 Task: Locate Historic Homes in Annapolis with Waterfront Charm.
Action: Mouse moved to (239, 193)
Screenshot: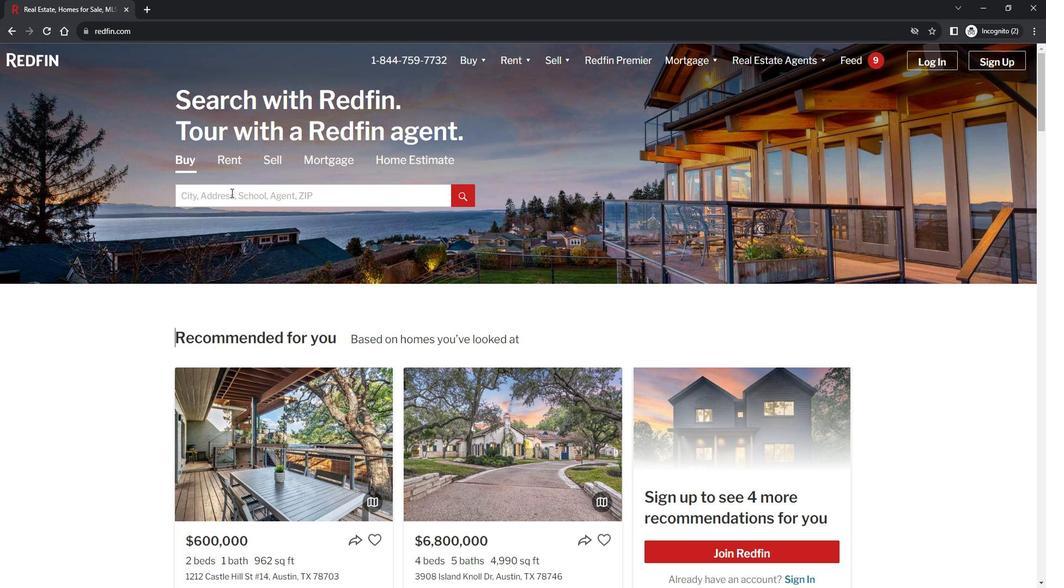 
Action: Mouse pressed left at (239, 193)
Screenshot: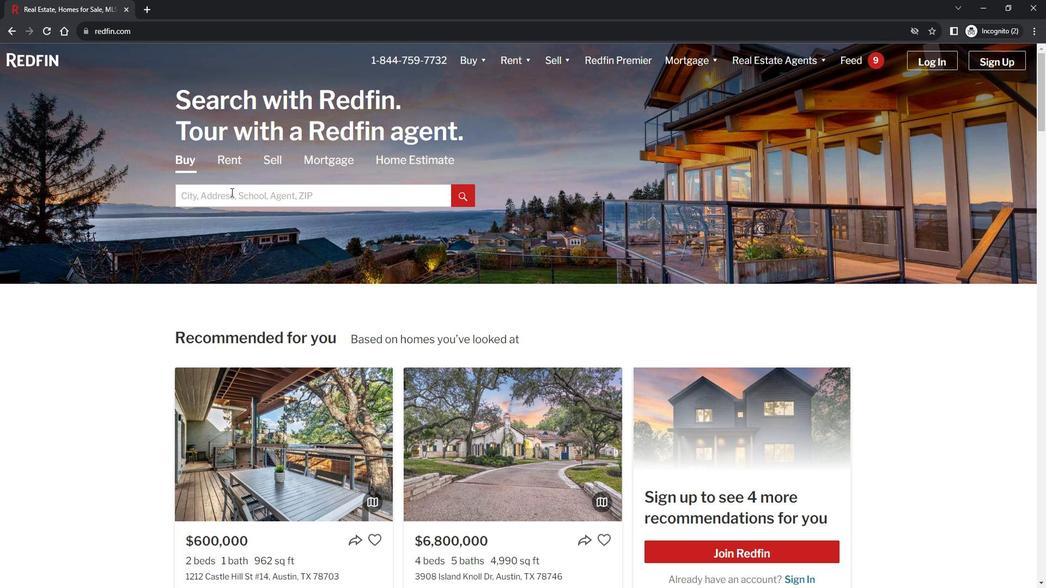 
Action: Mouse moved to (238, 193)
Screenshot: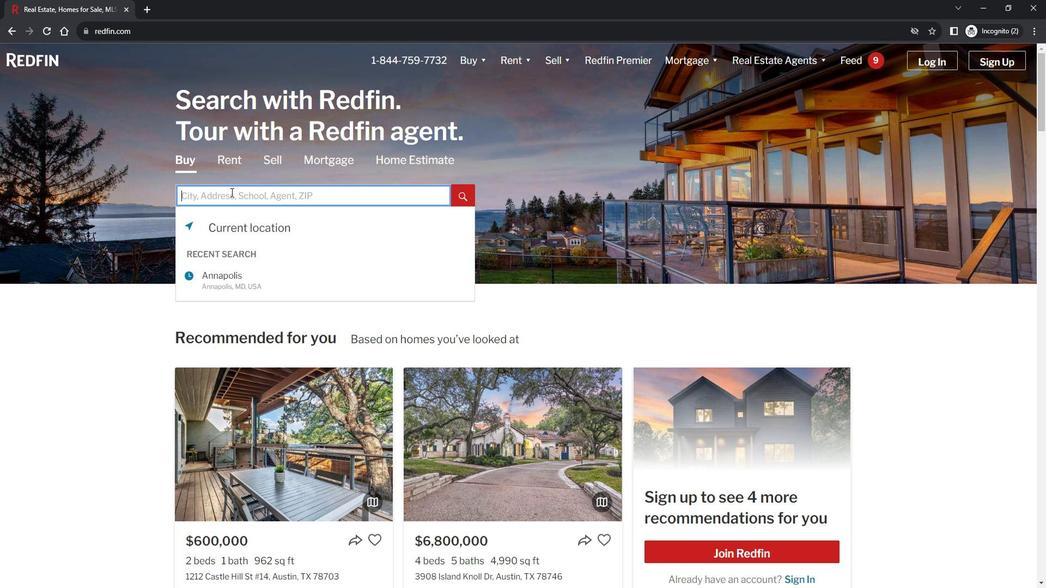 
Action: Key pressed <Key.shift><Key.shift><Key.shift><Key.shift><Key.shift><Key.shift><Key.shift><Key.shift><Key.shift><Key.shift><Key.shift><Key.shift><Key.shift><Key.shift><Key.shift><Key.shift><Key.shift><Key.shift><Key.shift><Key.shift><Key.shift><Key.shift>Annapoils<Key.enter>
Screenshot: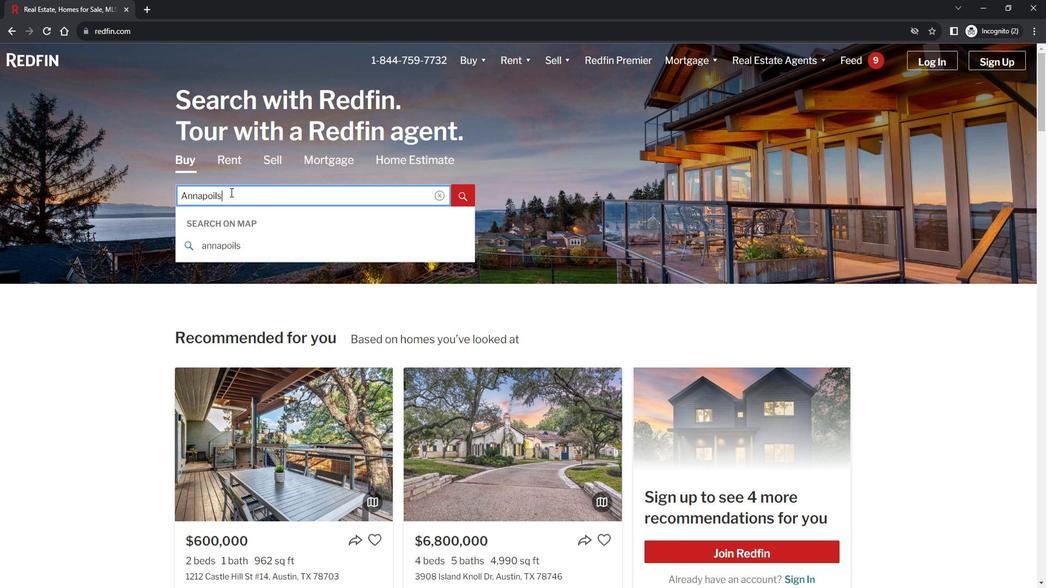 
Action: Mouse moved to (823, 136)
Screenshot: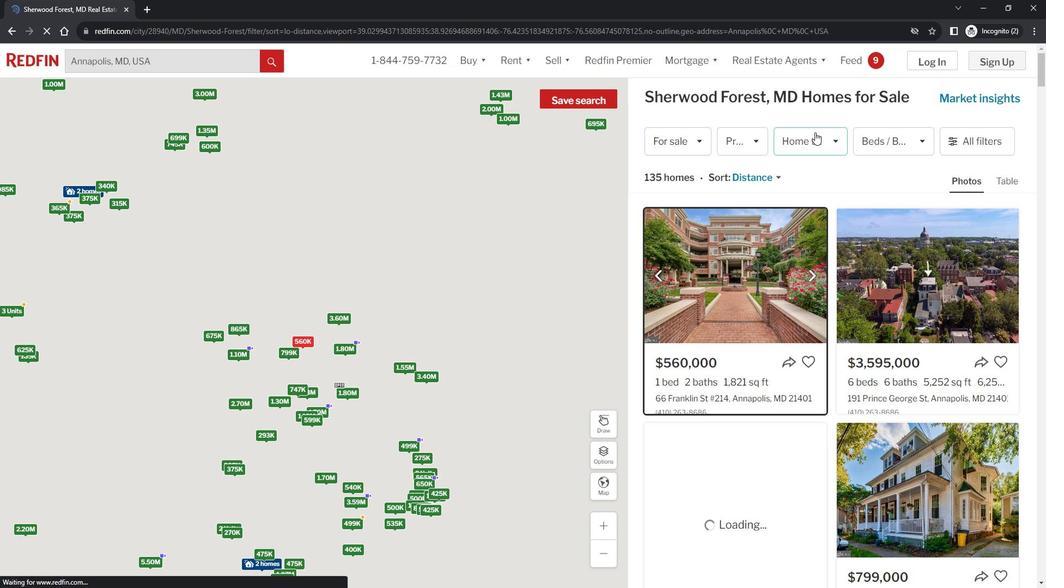 
Action: Mouse pressed left at (823, 136)
Screenshot: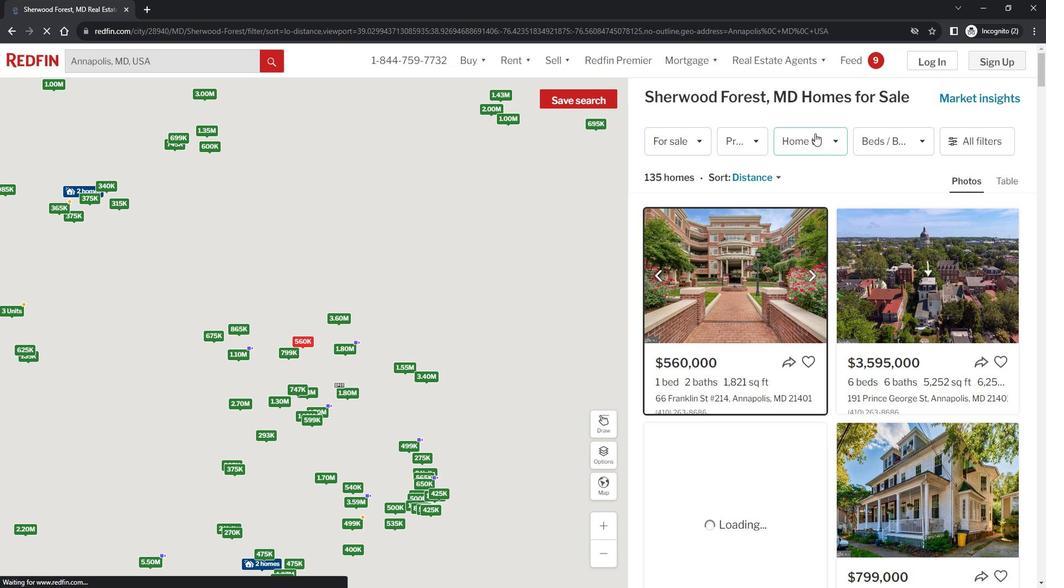 
Action: Mouse moved to (842, 144)
Screenshot: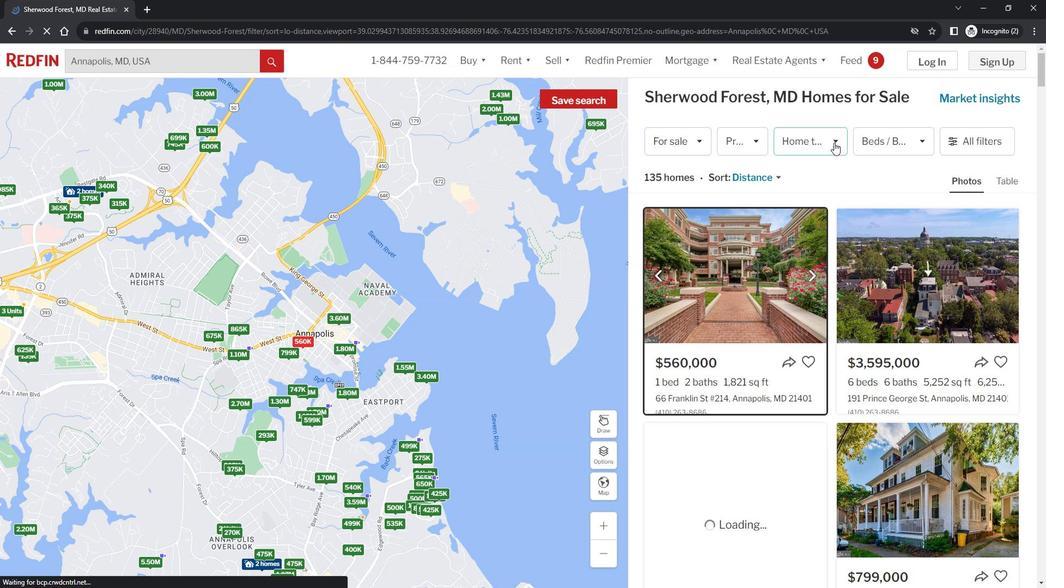 
Action: Mouse pressed left at (842, 144)
Screenshot: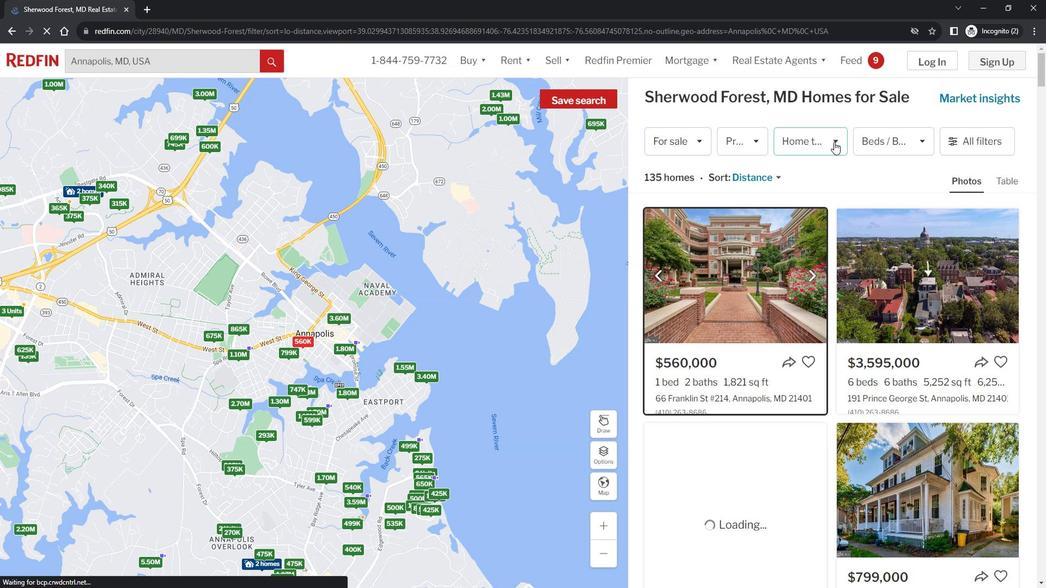 
Action: Mouse moved to (840, 143)
Screenshot: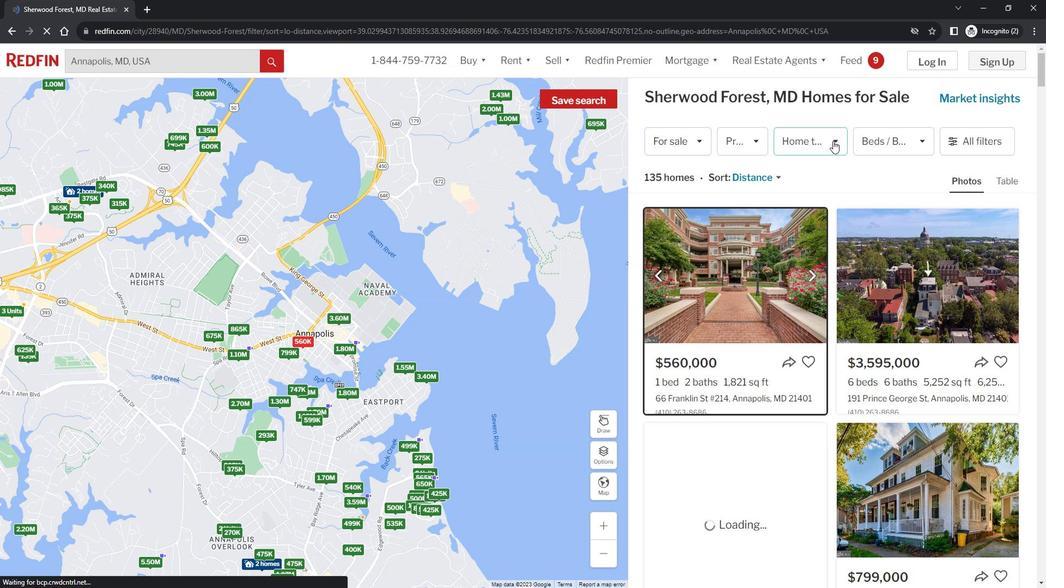 
Action: Mouse pressed left at (840, 143)
Screenshot: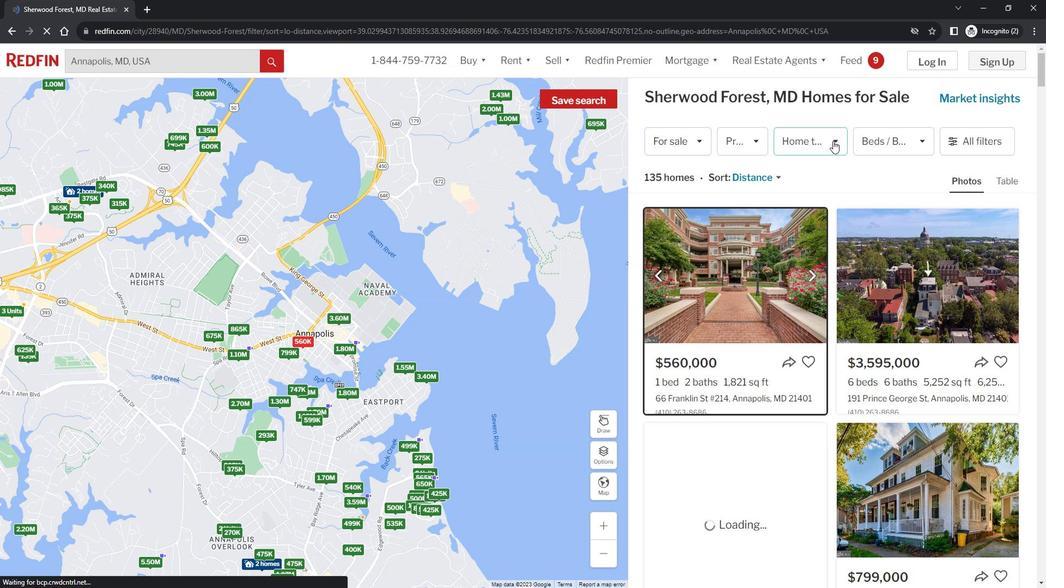 
Action: Mouse moved to (666, 198)
Screenshot: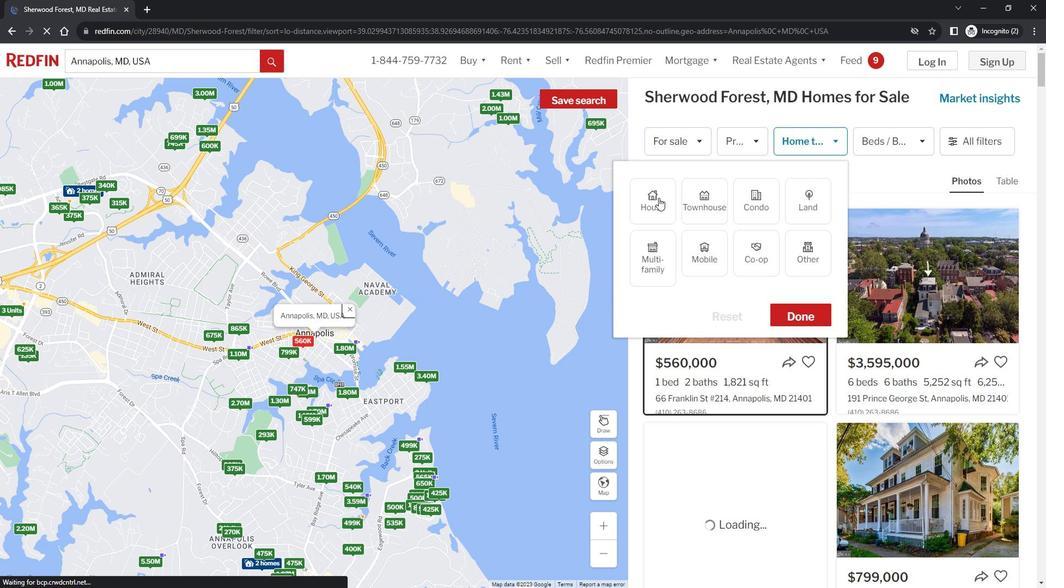 
Action: Mouse pressed left at (666, 198)
Screenshot: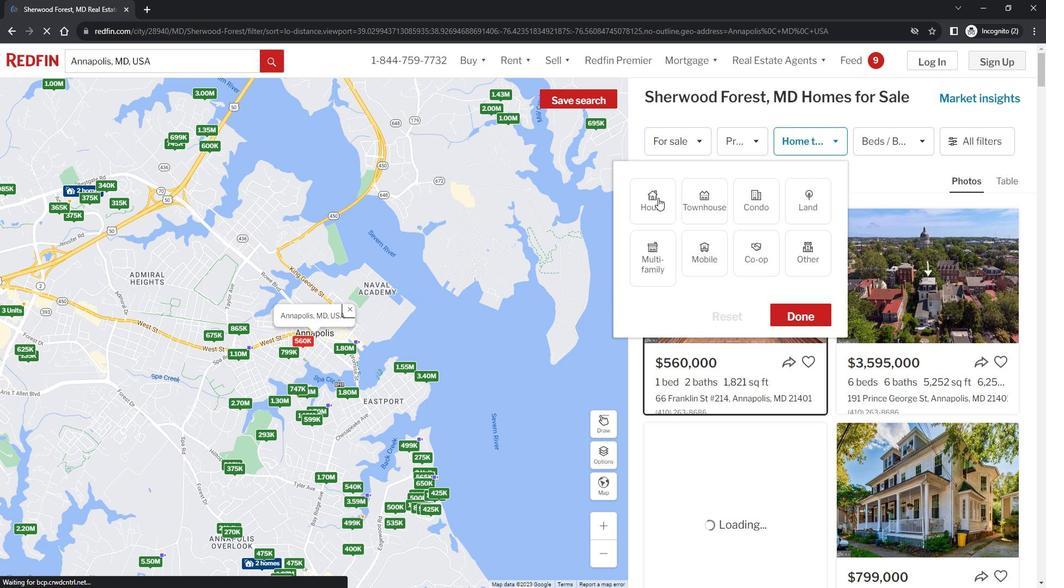 
Action: Mouse moved to (796, 310)
Screenshot: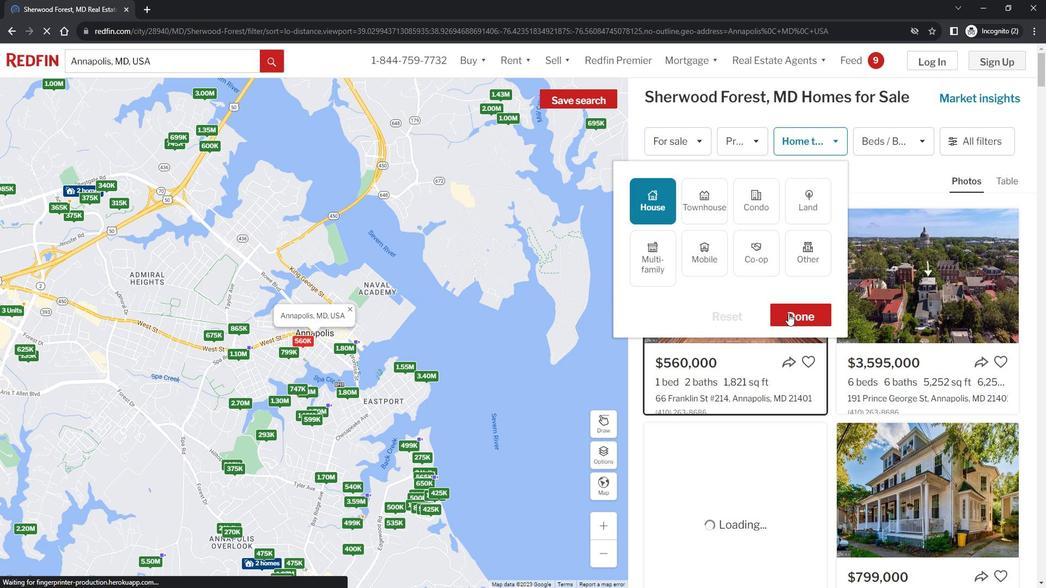 
Action: Mouse pressed left at (796, 310)
Screenshot: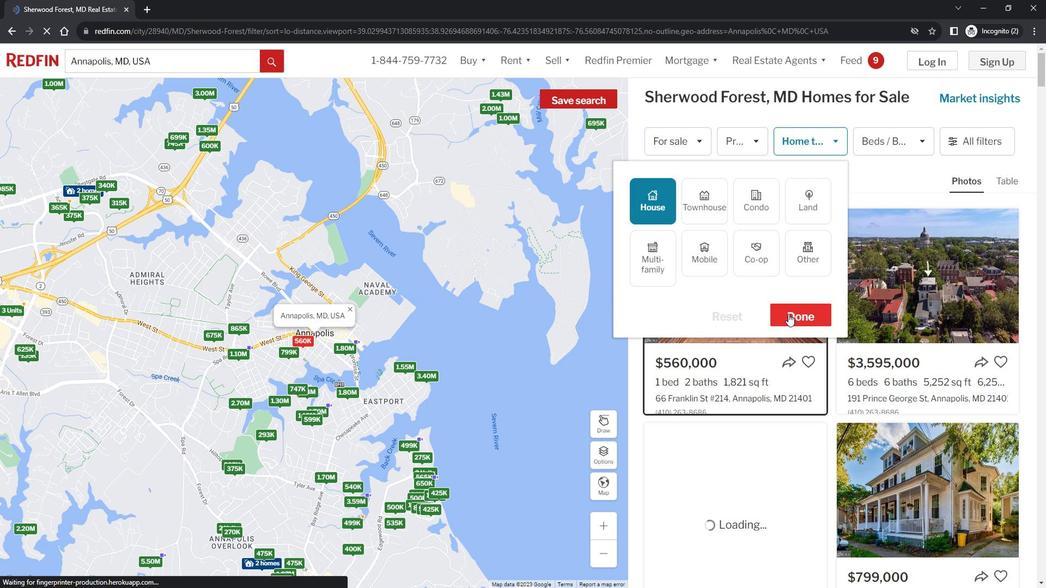 
Action: Mouse moved to (994, 141)
Screenshot: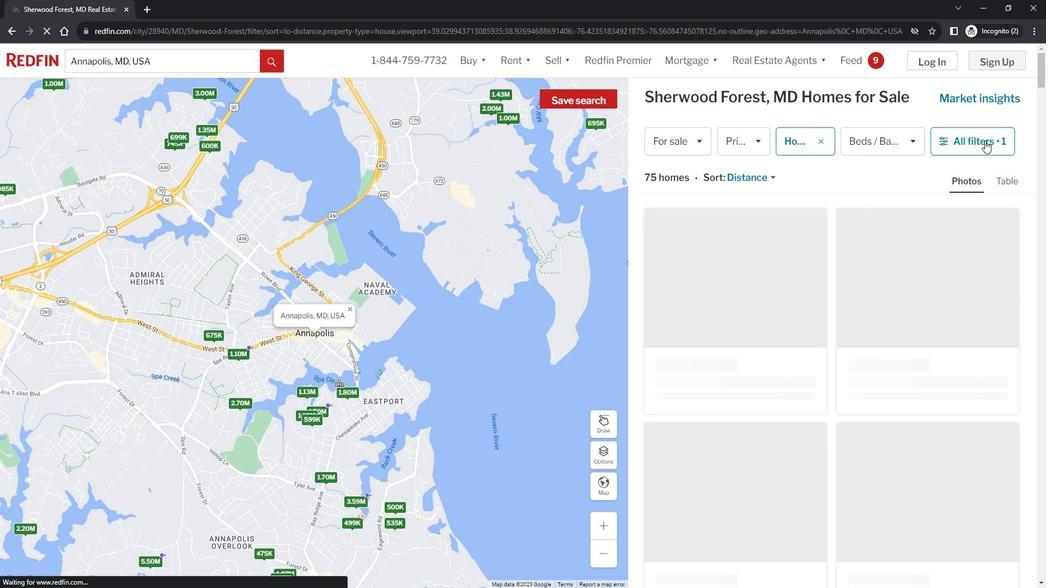 
Action: Mouse pressed left at (994, 141)
Screenshot: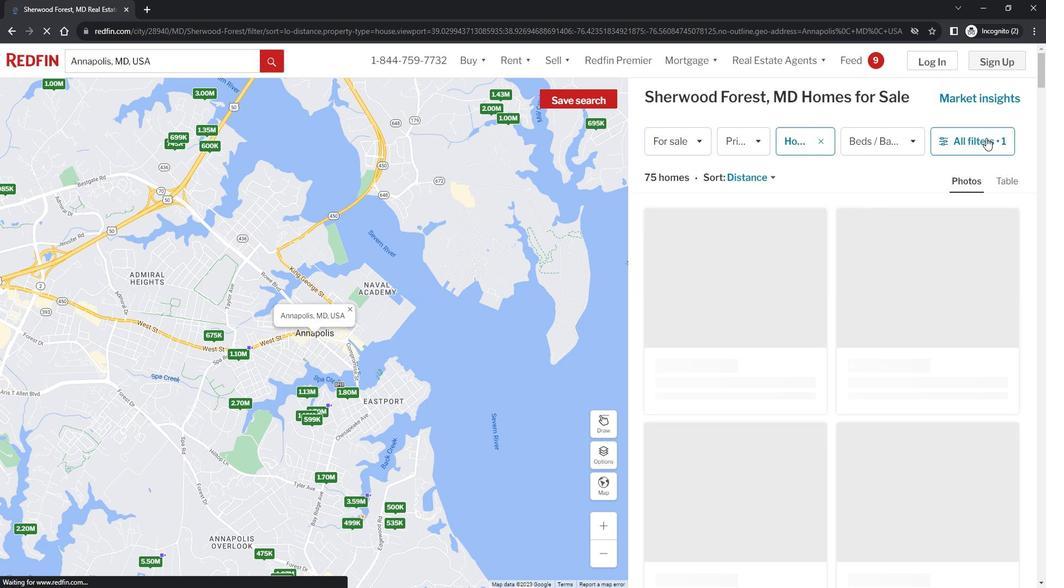 
Action: Mouse moved to (878, 346)
Screenshot: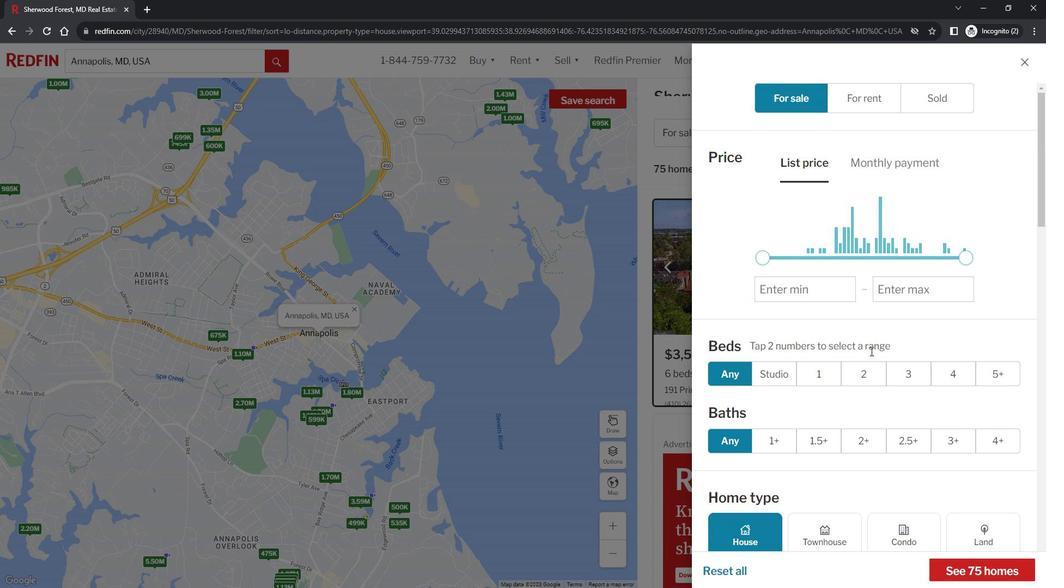 
Action: Mouse scrolled (878, 345) with delta (0, 0)
Screenshot: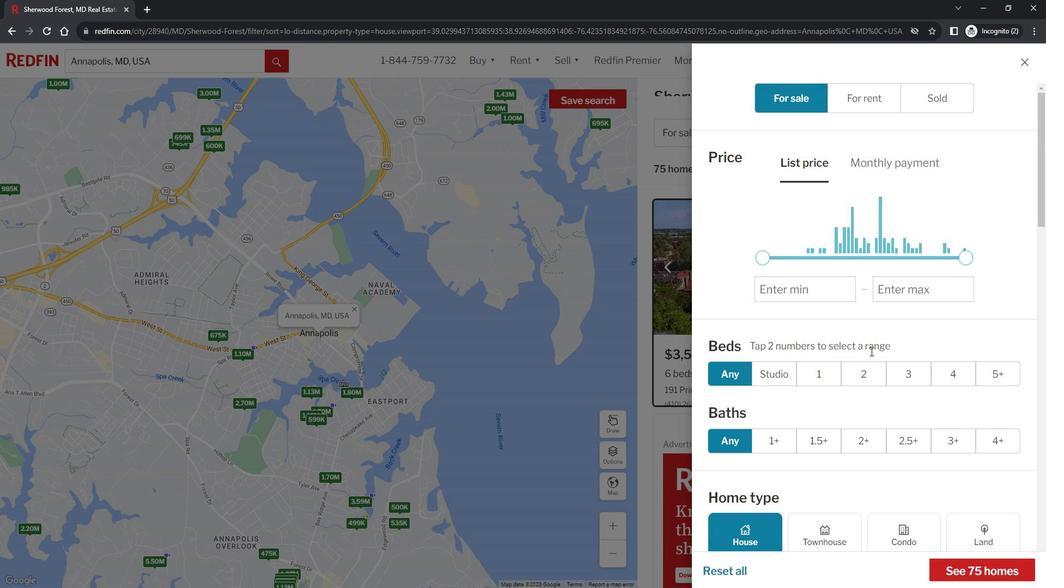 
Action: Mouse scrolled (878, 345) with delta (0, 0)
Screenshot: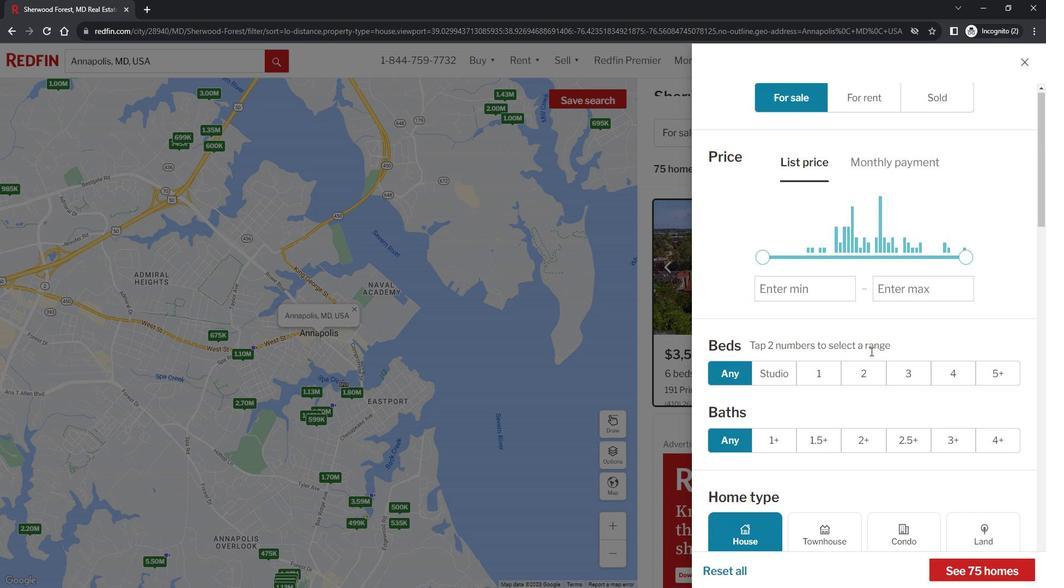 
Action: Mouse scrolled (878, 345) with delta (0, 0)
Screenshot: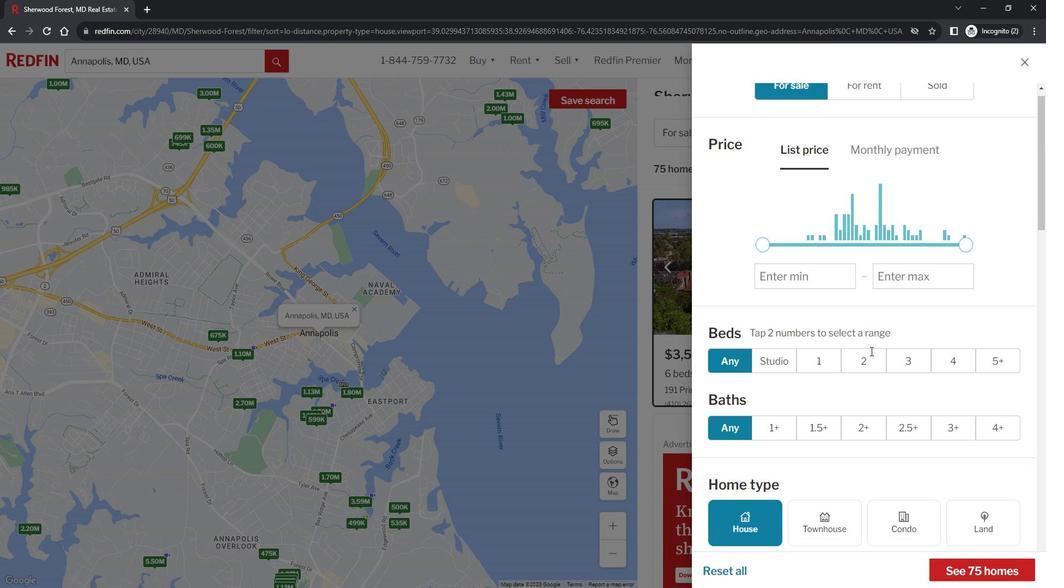 
Action: Mouse moved to (877, 345)
Screenshot: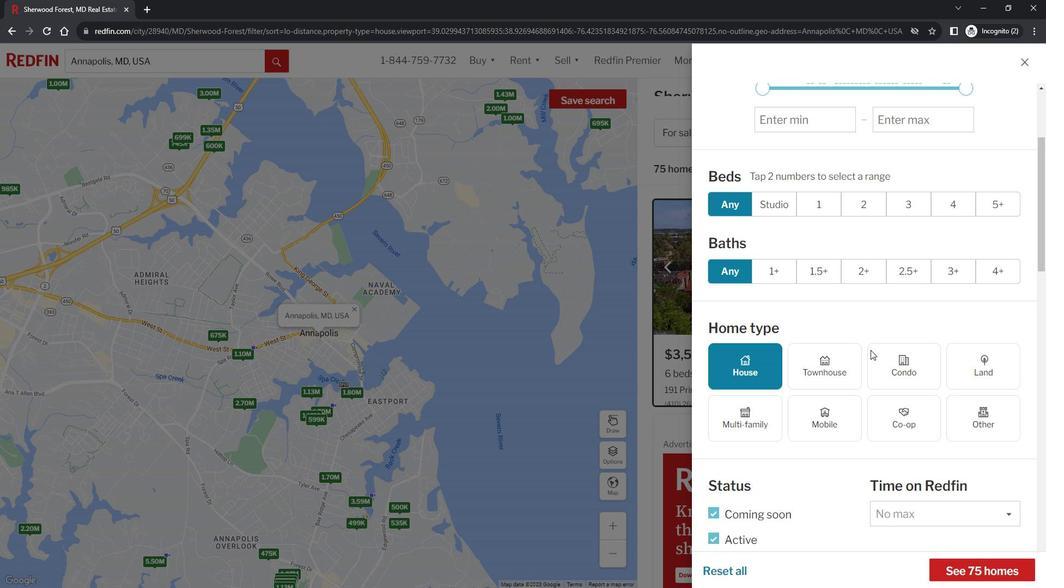 
Action: Mouse scrolled (877, 344) with delta (0, 0)
Screenshot: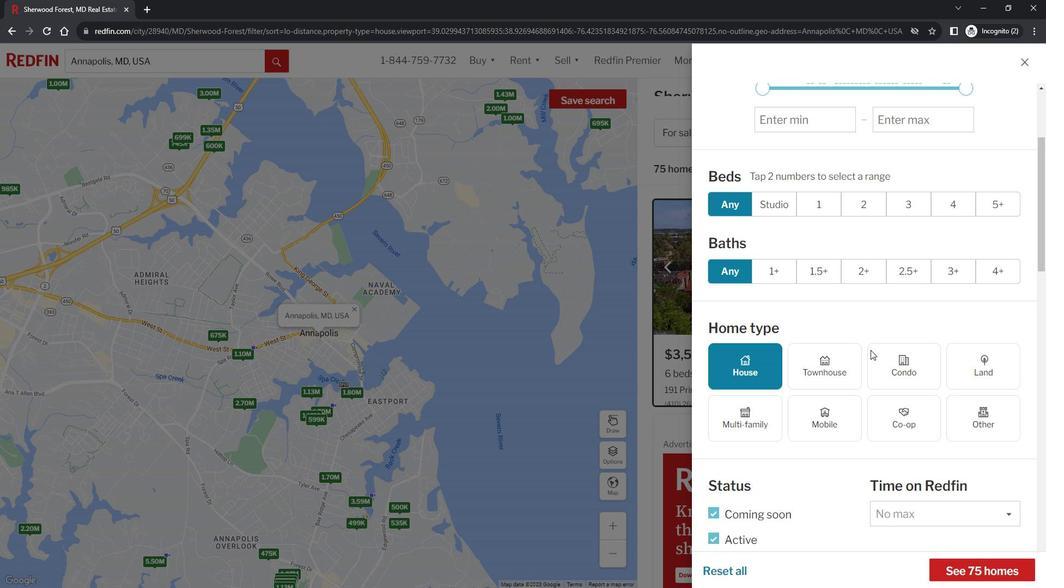 
Action: Mouse scrolled (877, 344) with delta (0, 0)
Screenshot: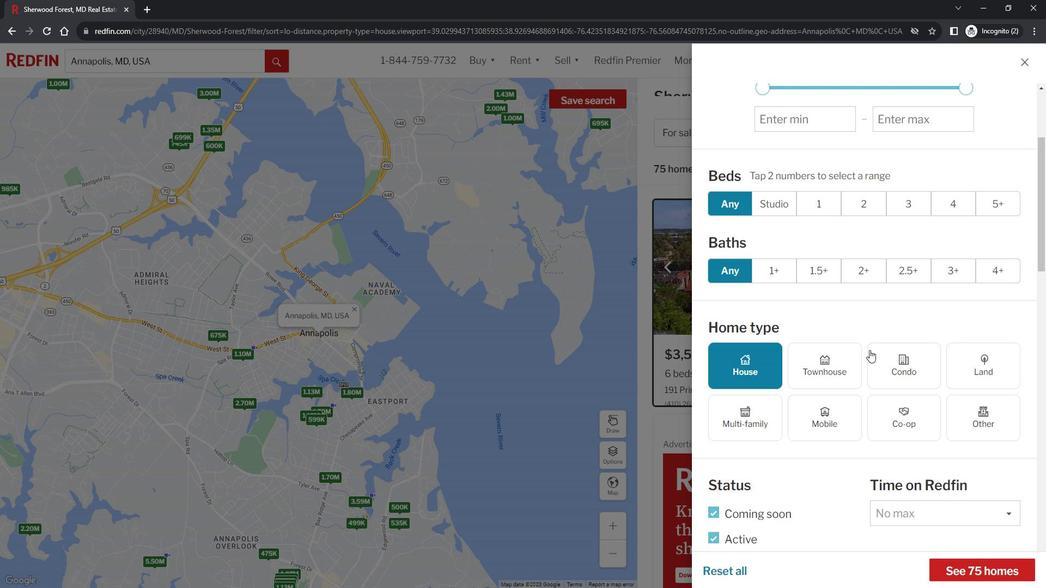 
Action: Mouse scrolled (877, 344) with delta (0, 0)
Screenshot: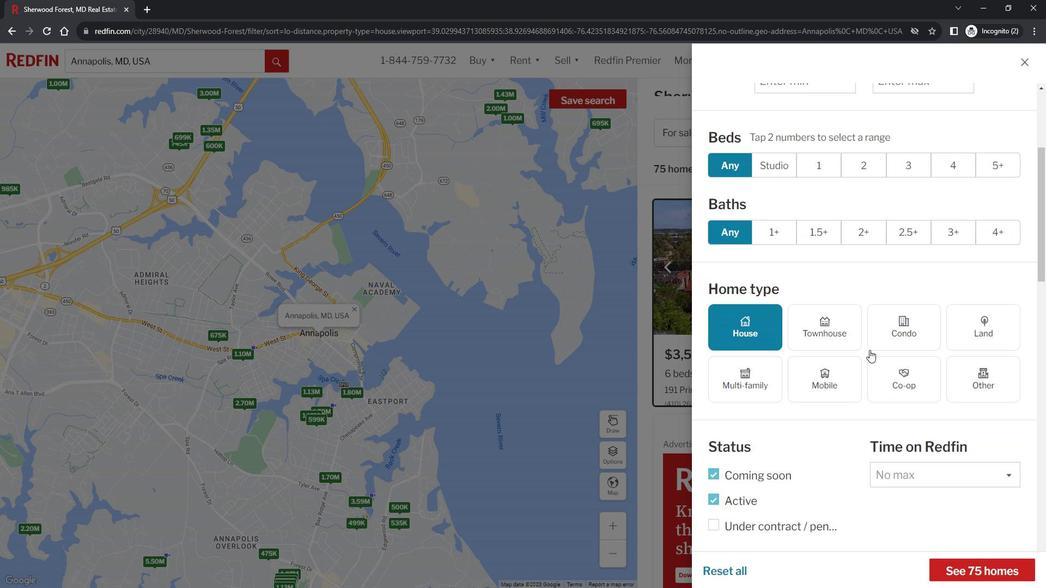 
Action: Mouse moved to (877, 345)
Screenshot: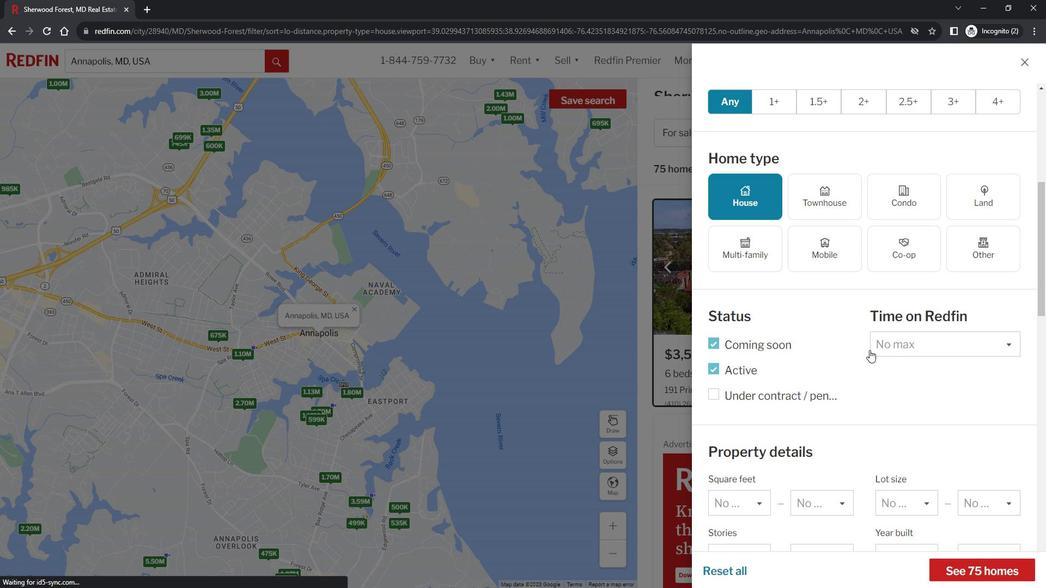 
Action: Mouse scrolled (877, 344) with delta (0, 0)
Screenshot: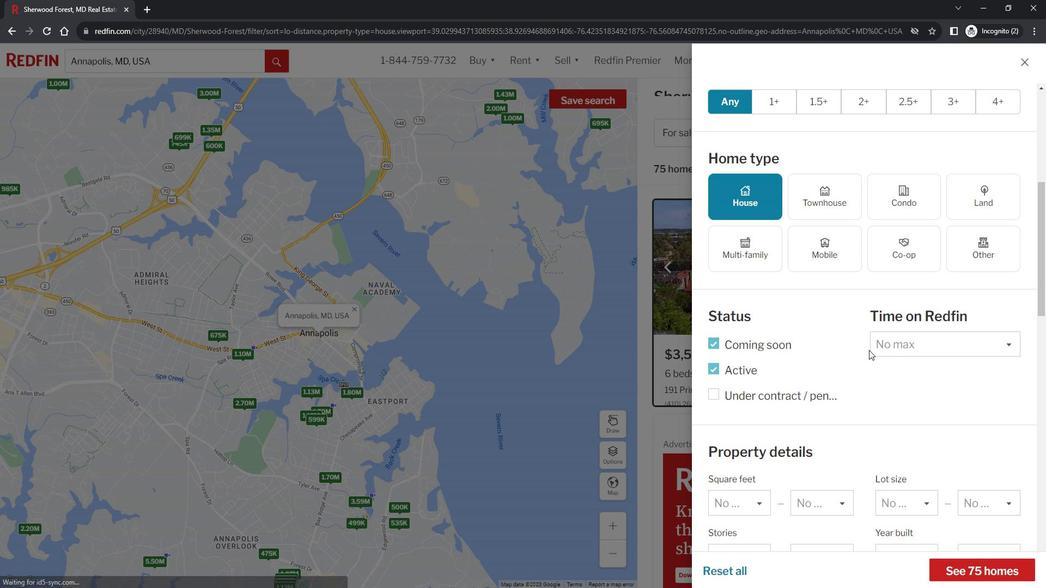 
Action: Mouse scrolled (877, 344) with delta (0, 0)
Screenshot: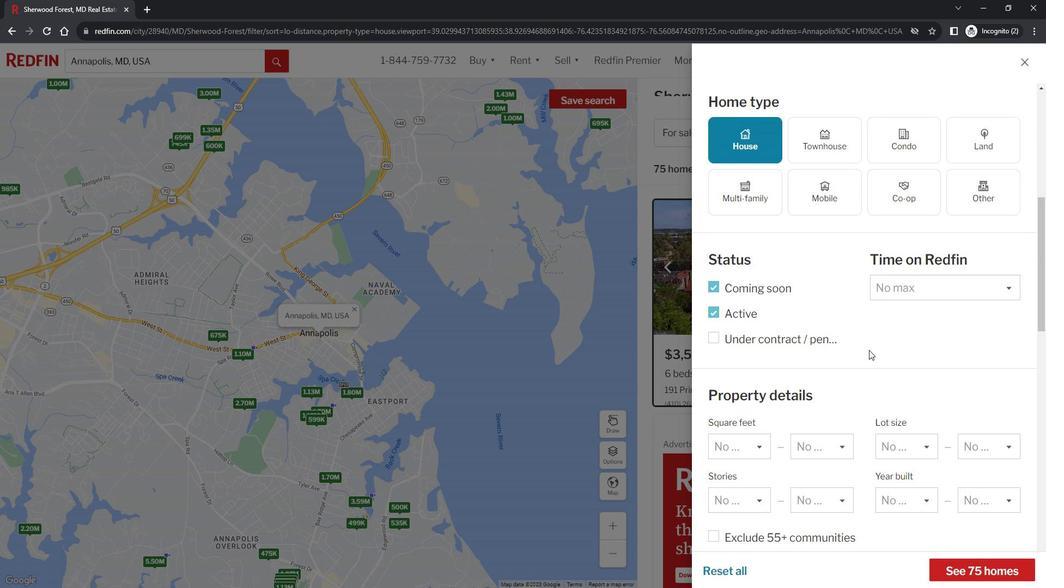 
Action: Mouse scrolled (877, 344) with delta (0, 0)
Screenshot: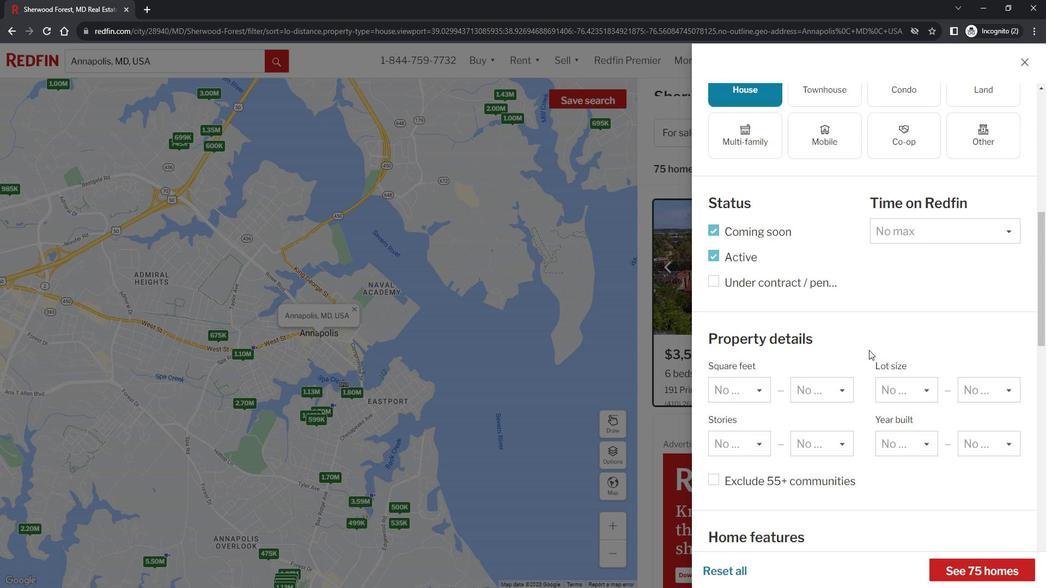 
Action: Mouse scrolled (877, 344) with delta (0, 0)
Screenshot: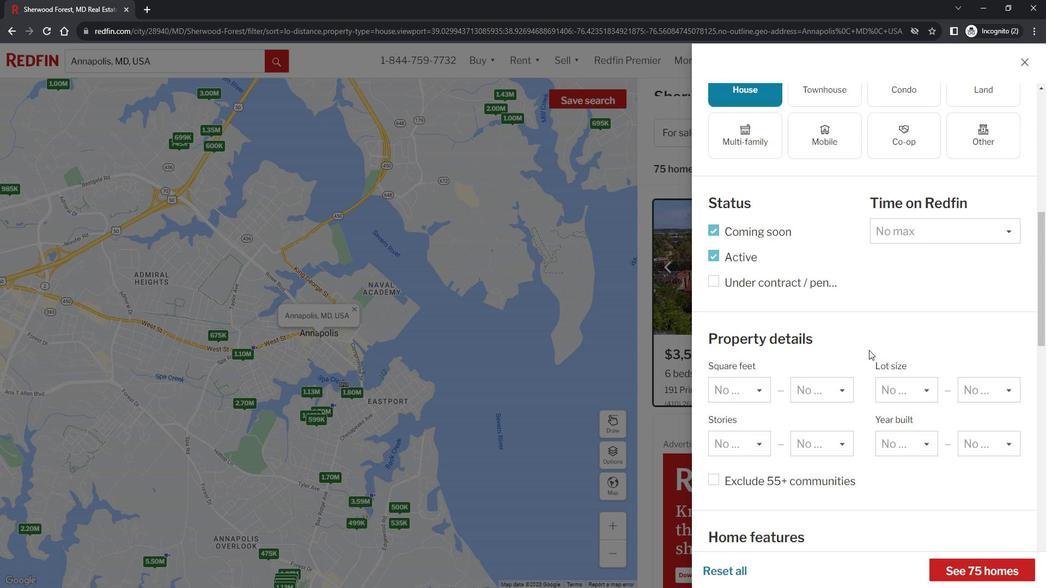 
Action: Mouse moved to (877, 344)
Screenshot: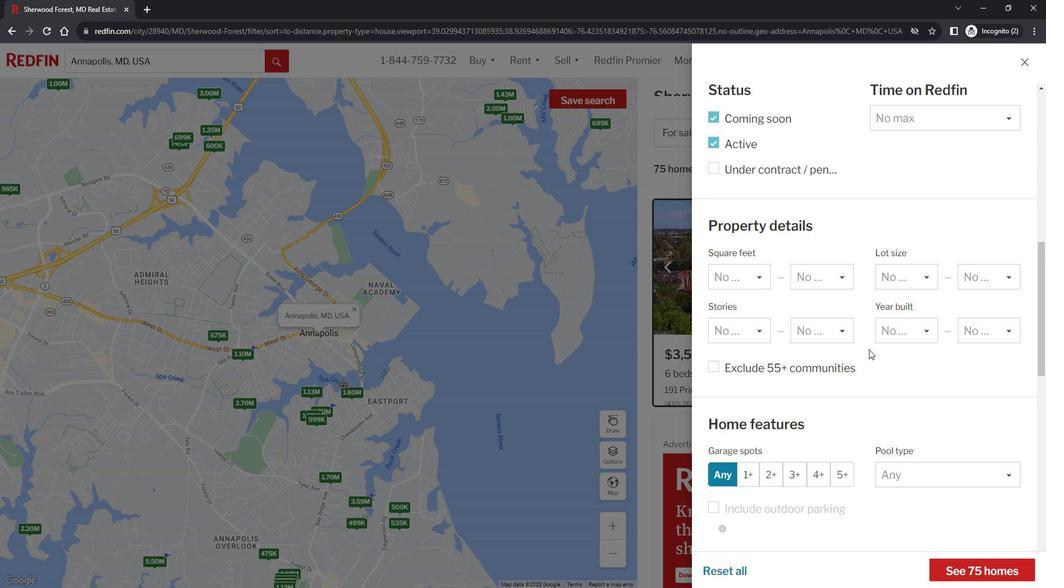 
Action: Mouse scrolled (877, 344) with delta (0, 0)
Screenshot: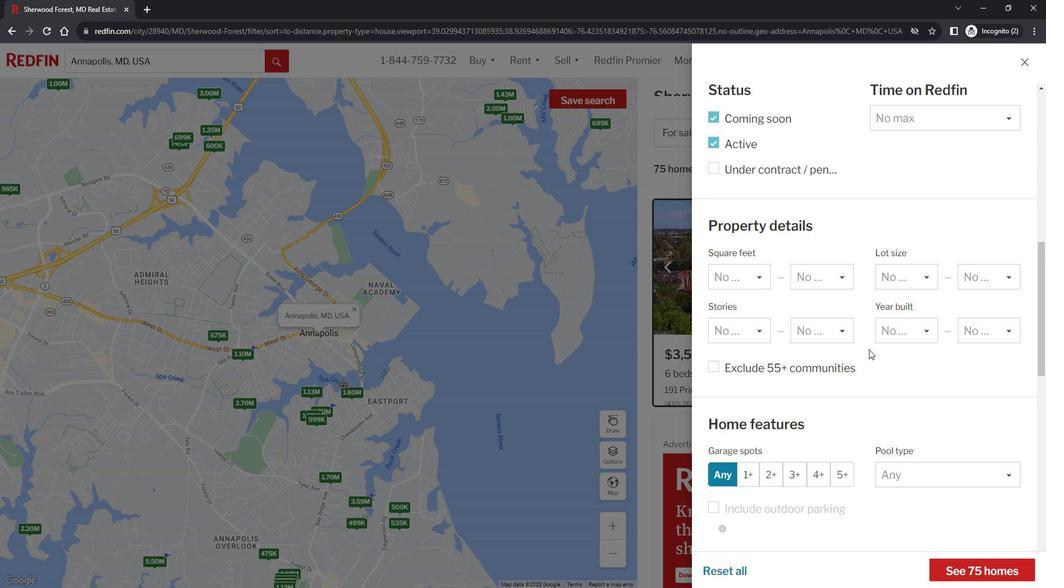 
Action: Mouse moved to (876, 344)
Screenshot: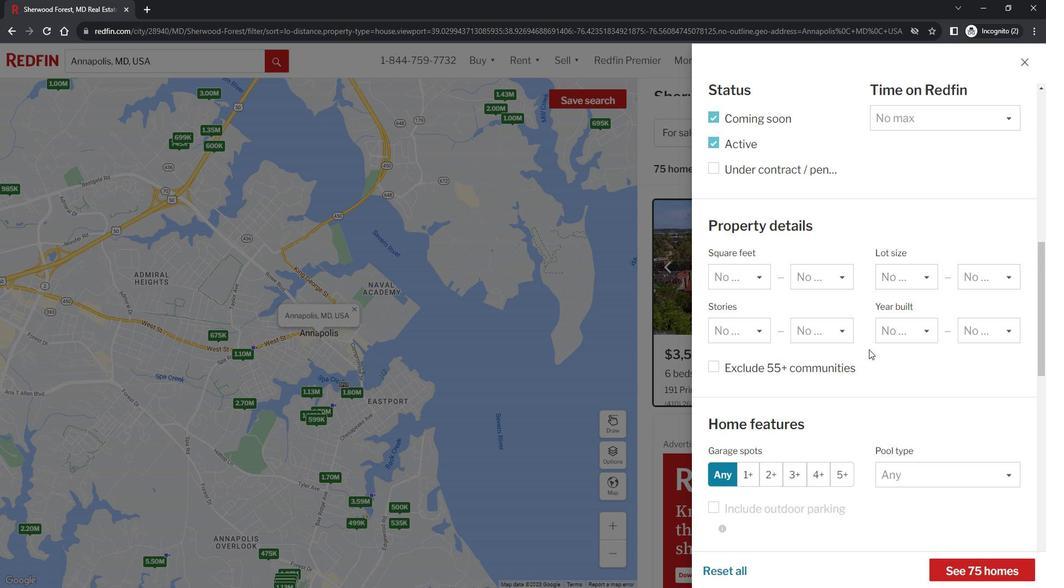 
Action: Mouse scrolled (876, 343) with delta (0, 0)
Screenshot: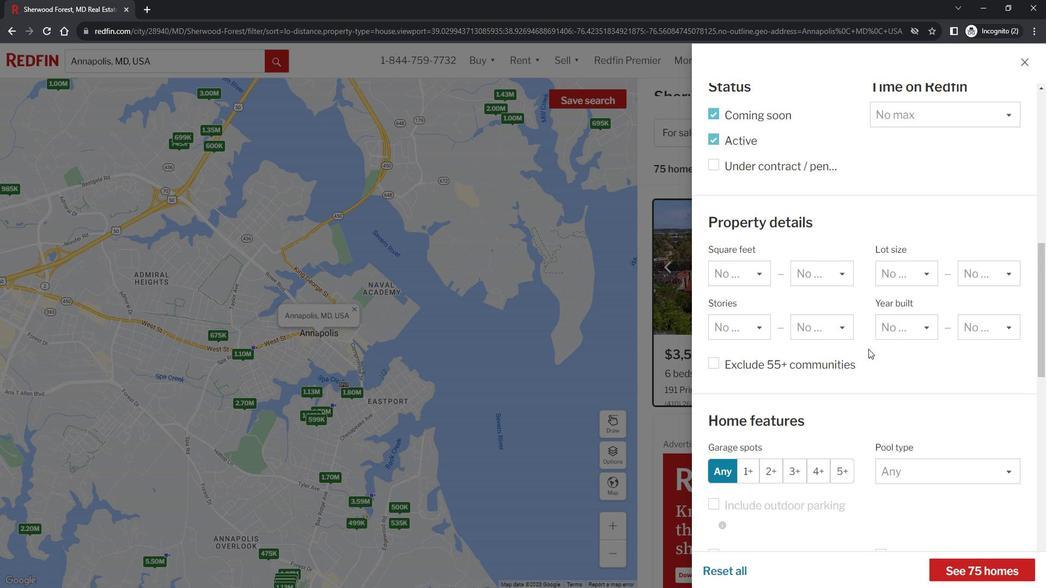 
Action: Mouse scrolled (876, 343) with delta (0, 0)
Screenshot: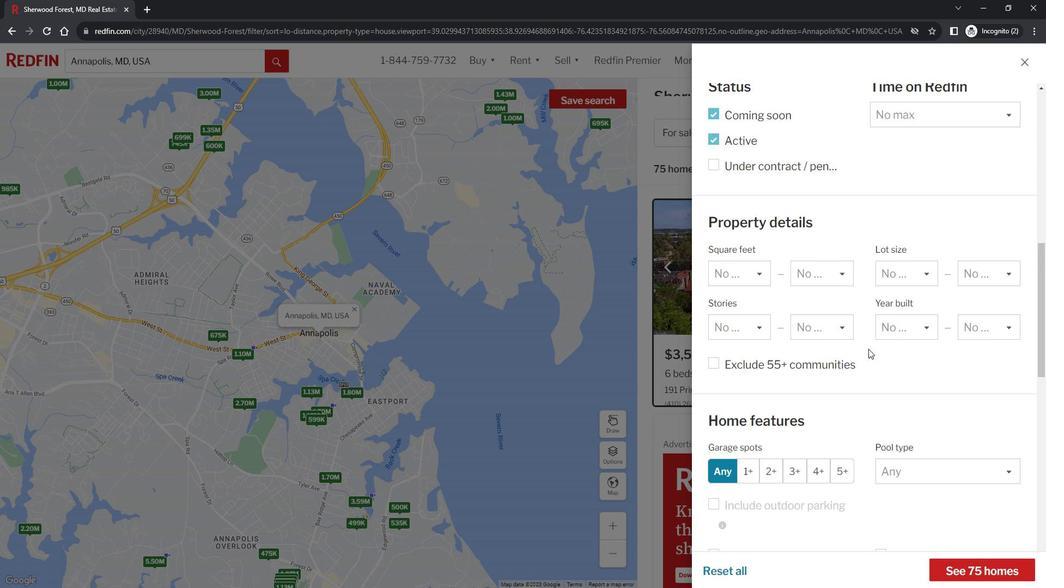 
Action: Mouse moved to (876, 342)
Screenshot: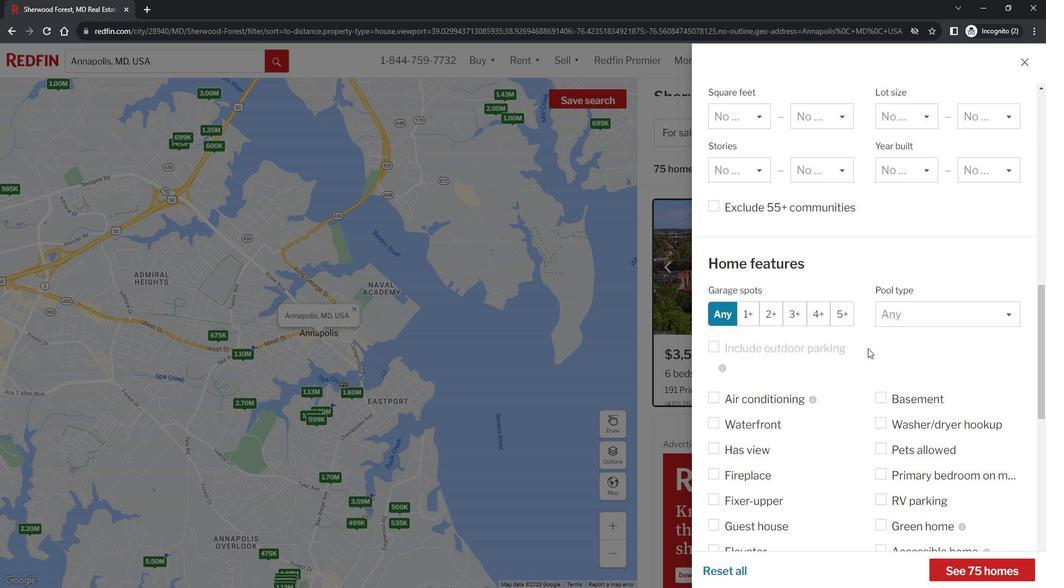 
Action: Mouse scrolled (876, 342) with delta (0, 0)
Screenshot: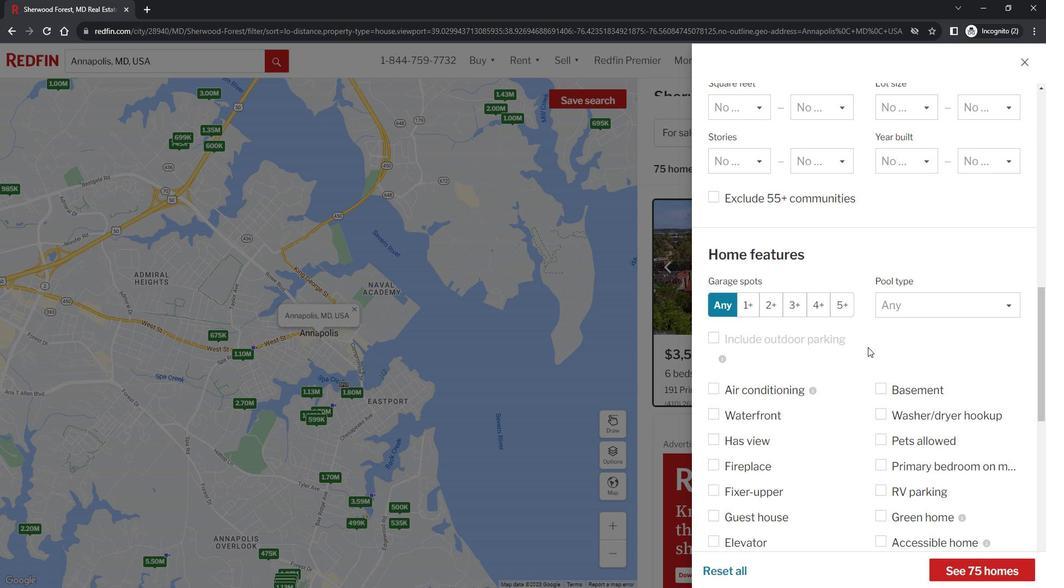 
Action: Mouse scrolled (876, 342) with delta (0, 0)
Screenshot: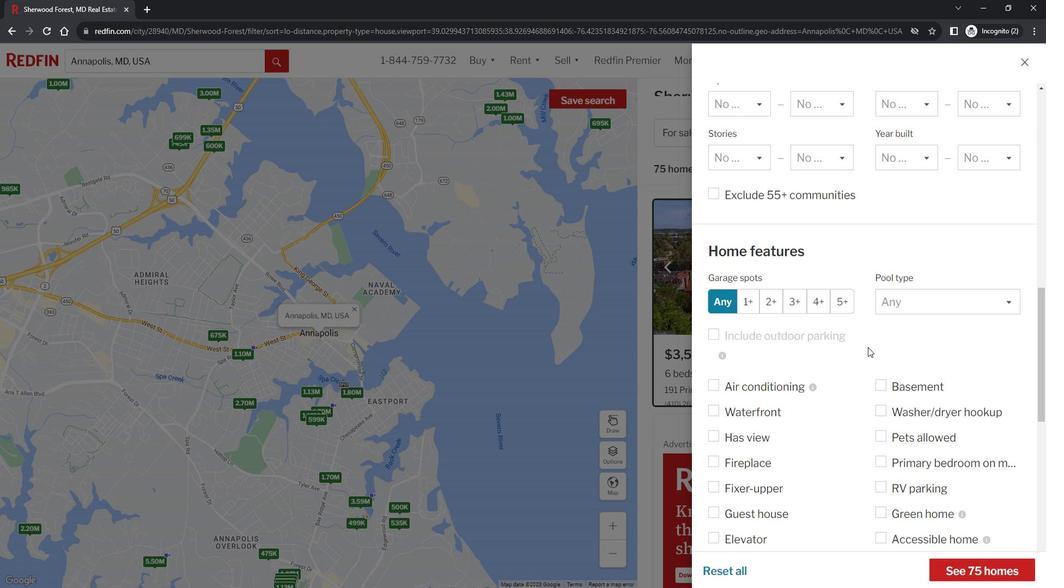
Action: Mouse moved to (721, 297)
Screenshot: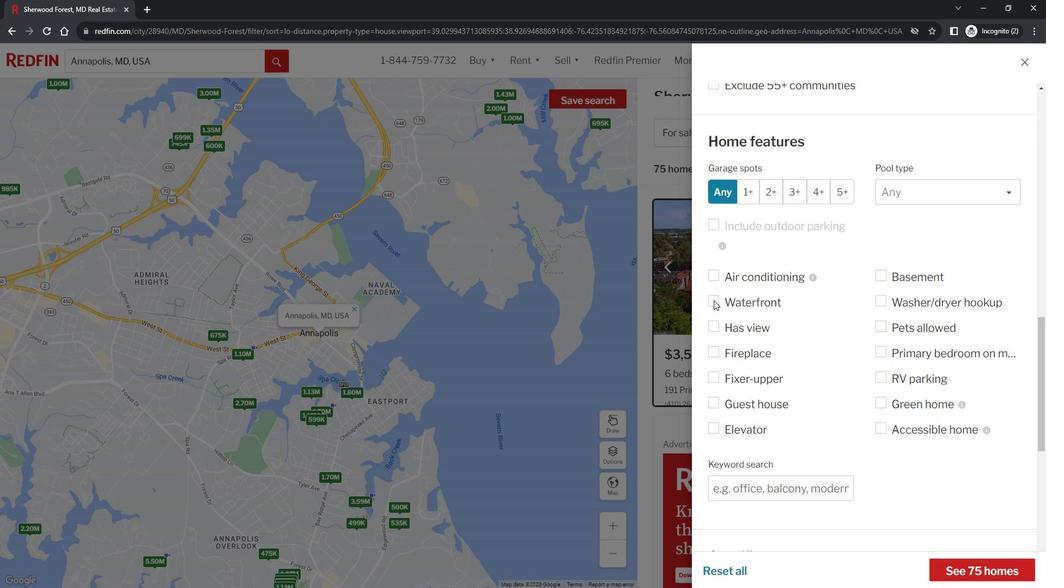 
Action: Mouse pressed left at (721, 297)
Screenshot: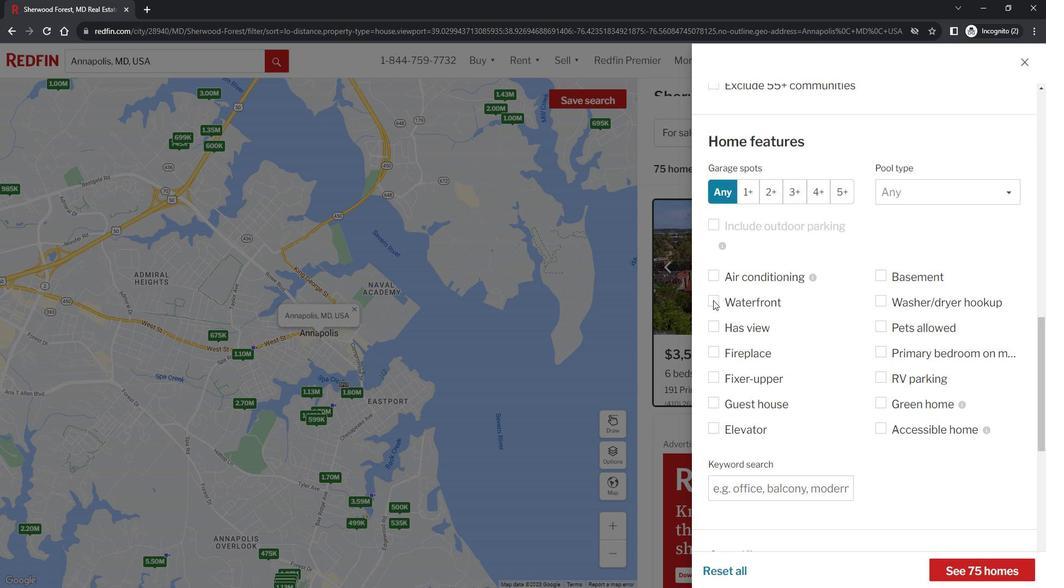 
Action: Mouse moved to (878, 378)
Screenshot: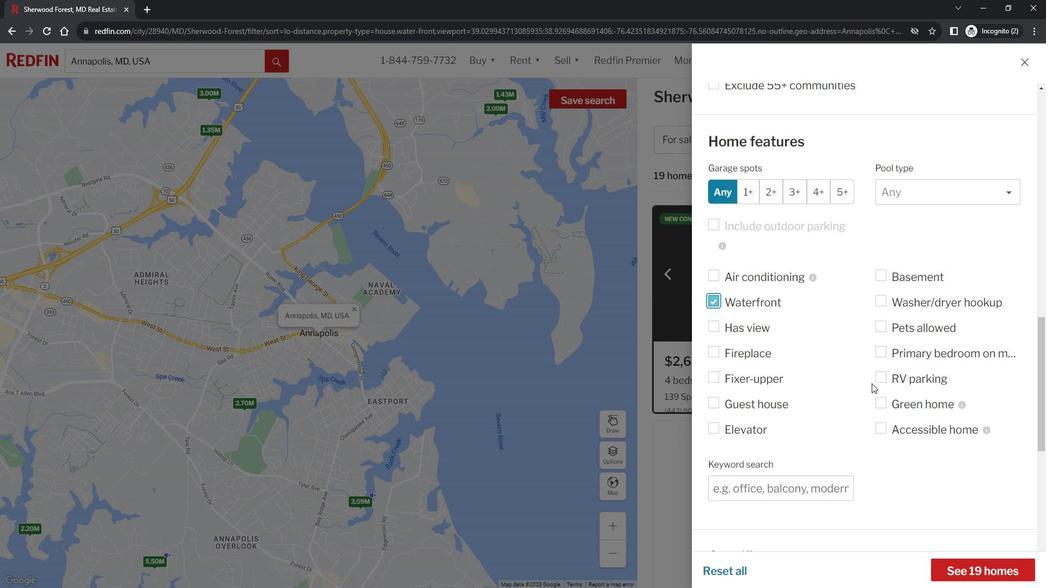 
Action: Mouse scrolled (878, 378) with delta (0, 0)
Screenshot: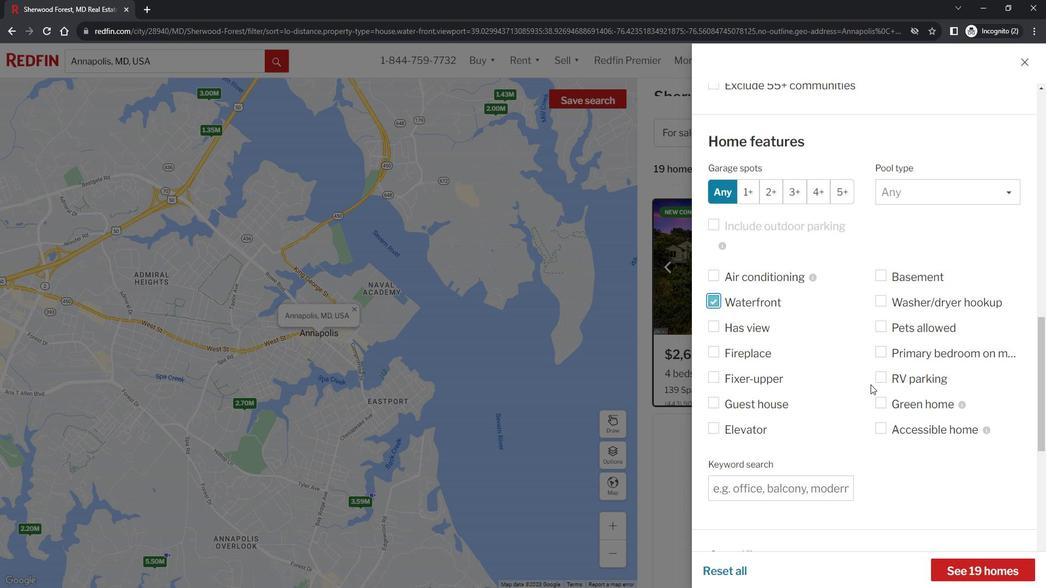 
Action: Mouse moved to (776, 377)
Screenshot: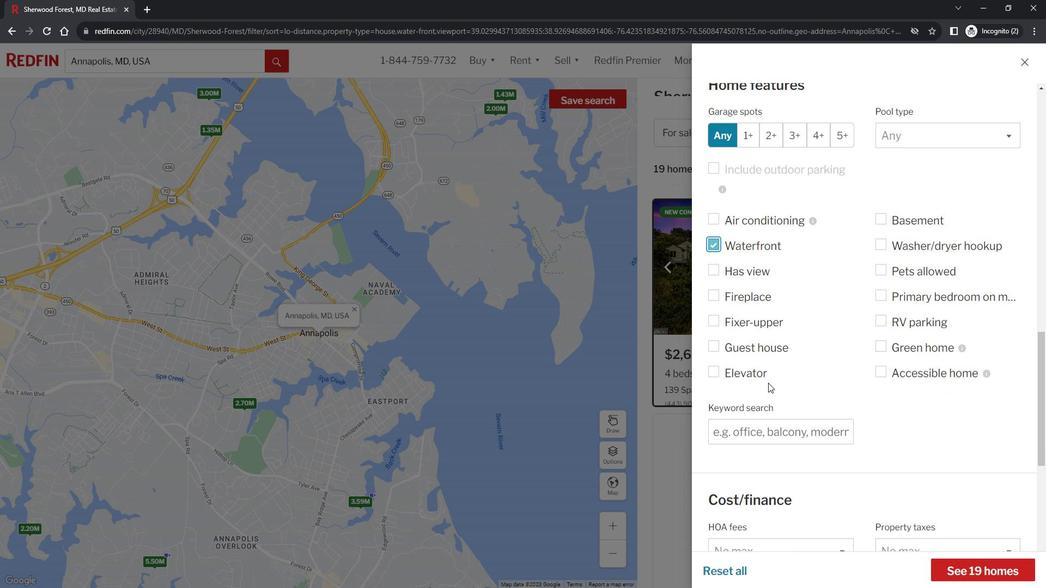 
Action: Mouse scrolled (776, 376) with delta (0, 0)
Screenshot: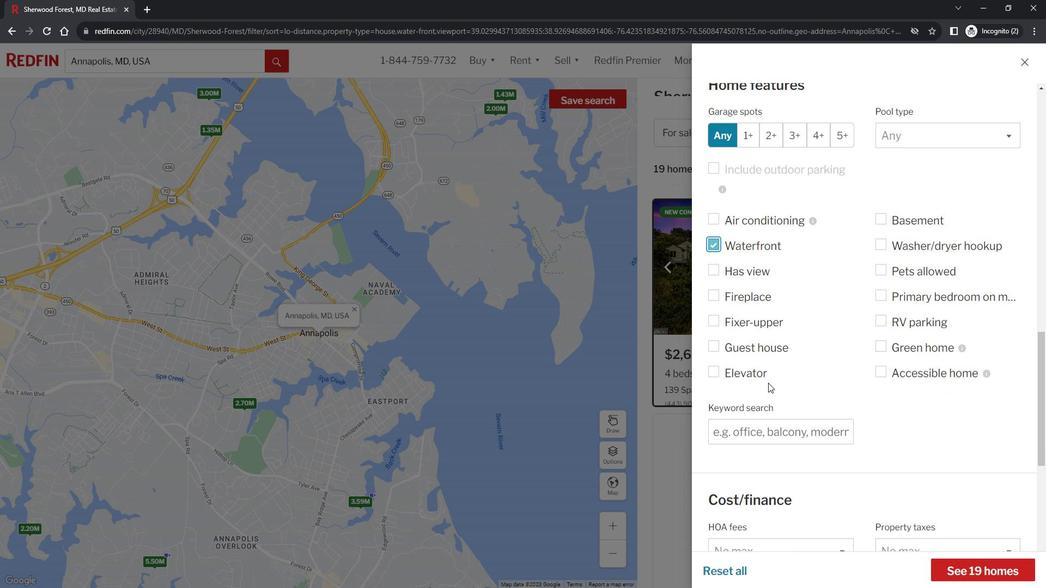 
Action: Mouse moved to (999, 559)
Screenshot: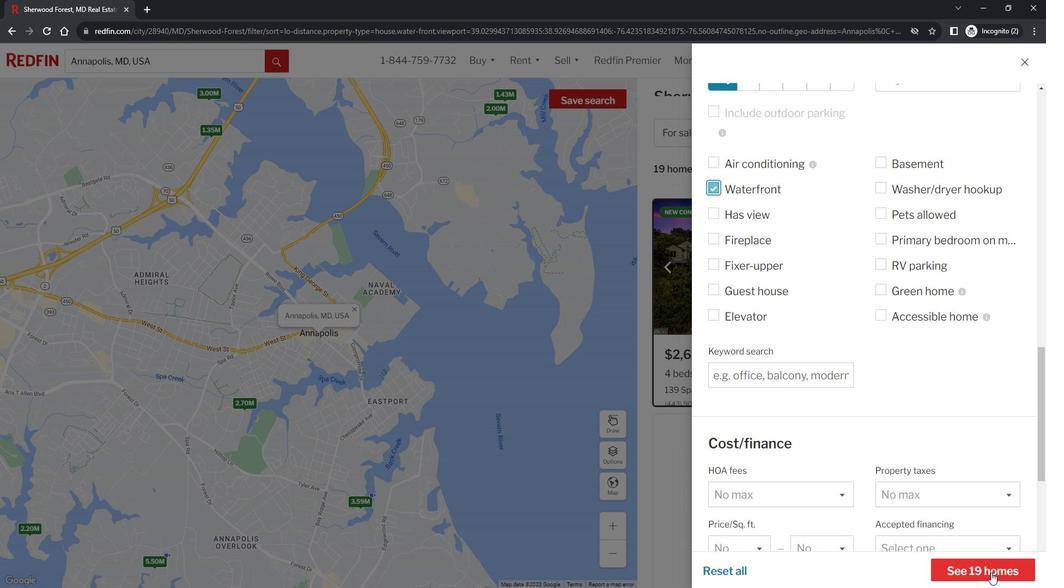 
Action: Mouse pressed left at (999, 559)
Screenshot: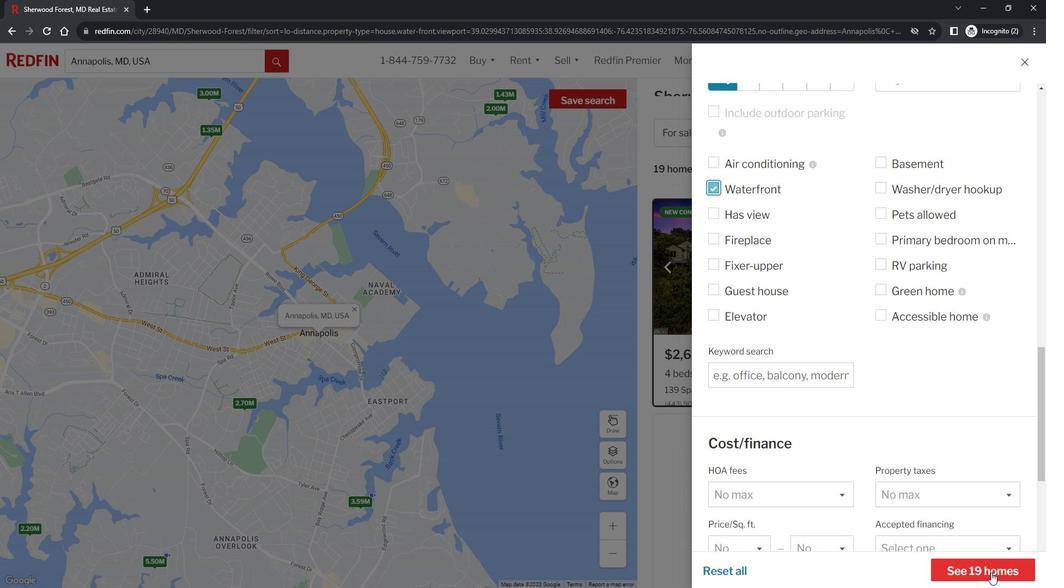 
Action: Mouse moved to (742, 288)
Screenshot: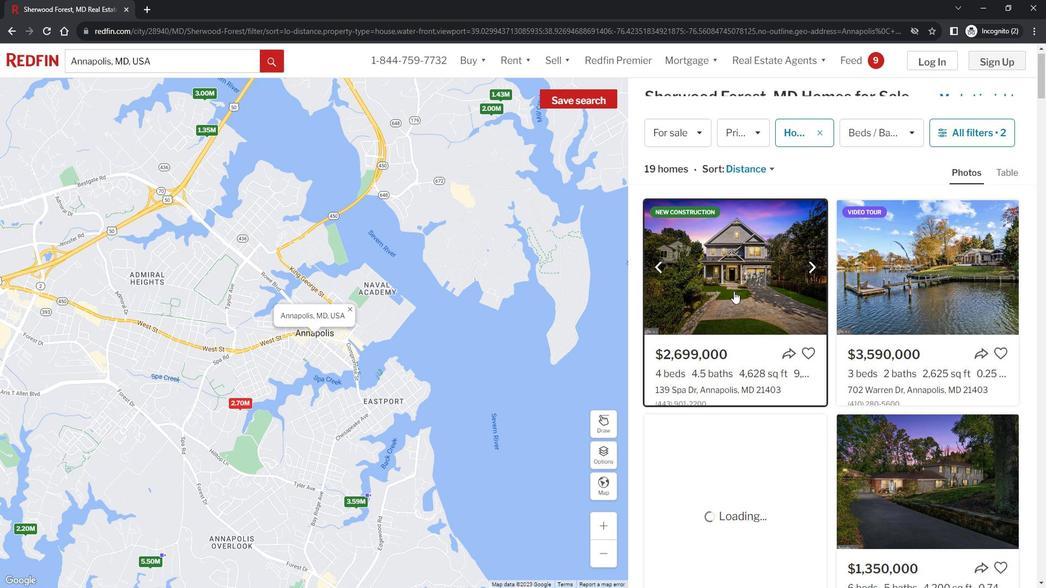 
Action: Mouse pressed left at (742, 288)
Screenshot: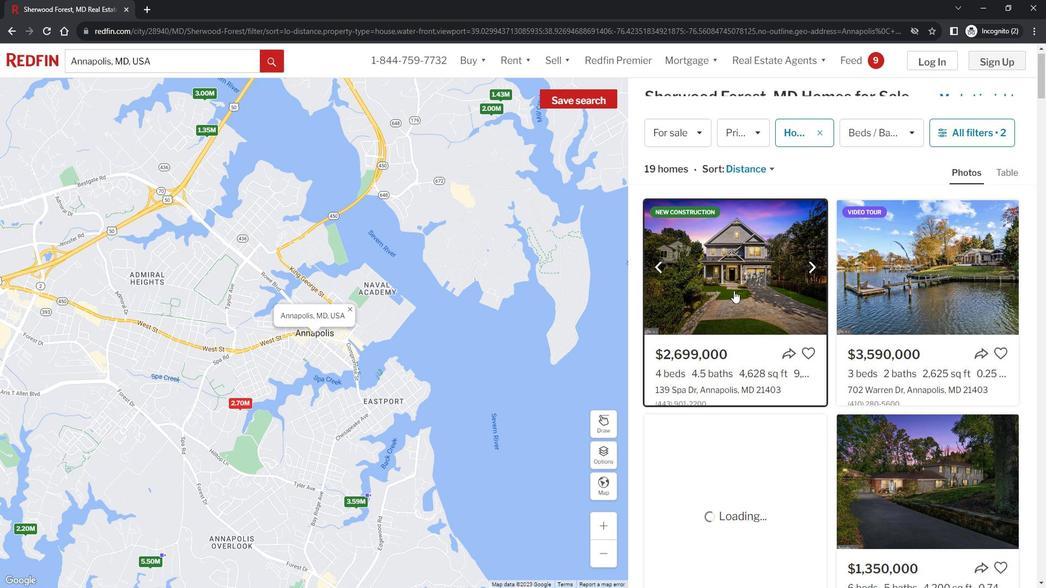 
Action: Mouse moved to (502, 277)
Screenshot: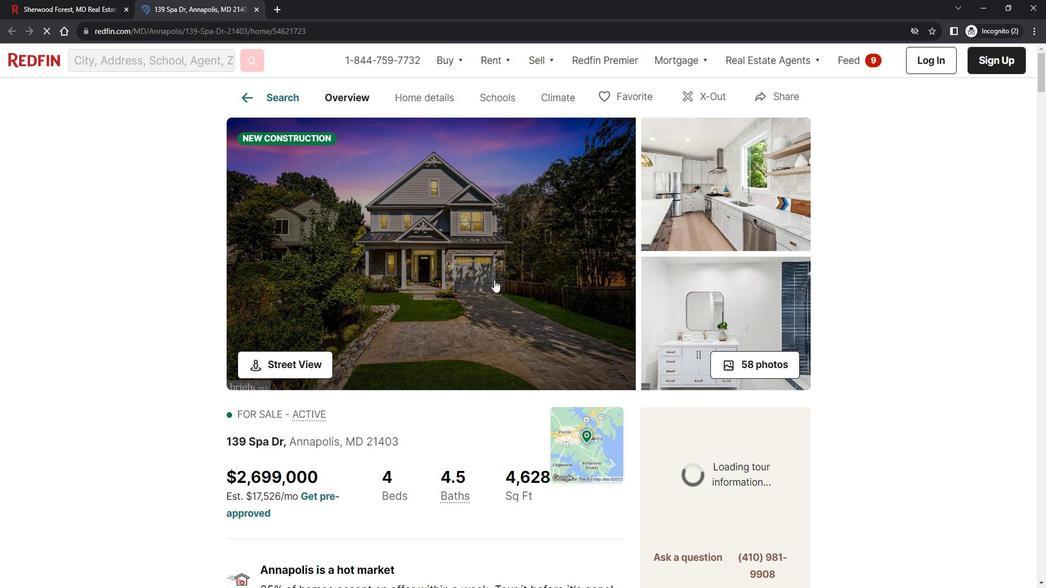 
Action: Mouse pressed left at (502, 277)
Screenshot: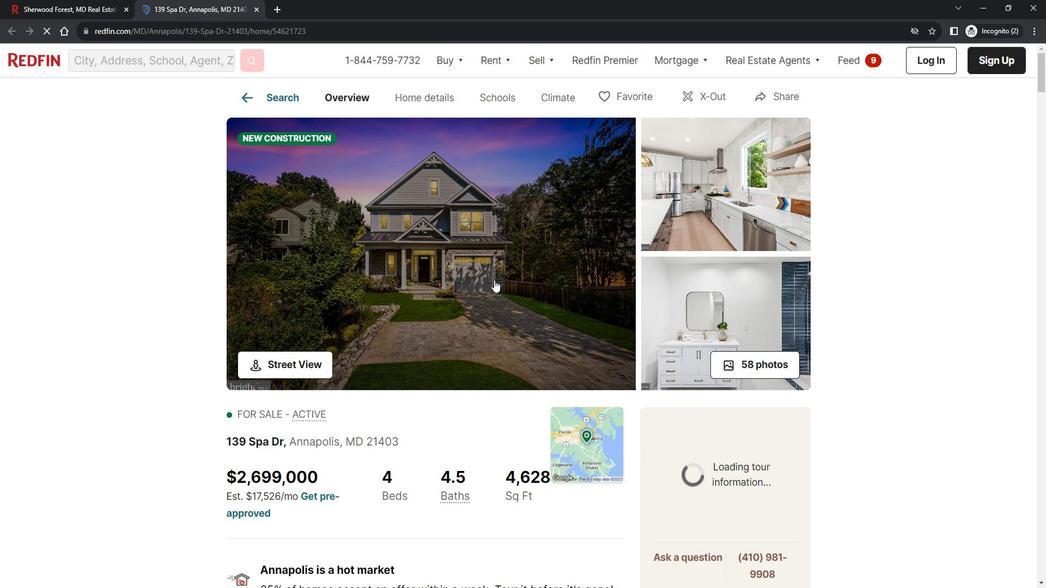 
Action: Mouse moved to (552, 342)
Screenshot: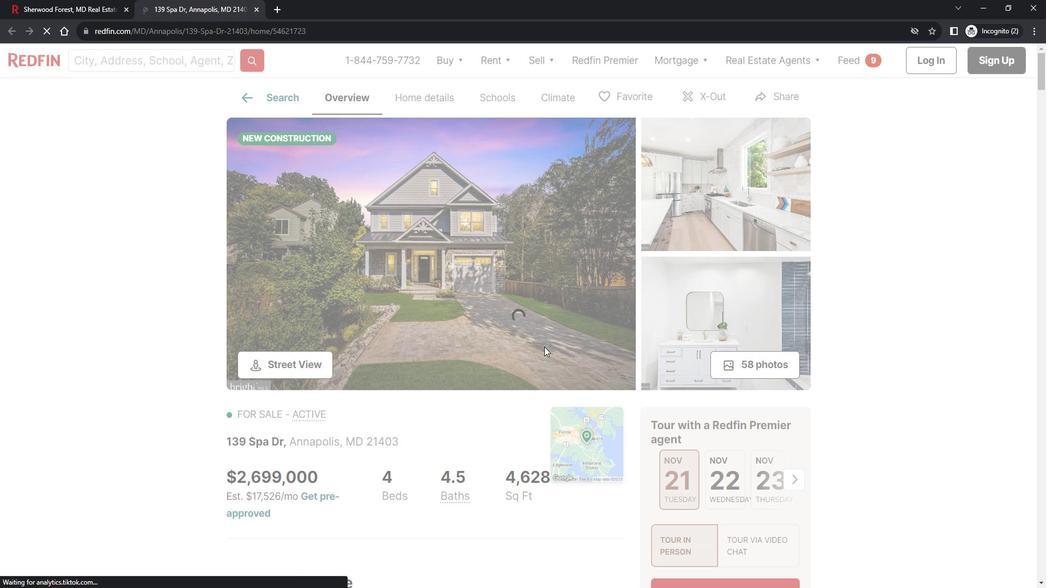 
Action: Mouse scrolled (552, 341) with delta (0, 0)
Screenshot: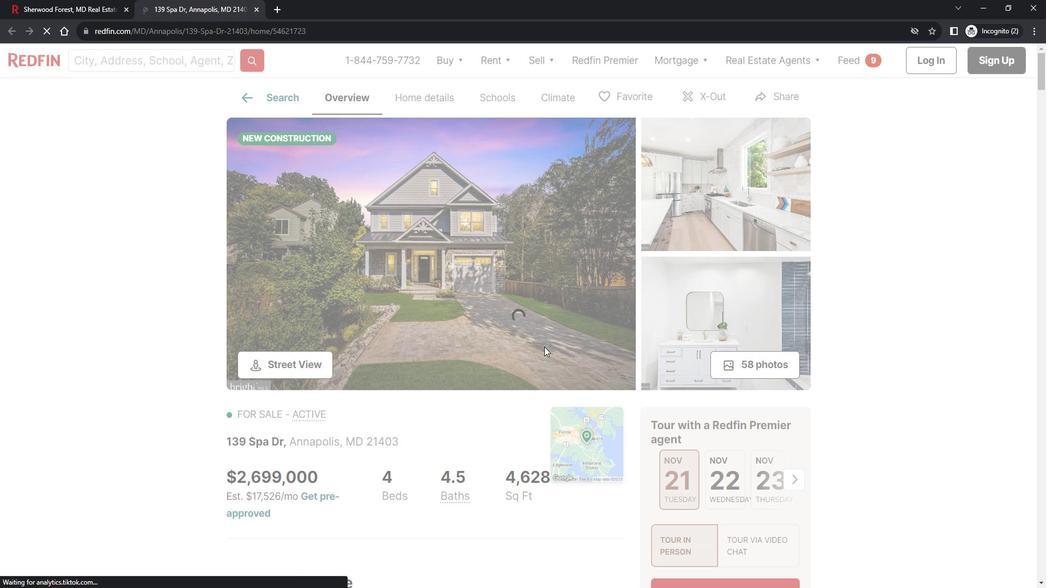 
Action: Mouse moved to (554, 340)
Screenshot: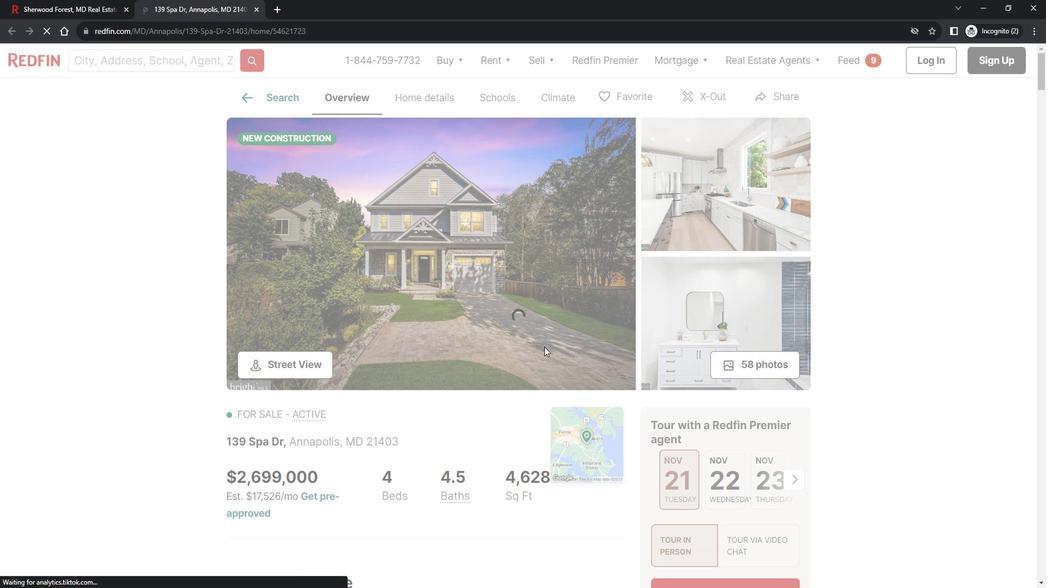 
Action: Mouse scrolled (554, 339) with delta (0, 0)
Screenshot: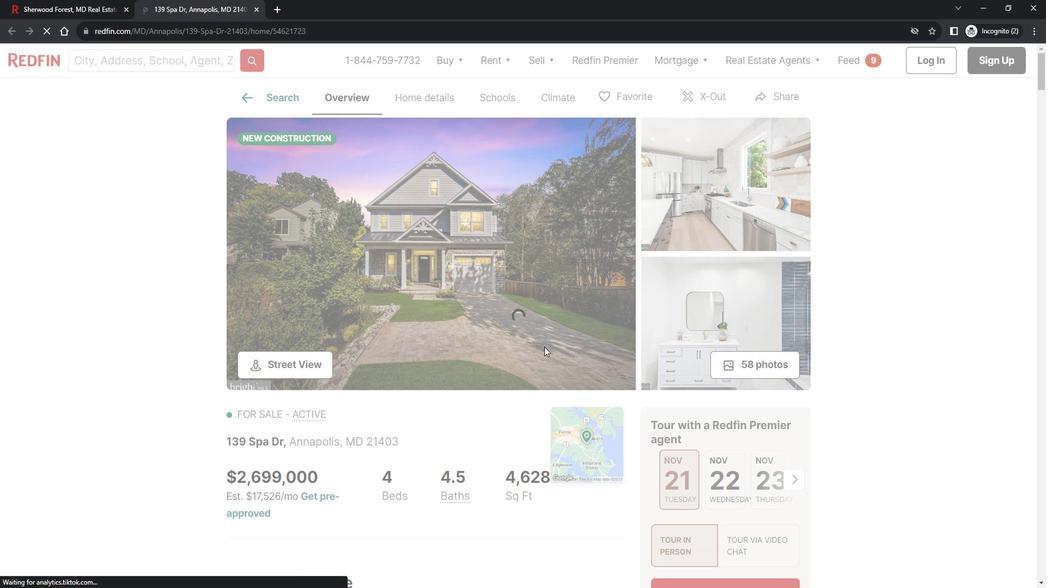 
Action: Mouse moved to (555, 334)
Screenshot: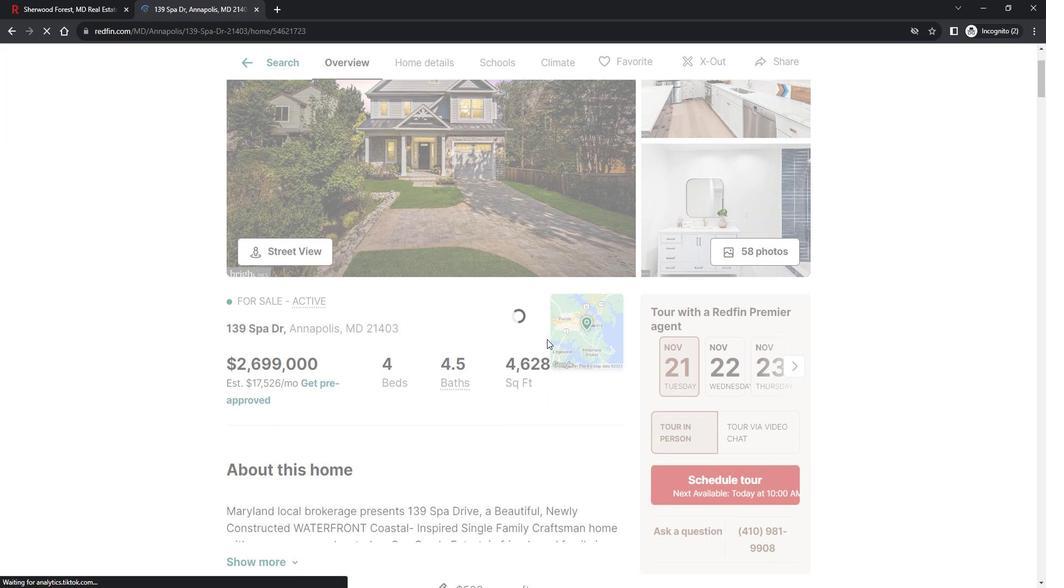 
Action: Mouse scrolled (555, 333) with delta (0, 0)
Screenshot: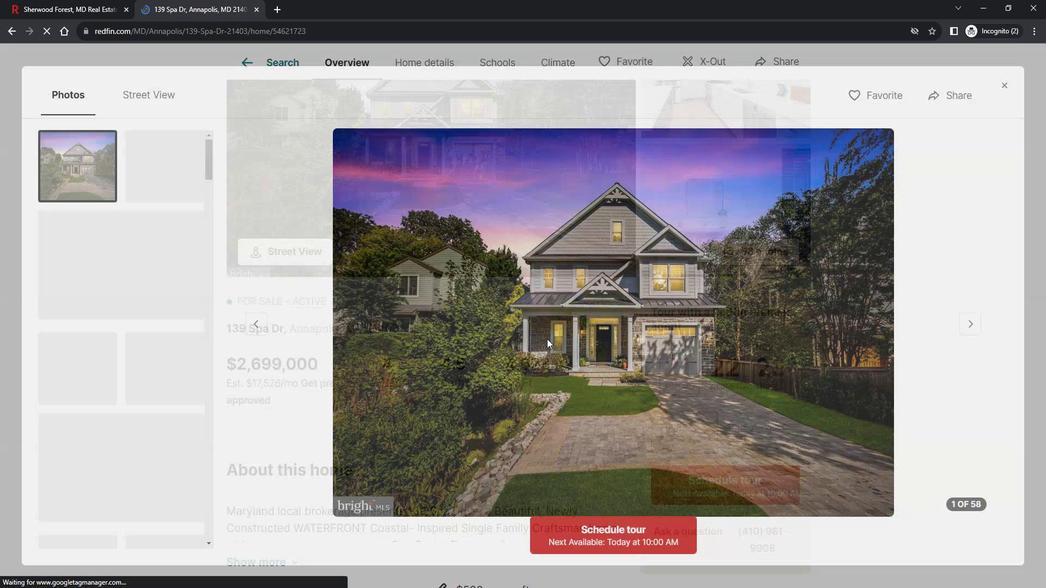 
Action: Mouse scrolled (555, 333) with delta (0, 0)
Screenshot: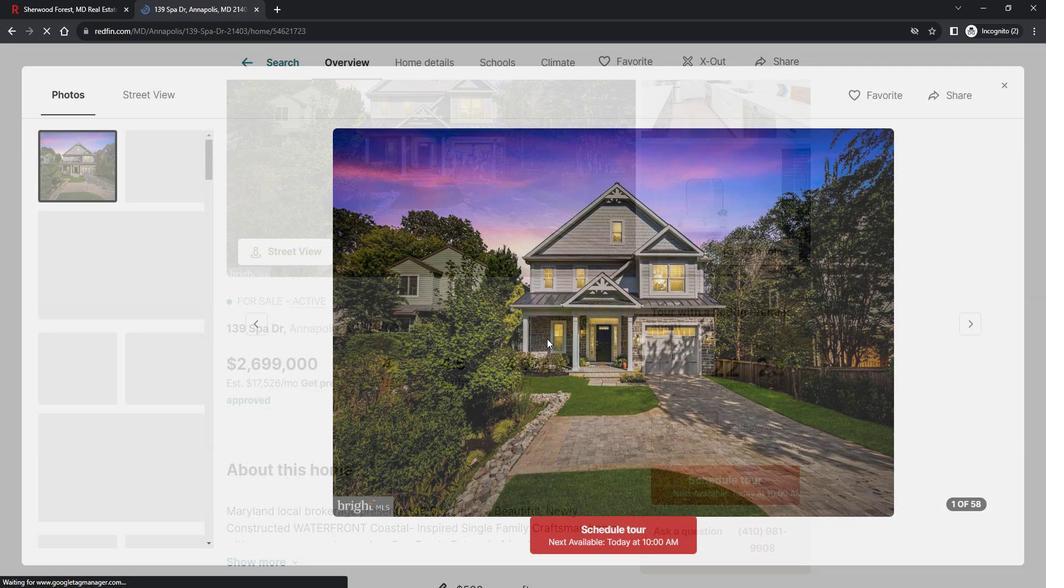 
Action: Mouse moved to (975, 315)
Screenshot: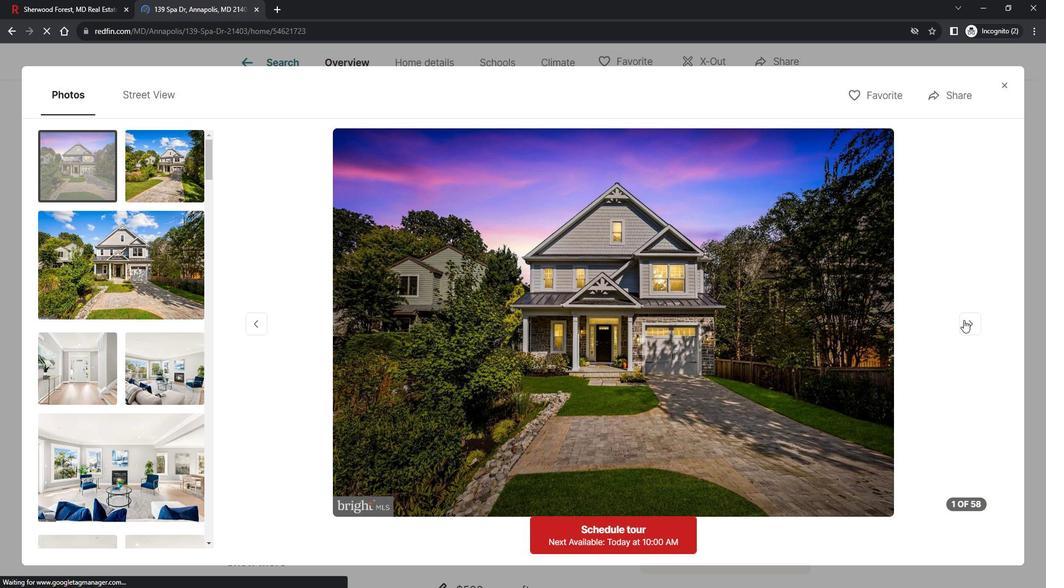 
Action: Mouse pressed left at (975, 315)
Screenshot: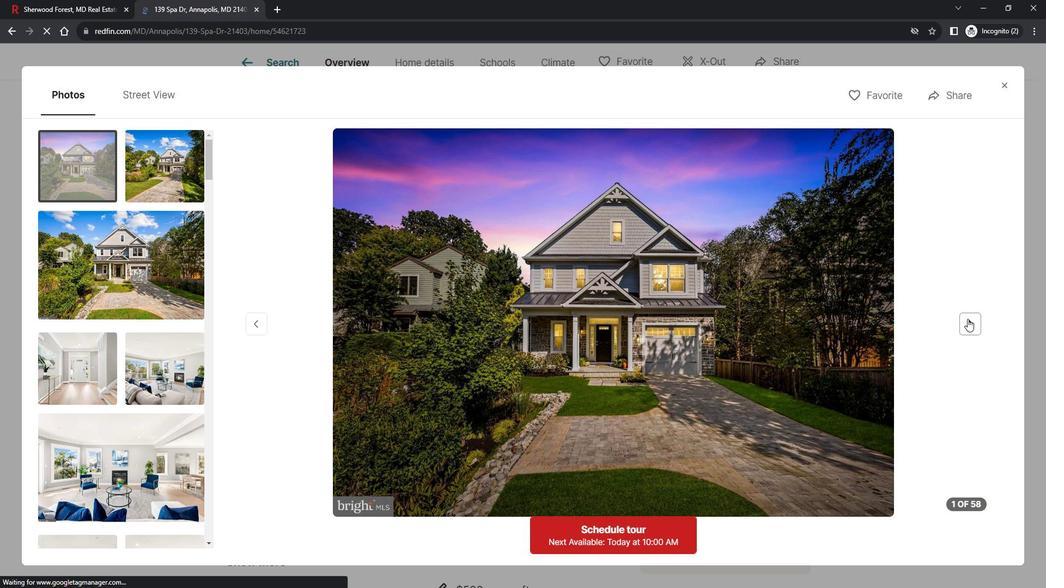 
Action: Mouse pressed left at (975, 315)
Screenshot: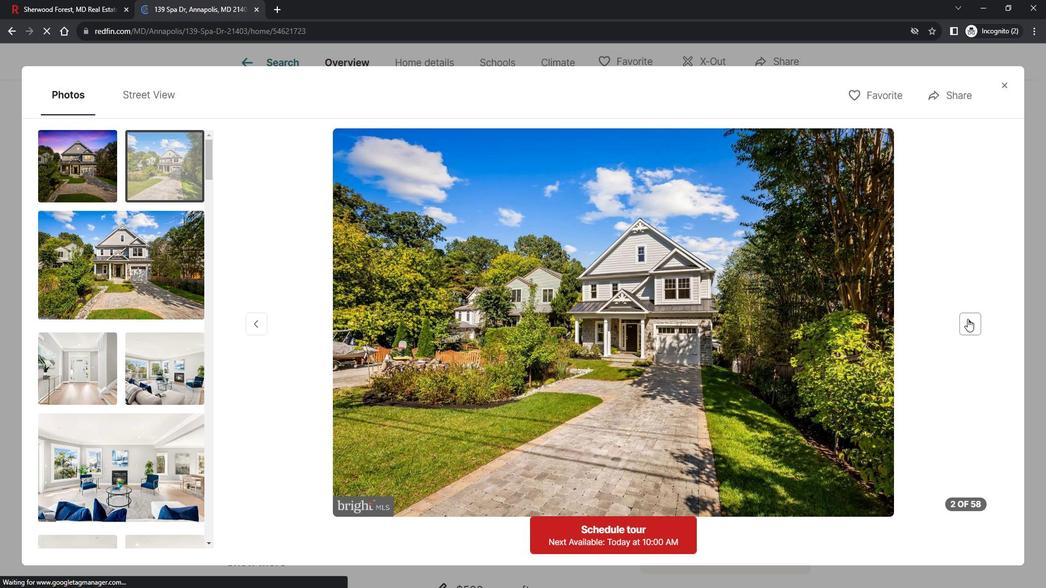 
Action: Mouse moved to (974, 317)
Screenshot: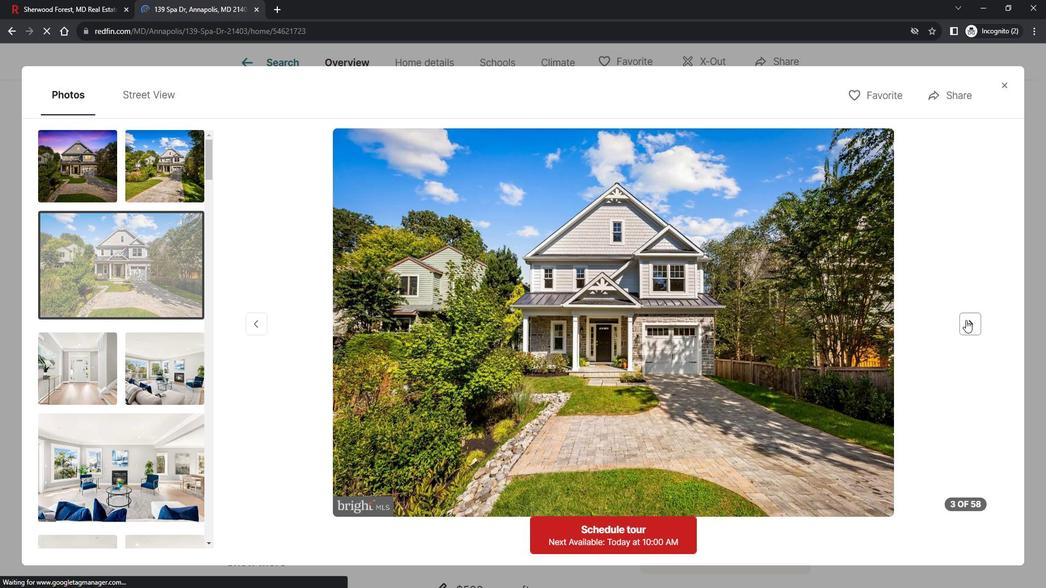 
Action: Mouse pressed left at (974, 317)
Screenshot: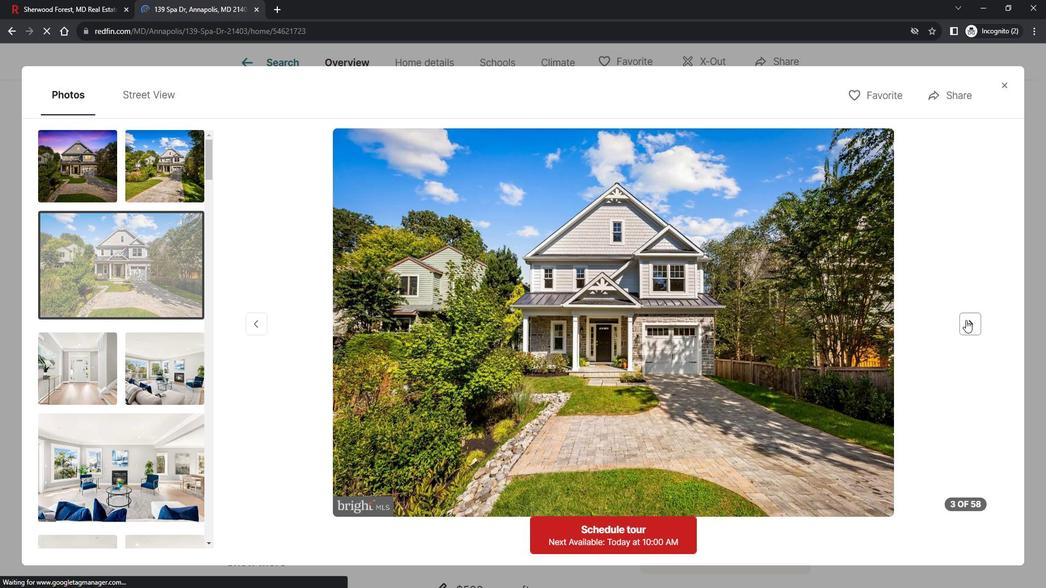 
Action: Mouse moved to (972, 318)
Screenshot: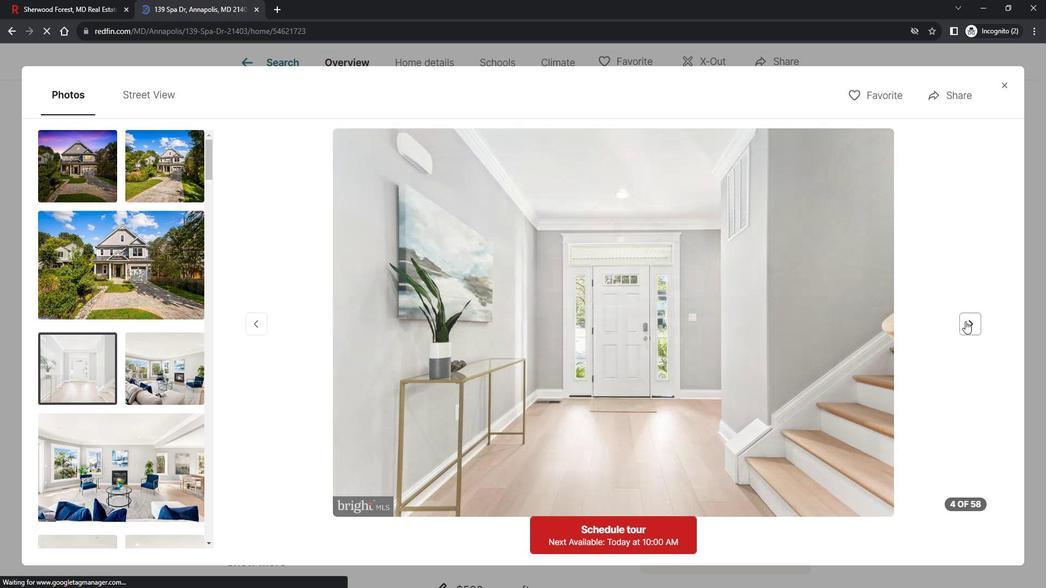 
Action: Mouse pressed left at (972, 318)
Screenshot: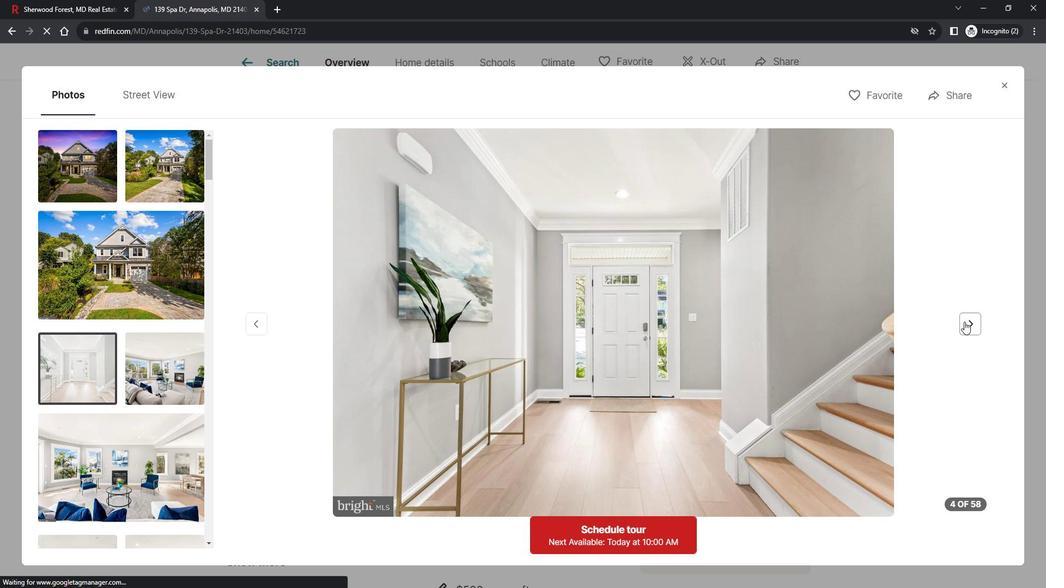 
Action: Mouse moved to (972, 318)
Screenshot: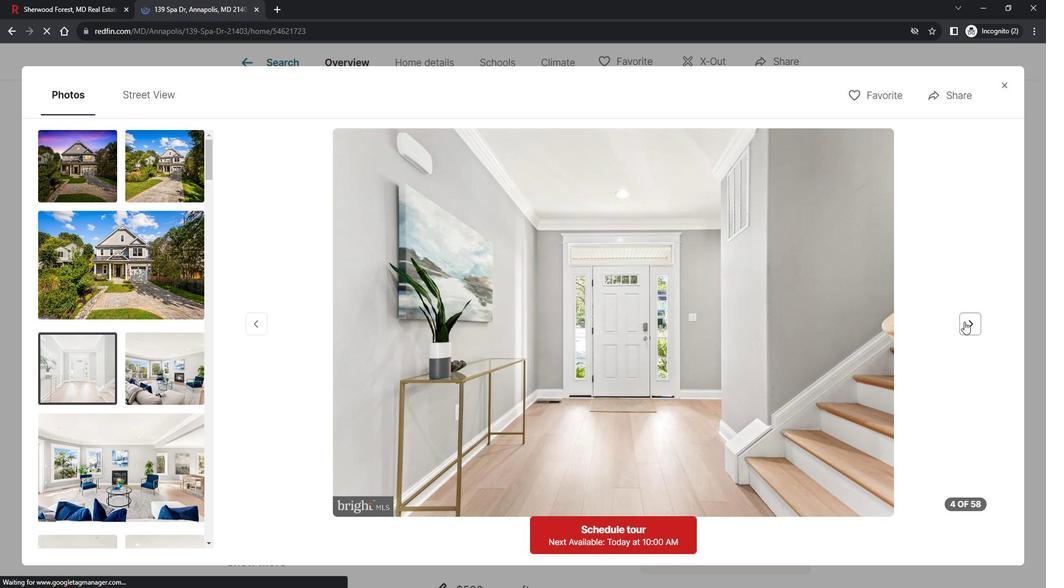 
Action: Mouse pressed left at (972, 318)
Screenshot: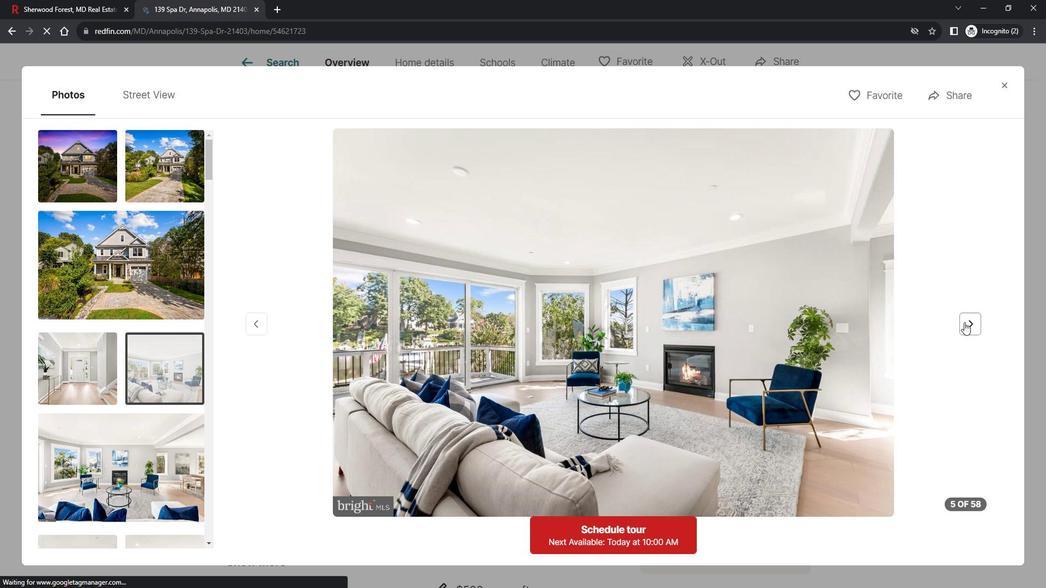 
Action: Mouse moved to (972, 319)
Screenshot: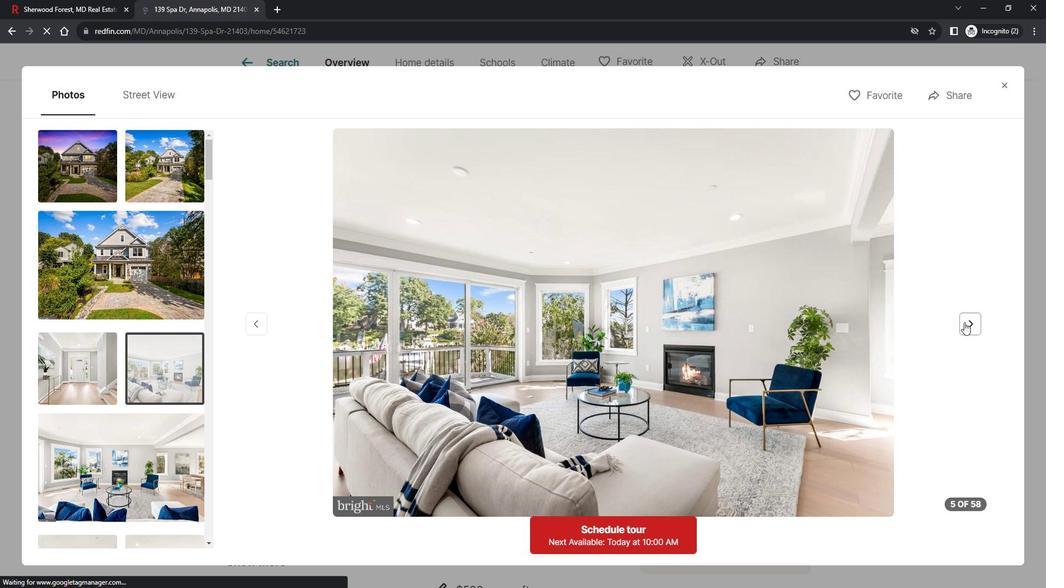 
Action: Mouse pressed left at (972, 319)
Screenshot: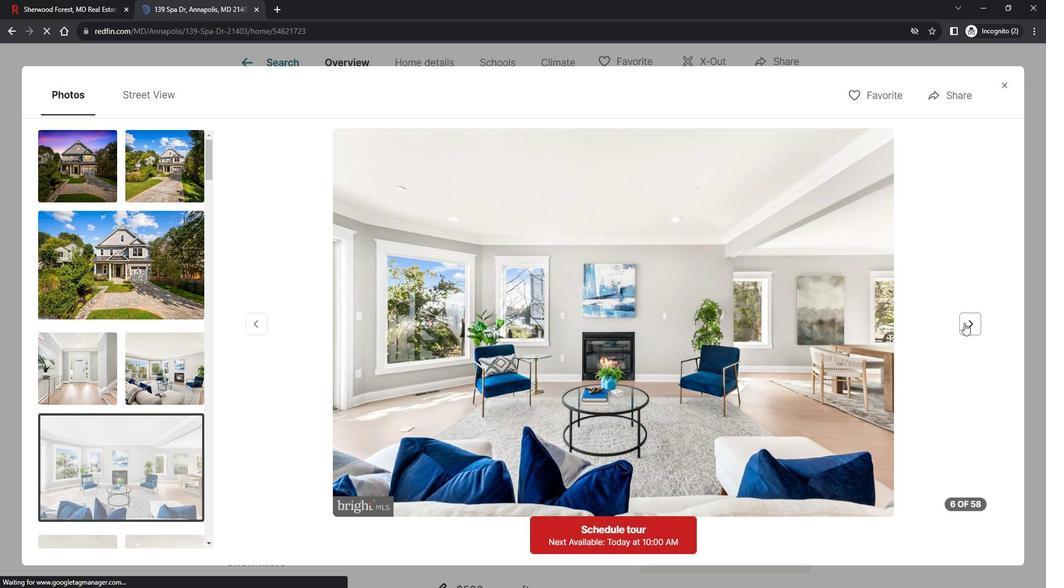 
Action: Mouse pressed left at (972, 319)
Screenshot: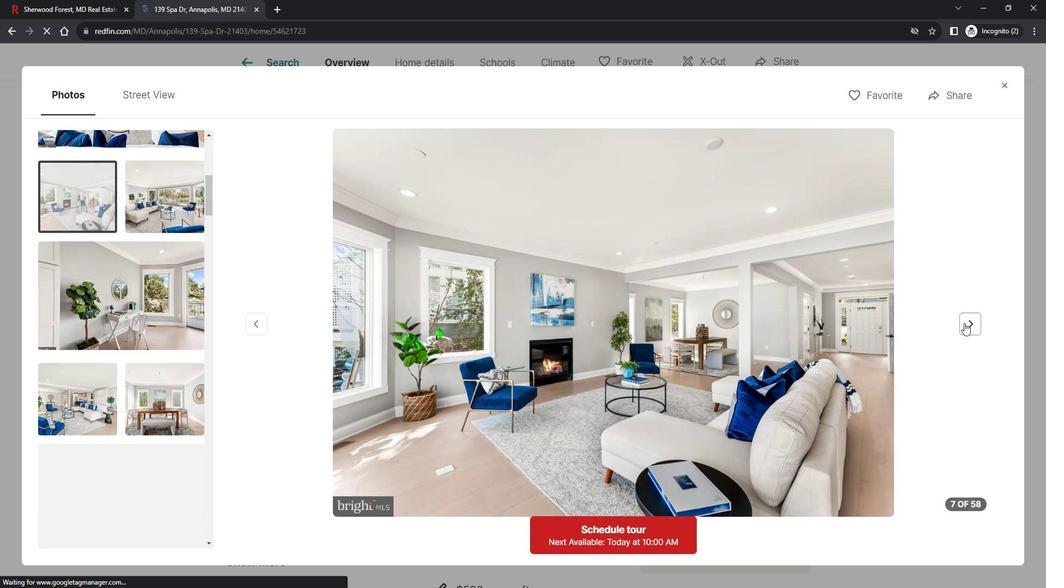 
Action: Mouse pressed left at (972, 319)
Screenshot: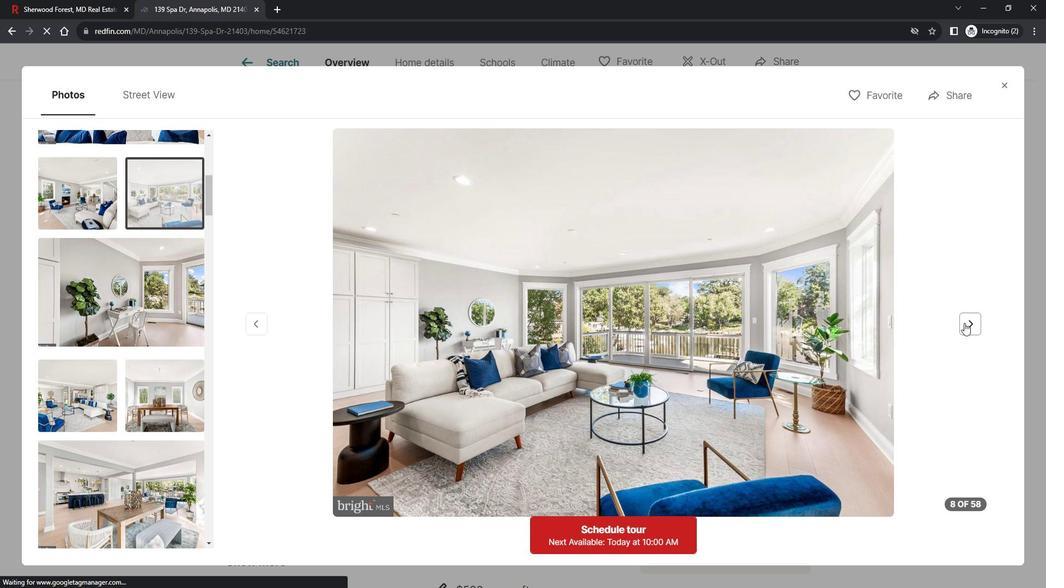 
Action: Mouse pressed left at (972, 319)
Screenshot: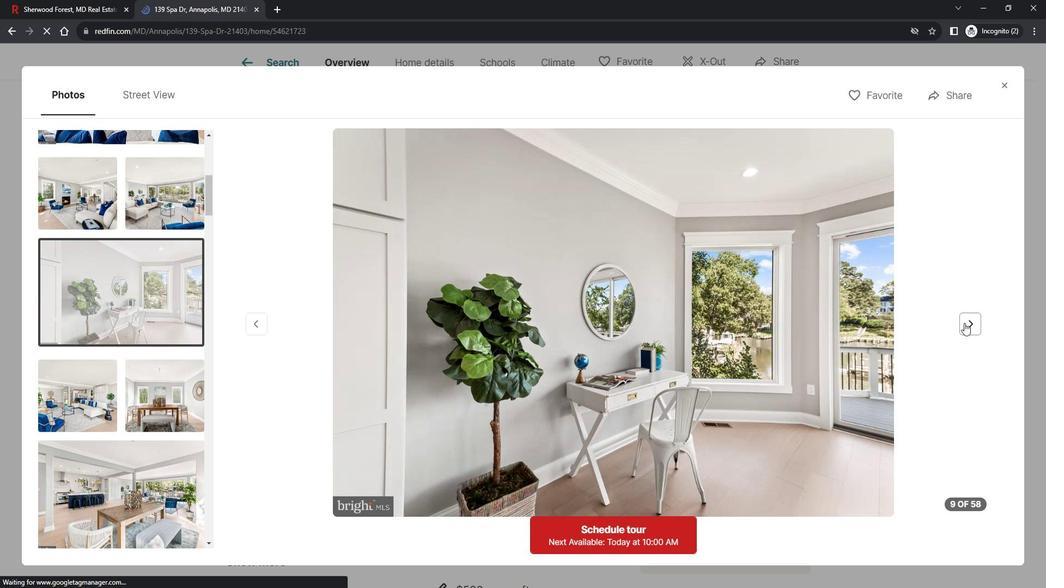 
Action: Mouse pressed left at (972, 319)
Screenshot: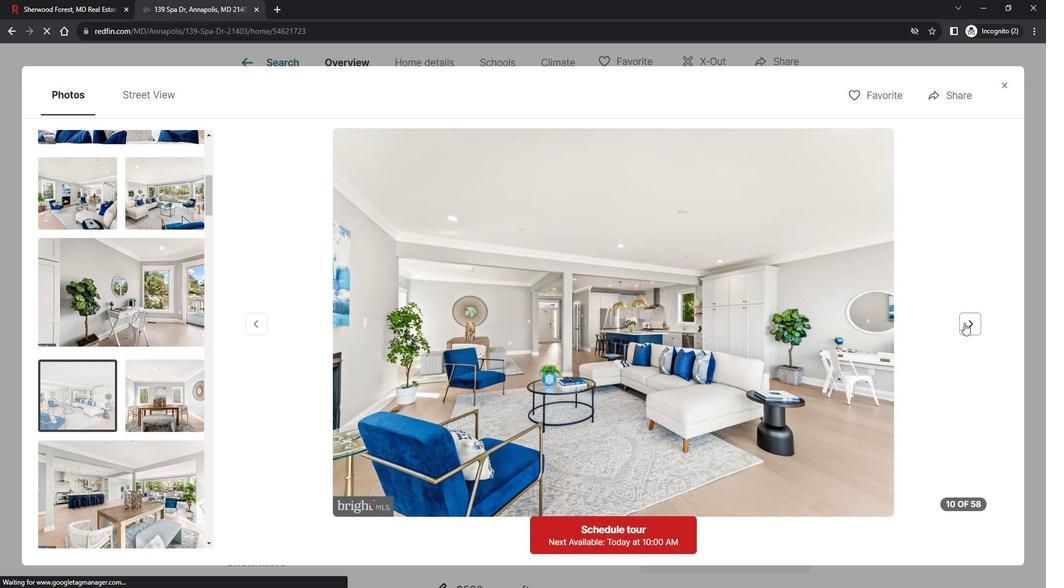 
Action: Mouse pressed left at (972, 319)
Screenshot: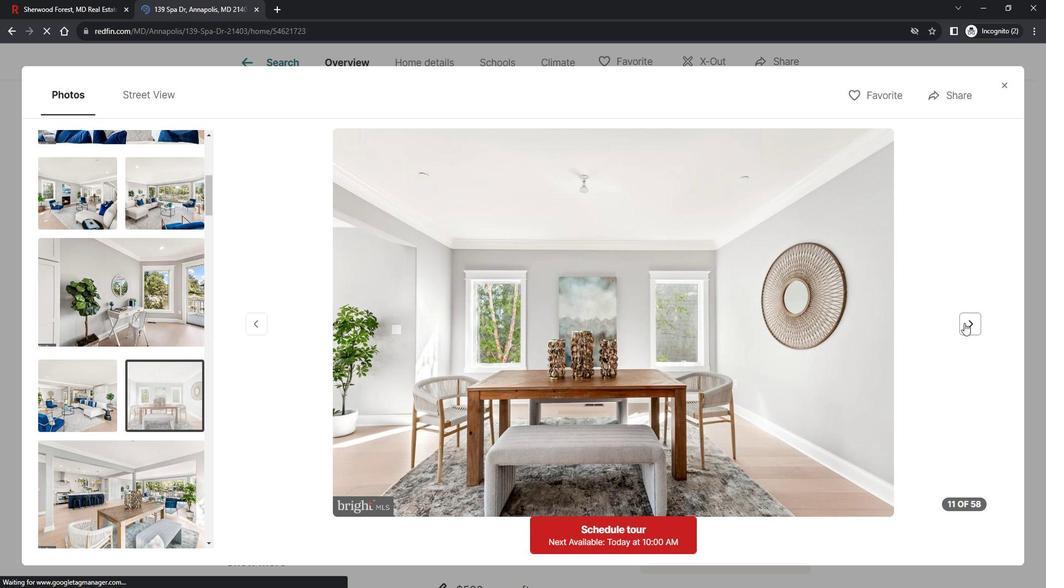 
Action: Mouse pressed left at (972, 319)
Screenshot: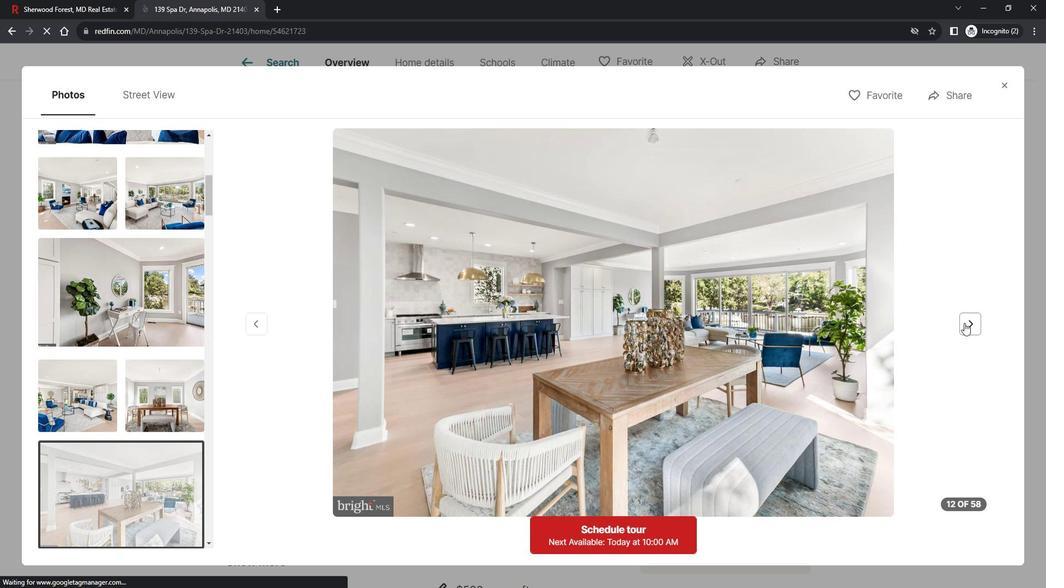 
Action: Mouse pressed left at (972, 319)
Screenshot: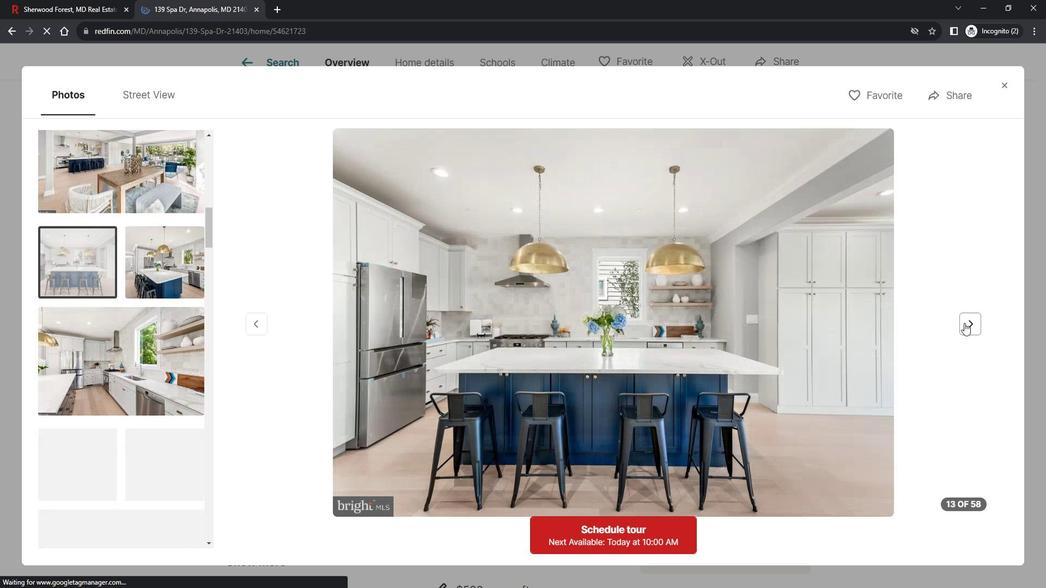 
Action: Mouse moved to (1009, 90)
Screenshot: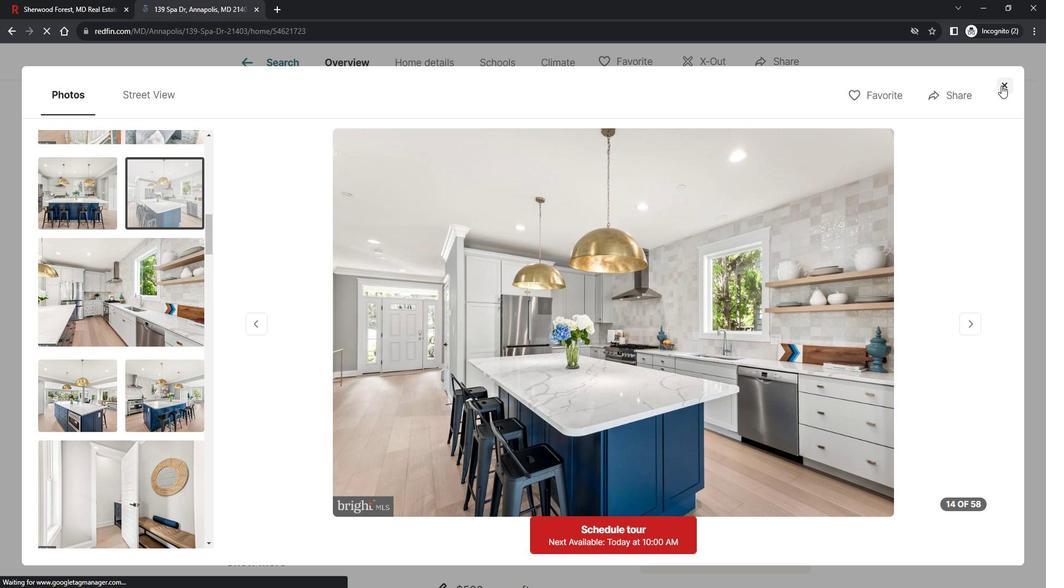 
Action: Mouse pressed left at (1009, 90)
Screenshot: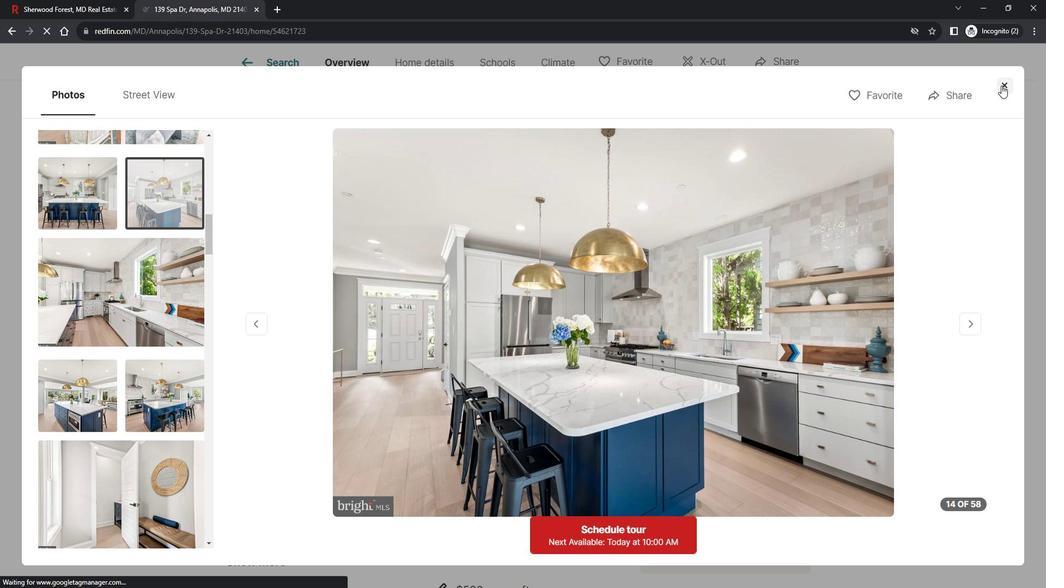 
Action: Mouse moved to (286, 466)
Screenshot: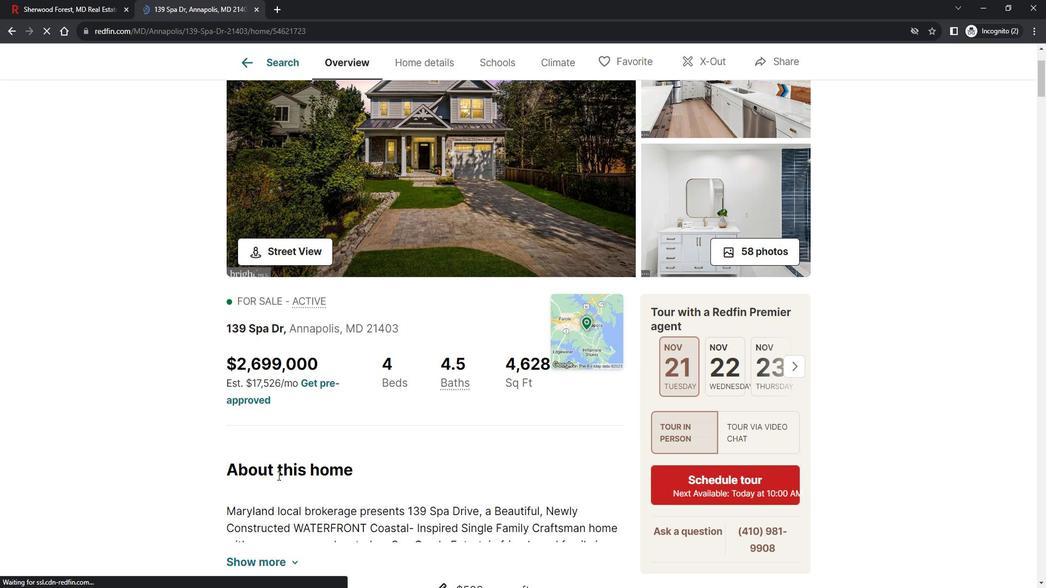 
Action: Mouse scrolled (286, 465) with delta (0, 0)
Screenshot: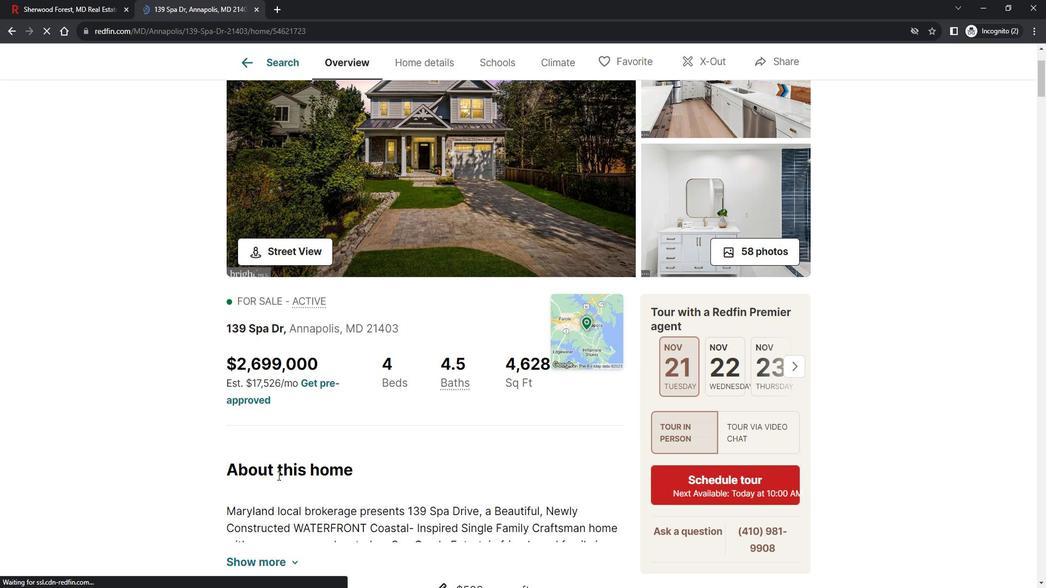 
Action: Mouse scrolled (286, 465) with delta (0, 0)
Screenshot: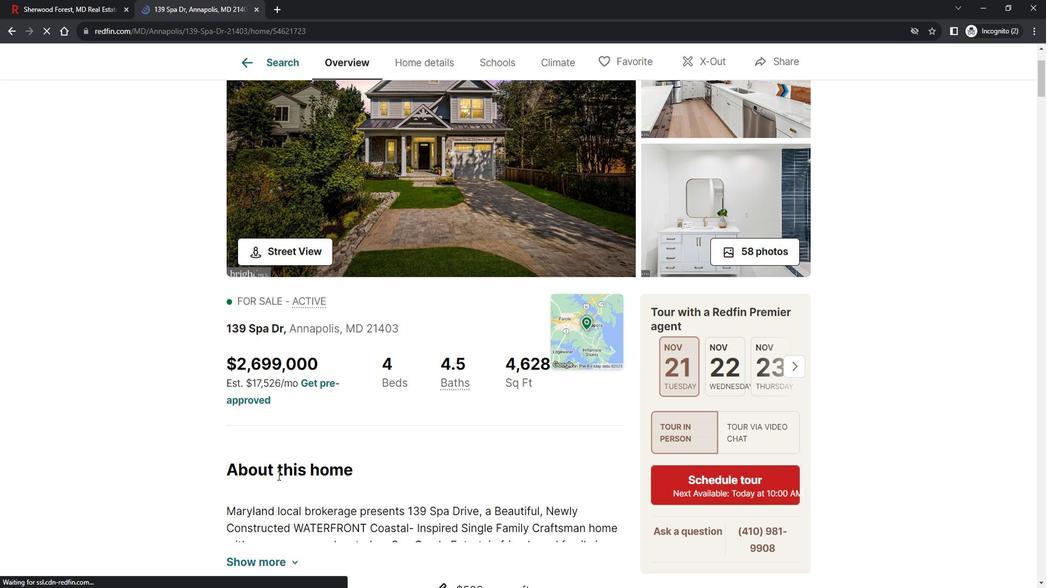 
Action: Mouse moved to (273, 439)
Screenshot: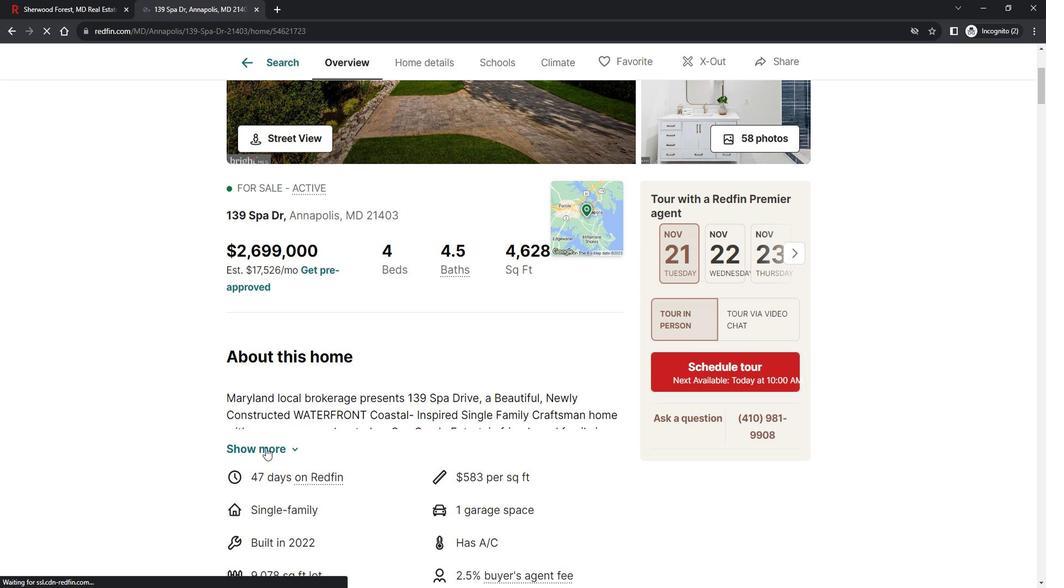
Action: Mouse pressed left at (273, 439)
Screenshot: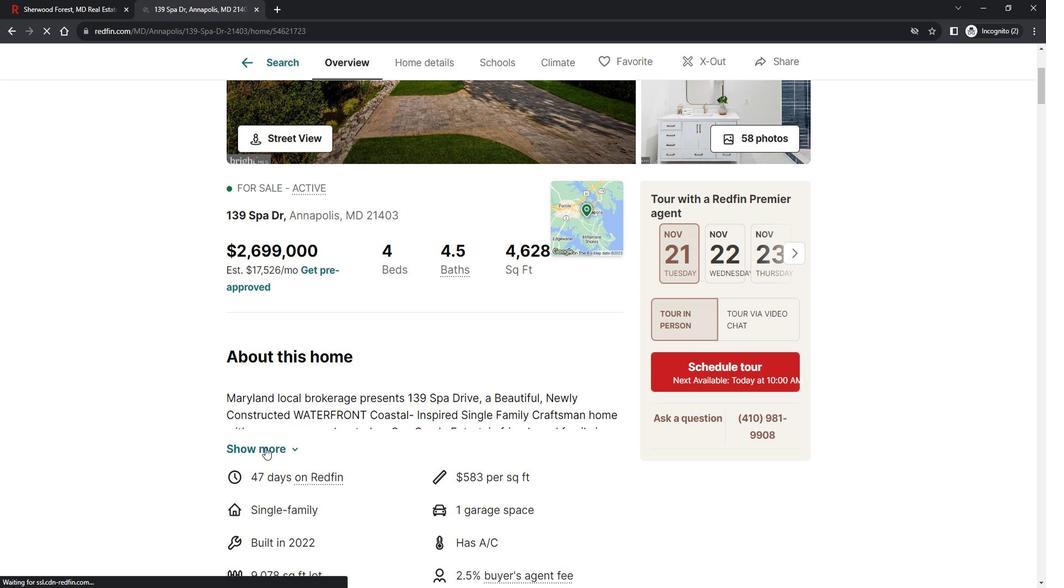 
Action: Mouse moved to (394, 430)
Screenshot: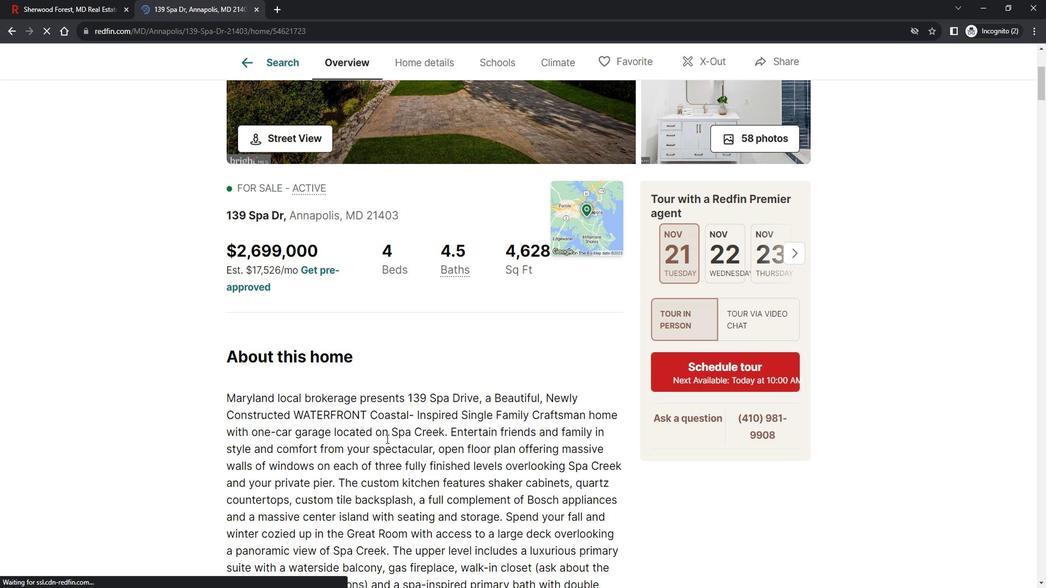 
Action: Mouse scrolled (394, 430) with delta (0, 0)
Screenshot: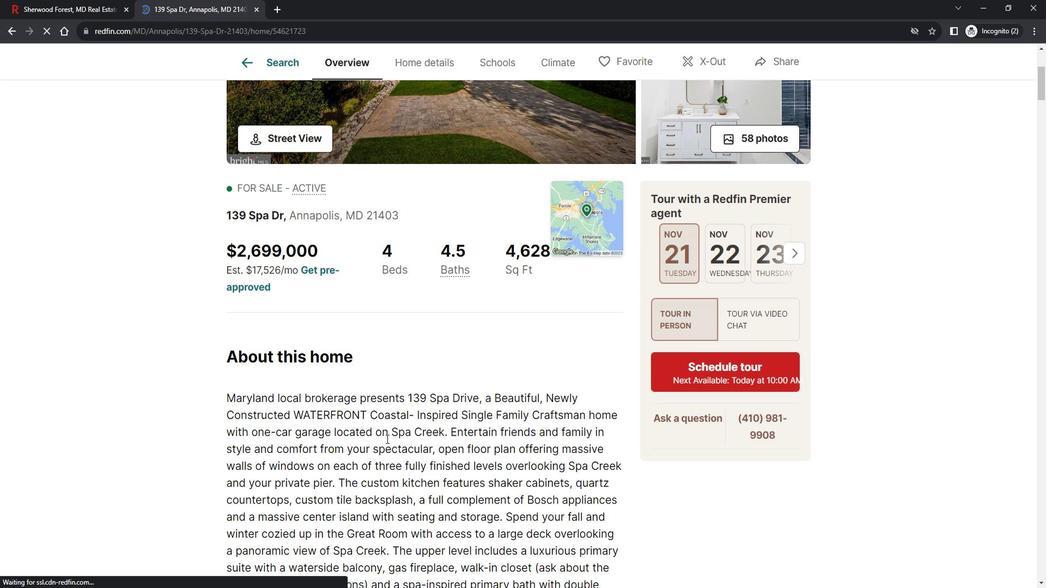 
Action: Mouse scrolled (394, 430) with delta (0, 0)
Screenshot: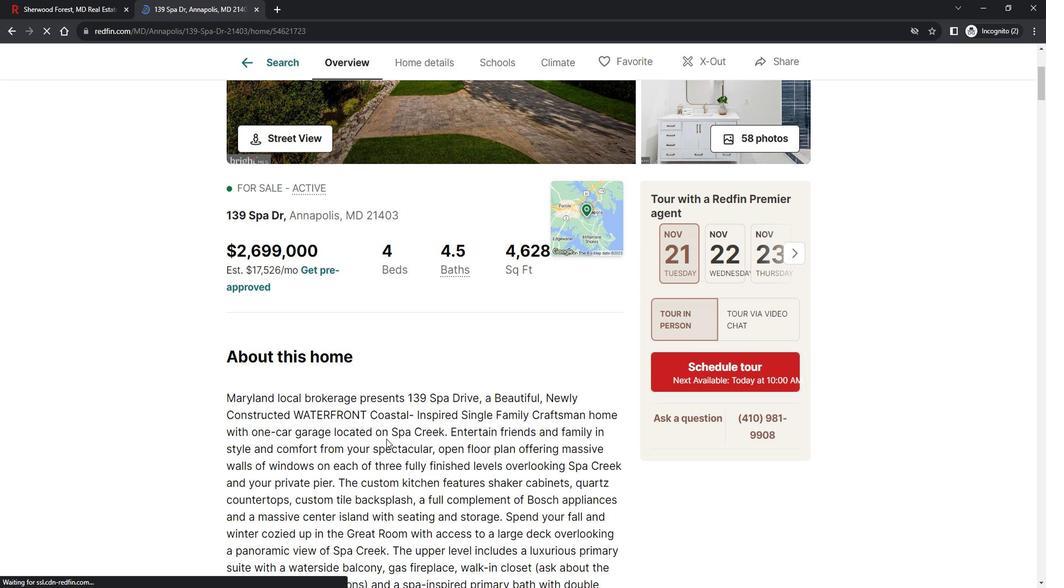 
Action: Mouse scrolled (394, 430) with delta (0, 0)
Screenshot: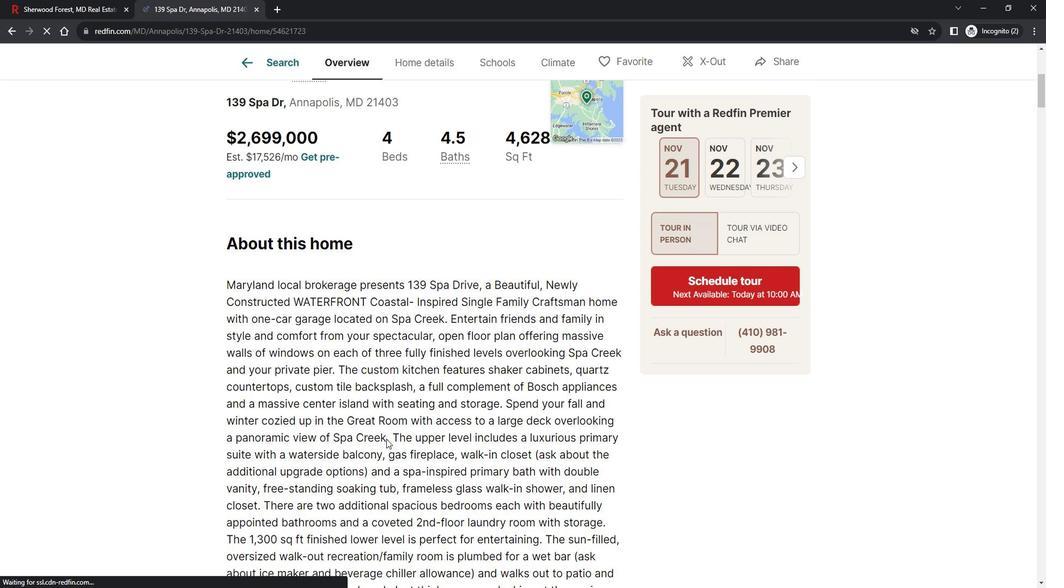 
Action: Mouse scrolled (394, 430) with delta (0, 0)
Screenshot: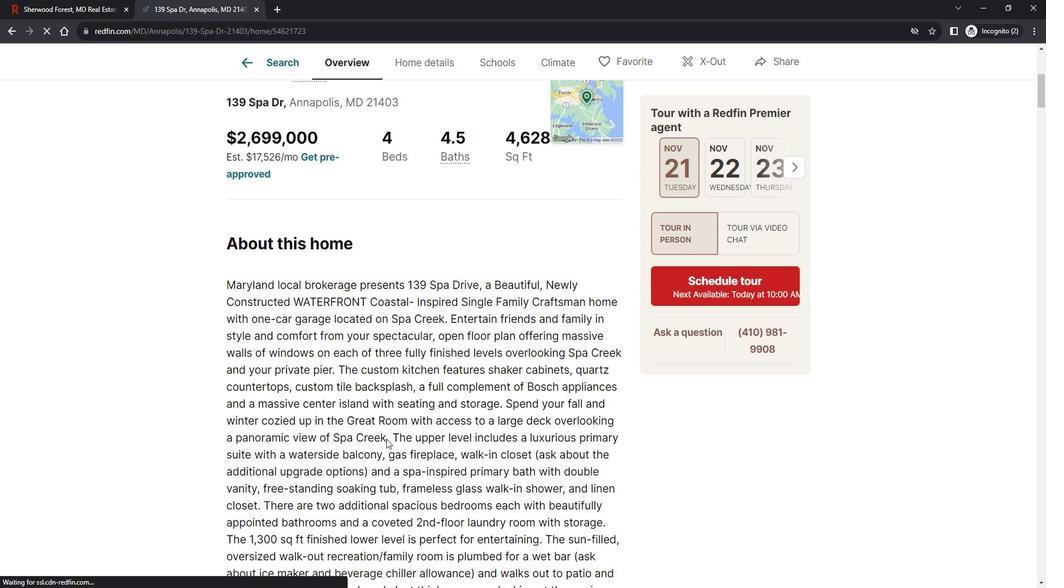 
Action: Mouse scrolled (394, 430) with delta (0, 0)
Screenshot: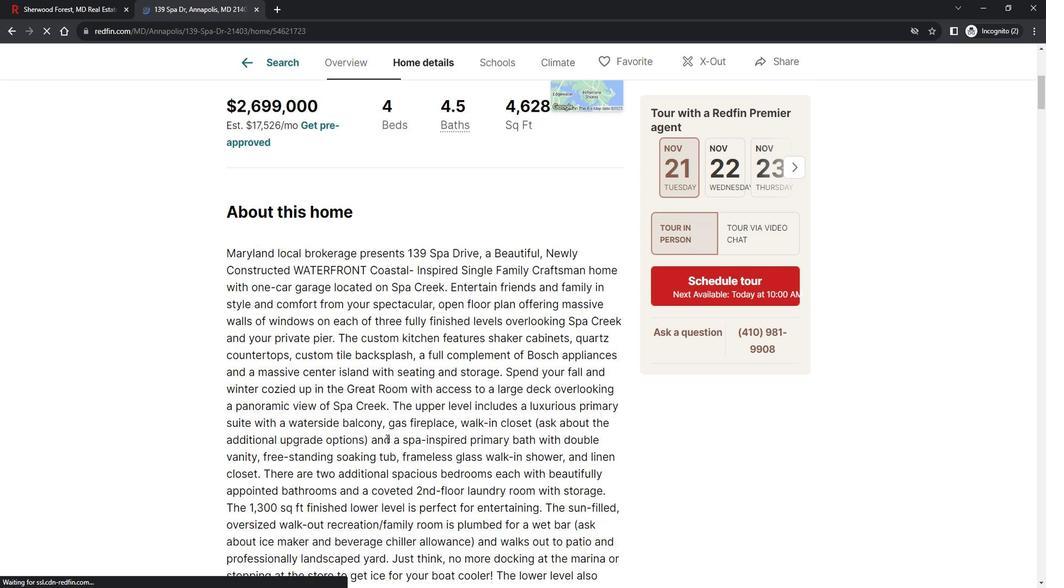 
Action: Mouse scrolled (394, 430) with delta (0, 0)
Screenshot: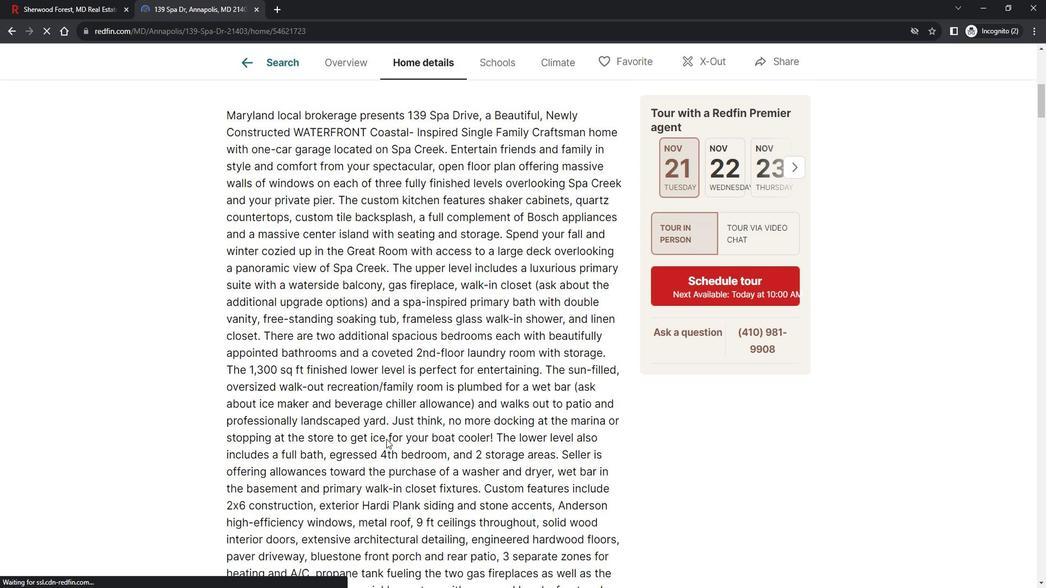 
Action: Mouse scrolled (394, 430) with delta (0, 0)
Screenshot: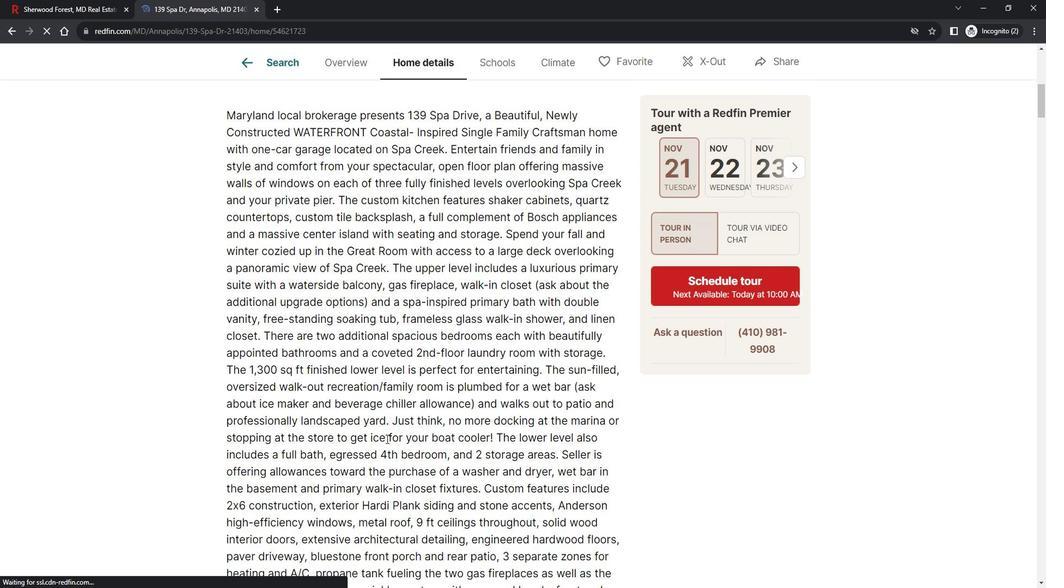 
Action: Mouse scrolled (394, 430) with delta (0, 0)
Screenshot: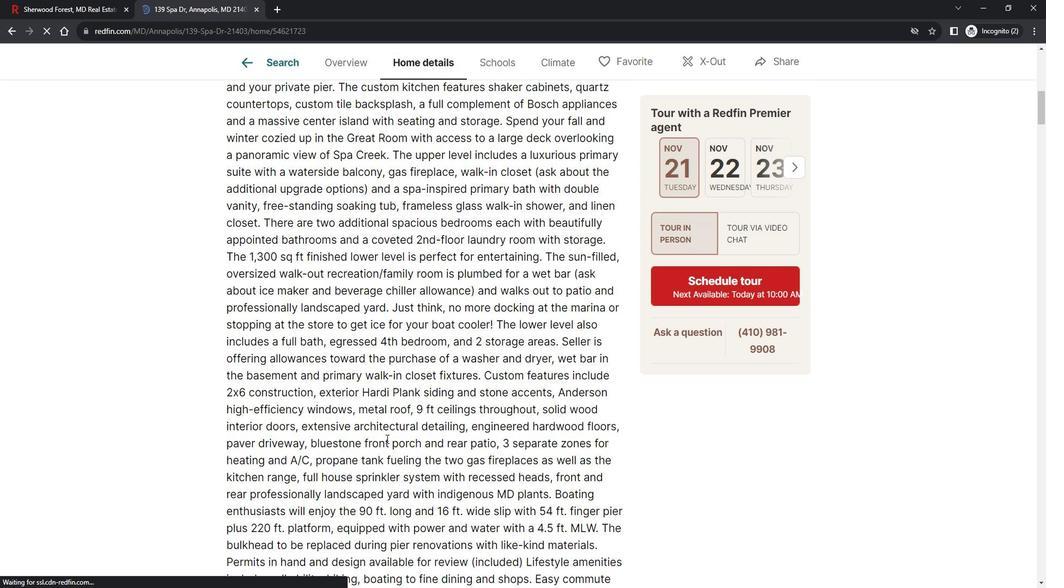 
Action: Mouse scrolled (394, 430) with delta (0, 0)
Screenshot: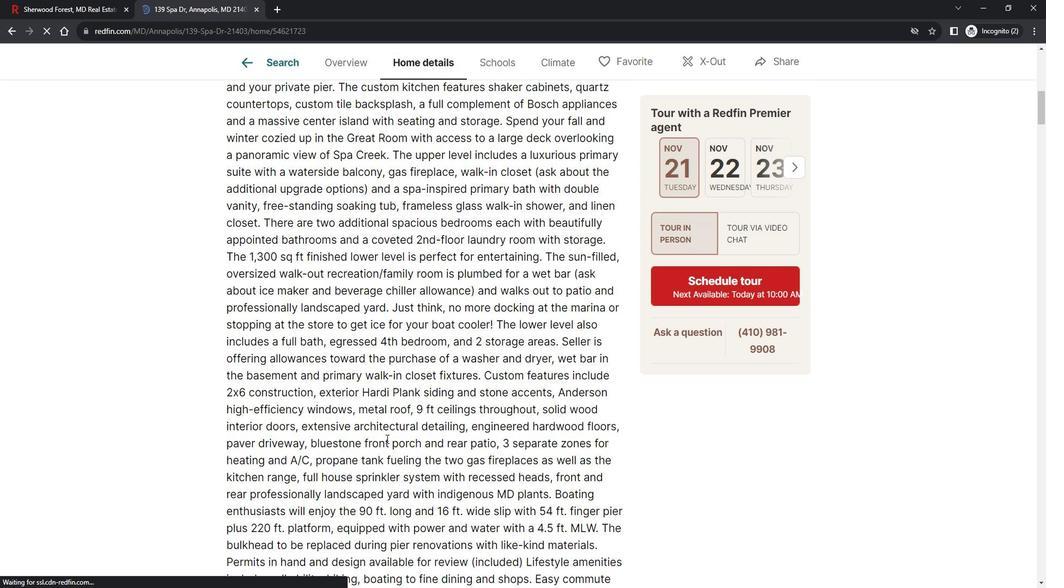 
Action: Mouse scrolled (394, 430) with delta (0, 0)
Screenshot: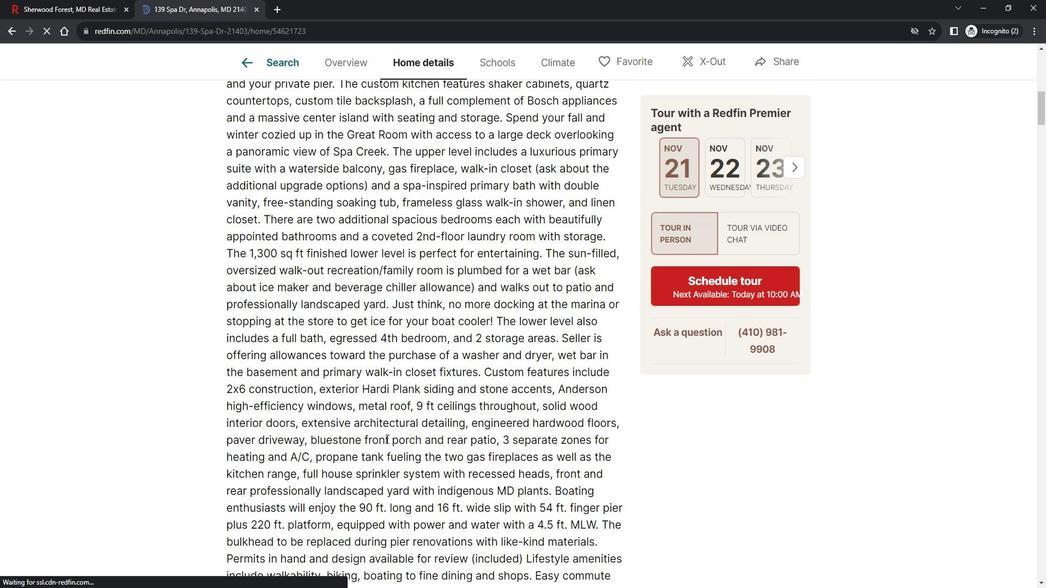 
Action: Mouse moved to (393, 436)
Screenshot: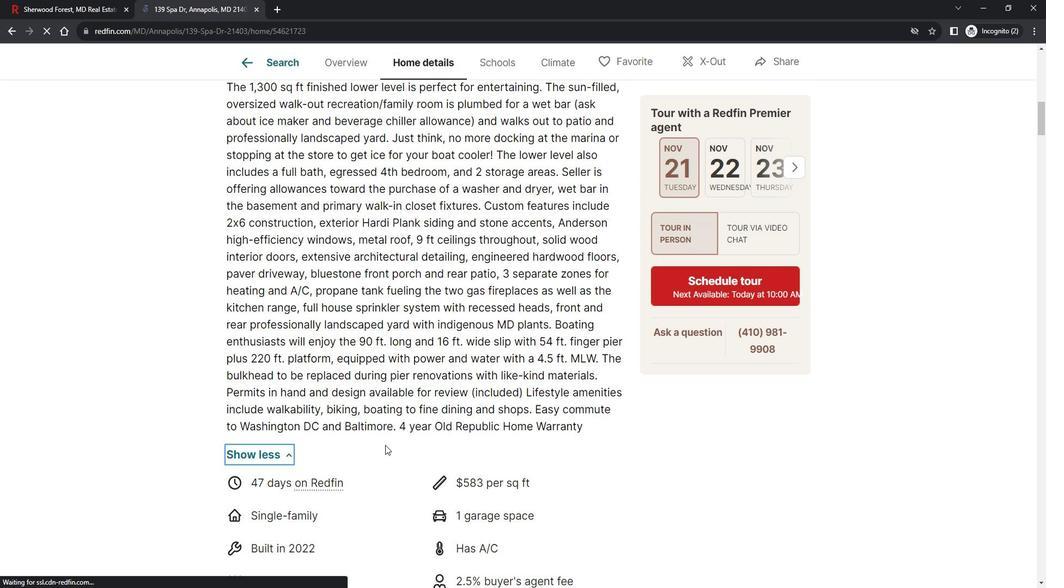 
Action: Mouse scrolled (393, 436) with delta (0, 0)
Screenshot: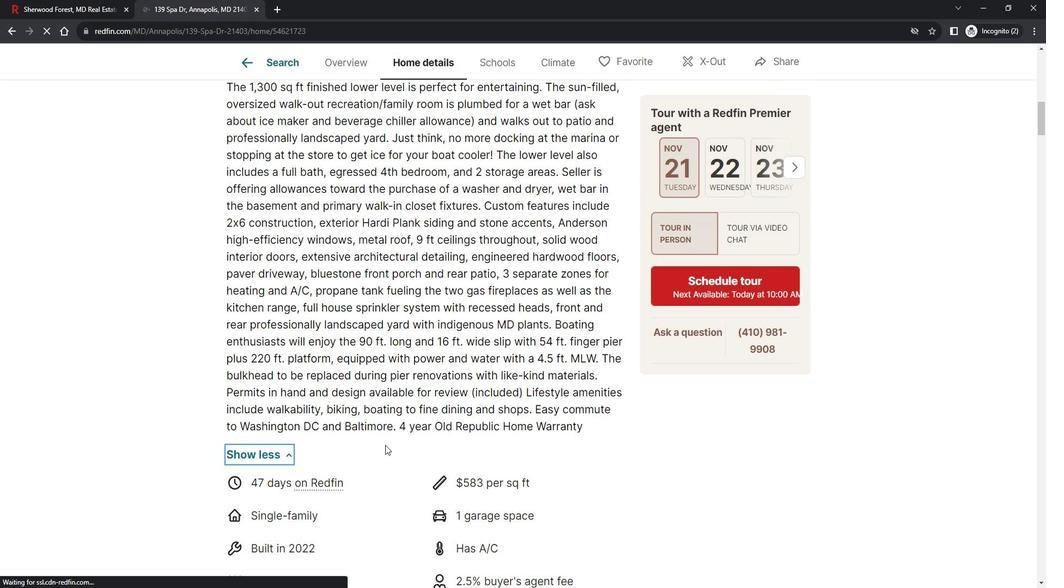 
Action: Mouse scrolled (393, 436) with delta (0, 0)
Screenshot: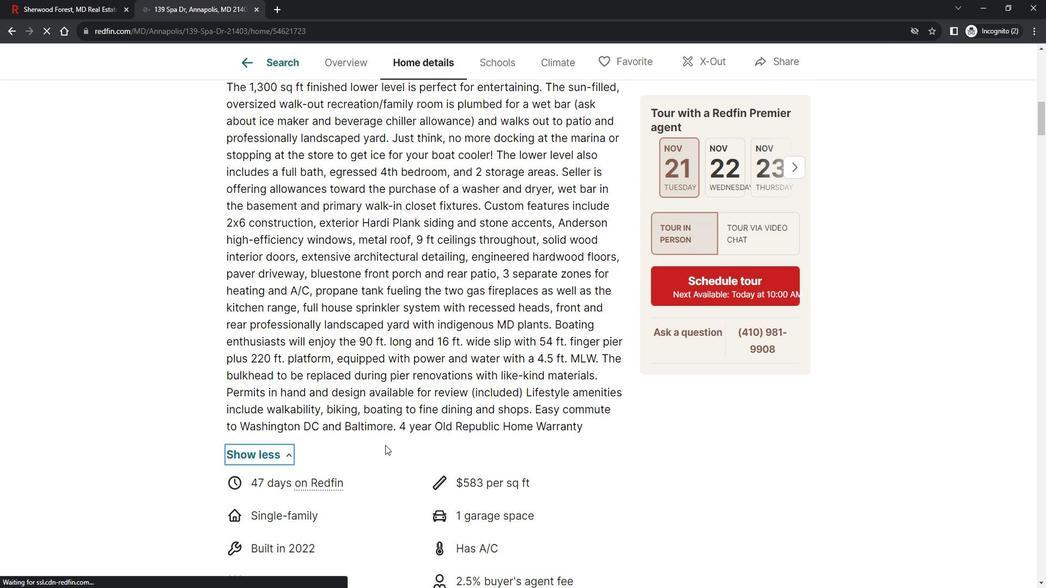 
Action: Mouse scrolled (393, 436) with delta (0, 0)
Screenshot: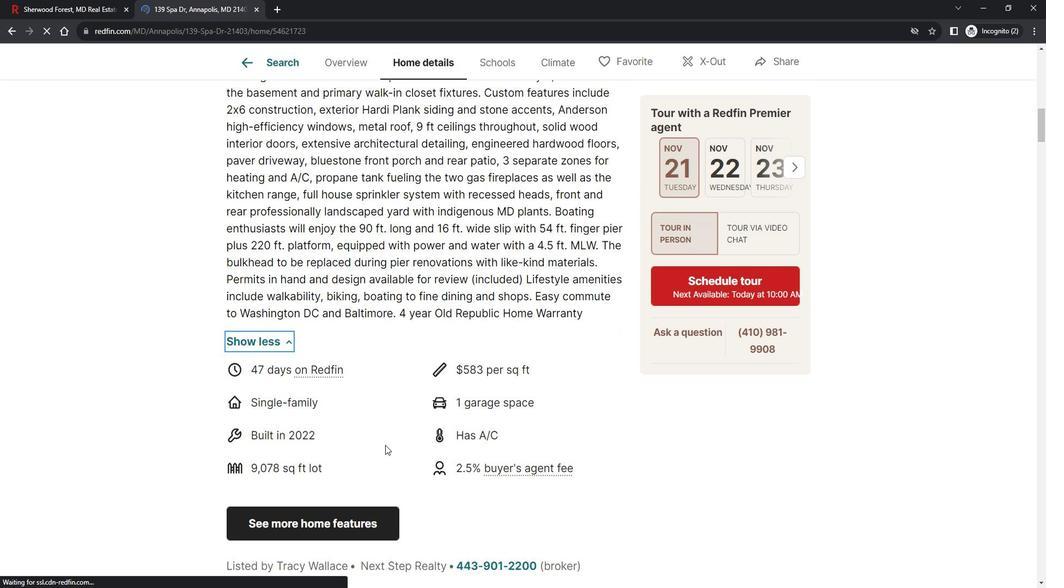 
Action: Mouse scrolled (393, 436) with delta (0, 0)
Screenshot: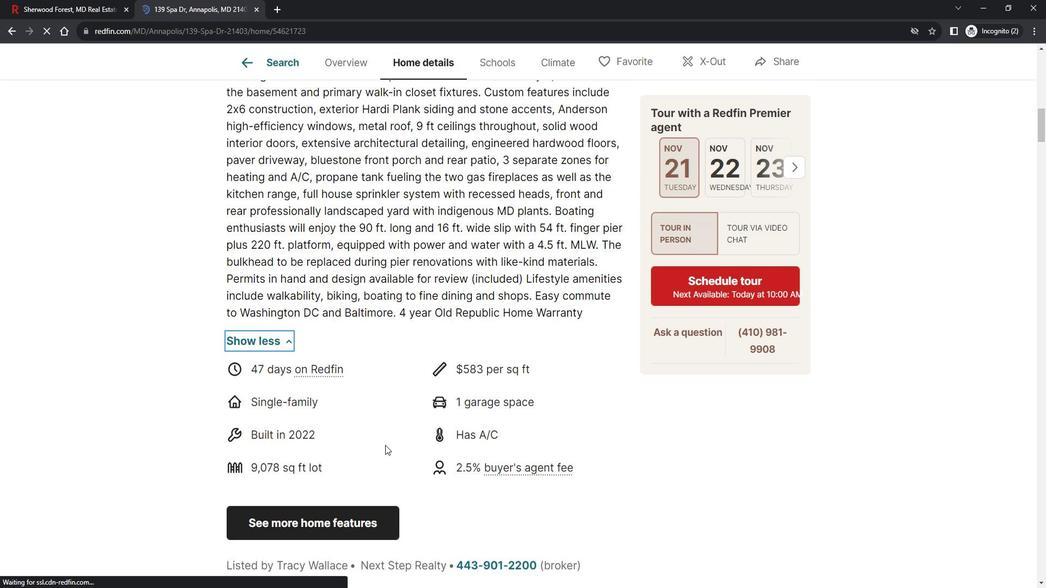 
Action: Mouse moved to (339, 406)
Screenshot: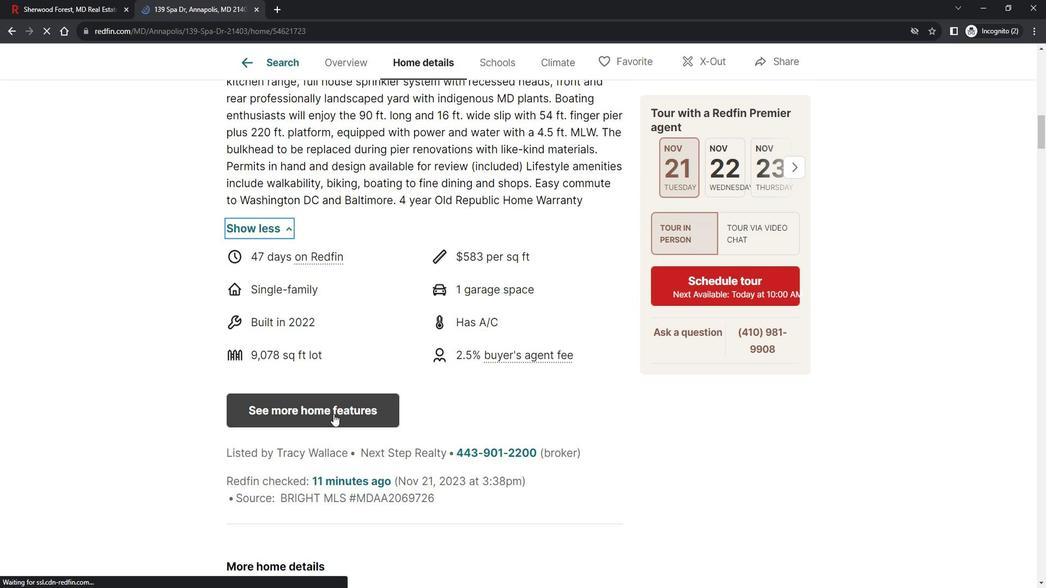 
Action: Mouse pressed left at (339, 406)
Screenshot: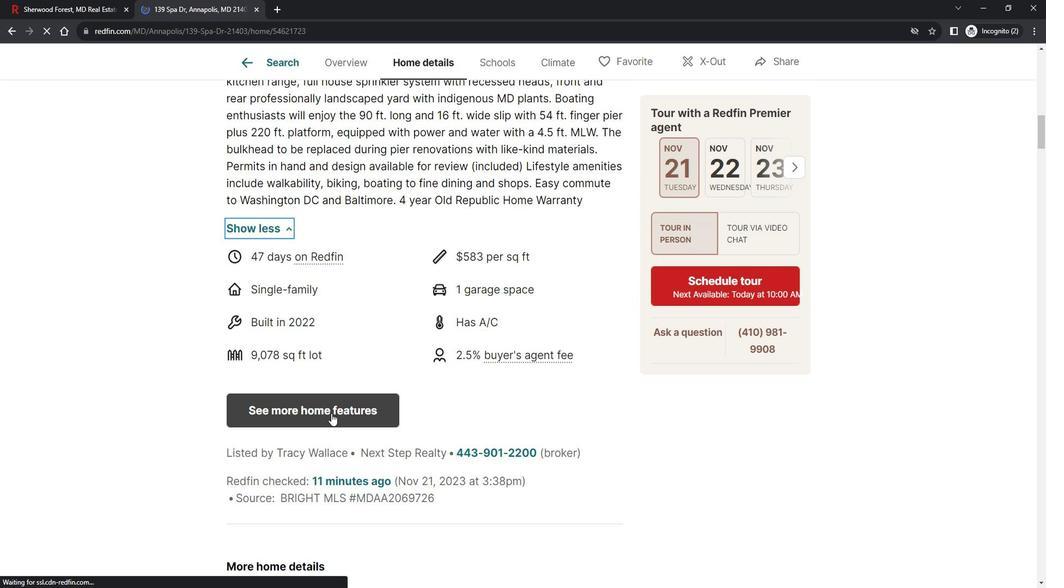 
Action: Mouse moved to (451, 413)
Screenshot: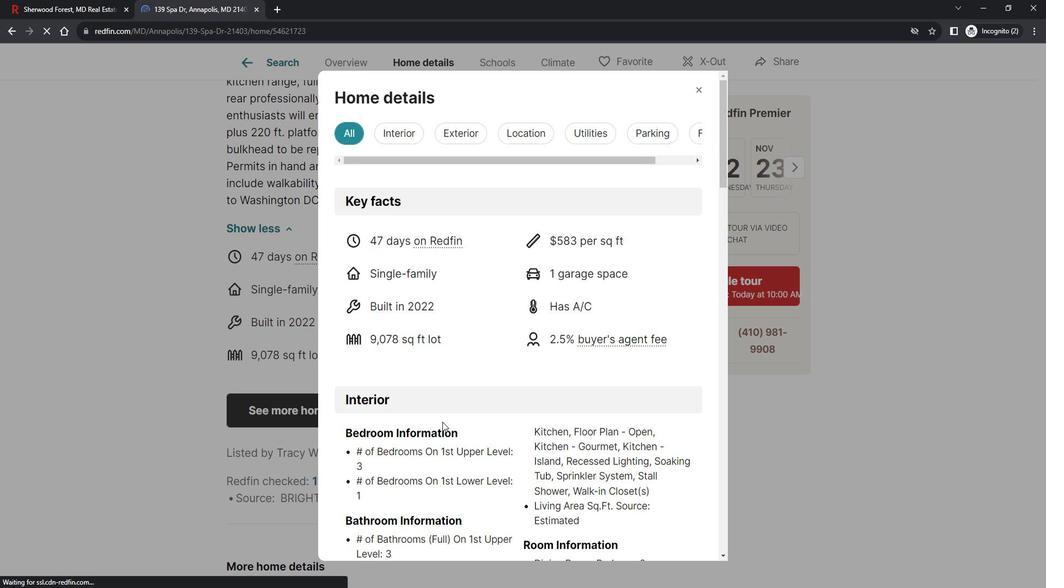 
Action: Mouse scrolled (451, 412) with delta (0, 0)
Screenshot: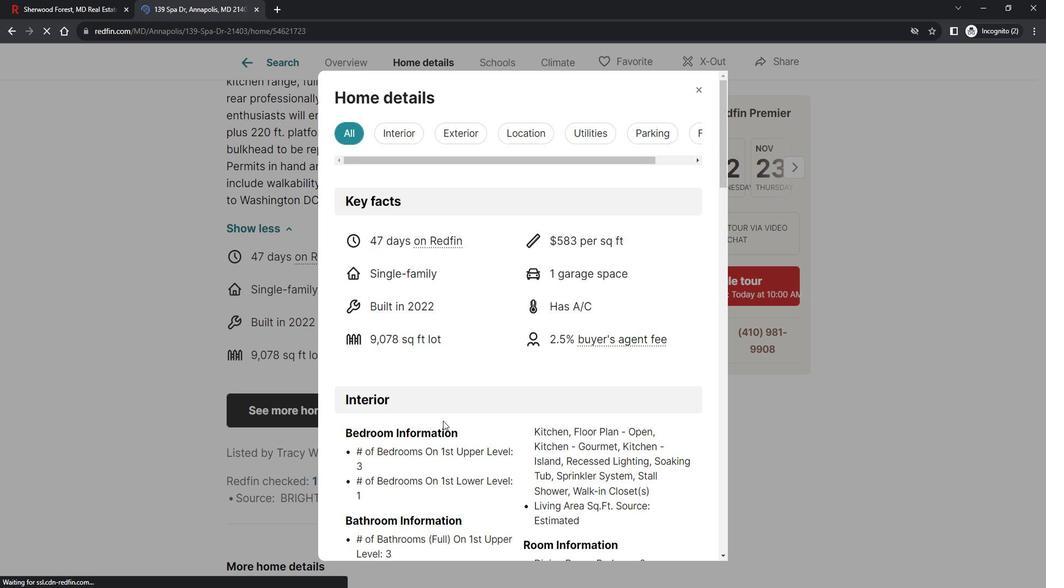 
Action: Mouse scrolled (451, 412) with delta (0, 0)
Screenshot: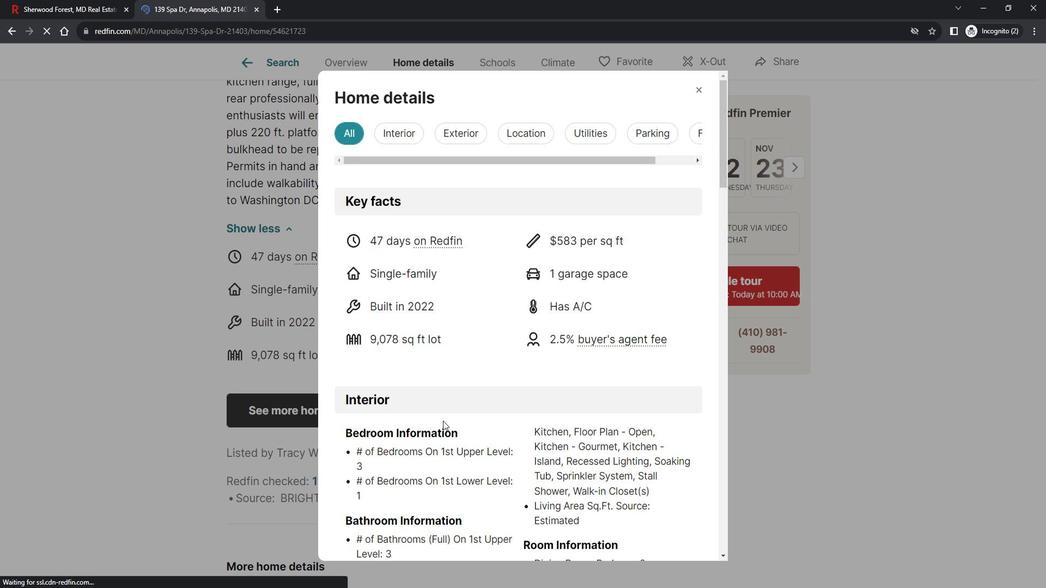 
Action: Mouse scrolled (451, 414) with delta (0, 0)
Screenshot: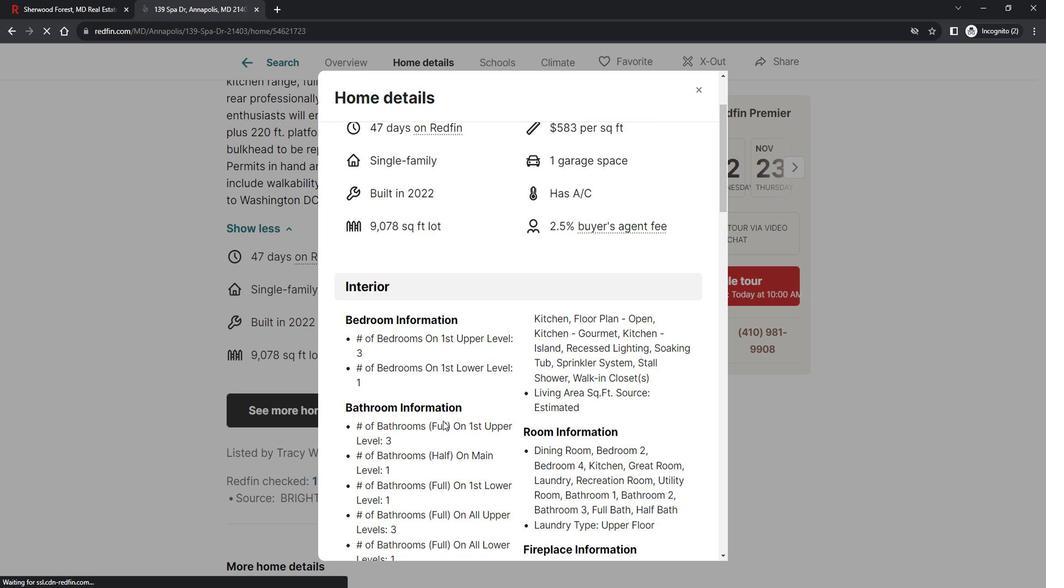 
Action: Mouse scrolled (451, 414) with delta (0, 0)
Screenshot: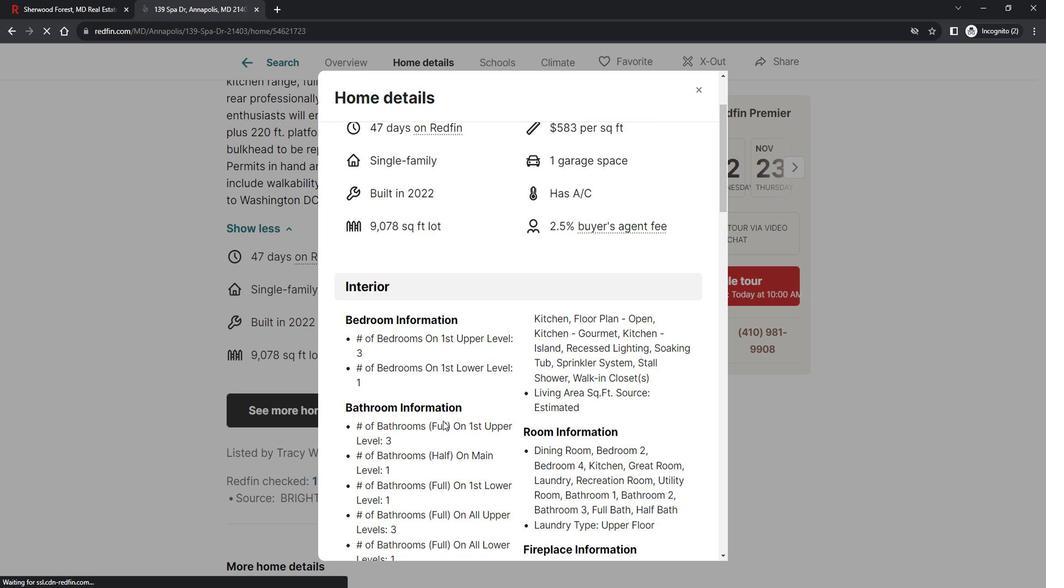 
Action: Mouse scrolled (451, 414) with delta (0, 0)
Screenshot: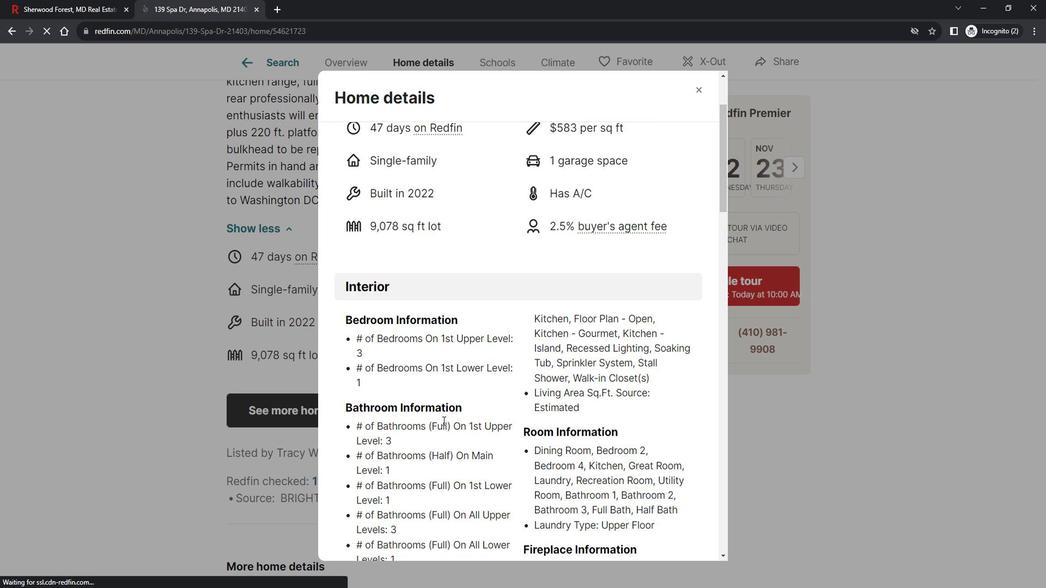 
Action: Mouse scrolled (451, 414) with delta (0, 0)
Screenshot: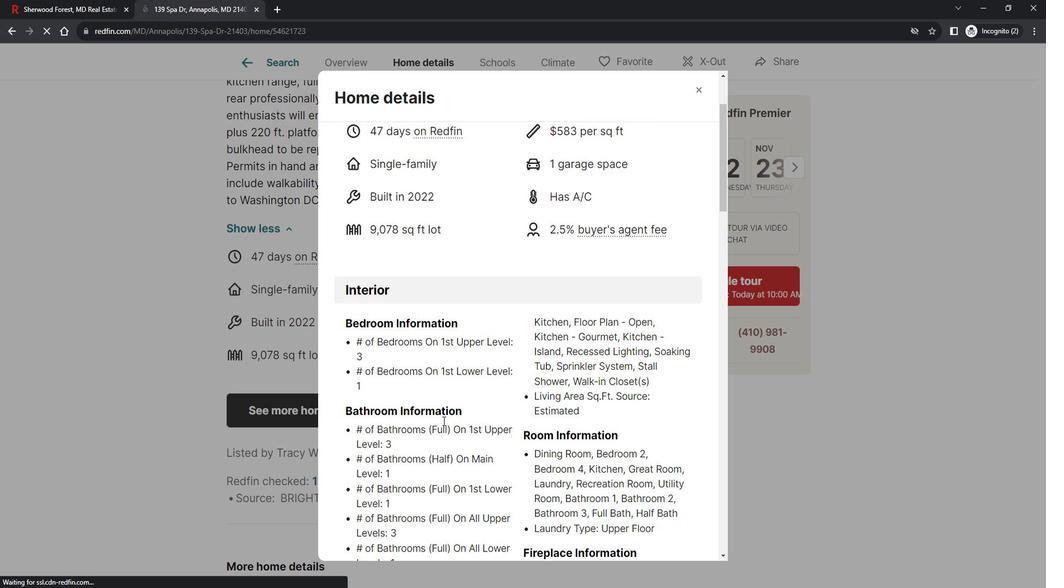
Action: Mouse scrolled (451, 414) with delta (0, 0)
Screenshot: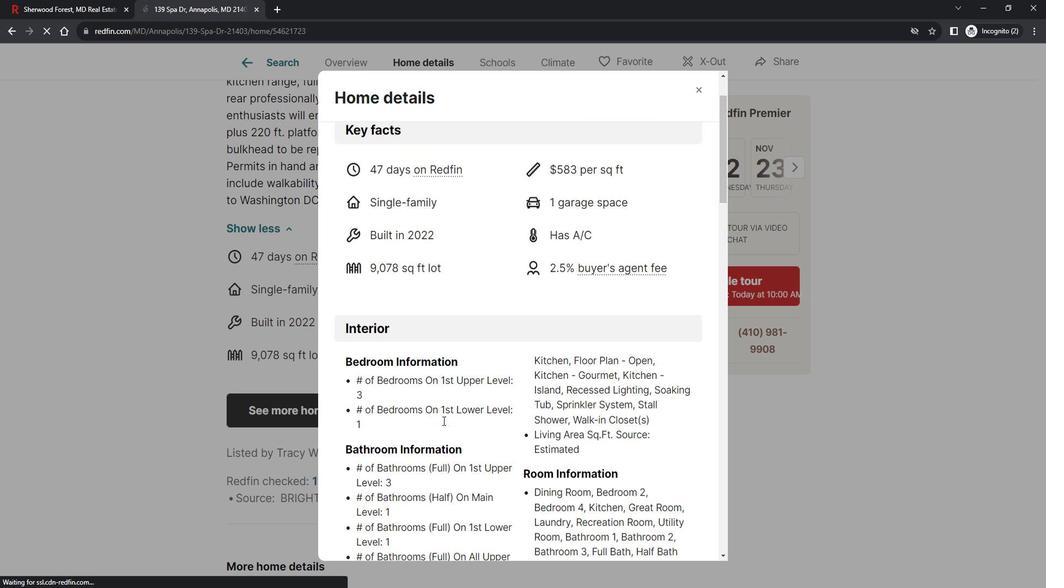 
Action: Mouse moved to (406, 136)
Screenshot: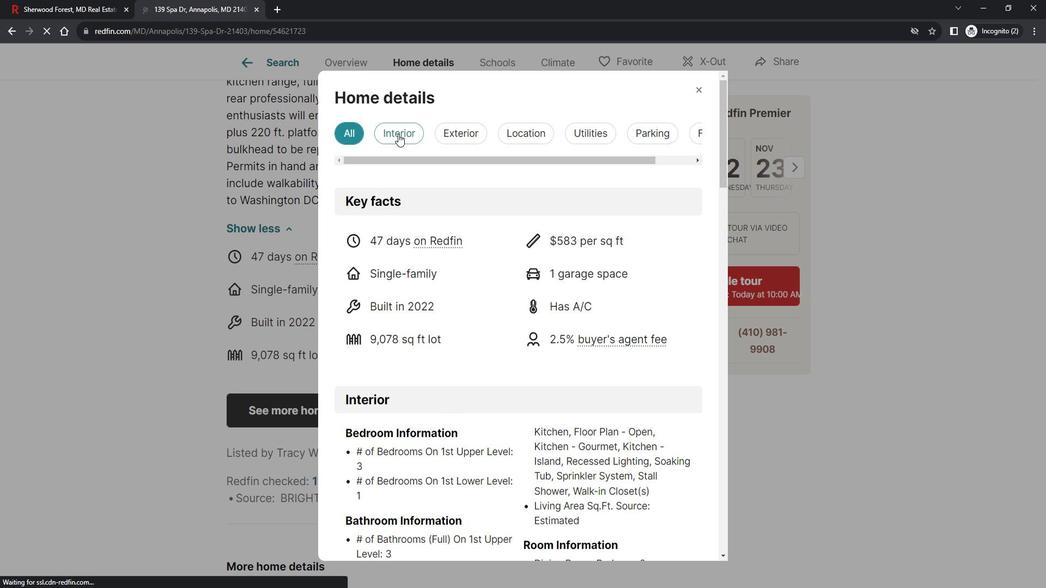 
Action: Mouse pressed left at (406, 136)
Screenshot: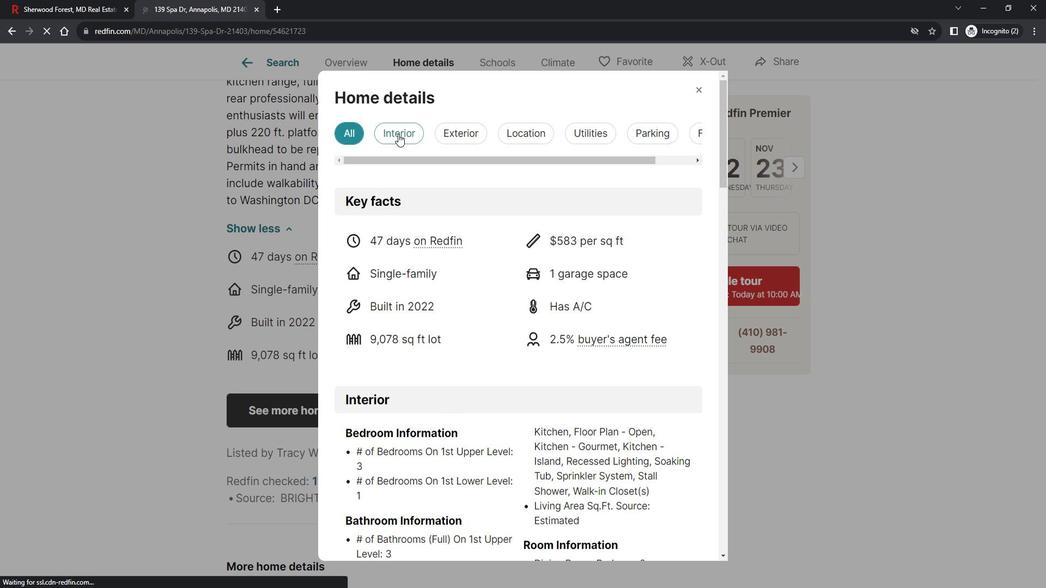 
Action: Mouse moved to (458, 345)
Screenshot: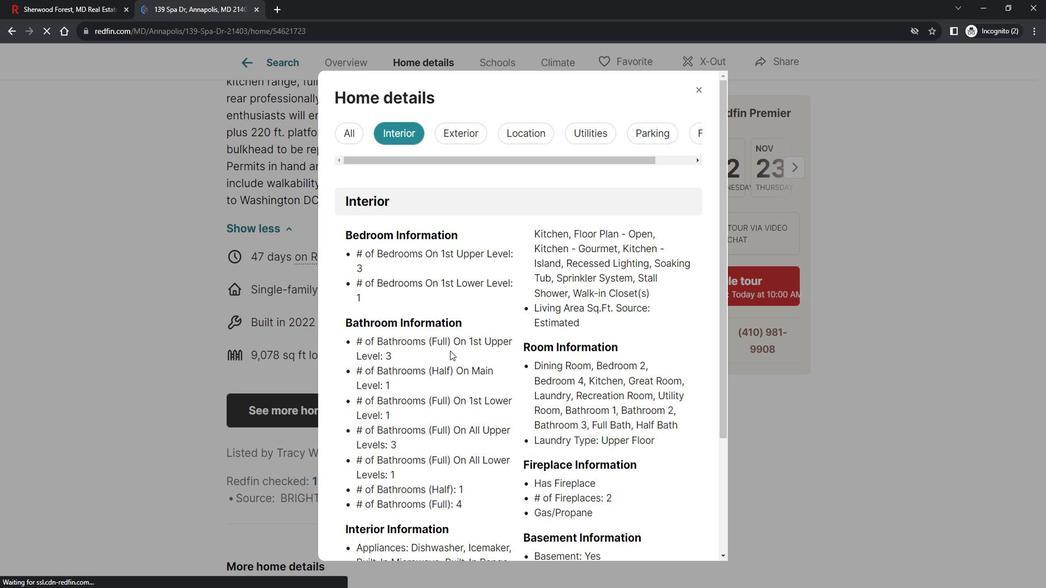 
Action: Mouse scrolled (458, 345) with delta (0, 0)
Screenshot: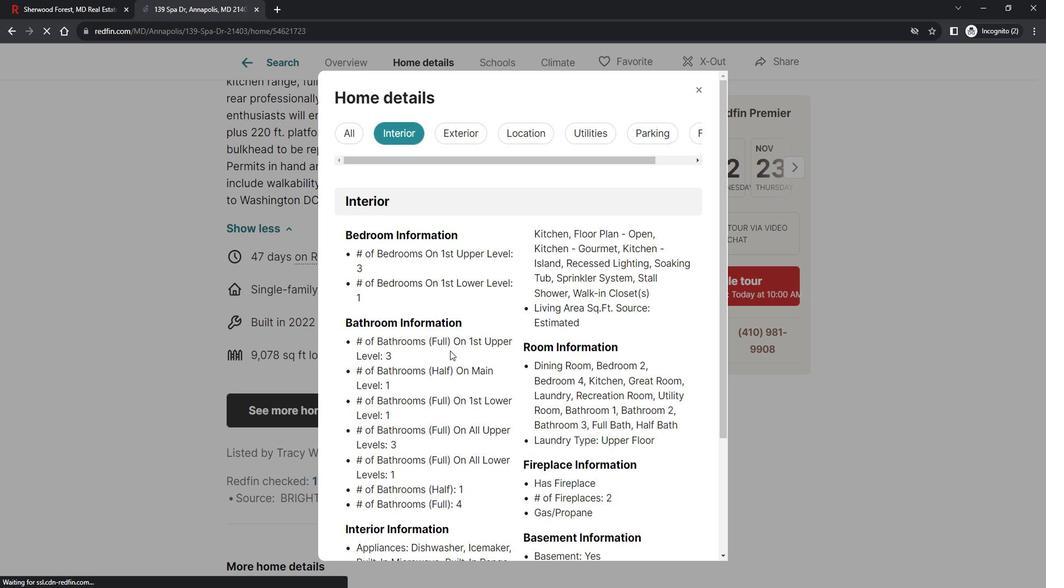 
Action: Mouse scrolled (458, 345) with delta (0, 0)
Screenshot: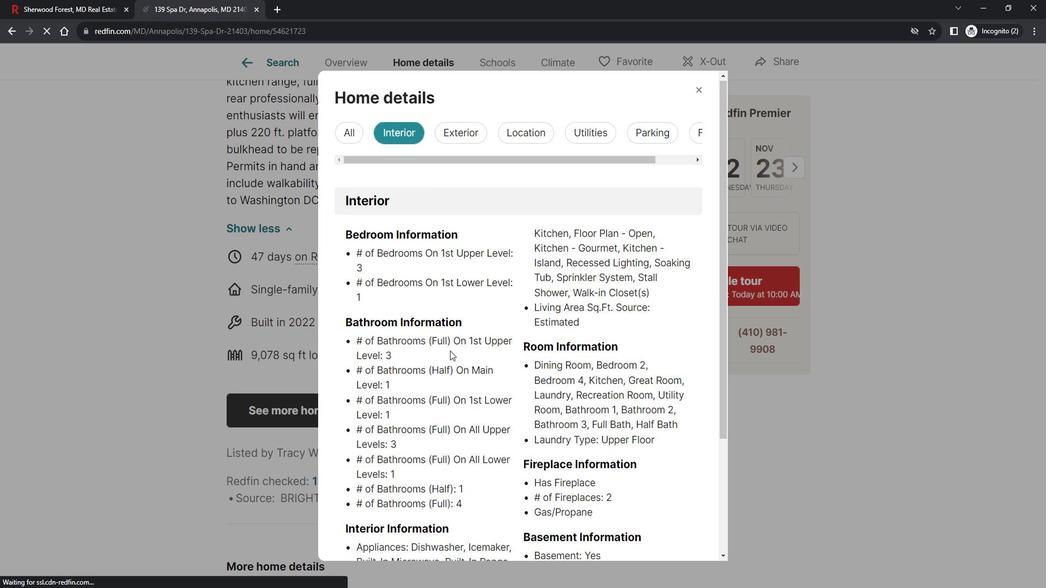 
Action: Mouse moved to (458, 345)
Screenshot: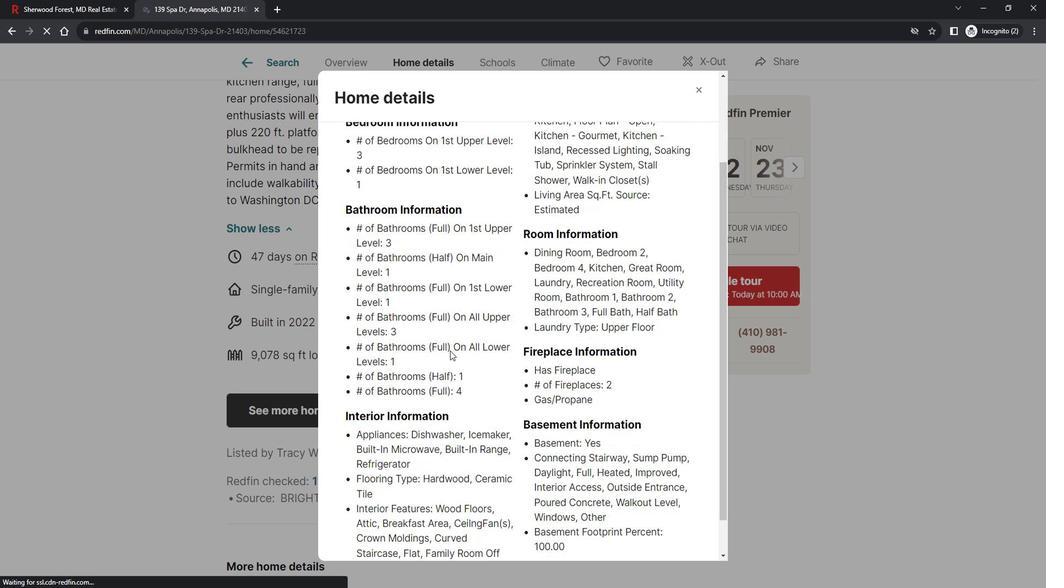 
Action: Mouse scrolled (458, 345) with delta (0, 0)
Screenshot: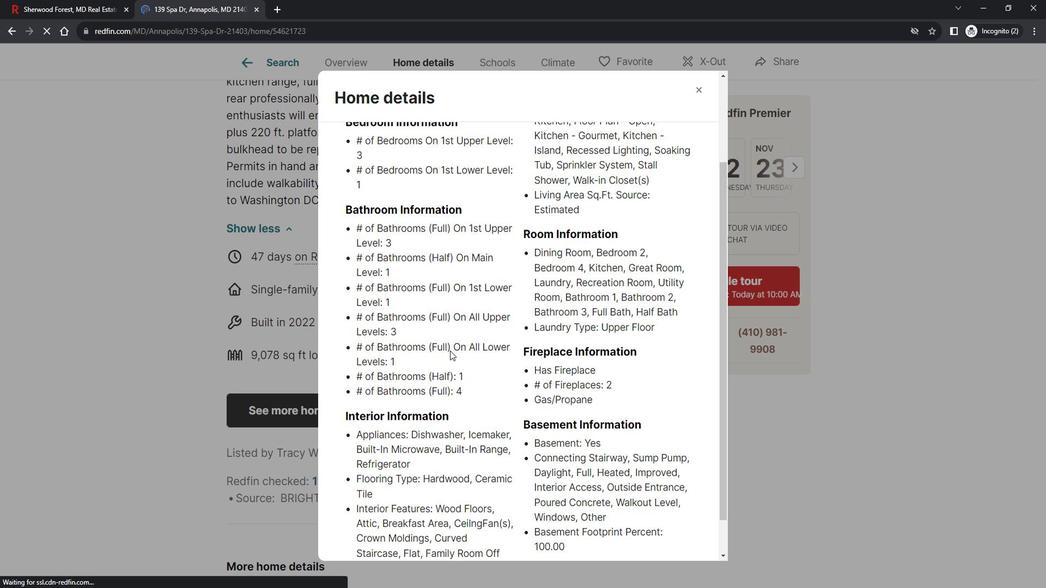 
Action: Mouse scrolled (458, 345) with delta (0, 0)
Screenshot: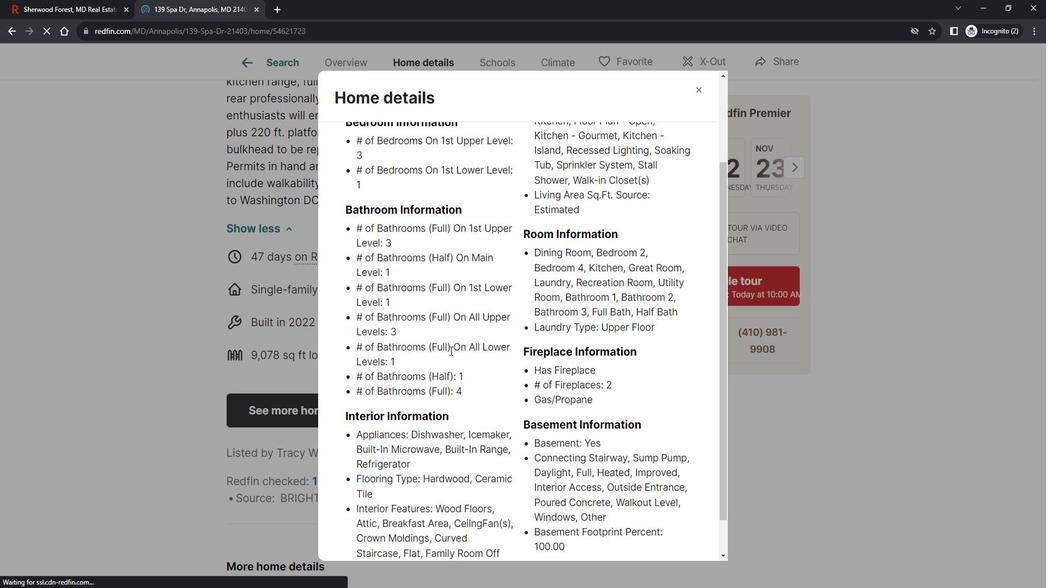 
Action: Mouse scrolled (458, 345) with delta (0, 0)
Screenshot: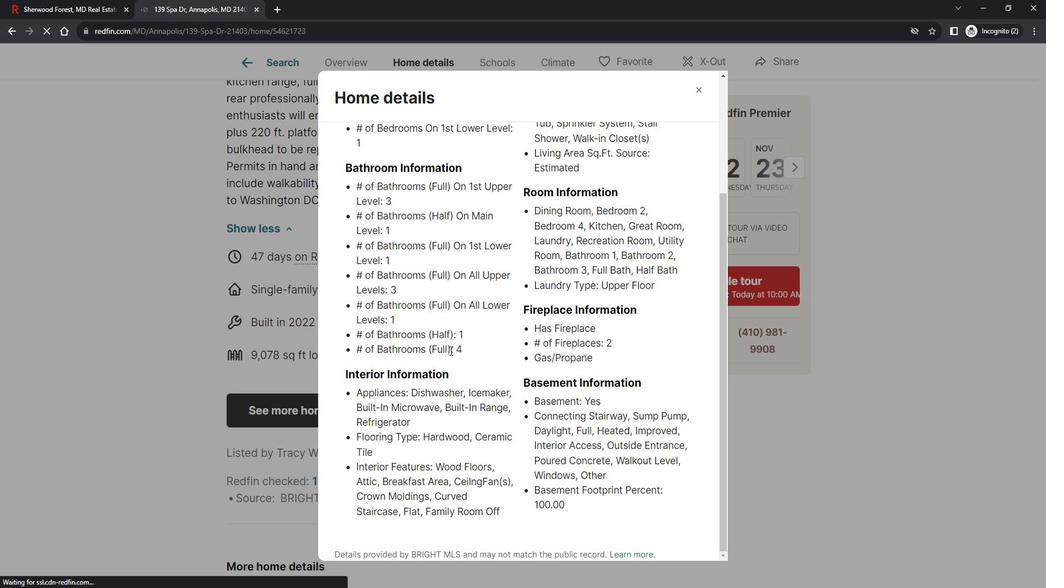 
Action: Mouse scrolled (458, 345) with delta (0, 0)
Screenshot: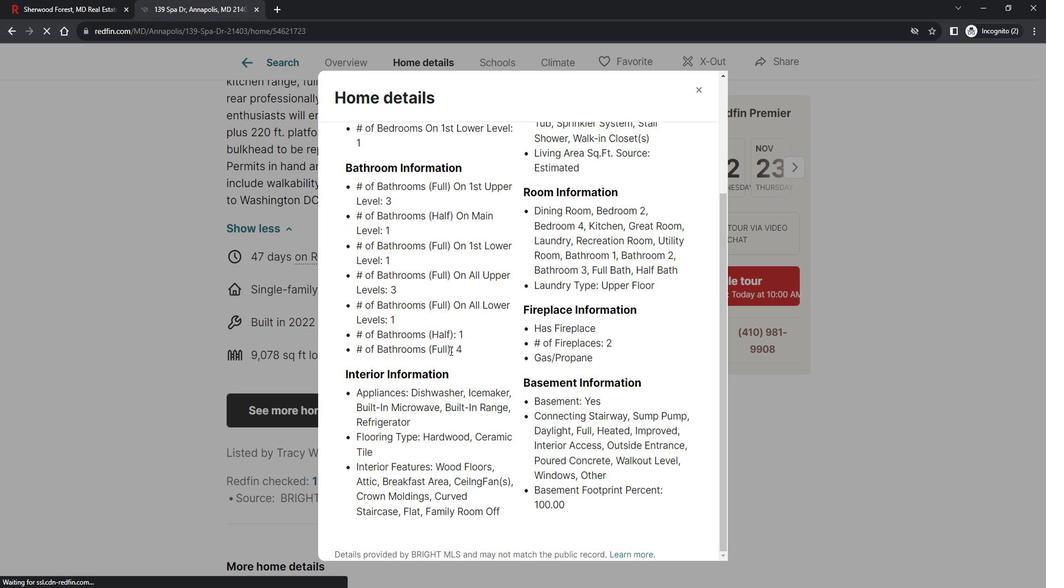 
Action: Mouse scrolled (458, 345) with delta (0, 0)
Screenshot: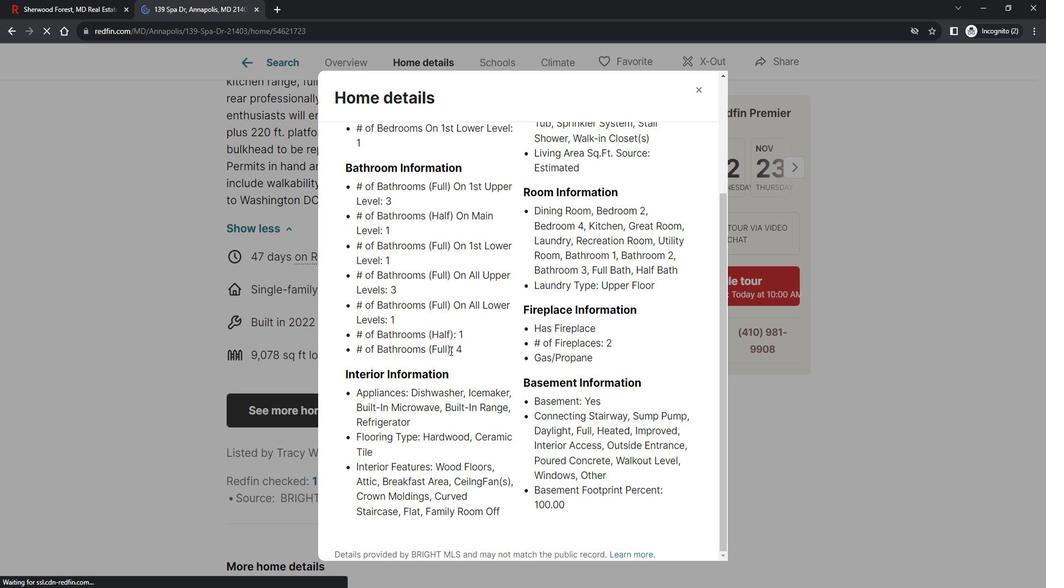 
Action: Mouse scrolled (458, 345) with delta (0, 0)
Screenshot: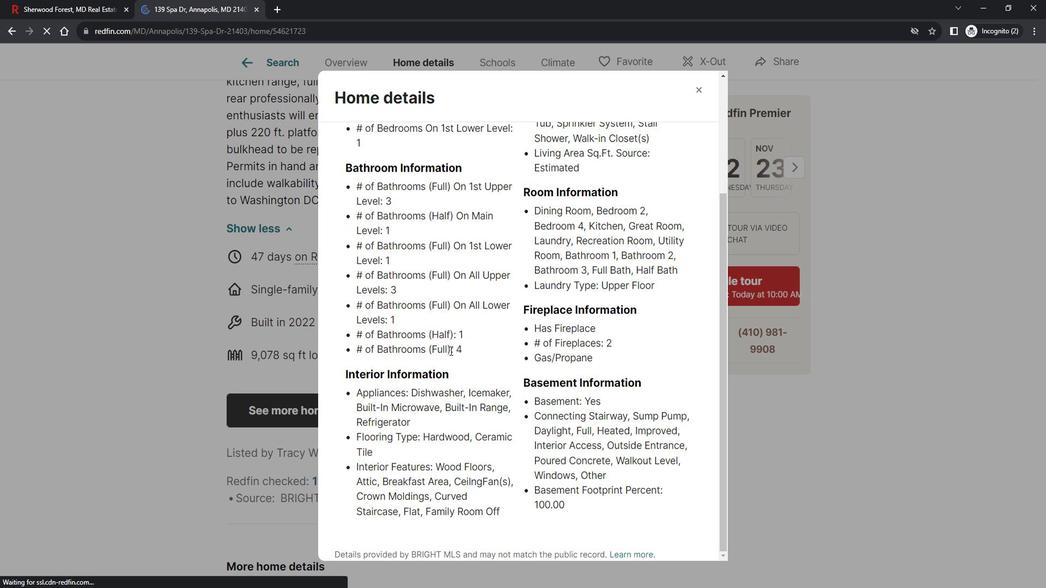 
Action: Mouse scrolled (458, 345) with delta (0, 0)
Screenshot: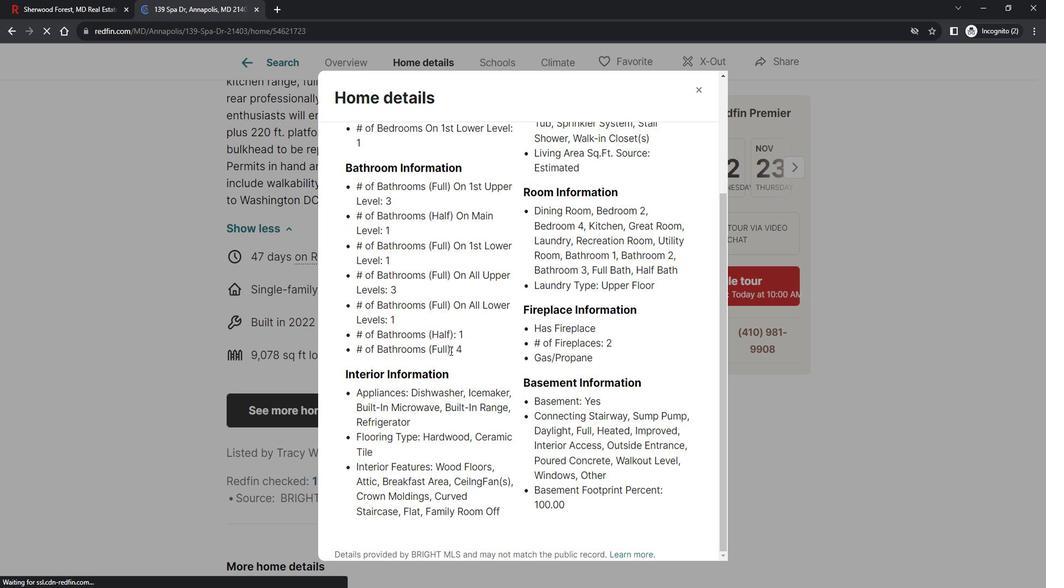 
Action: Mouse moved to (458, 345)
Screenshot: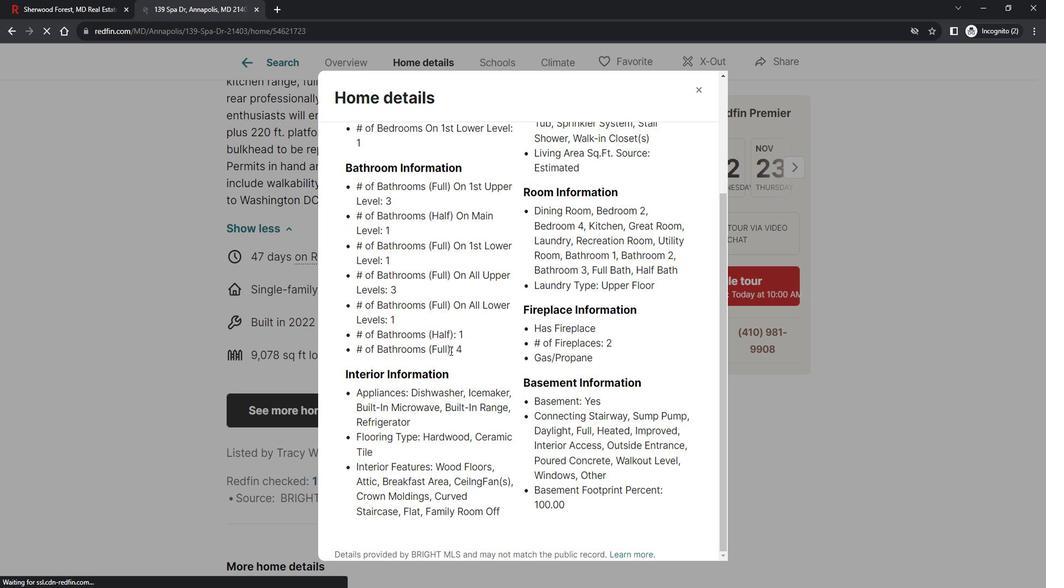 
Action: Mouse scrolled (458, 345) with delta (0, 0)
Screenshot: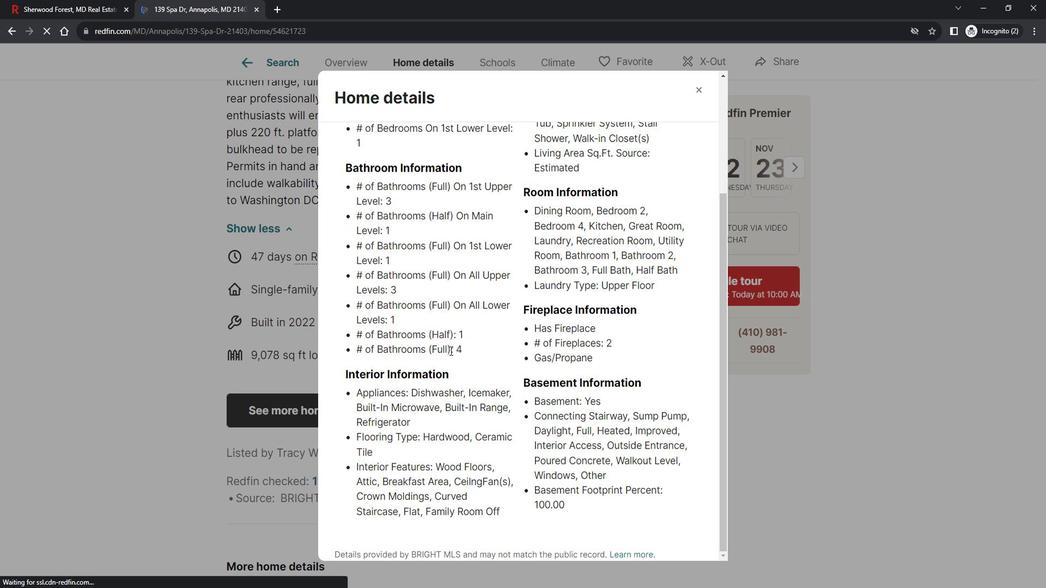 
Action: Mouse scrolled (458, 345) with delta (0, 0)
Screenshot: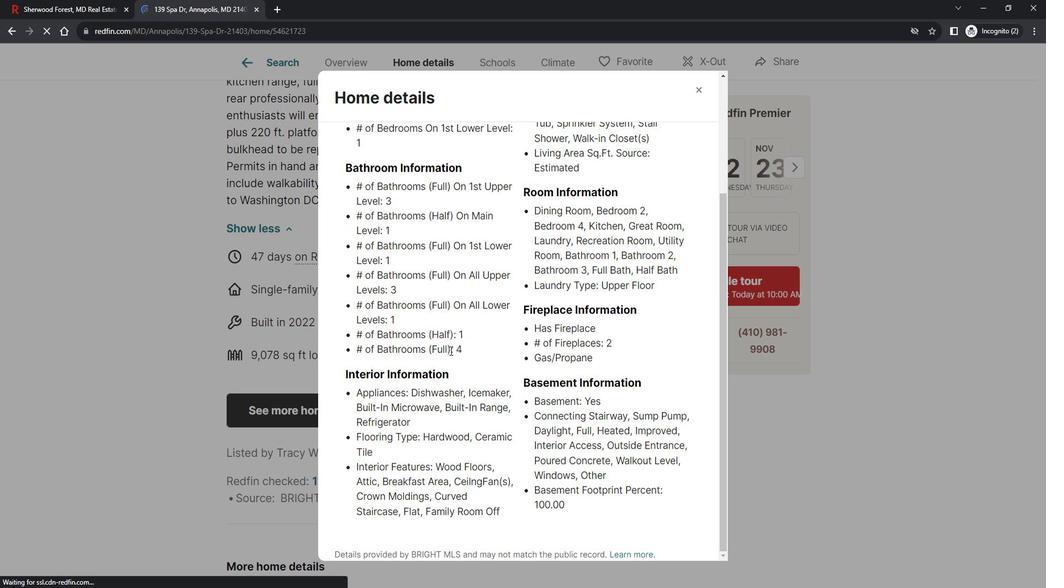 
Action: Mouse scrolled (458, 345) with delta (0, 0)
Screenshot: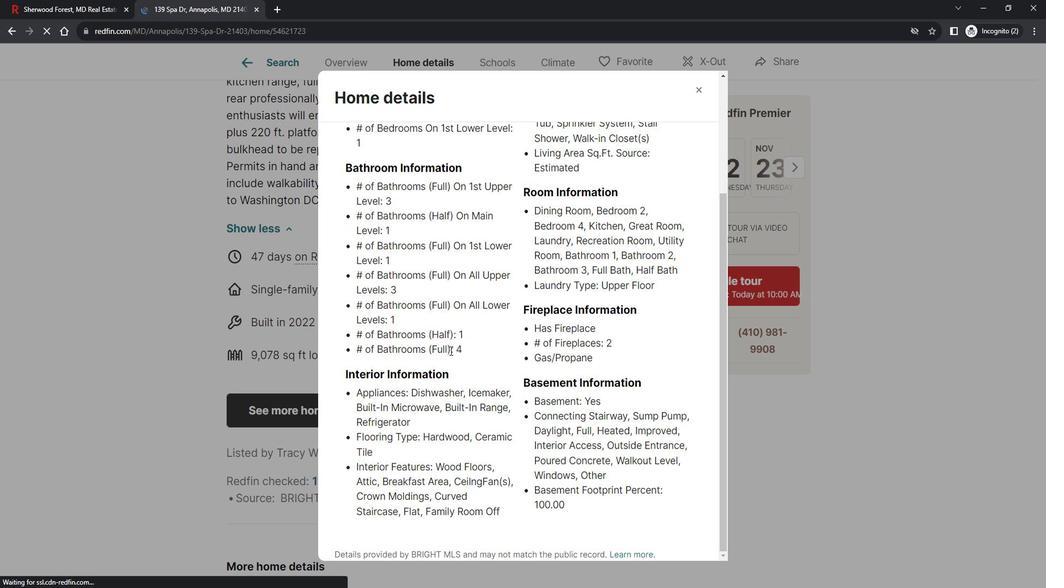 
Action: Mouse scrolled (458, 345) with delta (0, 0)
Screenshot: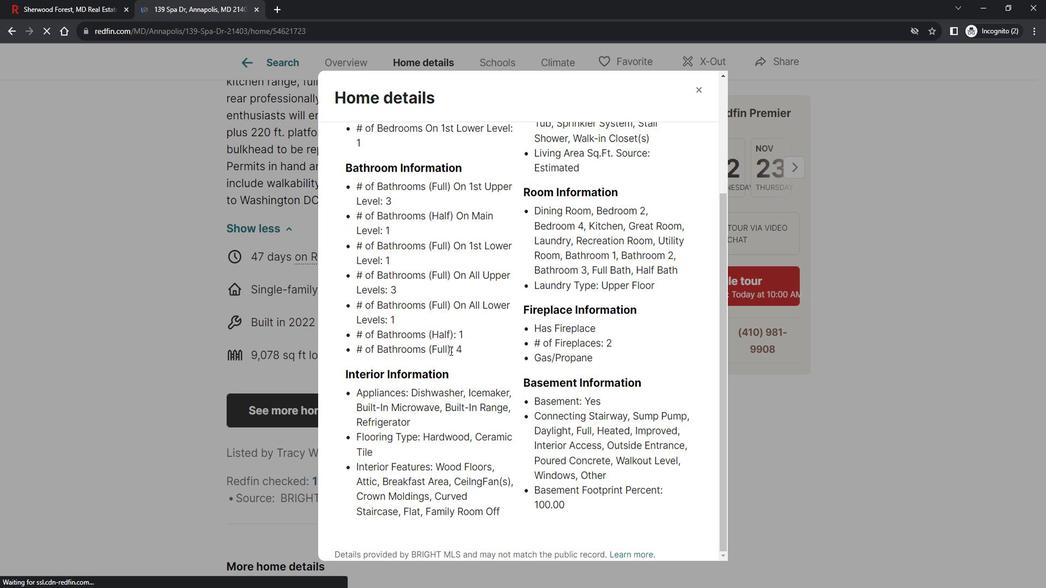 
Action: Mouse moved to (608, 188)
Screenshot: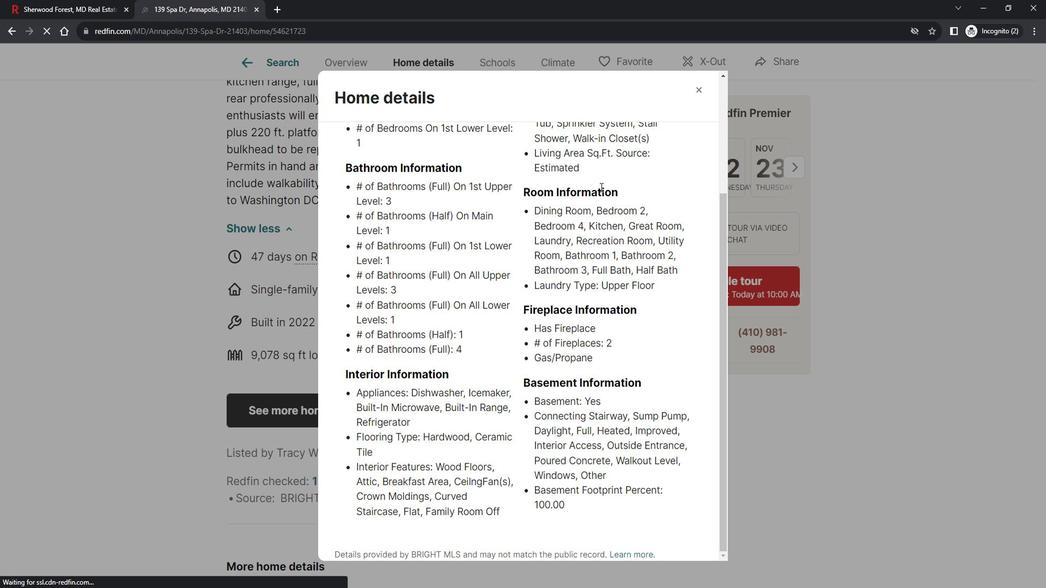 
Action: Mouse scrolled (608, 189) with delta (0, 0)
Screenshot: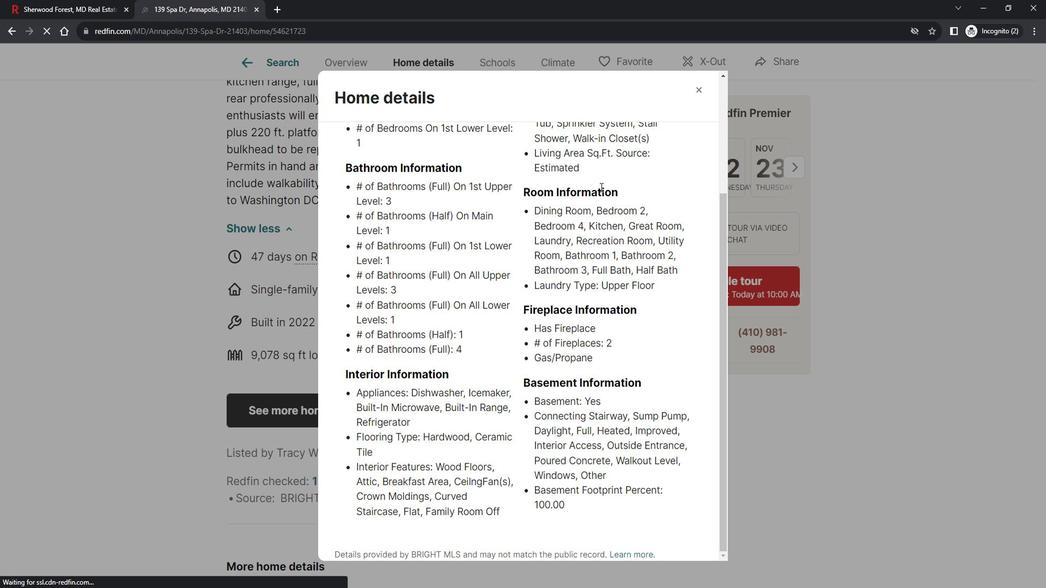 
Action: Mouse scrolled (608, 189) with delta (0, 0)
Screenshot: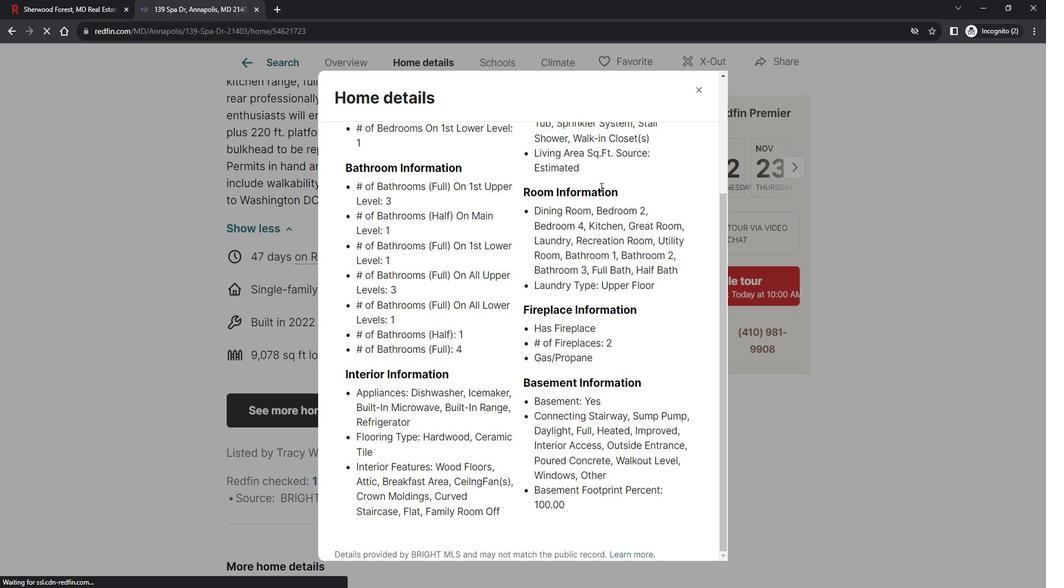 
Action: Mouse moved to (608, 188)
Screenshot: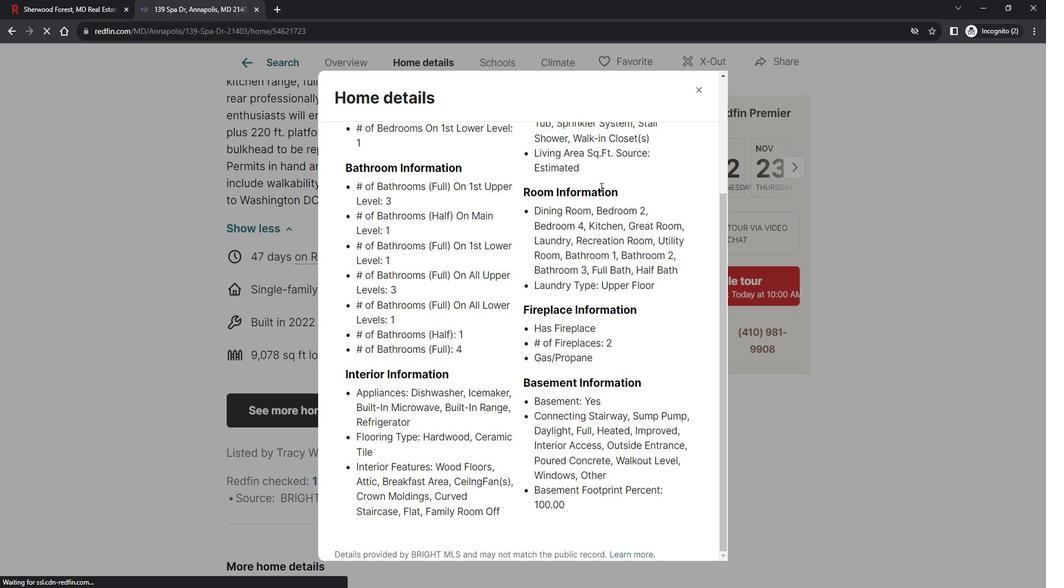 
Action: Mouse scrolled (608, 189) with delta (0, 0)
Screenshot: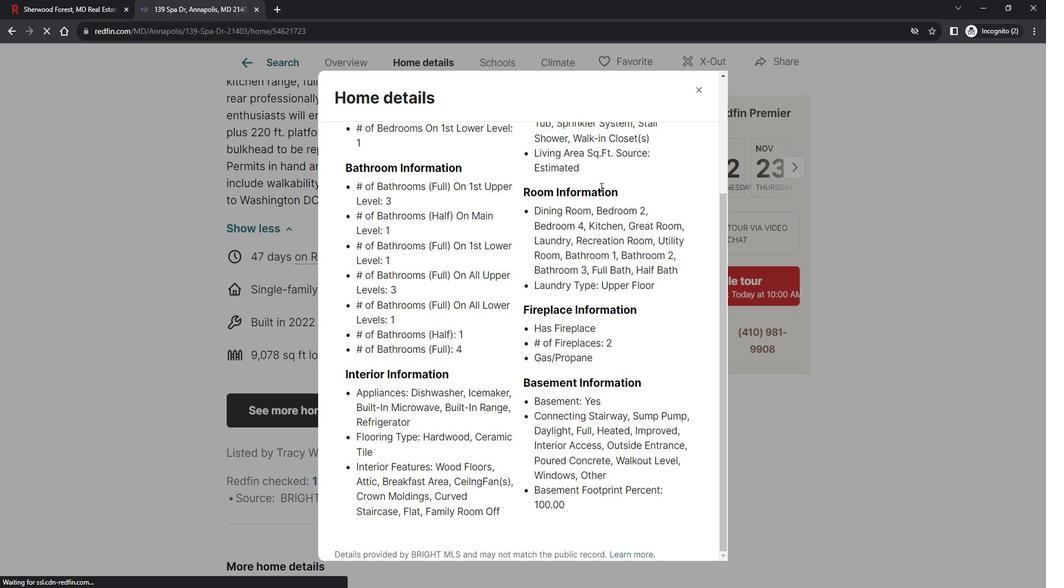
Action: Mouse moved to (609, 186)
Screenshot: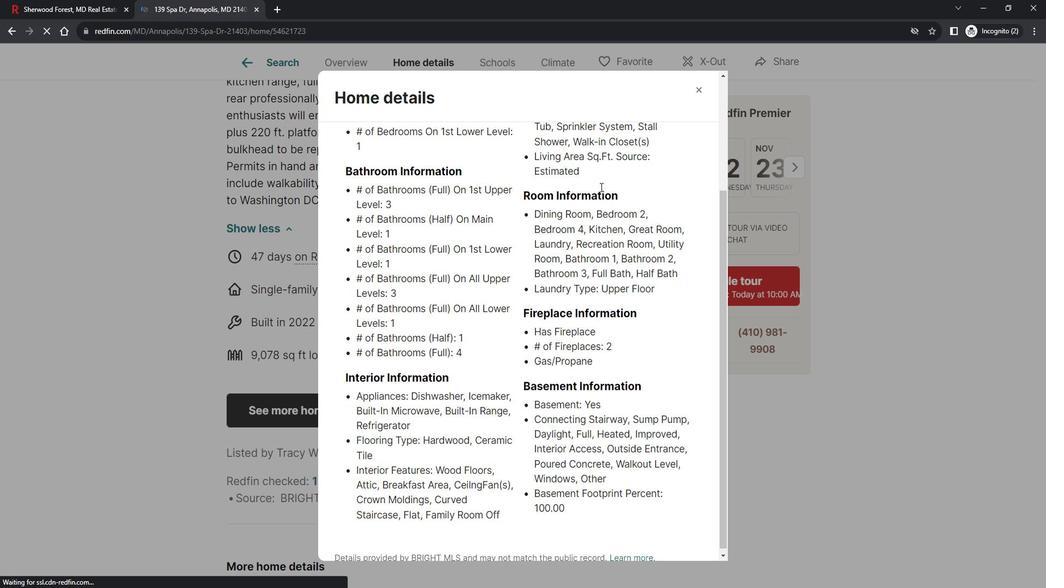 
Action: Mouse scrolled (609, 187) with delta (0, 0)
Screenshot: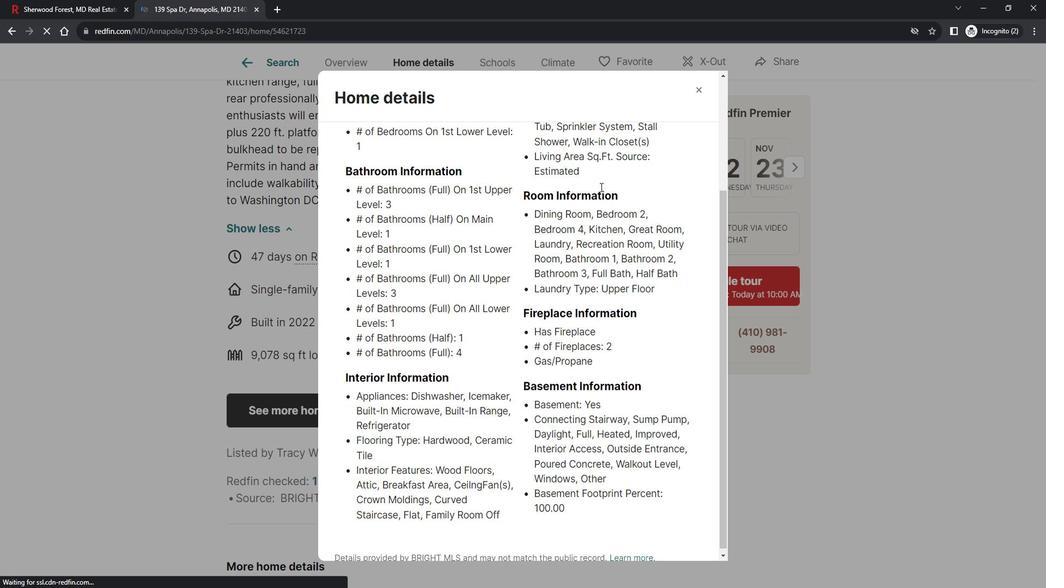 
Action: Mouse moved to (612, 186)
Screenshot: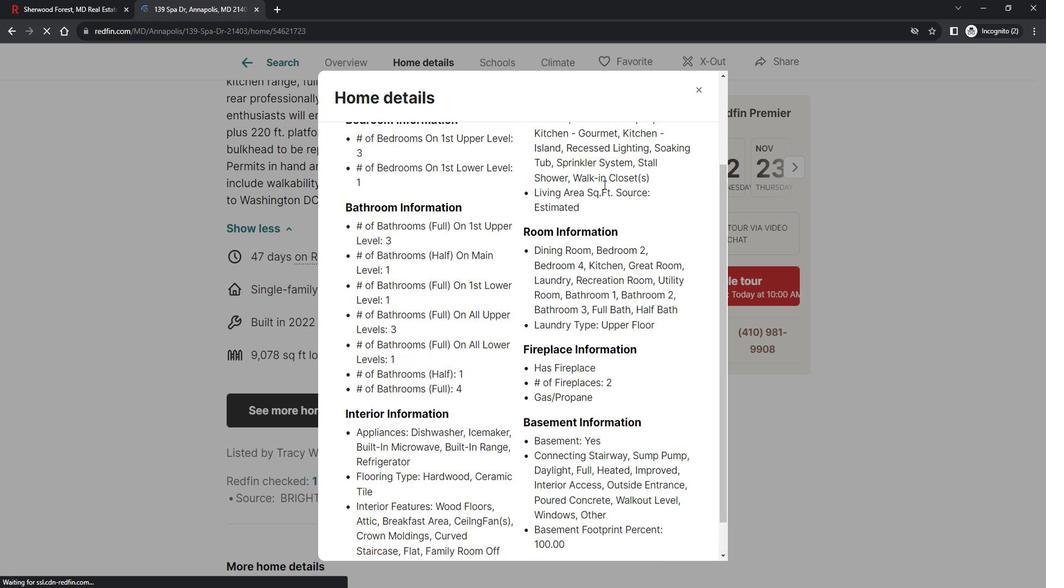 
Action: Mouse scrolled (612, 186) with delta (0, 0)
Screenshot: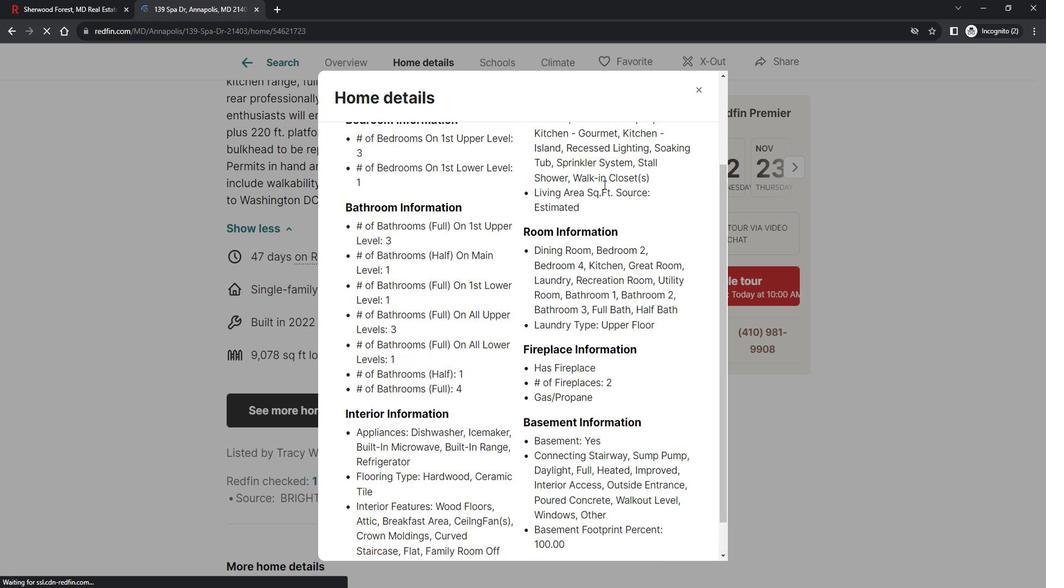
Action: Mouse moved to (612, 186)
Screenshot: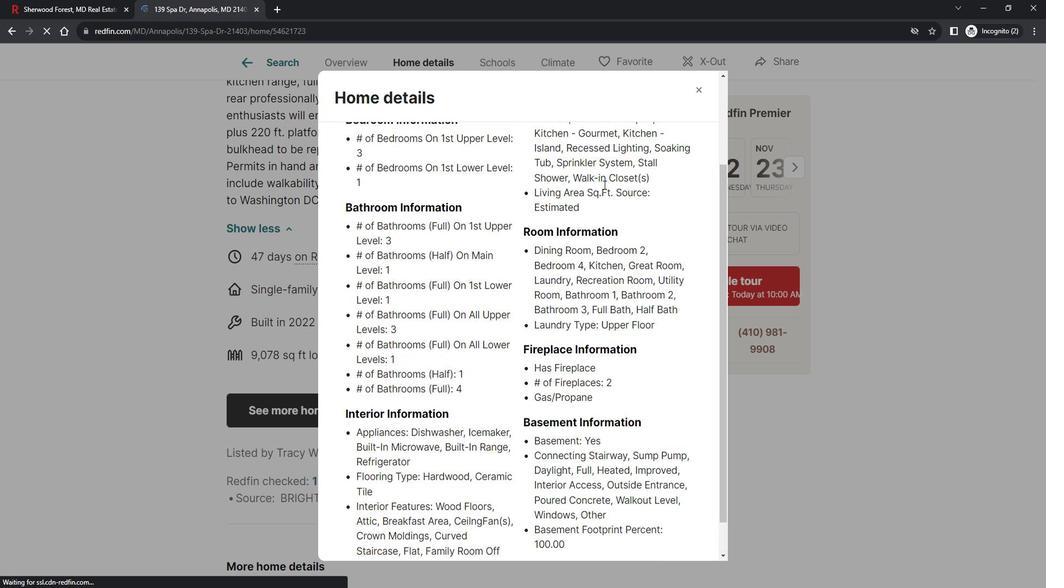 
Action: Mouse scrolled (612, 186) with delta (0, 0)
Screenshot: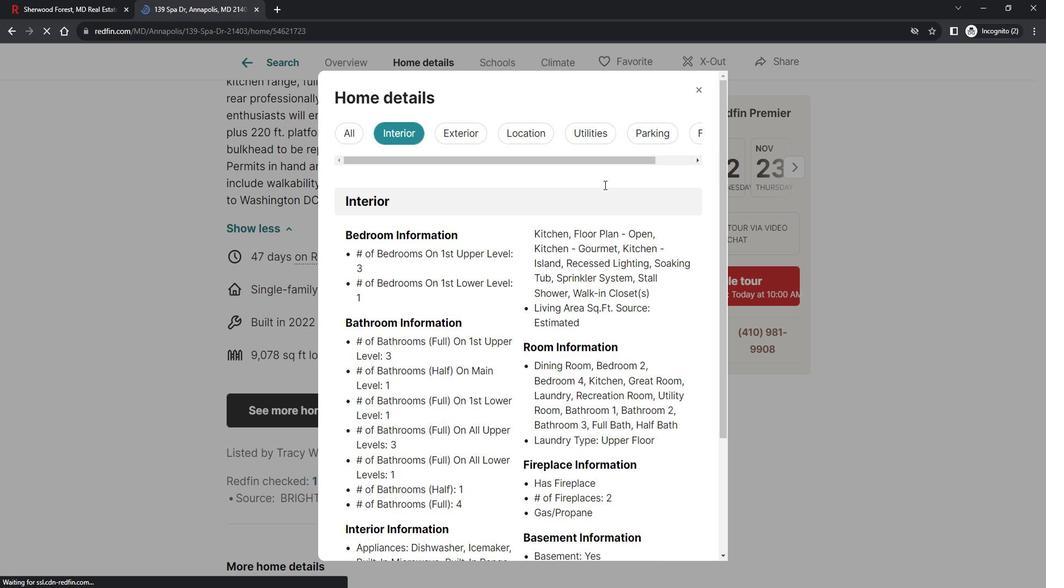 
Action: Mouse scrolled (612, 186) with delta (0, 0)
Screenshot: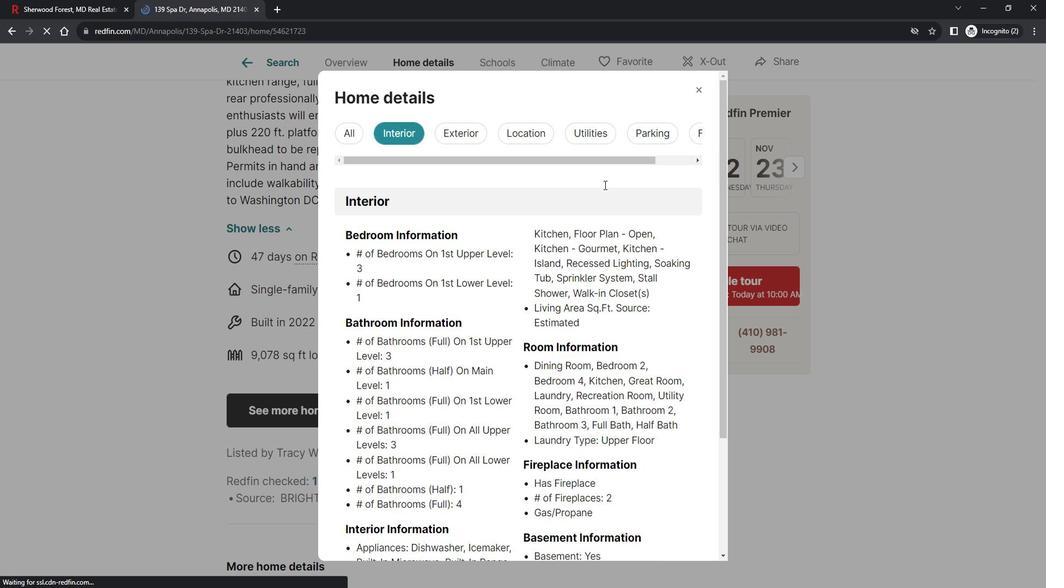 
Action: Mouse scrolled (612, 186) with delta (0, 0)
Screenshot: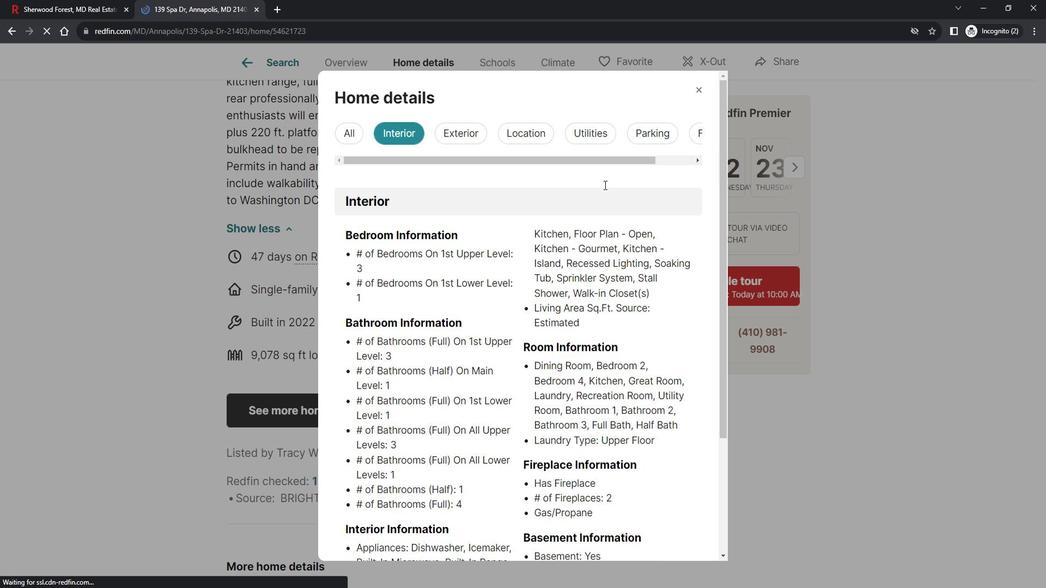
Action: Mouse scrolled (612, 186) with delta (0, 0)
Screenshot: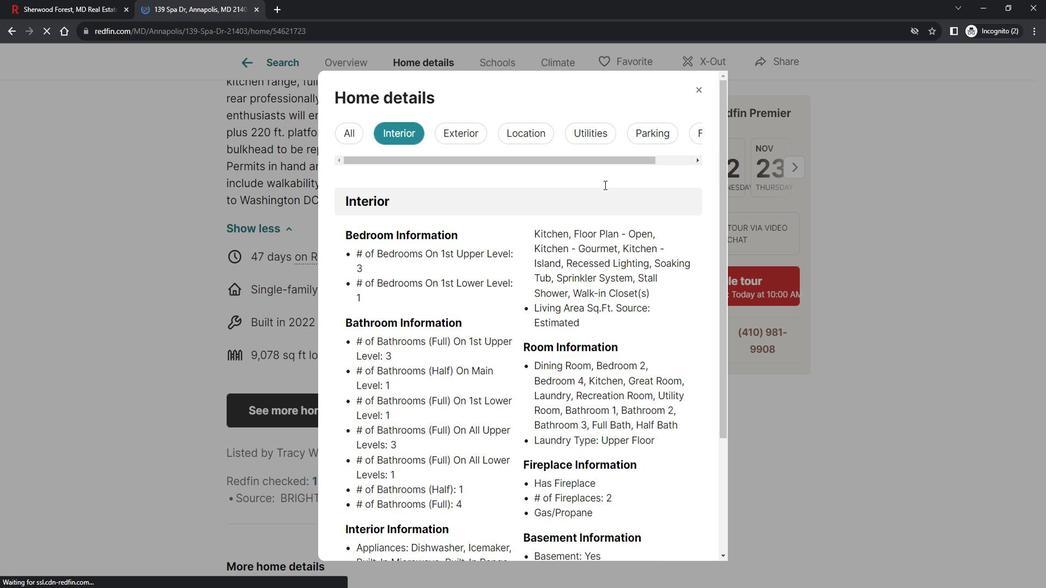 
Action: Mouse moved to (472, 140)
Screenshot: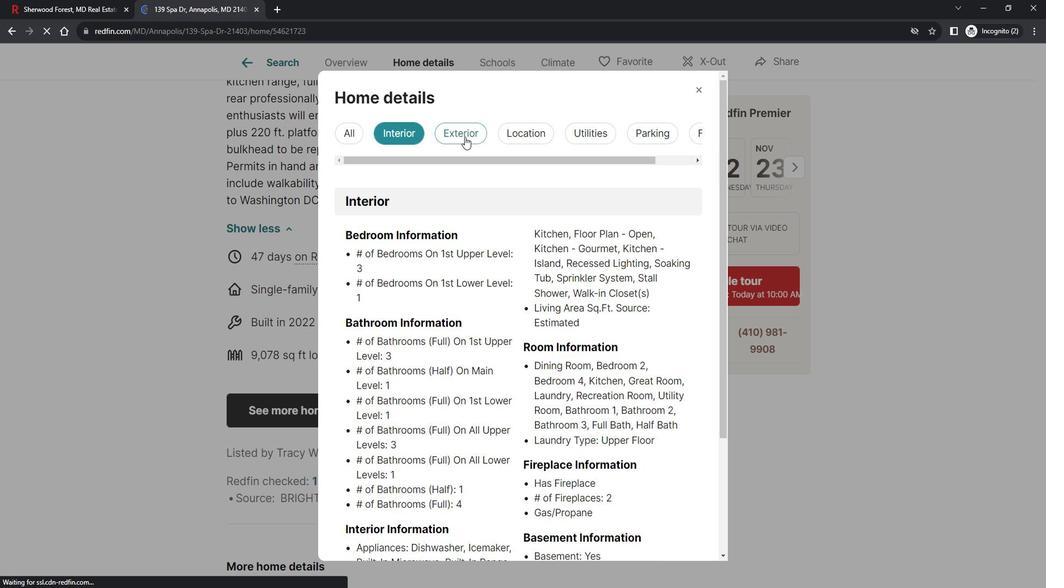 
Action: Mouse pressed left at (472, 140)
Screenshot: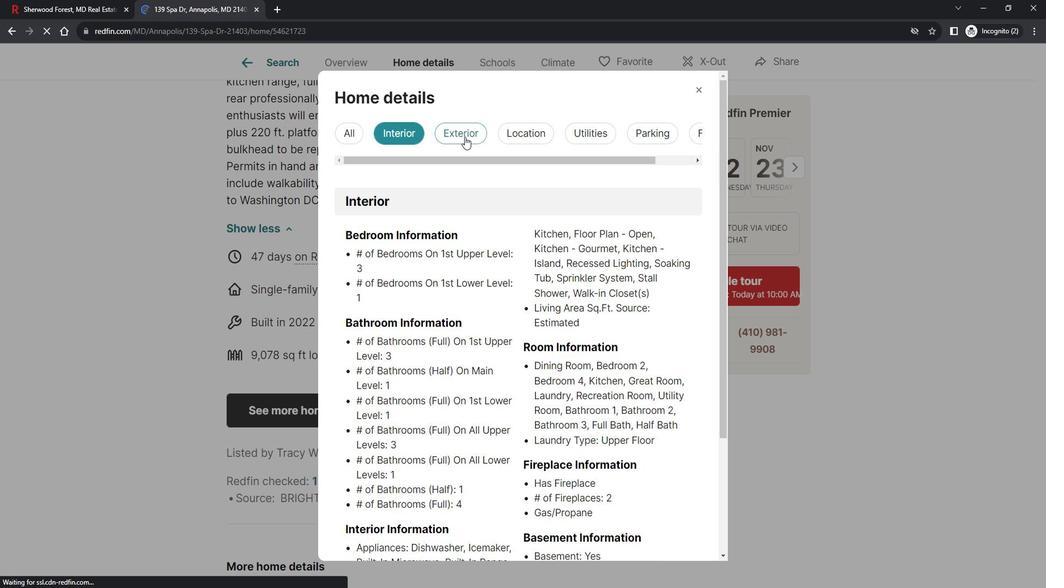 
Action: Mouse moved to (626, 323)
Screenshot: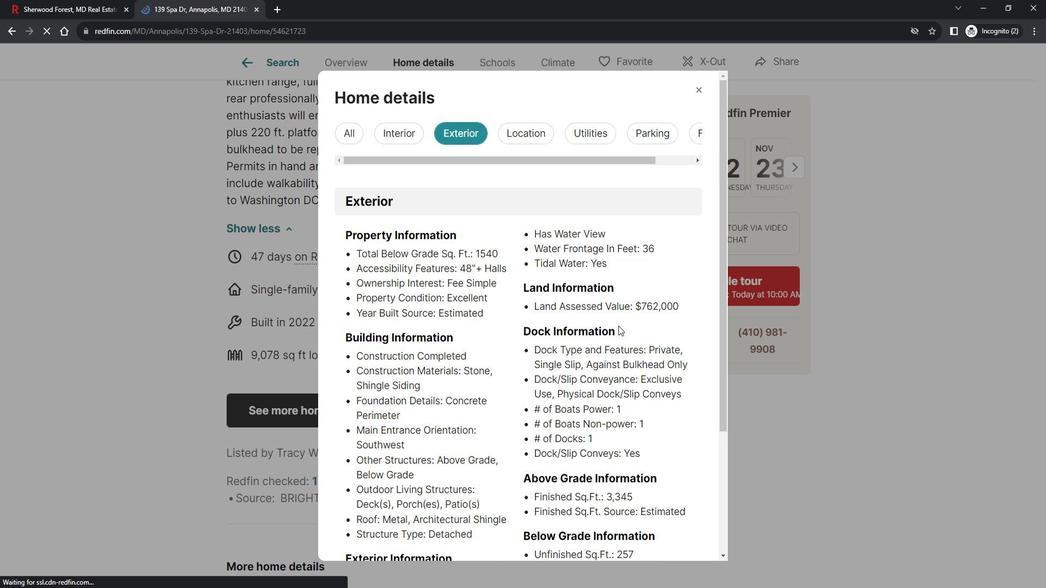 
Action: Mouse scrolled (626, 322) with delta (0, 0)
Screenshot: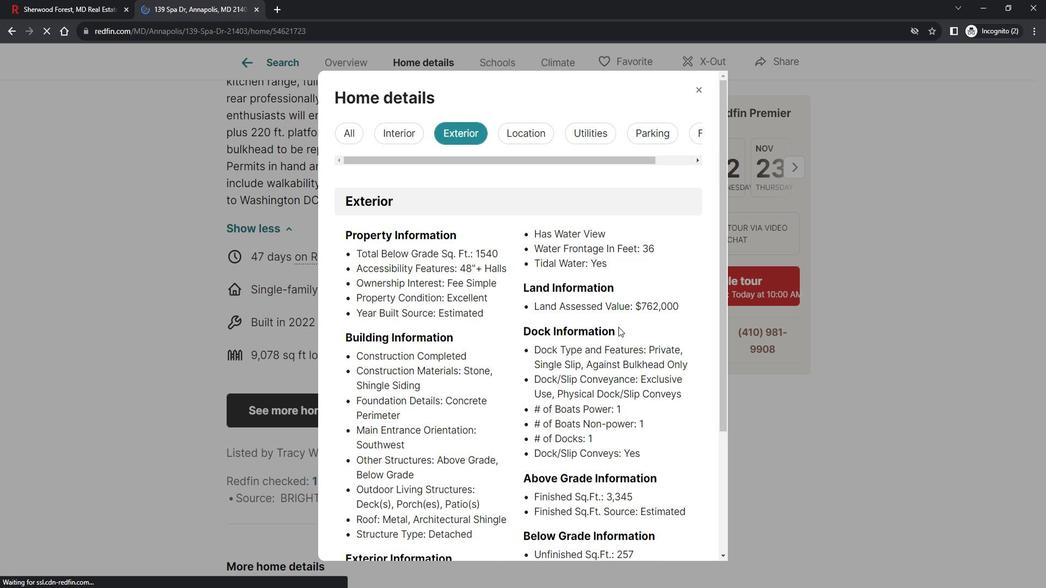 
Action: Mouse scrolled (626, 322) with delta (0, 0)
Screenshot: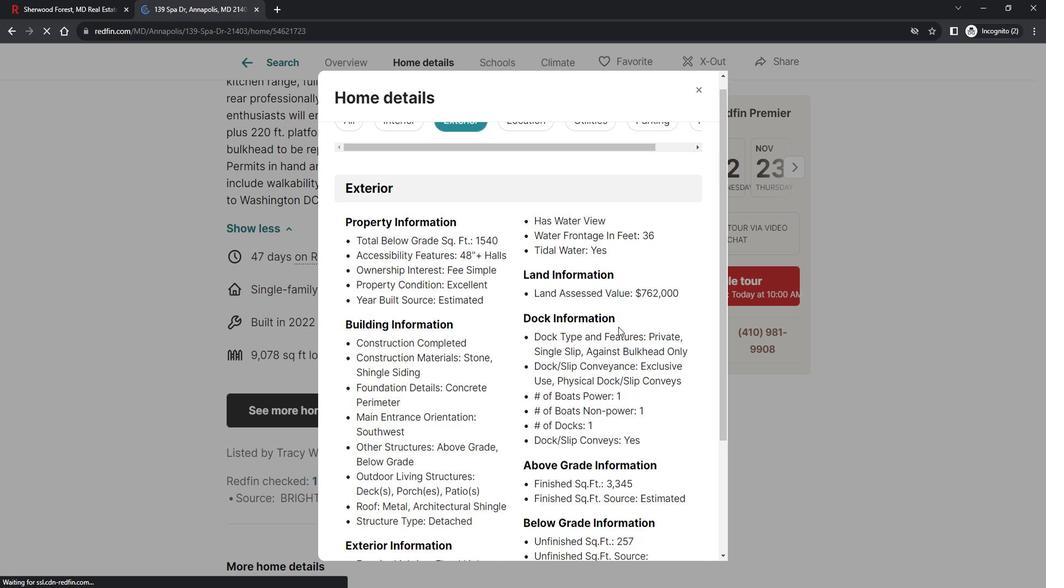 
Action: Mouse scrolled (626, 322) with delta (0, 0)
Screenshot: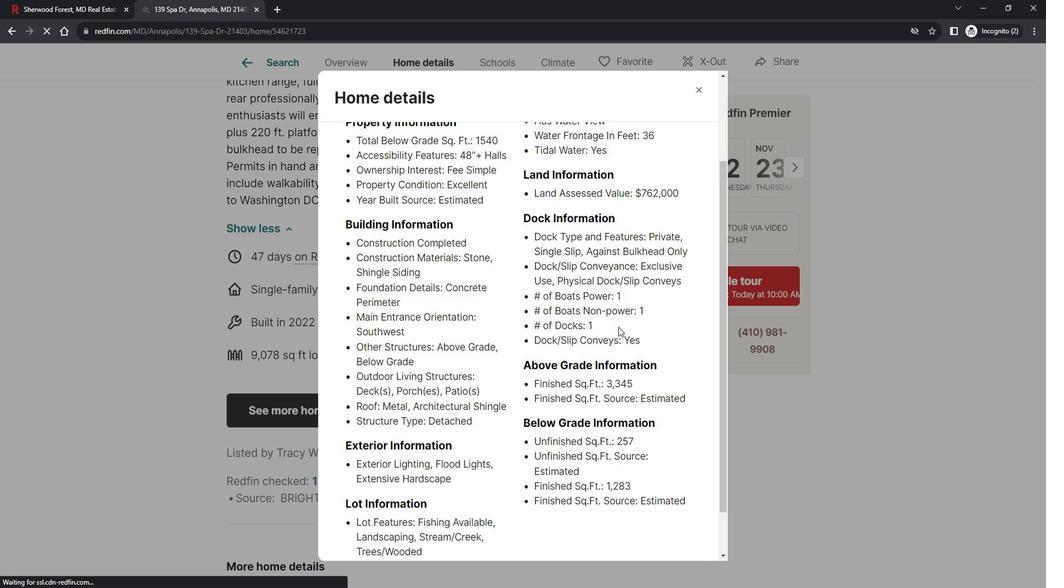 
Action: Mouse scrolled (626, 322) with delta (0, 0)
Screenshot: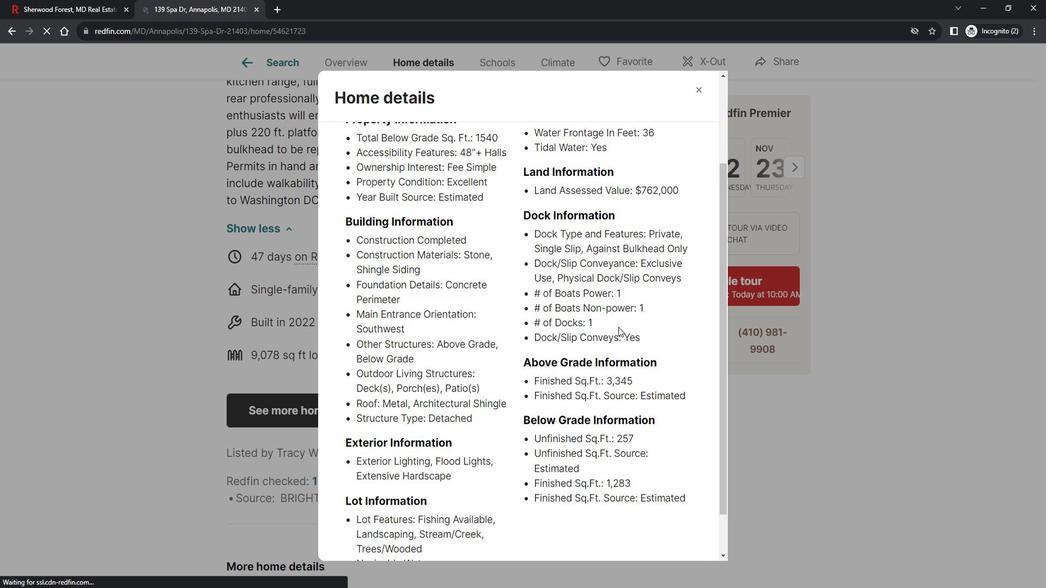 
Action: Mouse moved to (627, 322)
Screenshot: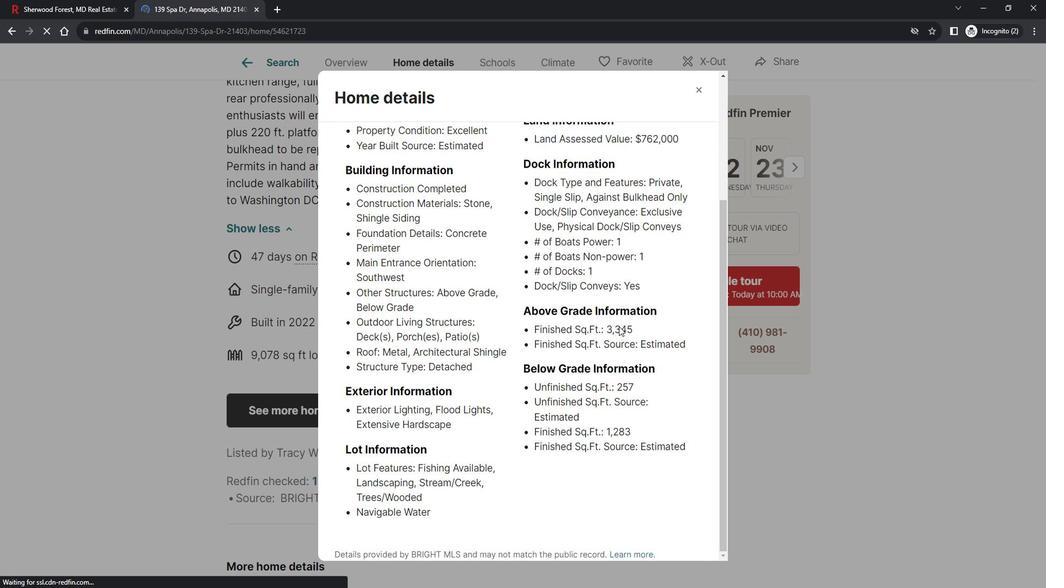 
Action: Mouse scrolled (627, 321) with delta (0, 0)
Screenshot: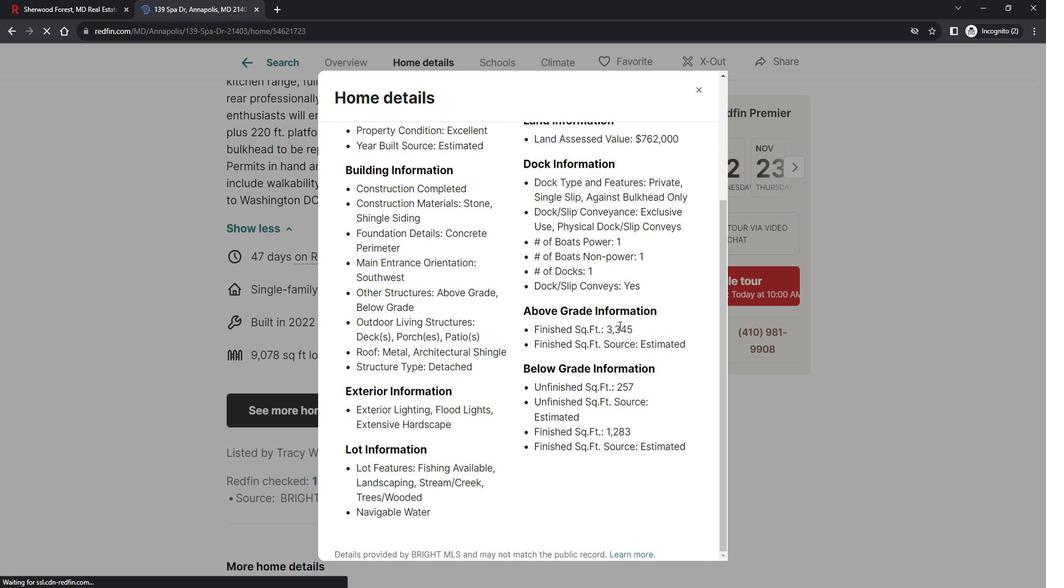 
Action: Mouse scrolled (627, 321) with delta (0, 0)
Screenshot: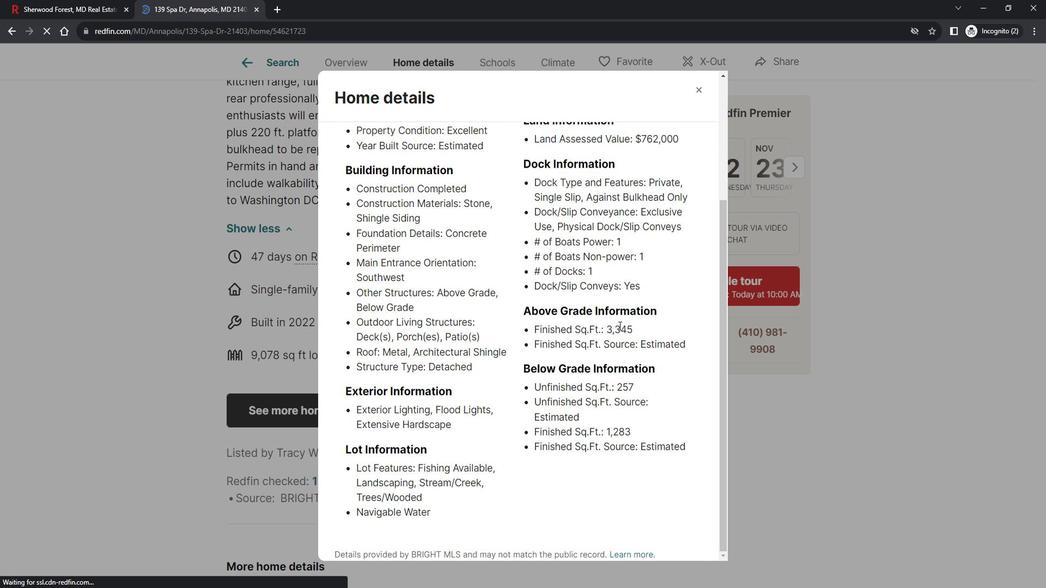 
Action: Mouse moved to (628, 322)
Screenshot: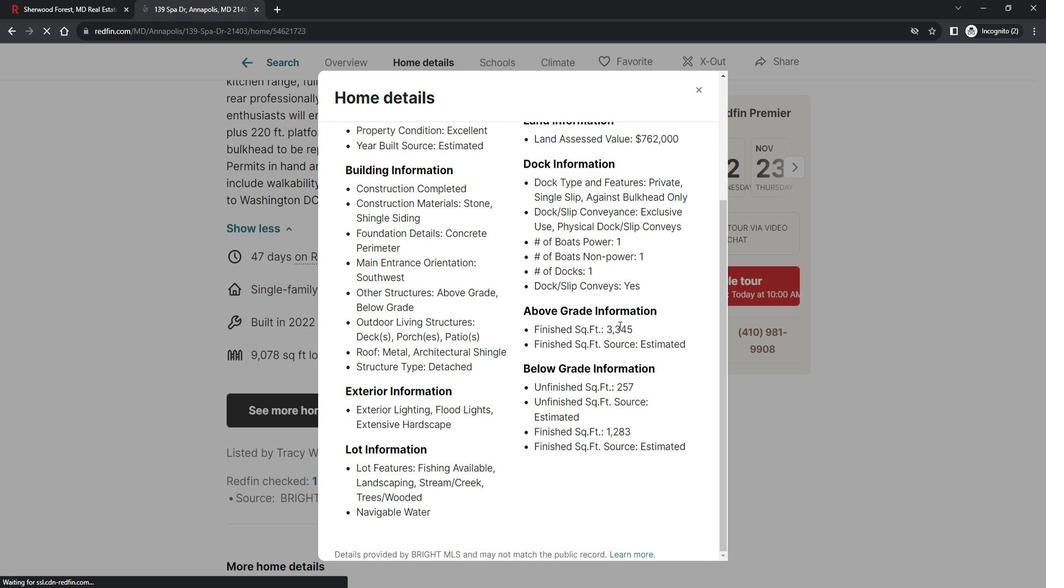 
Action: Mouse scrolled (628, 322) with delta (0, 0)
Screenshot: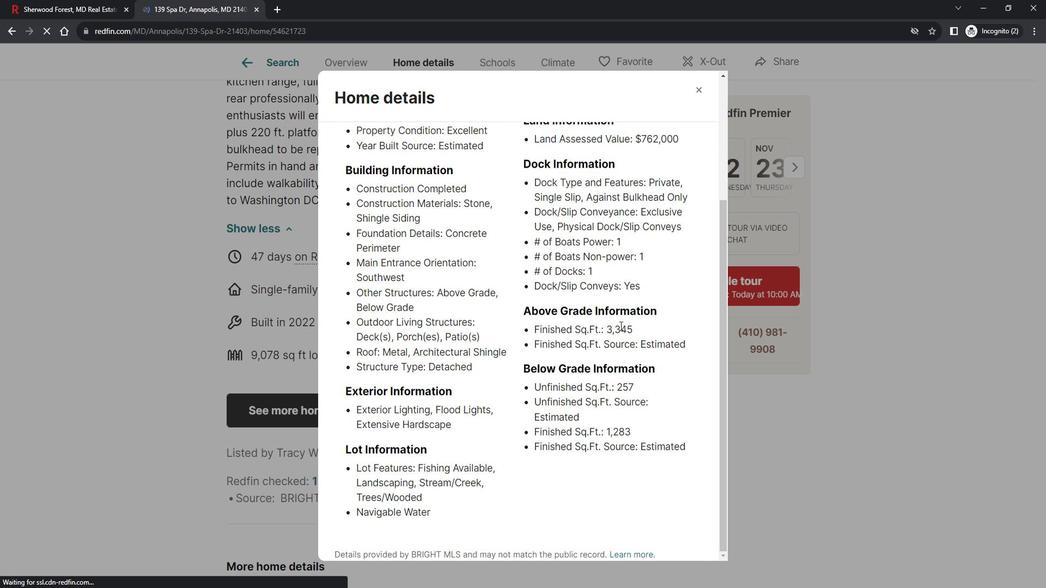 
Action: Mouse scrolled (628, 322) with delta (0, 0)
Screenshot: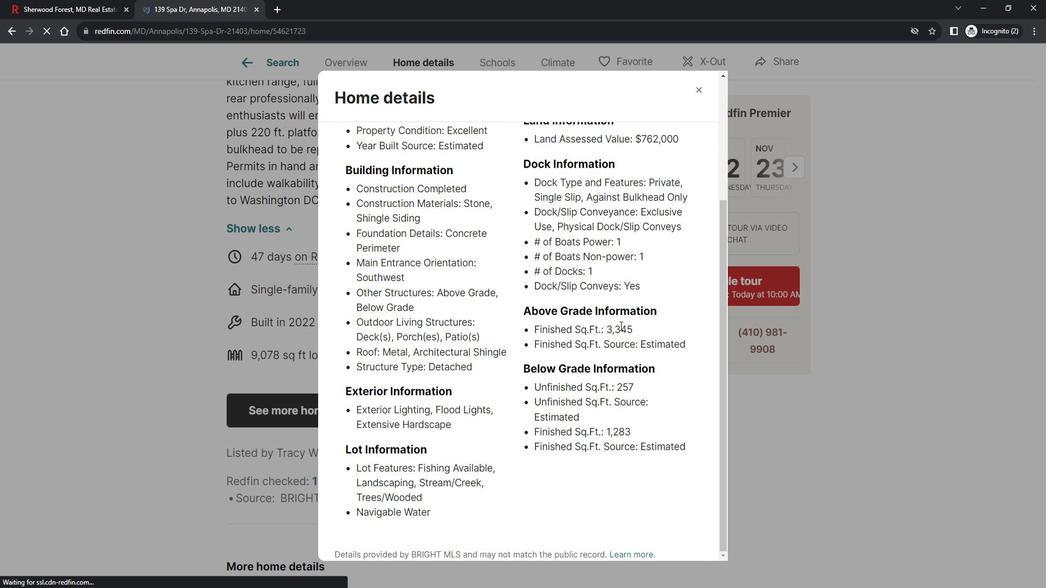 
Action: Mouse scrolled (628, 322) with delta (0, 0)
Screenshot: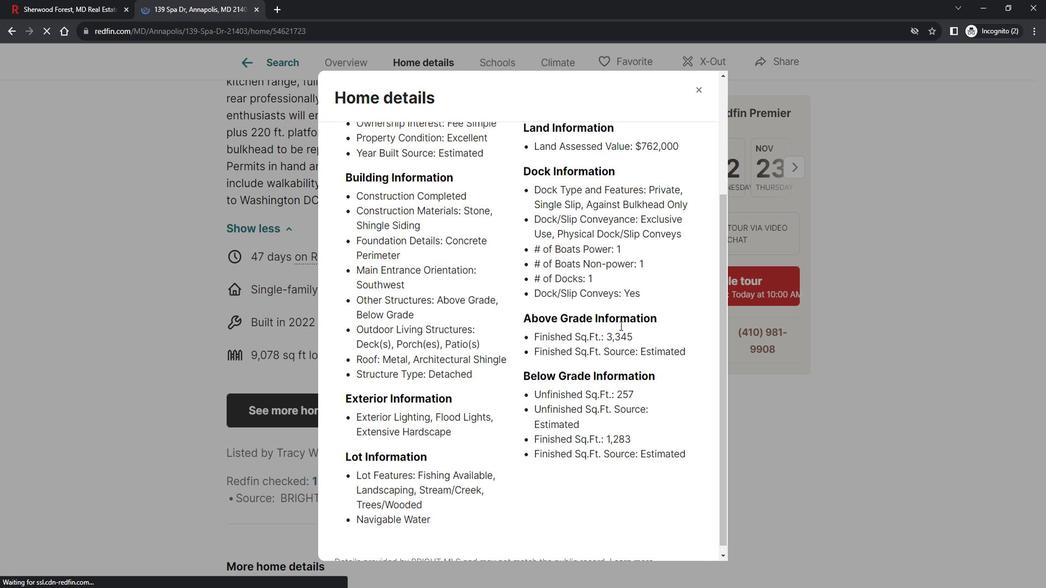 
Action: Mouse scrolled (628, 322) with delta (0, 0)
Screenshot: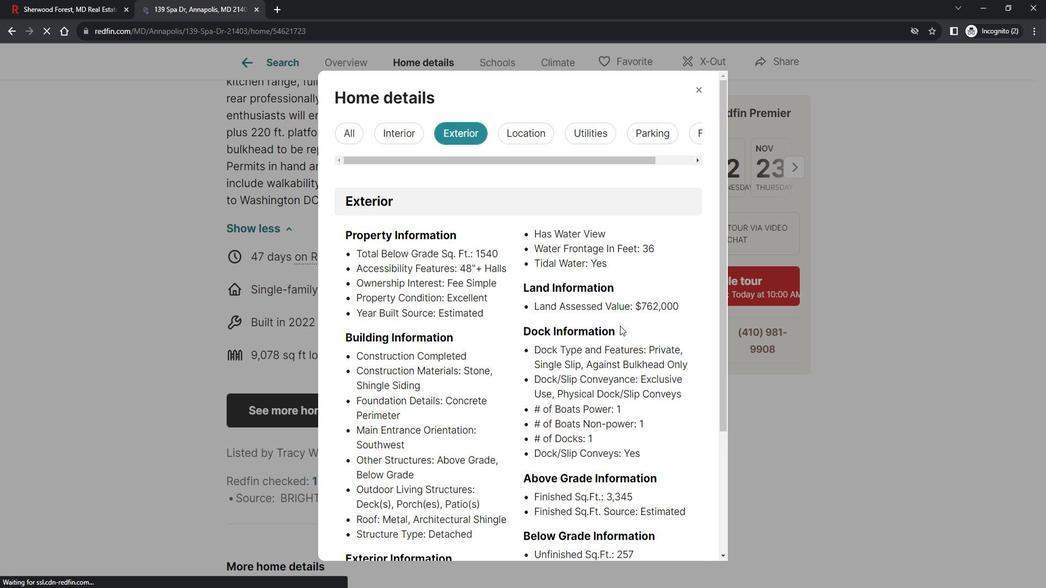 
Action: Mouse scrolled (628, 322) with delta (0, 0)
Screenshot: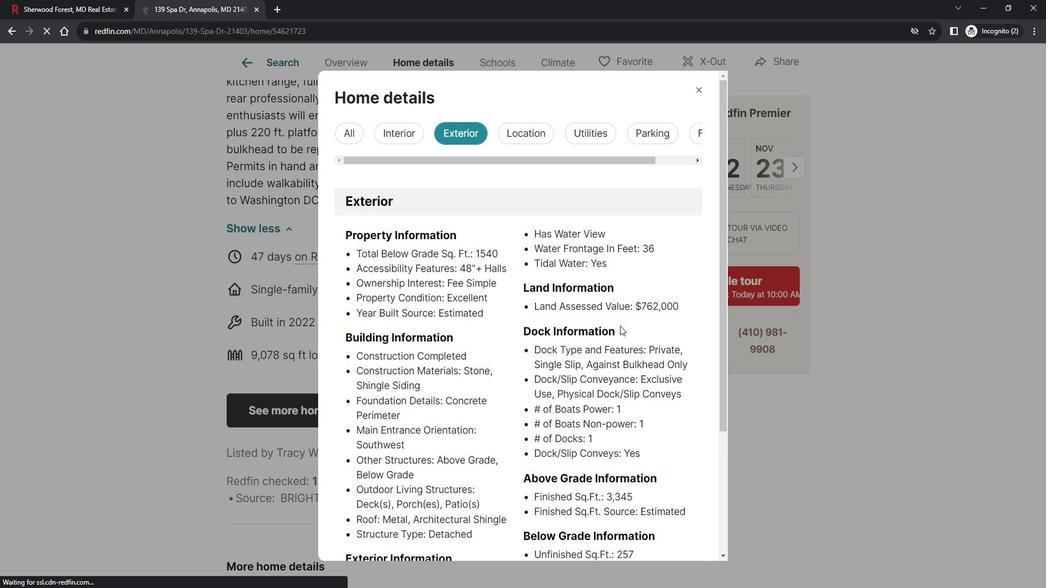 
Action: Mouse scrolled (628, 322) with delta (0, 0)
Screenshot: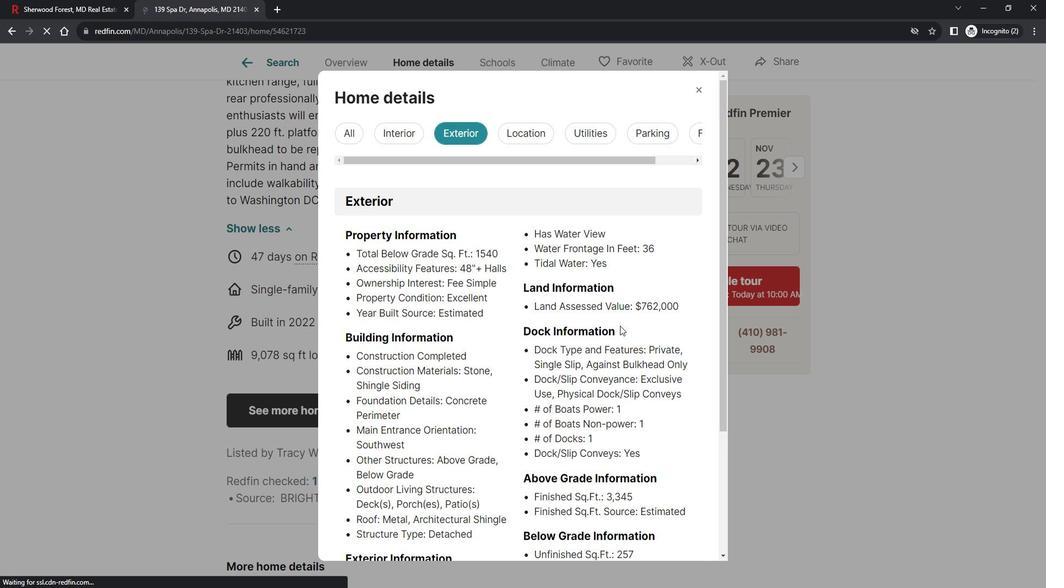 
Action: Mouse moved to (545, 140)
Screenshot: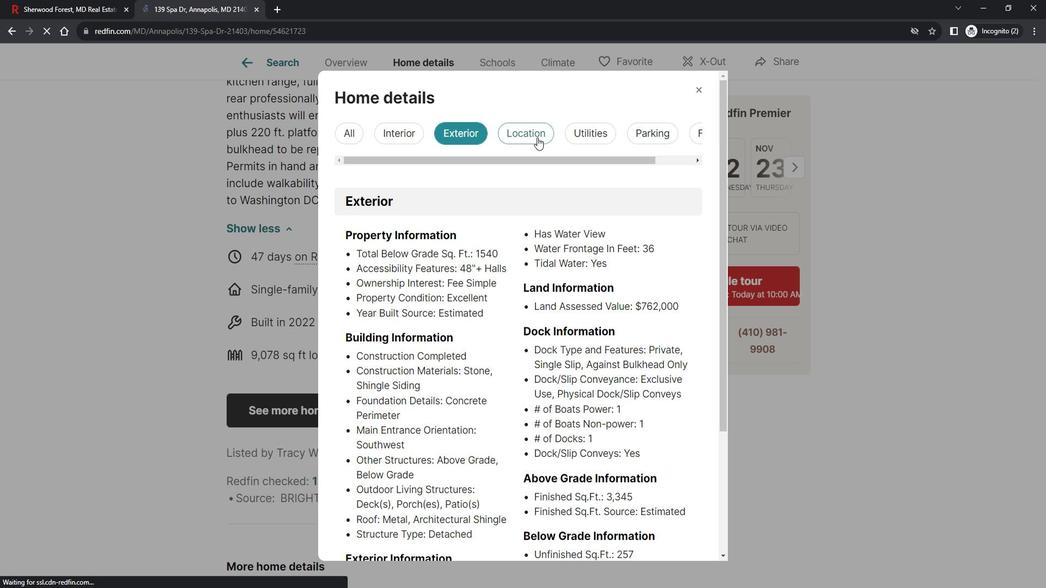 
Action: Mouse pressed left at (545, 140)
Screenshot: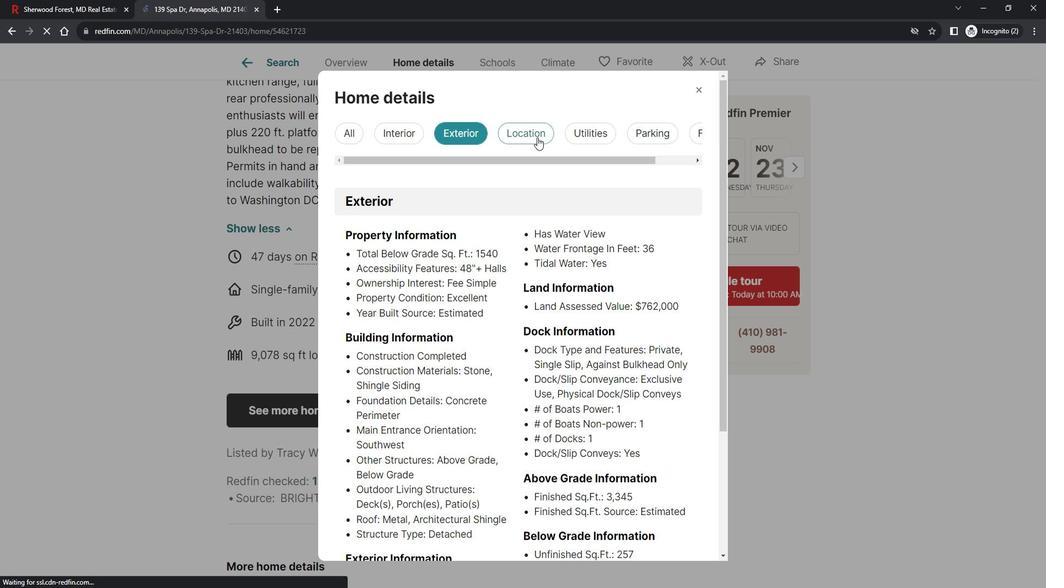 
Action: Mouse moved to (563, 329)
Screenshot: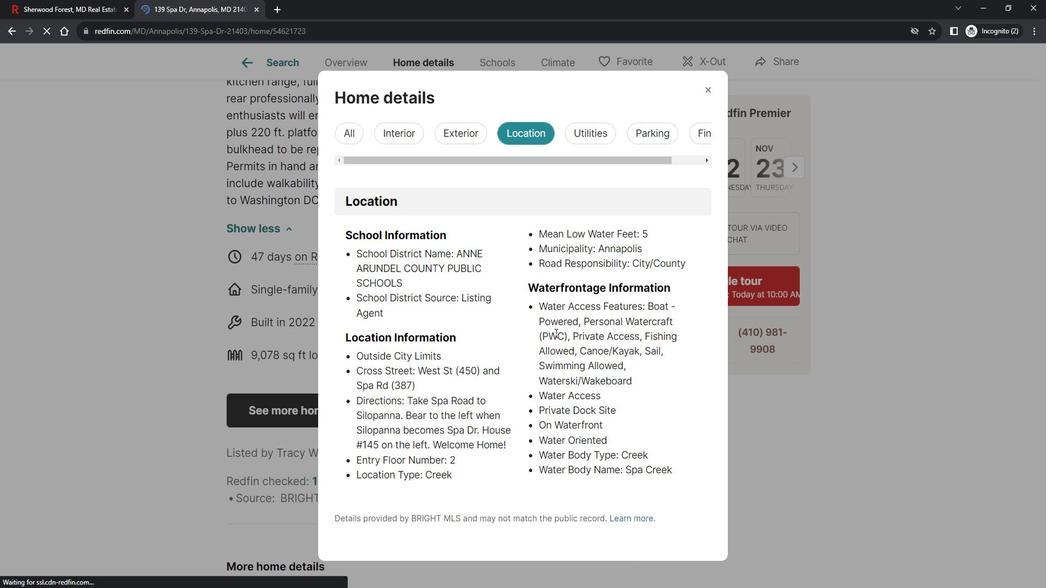 
Action: Mouse scrolled (563, 328) with delta (0, 0)
Screenshot: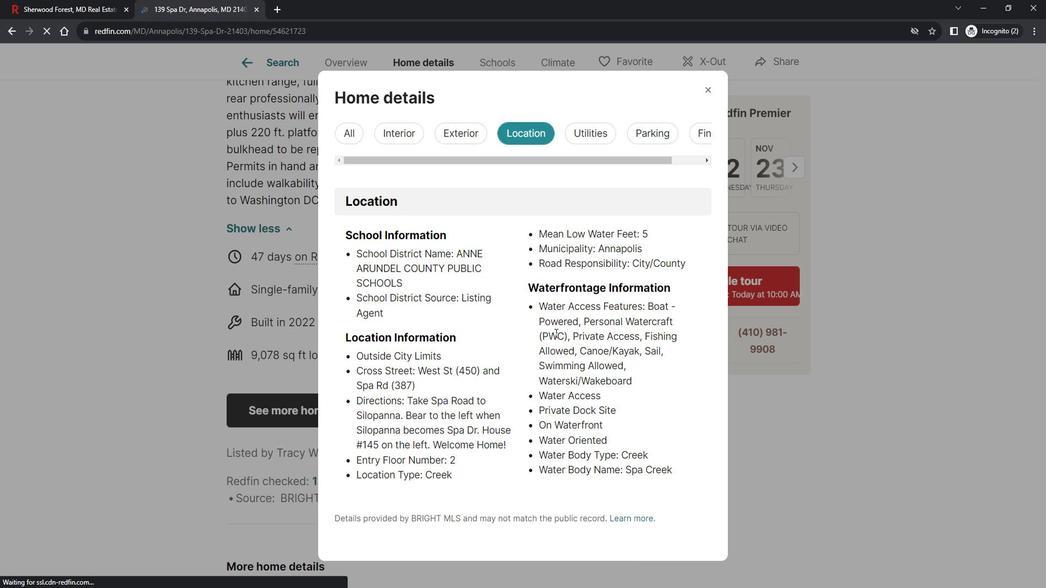 
Action: Mouse scrolled (563, 328) with delta (0, 0)
Screenshot: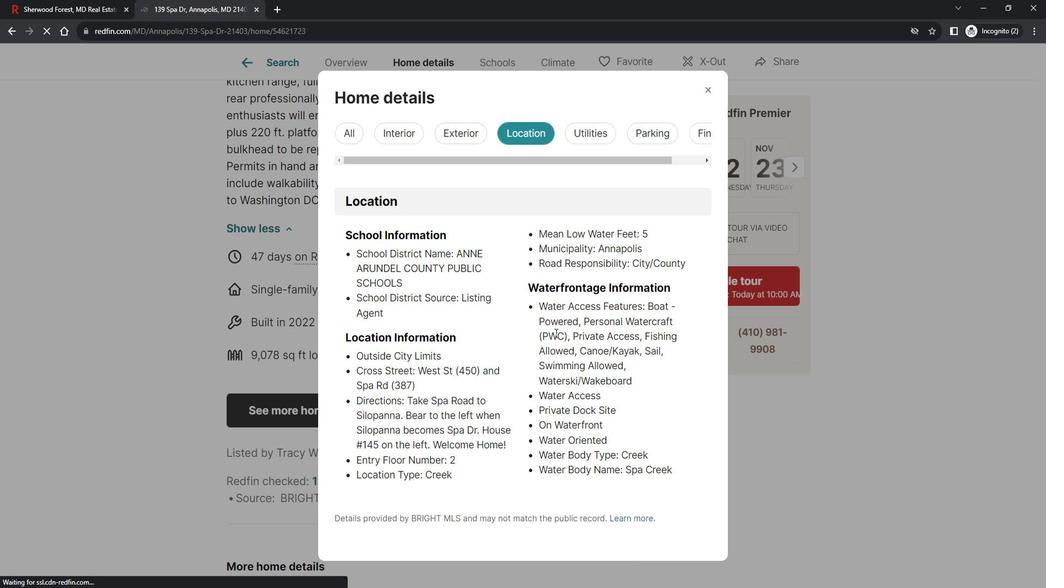 
Action: Mouse moved to (566, 324)
Screenshot: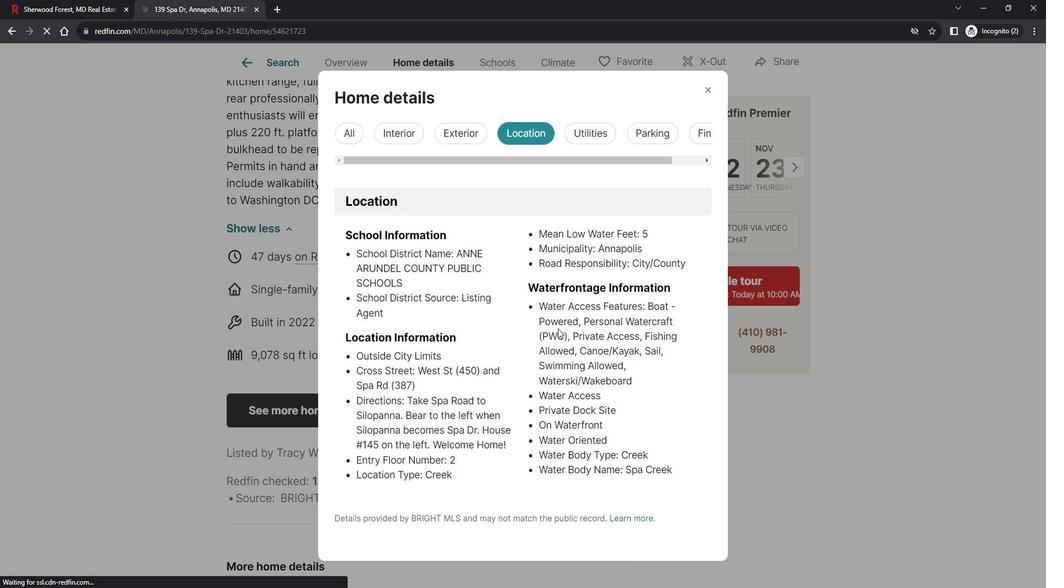 
Action: Mouse scrolled (566, 324) with delta (0, 0)
Screenshot: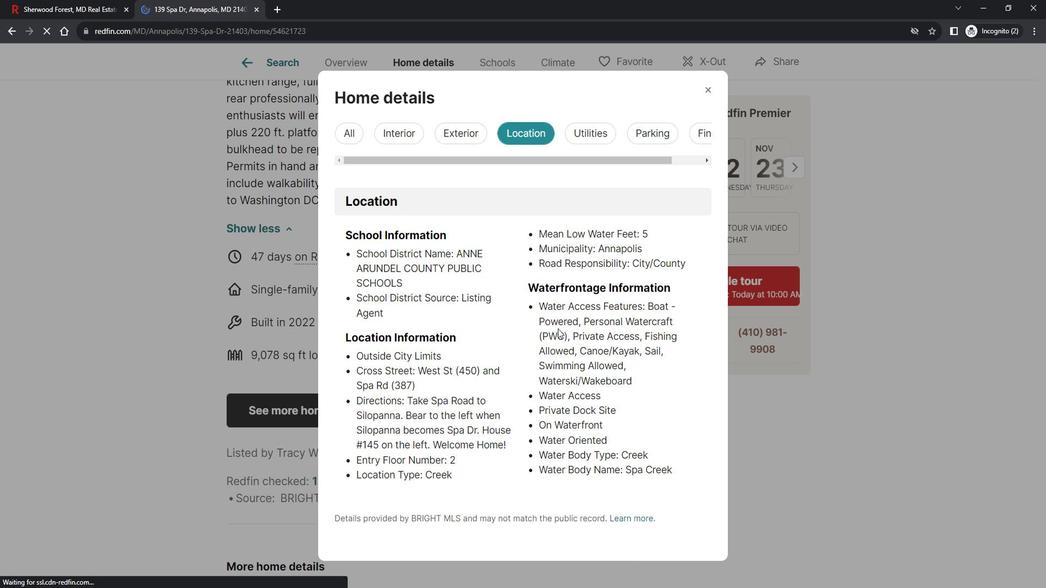 
Action: Mouse scrolled (566, 324) with delta (0, 0)
Screenshot: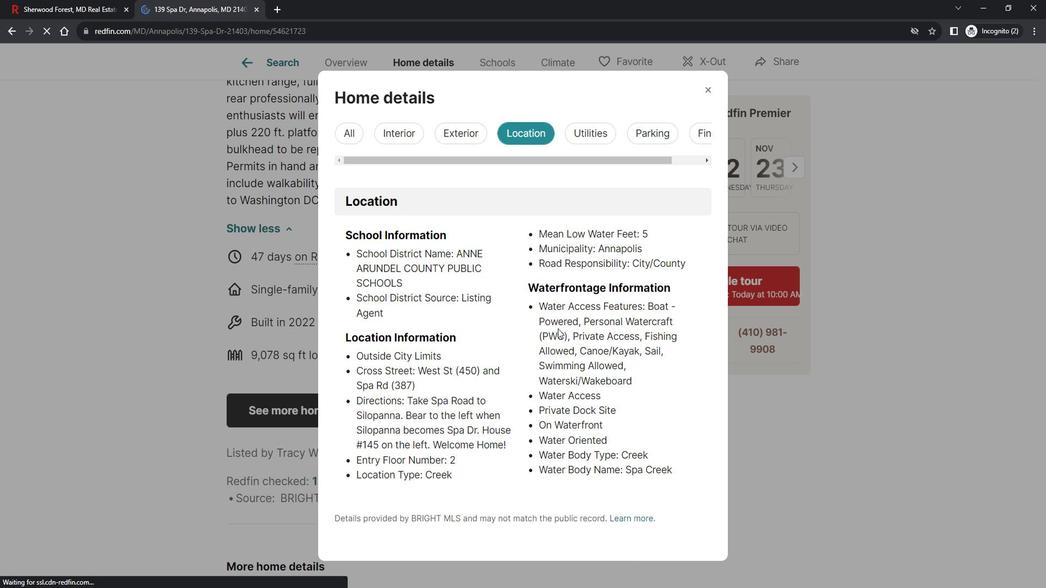 
Action: Mouse scrolled (566, 324) with delta (0, 0)
Screenshot: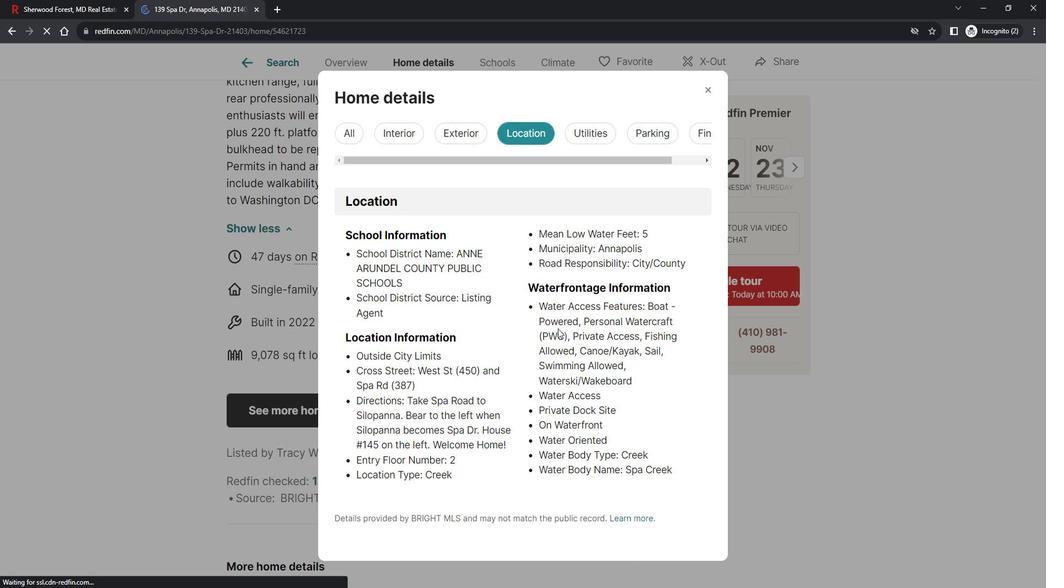 
Action: Mouse moved to (566, 323)
Screenshot: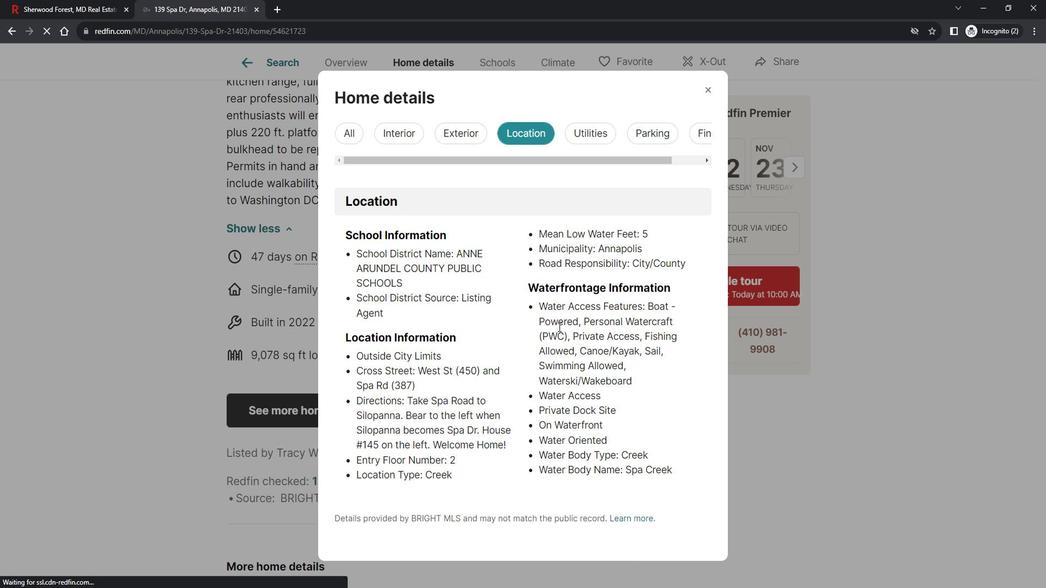 
Action: Mouse scrolled (566, 323) with delta (0, 0)
Screenshot: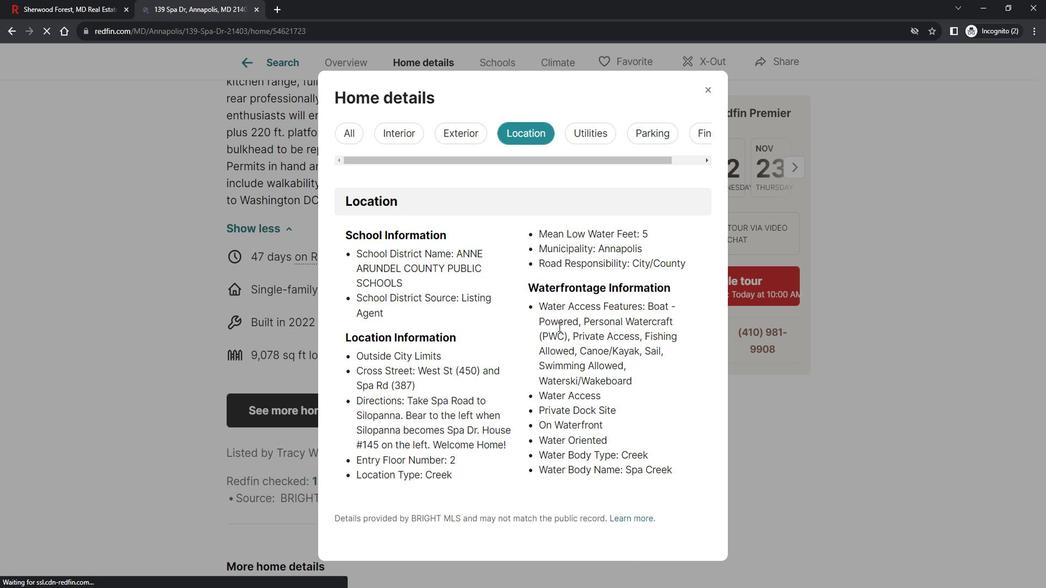 
Action: Mouse scrolled (566, 323) with delta (0, 0)
Screenshot: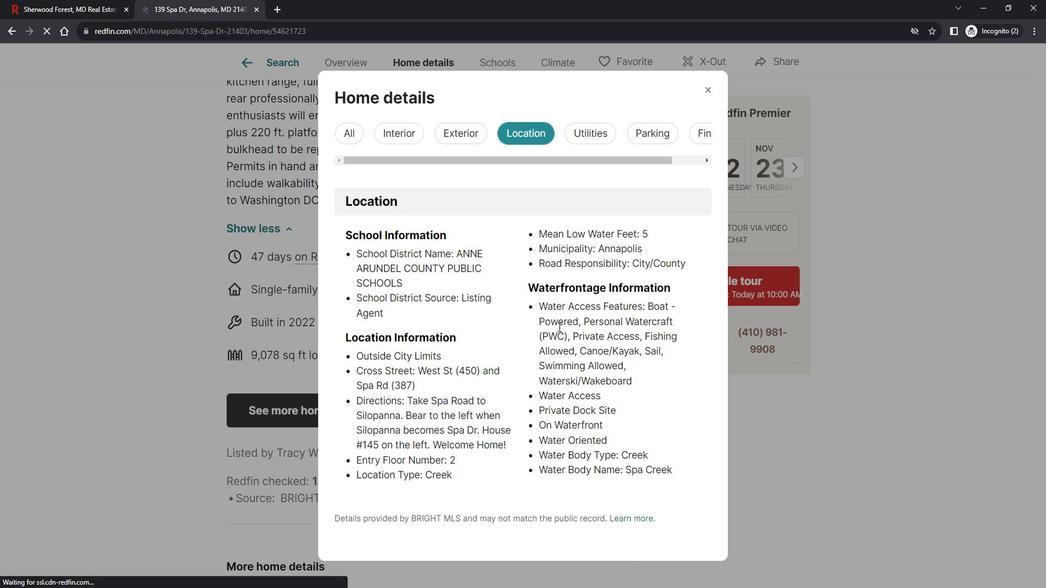 
Action: Mouse scrolled (566, 323) with delta (0, 0)
Screenshot: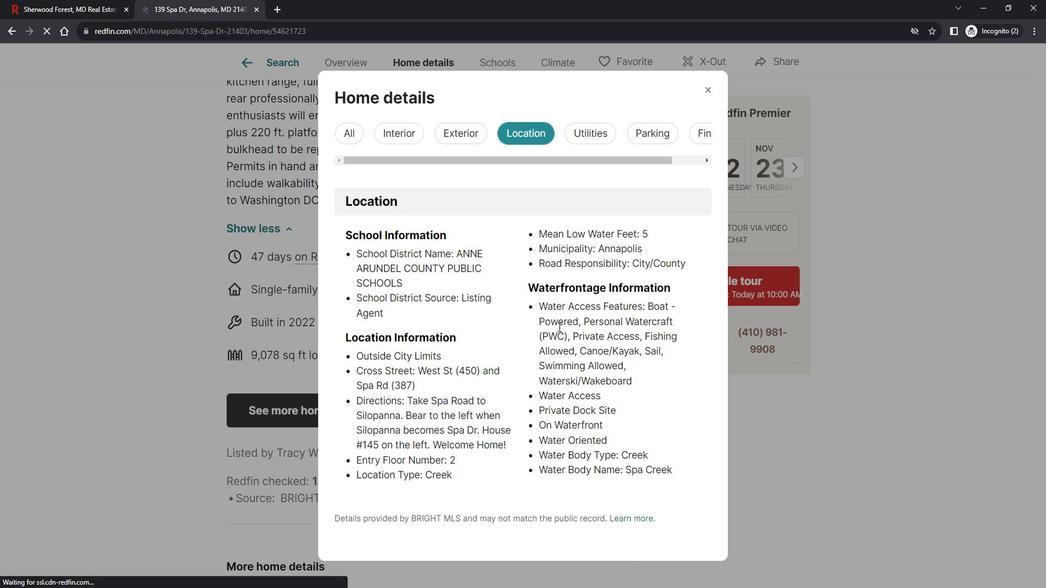 
Action: Mouse scrolled (566, 323) with delta (0, 0)
Screenshot: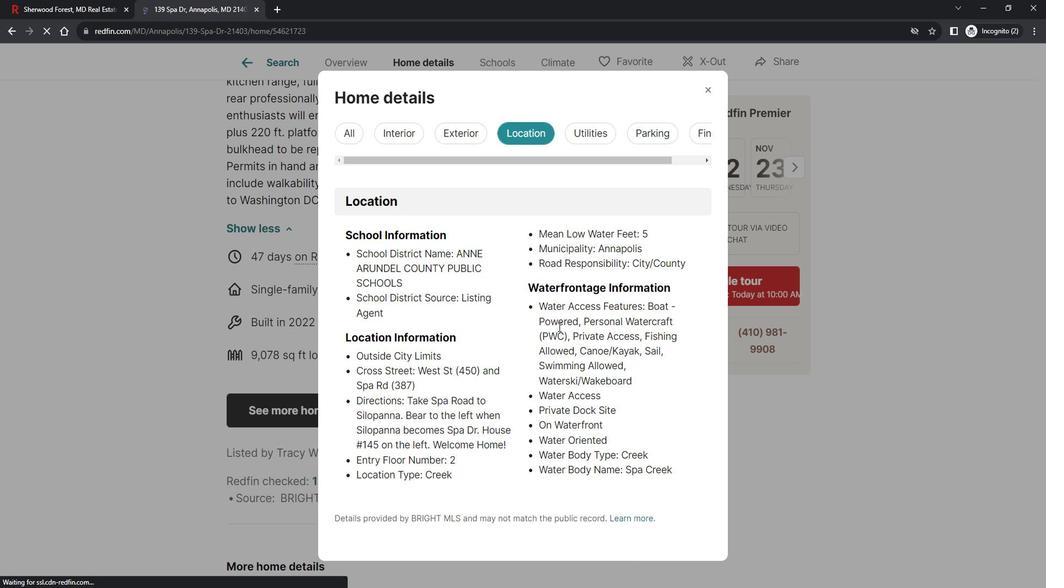 
Action: Mouse scrolled (566, 323) with delta (0, 0)
Screenshot: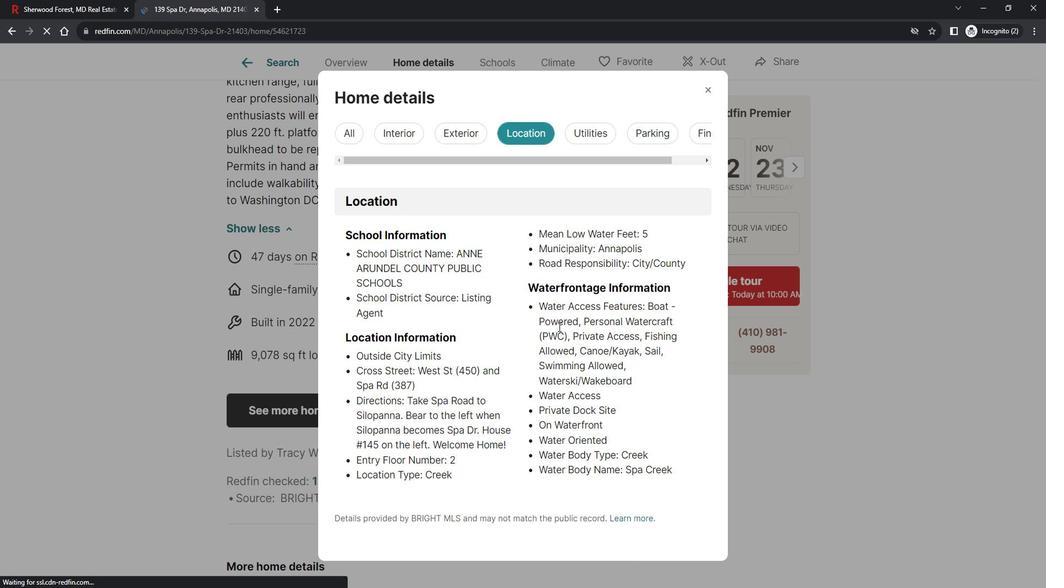 
Action: Mouse moved to (591, 141)
Screenshot: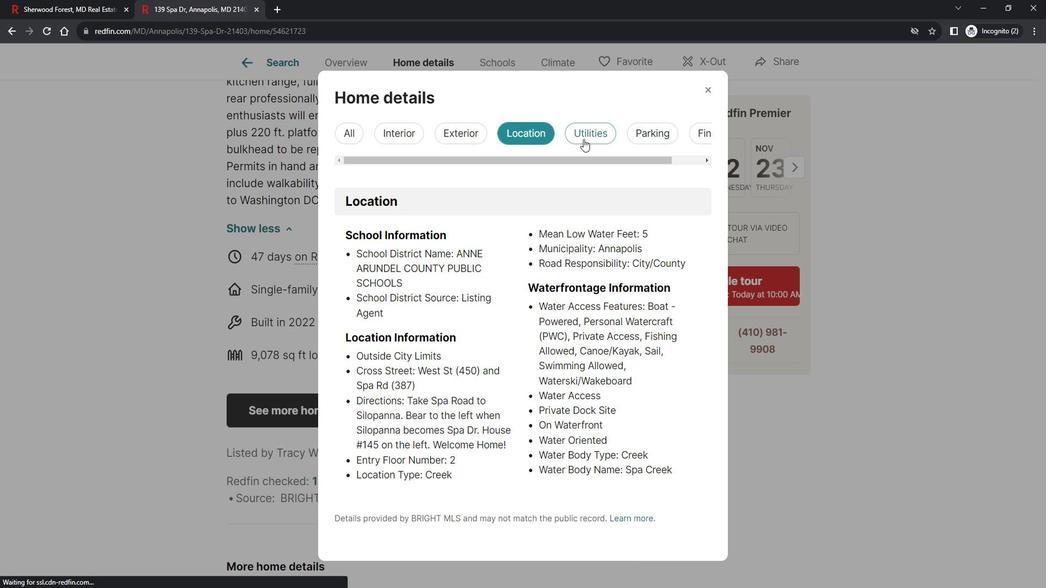 
Action: Mouse pressed left at (591, 141)
Screenshot: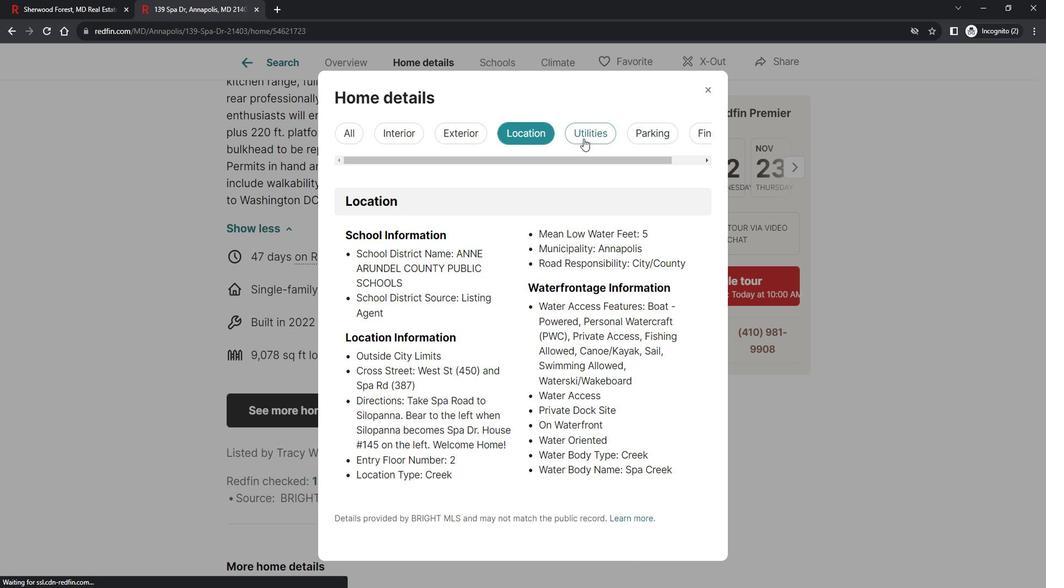 
Action: Mouse moved to (604, 348)
Screenshot: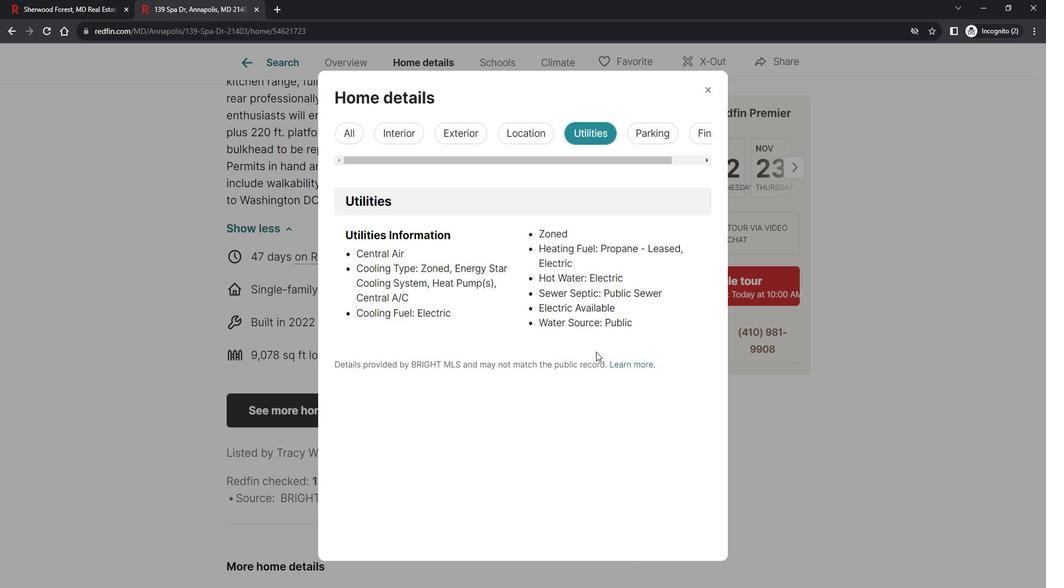 
Action: Mouse scrolled (604, 347) with delta (0, 0)
Screenshot: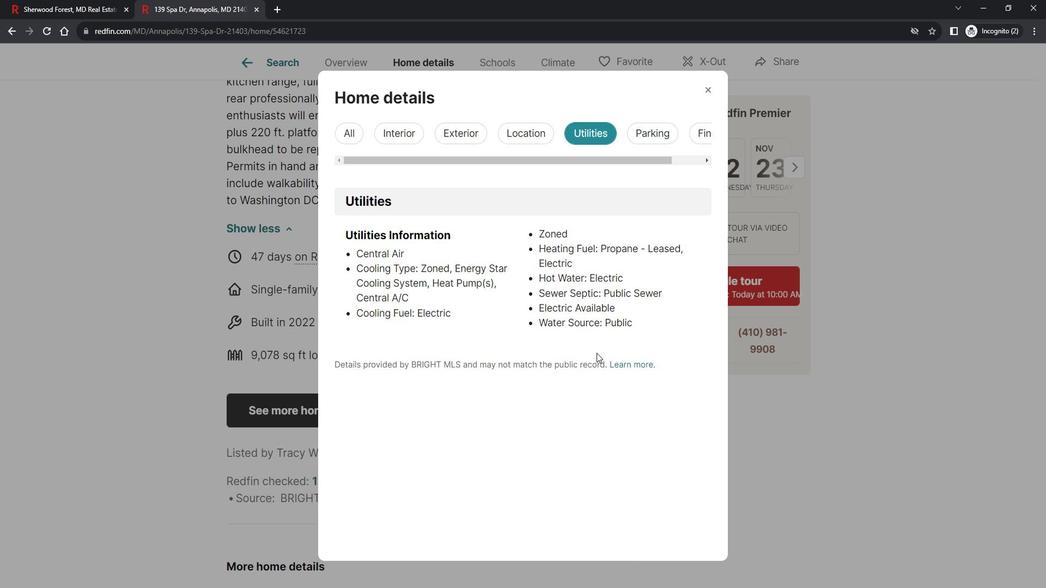 
Action: Mouse moved to (603, 348)
Screenshot: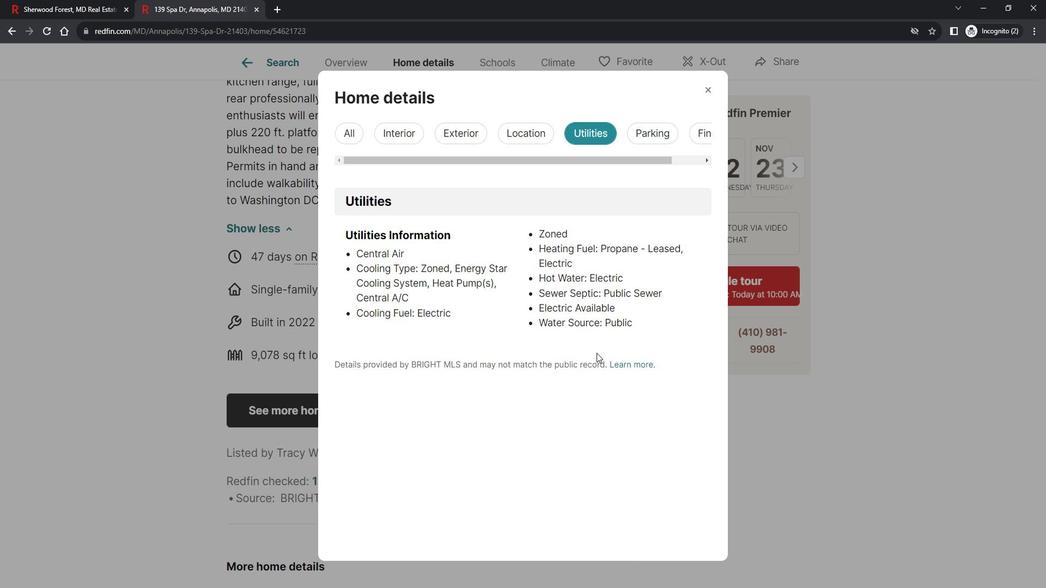 
Action: Mouse scrolled (603, 347) with delta (0, 0)
Screenshot: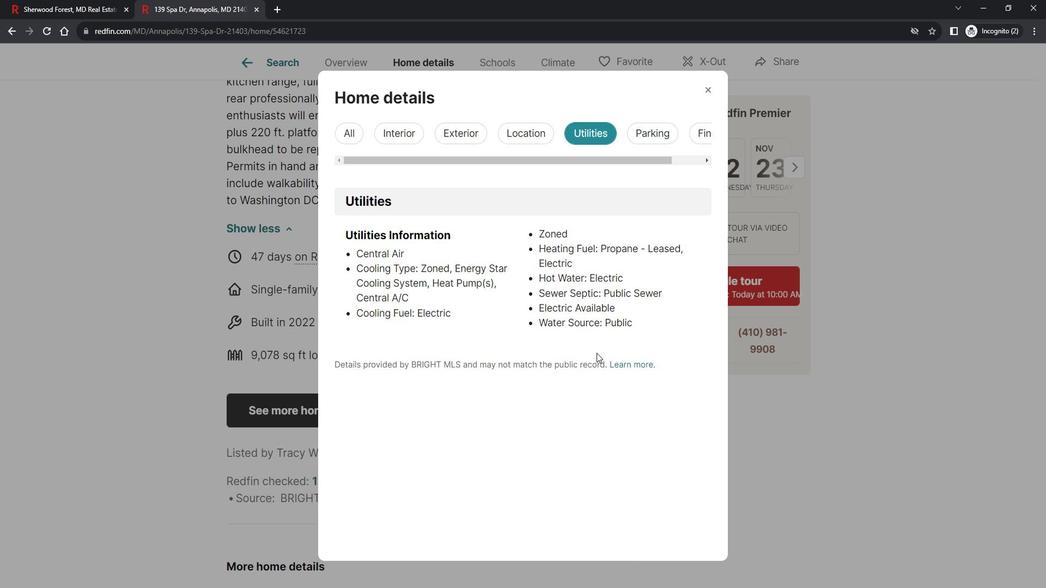 
Action: Mouse moved to (665, 131)
Screenshot: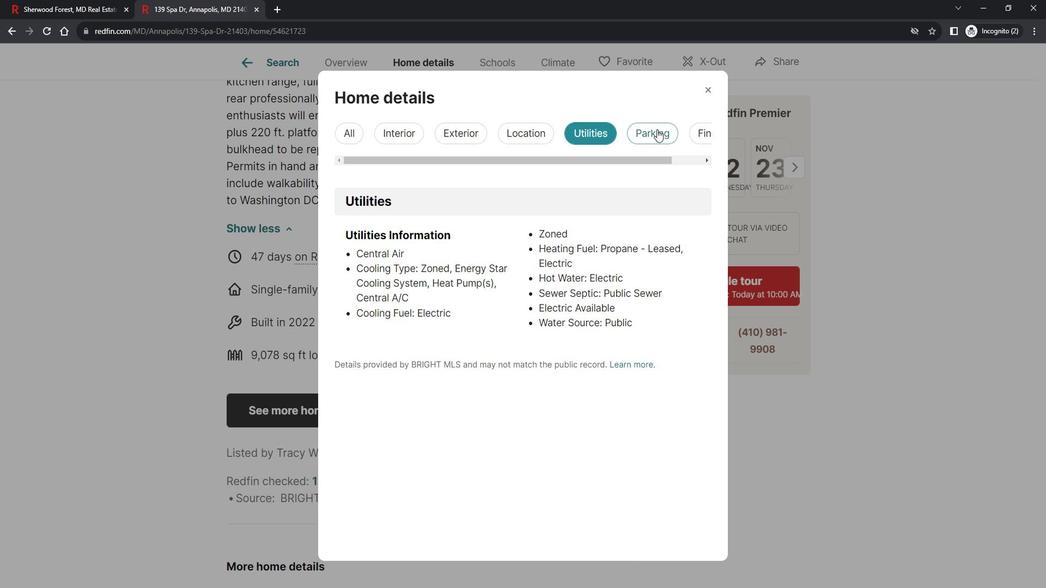 
Action: Mouse pressed left at (665, 131)
Screenshot: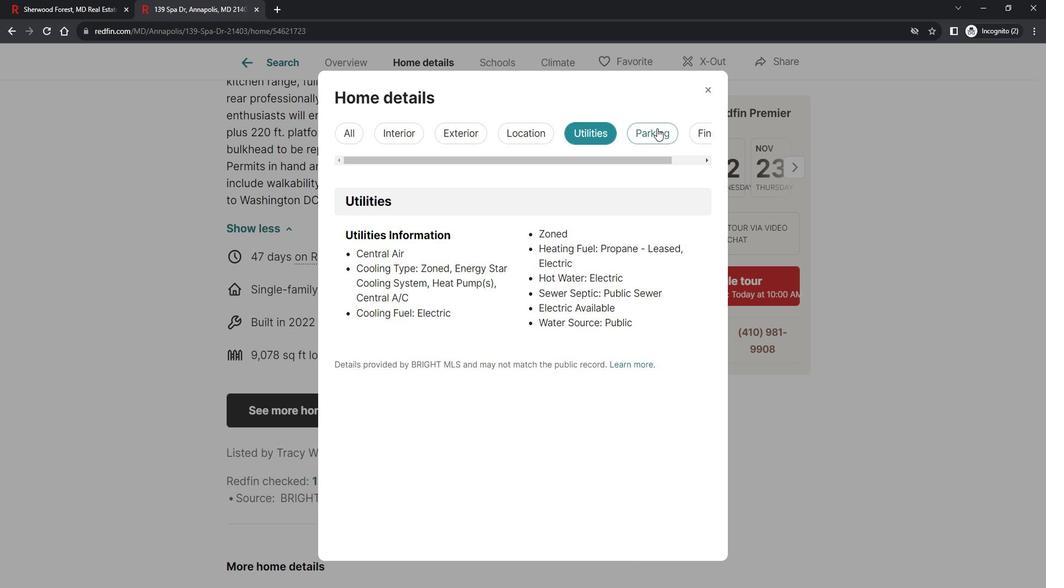 
Action: Mouse moved to (666, 160)
Screenshot: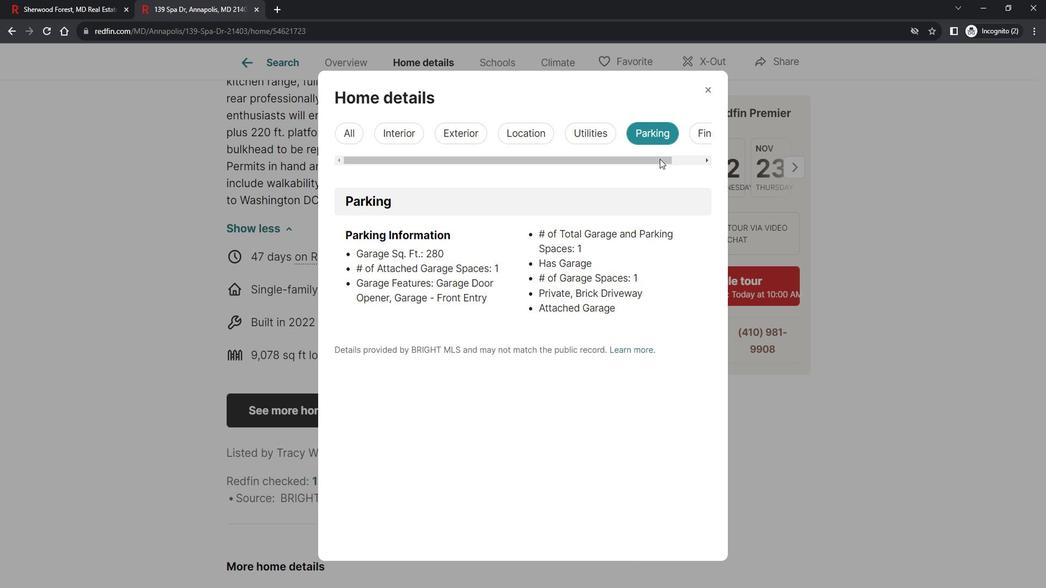 
Action: Mouse pressed left at (666, 160)
Screenshot: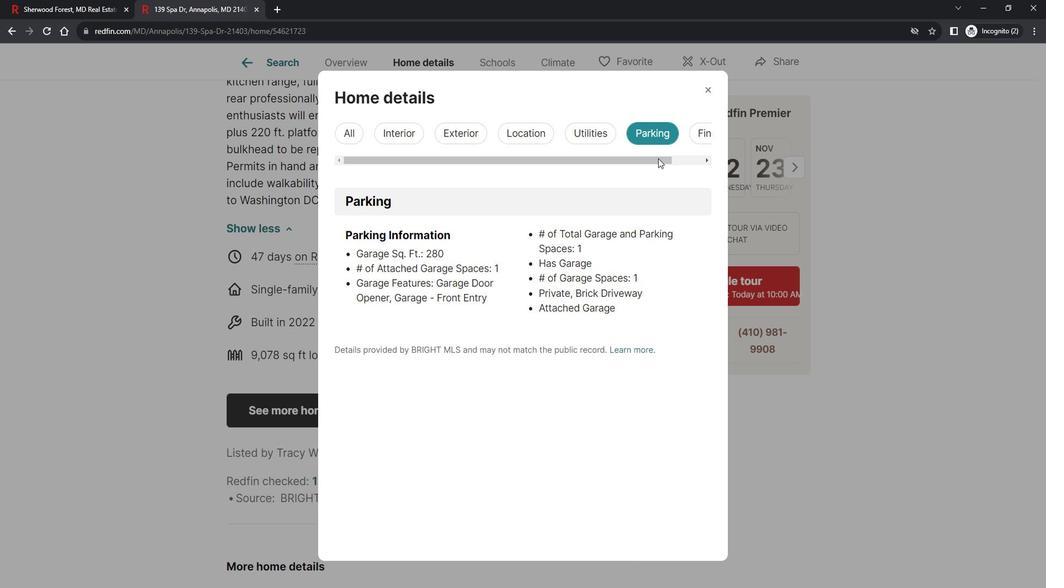 
Action: Mouse moved to (698, 126)
Screenshot: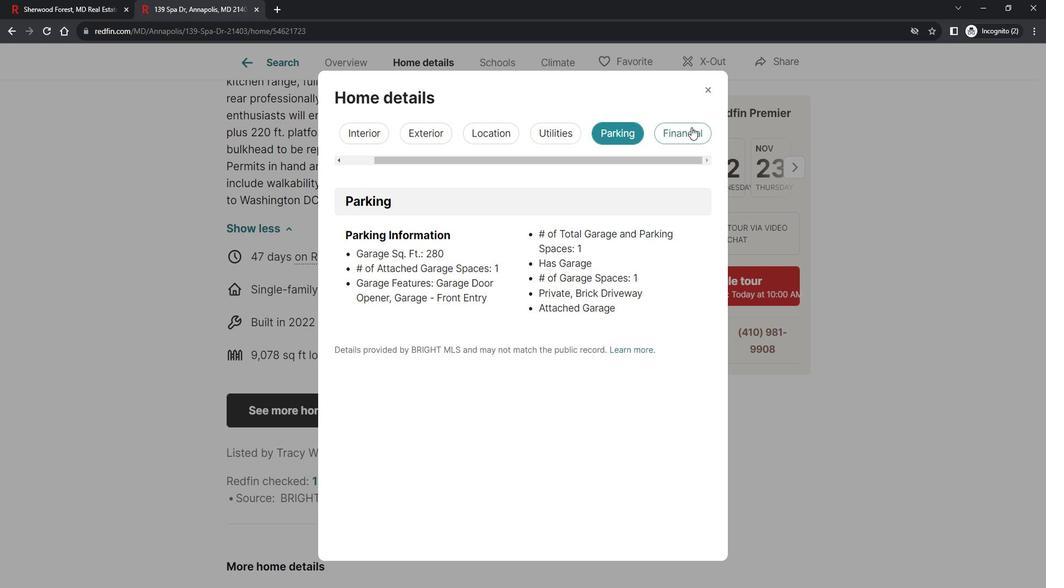 
Action: Mouse pressed left at (698, 126)
Screenshot: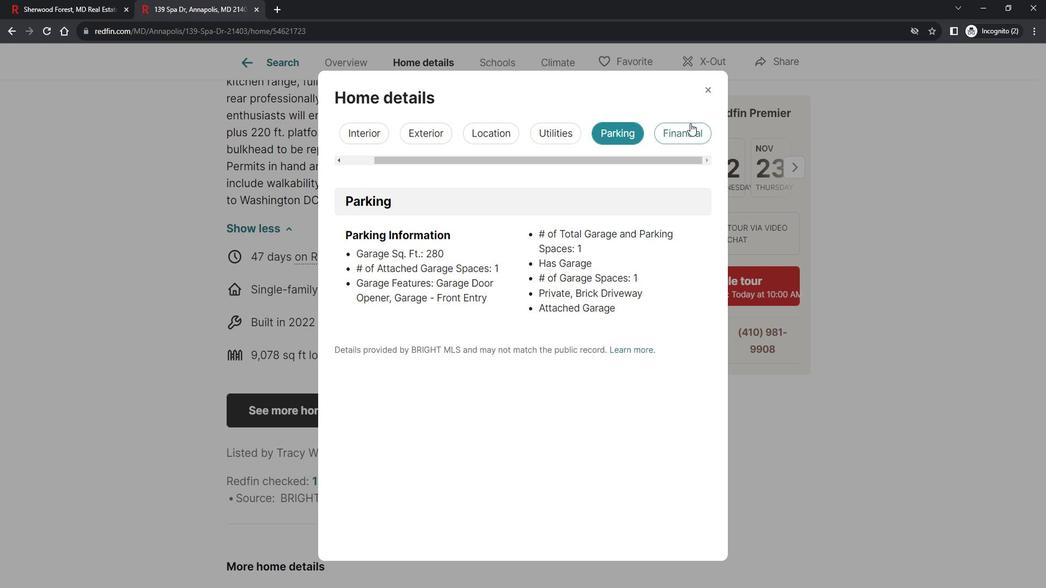 
Action: Mouse moved to (653, 262)
Screenshot: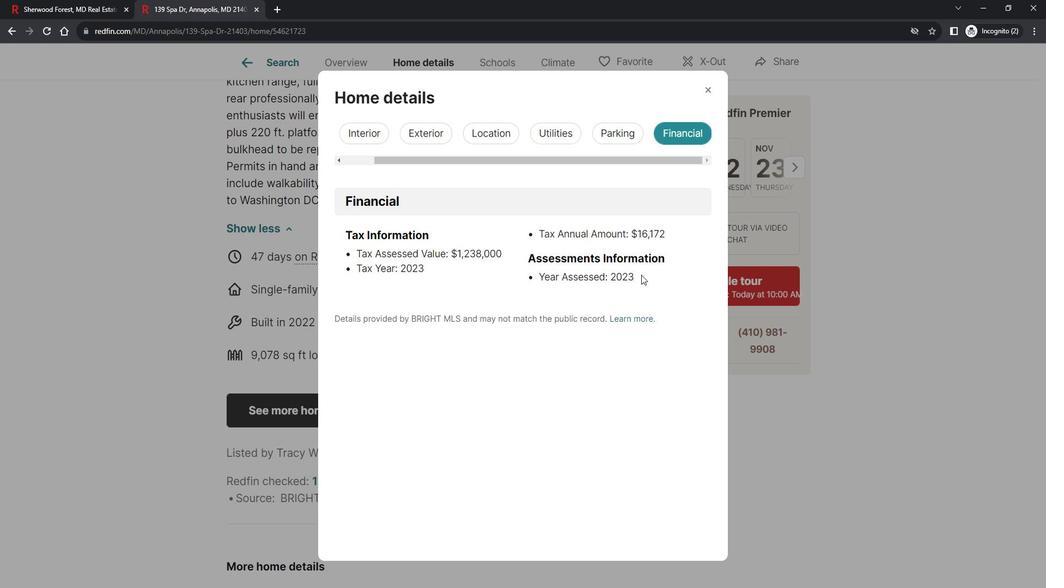 
Action: Mouse scrolled (653, 262) with delta (0, 0)
Screenshot: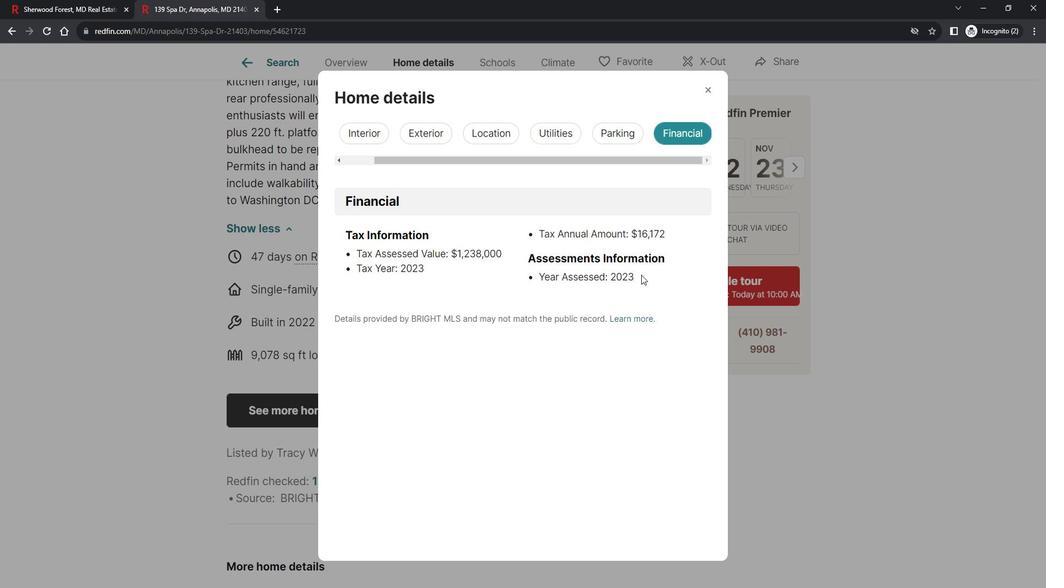 
Action: Mouse moved to (660, 241)
Screenshot: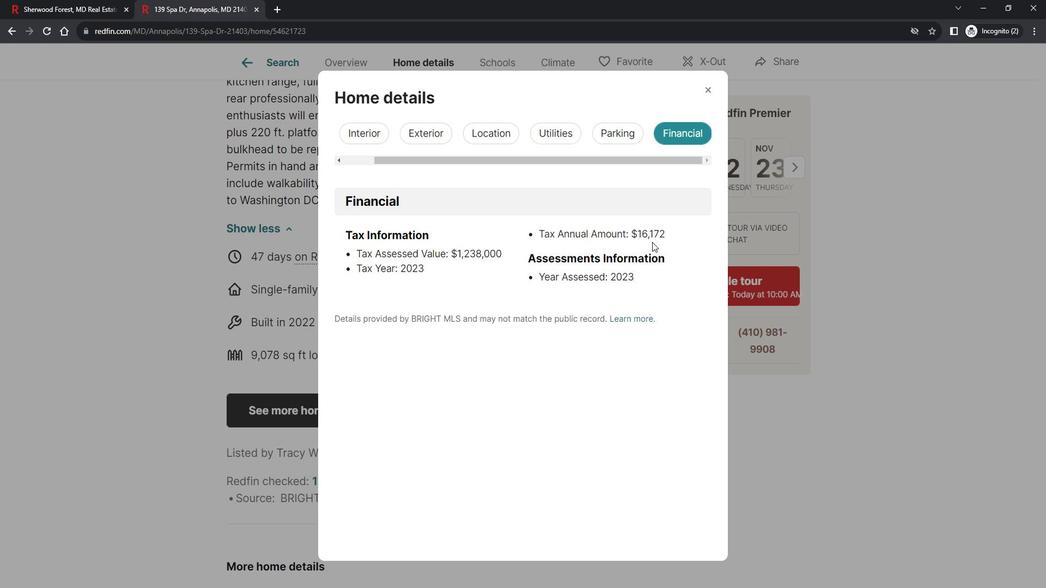 
Action: Mouse scrolled (660, 241) with delta (0, 0)
Screenshot: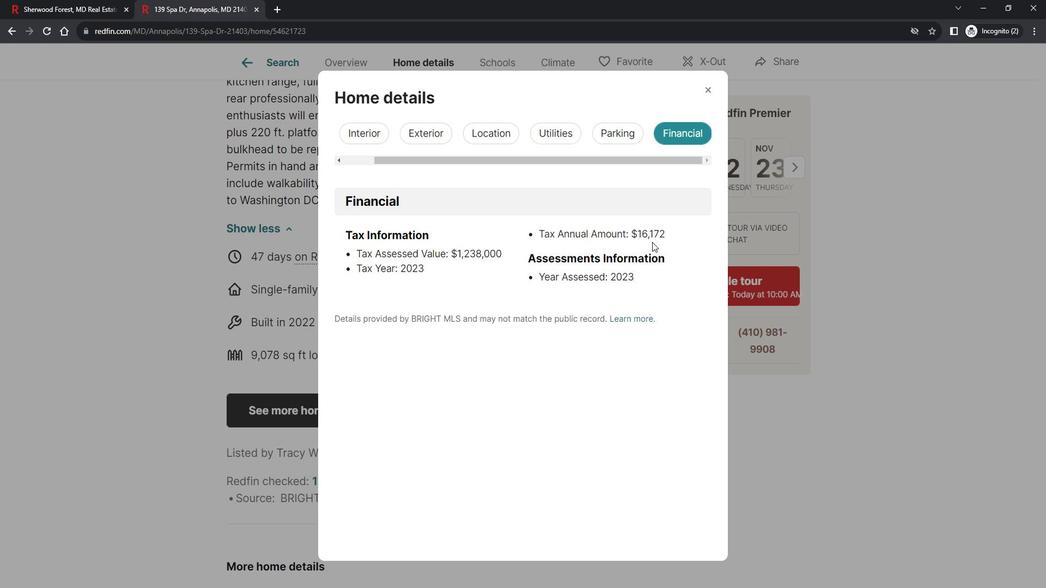 
Action: Mouse moved to (714, 90)
Screenshot: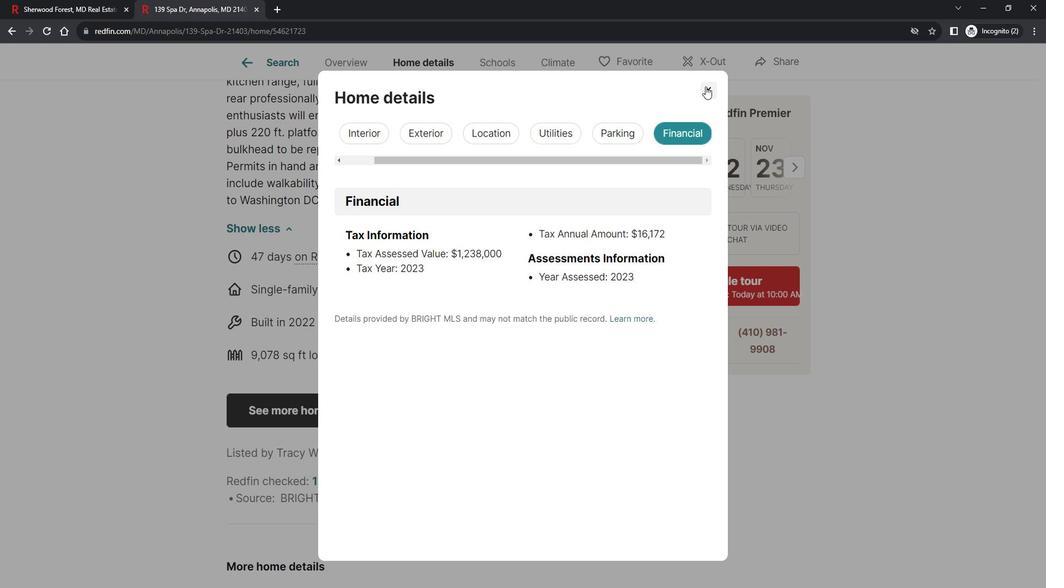 
Action: Mouse pressed left at (714, 90)
Screenshot: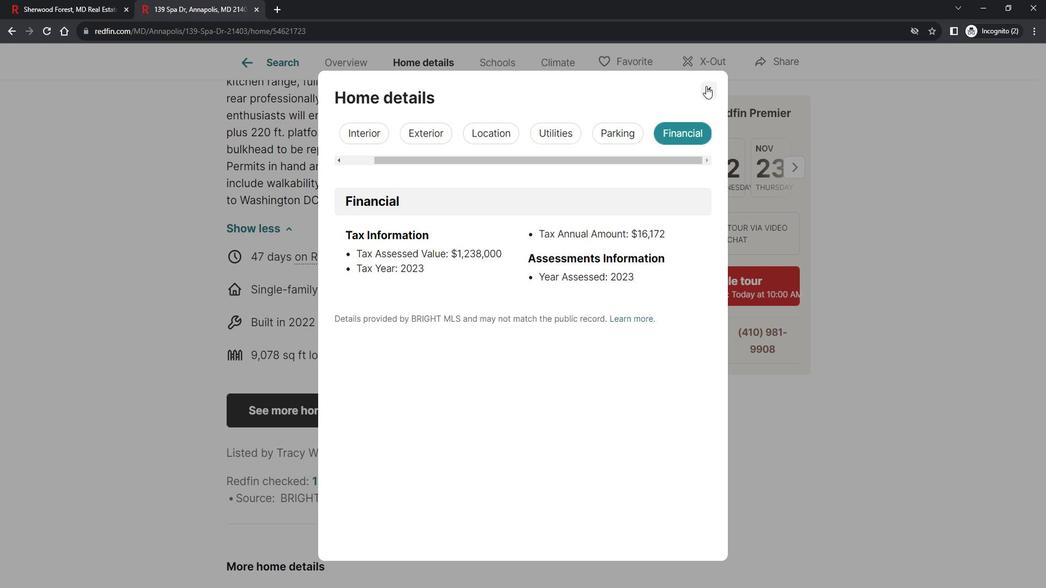 
Action: Mouse moved to (494, 336)
Screenshot: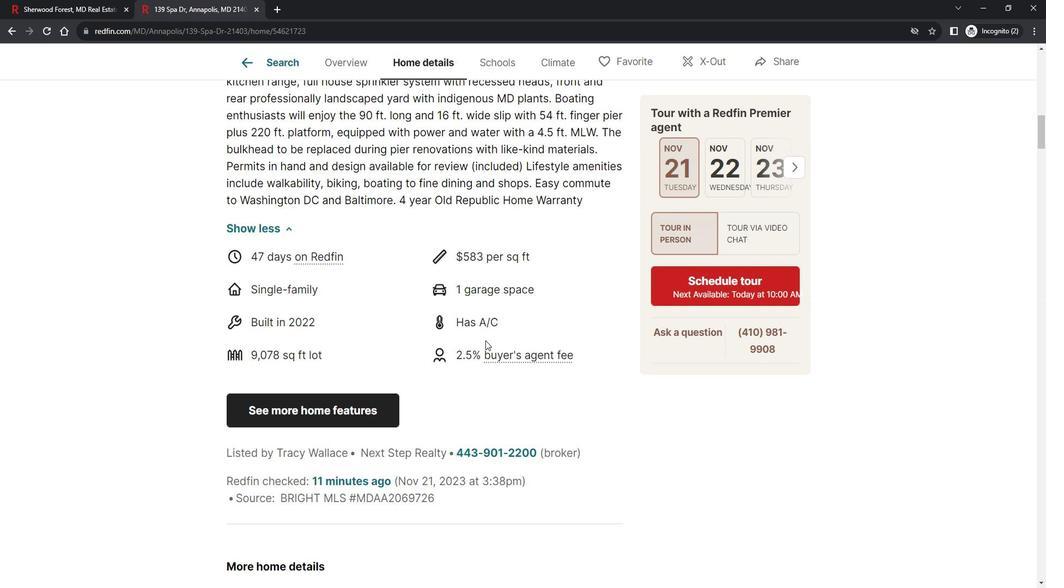 
Action: Mouse scrolled (494, 335) with delta (0, 0)
Screenshot: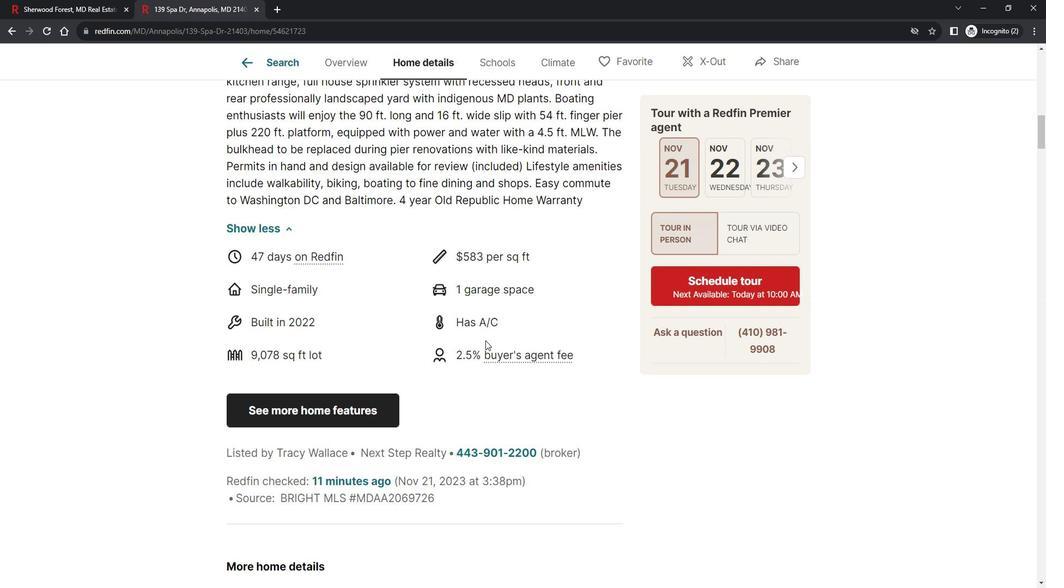 
Action: Mouse moved to (496, 336)
Screenshot: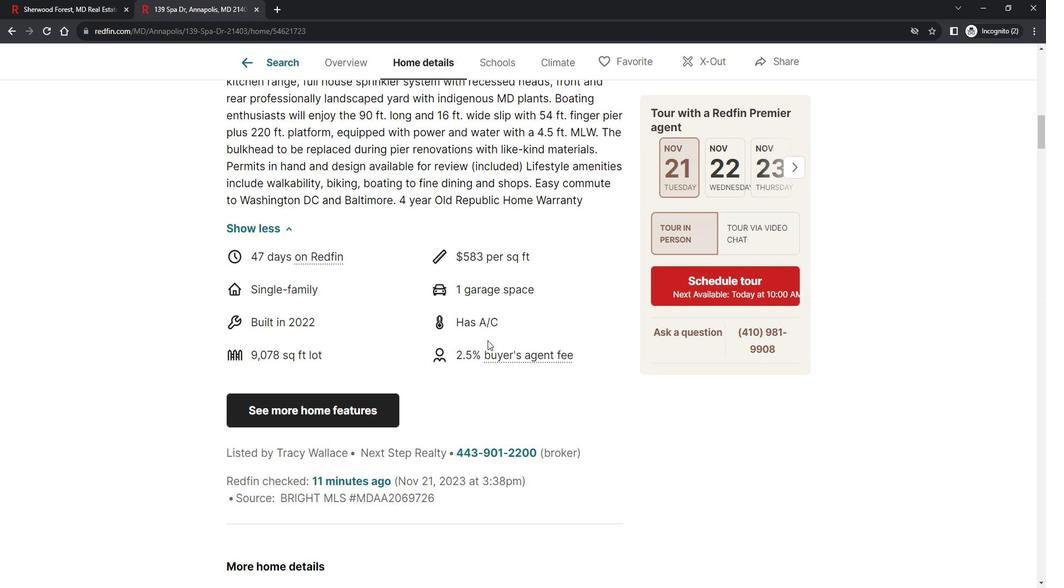 
Action: Mouse scrolled (496, 335) with delta (0, 0)
Screenshot: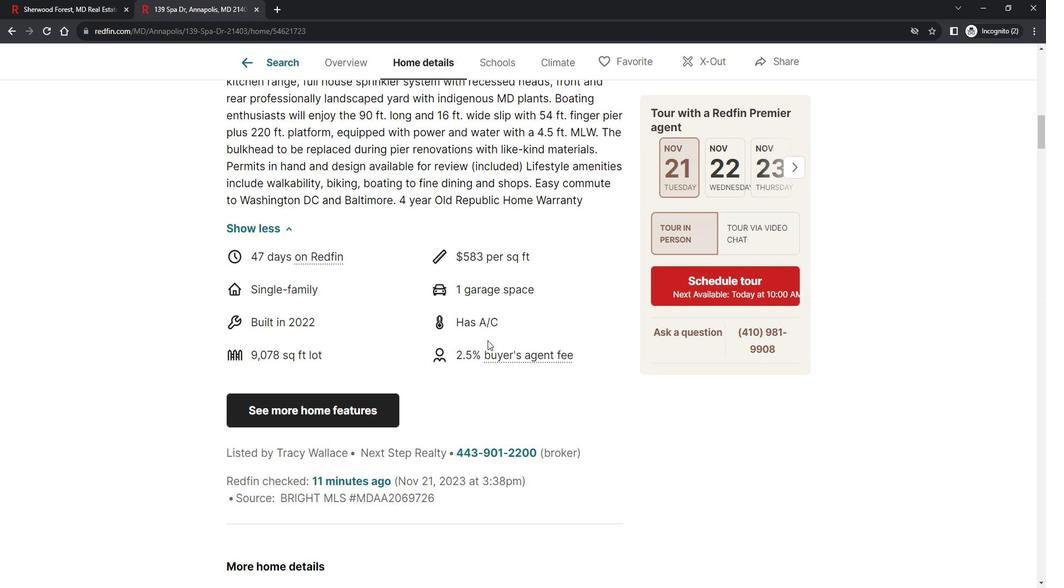 
Action: Mouse moved to (496, 336)
Screenshot: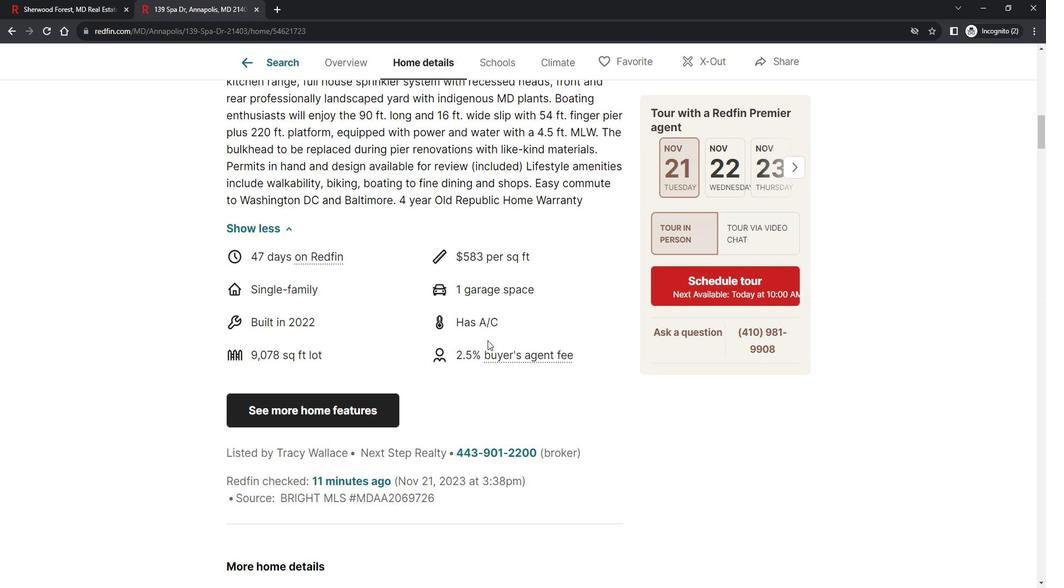 
Action: Mouse scrolled (496, 335) with delta (0, 0)
Screenshot: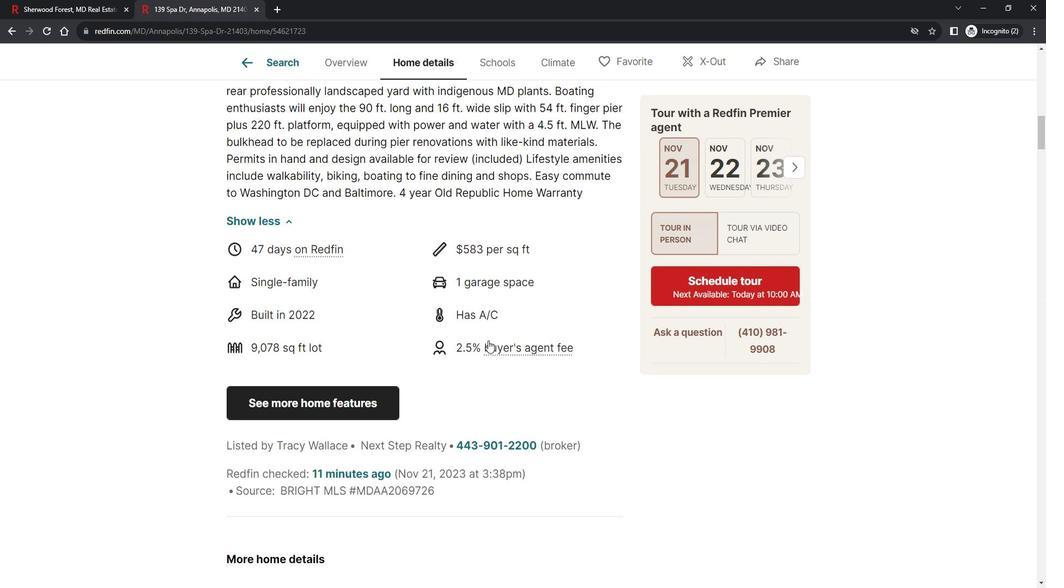 
Action: Mouse moved to (496, 334)
Screenshot: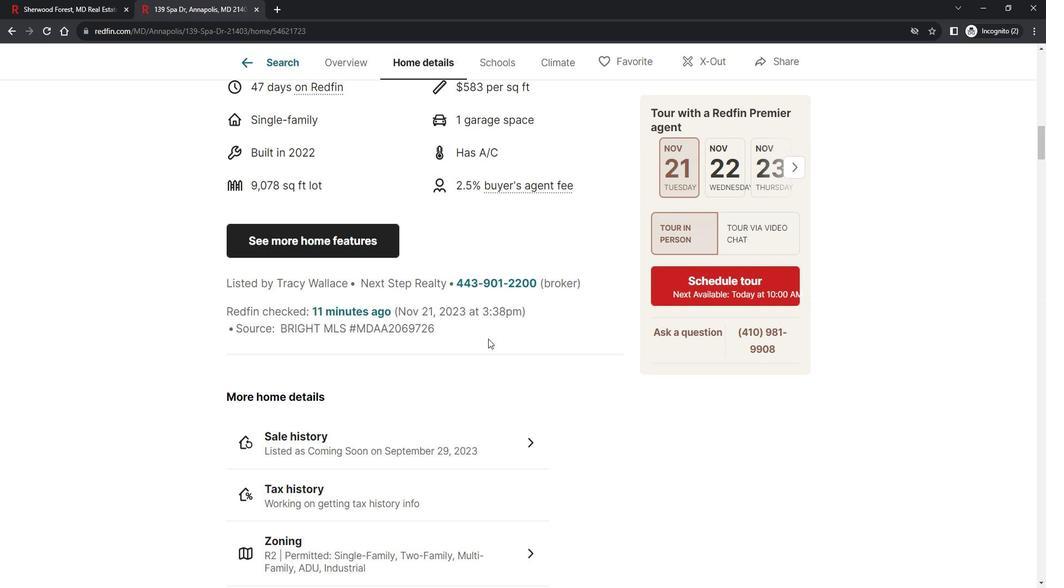 
Action: Mouse scrolled (496, 333) with delta (0, 0)
Screenshot: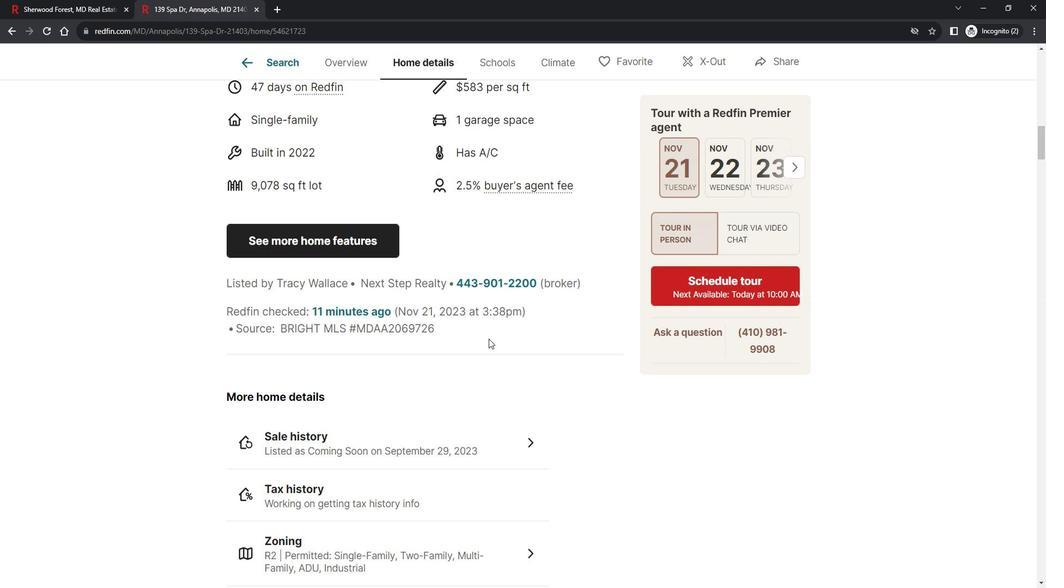 
Action: Mouse moved to (508, 324)
Screenshot: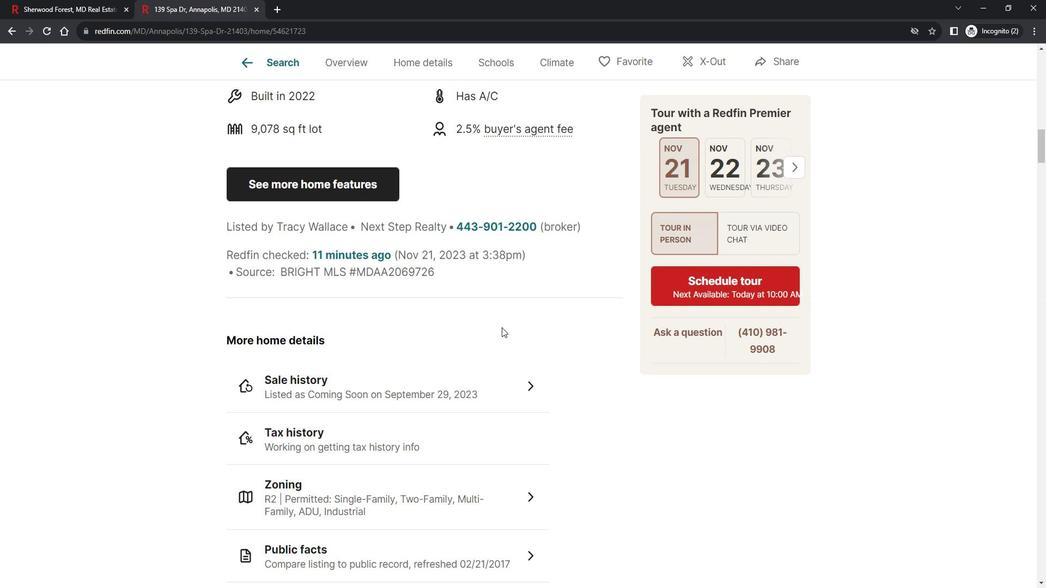
Action: Mouse scrolled (508, 323) with delta (0, 0)
Screenshot: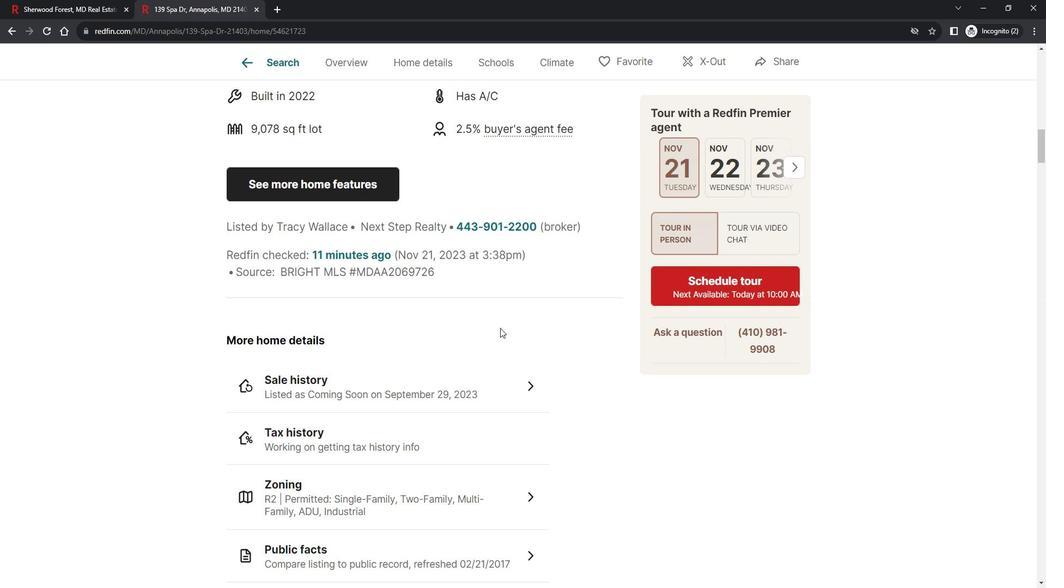 
Action: Mouse moved to (430, 367)
Screenshot: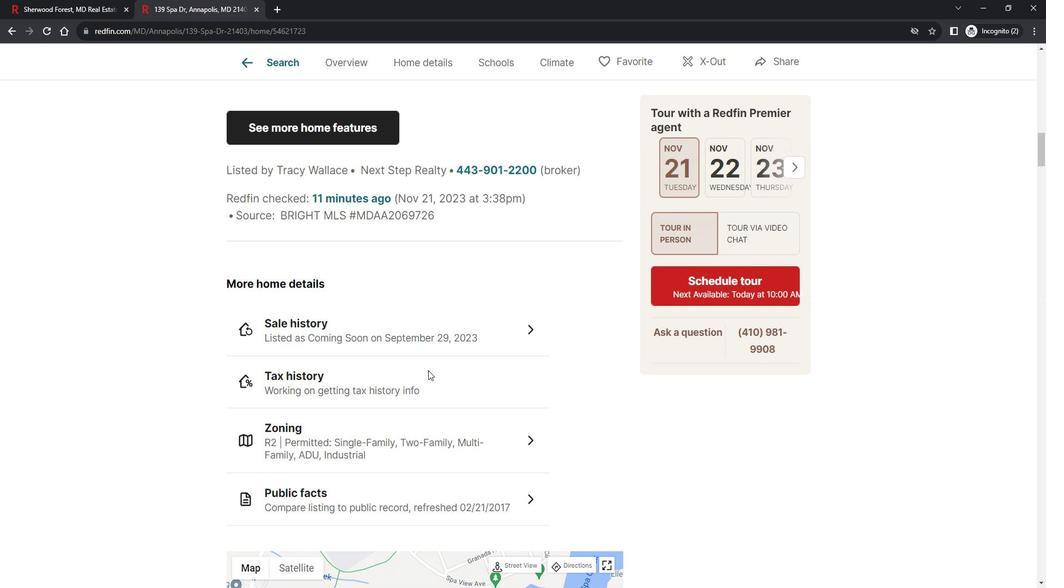
Action: Mouse scrolled (430, 367) with delta (0, 0)
Screenshot: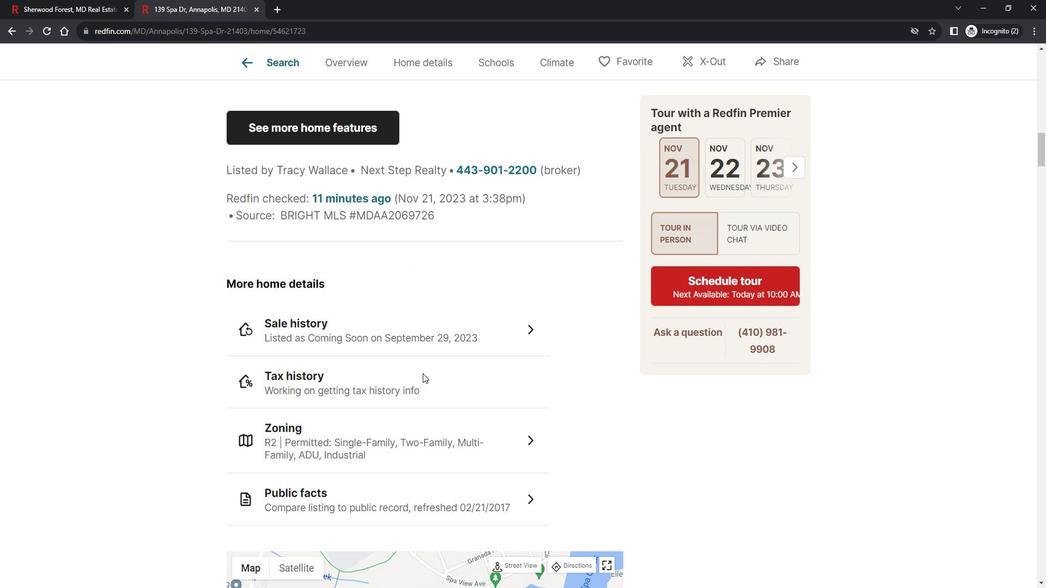 
Action: Mouse moved to (378, 277)
Screenshot: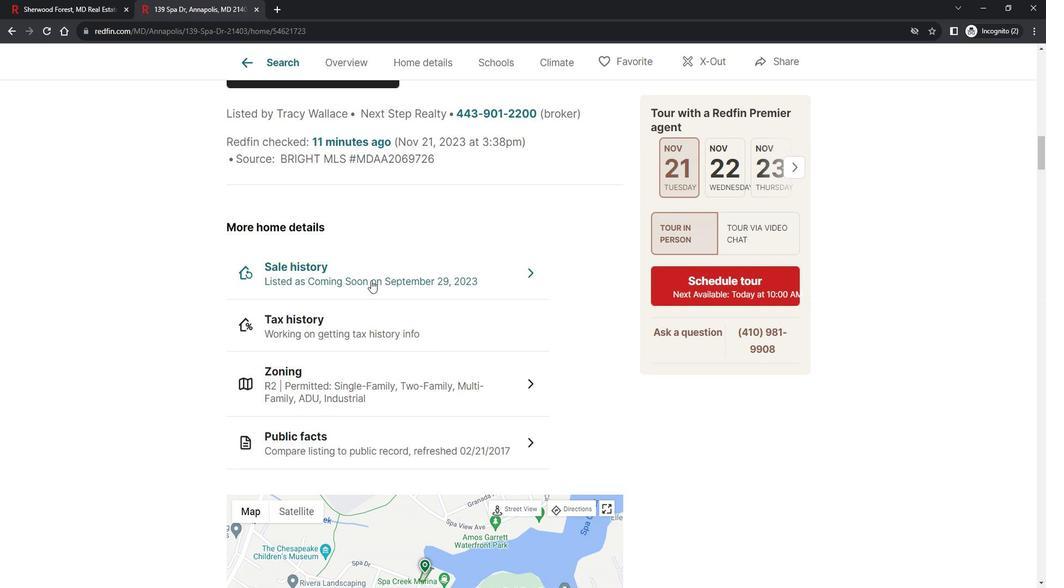 
Action: Mouse pressed left at (378, 277)
Screenshot: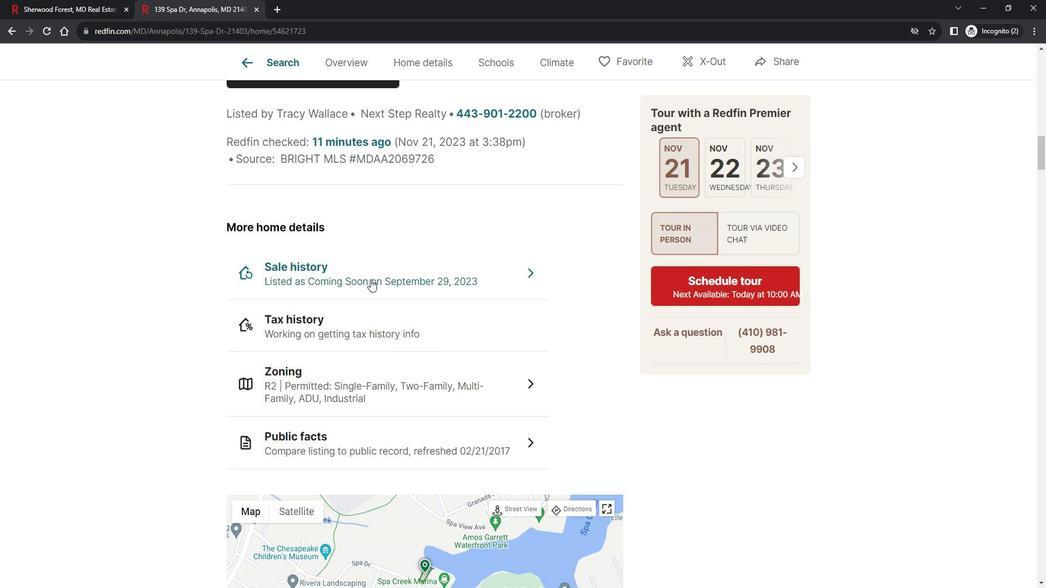 
Action: Mouse moved to (520, 405)
Screenshot: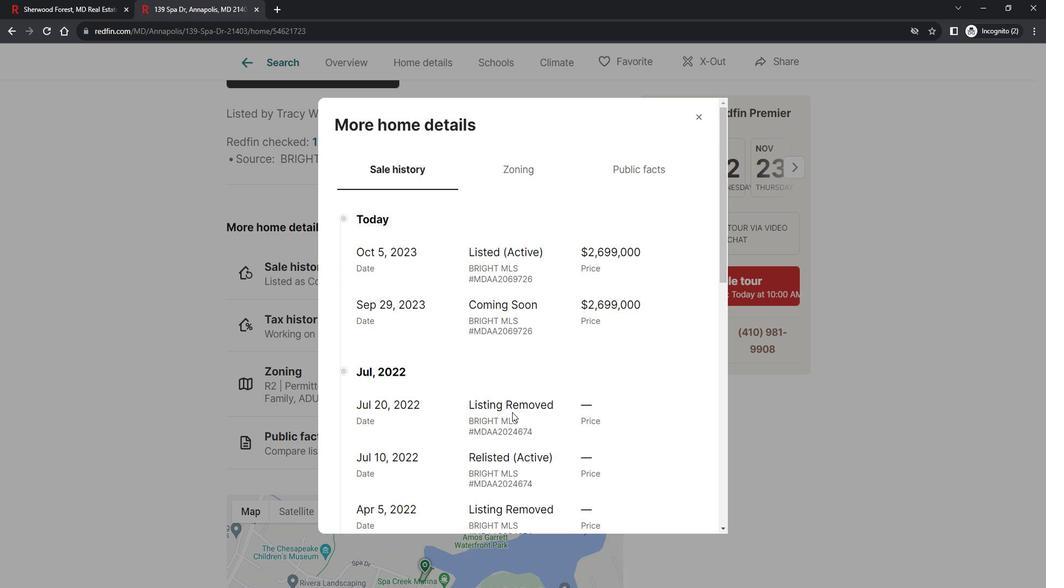 
Action: Mouse scrolled (520, 404) with delta (0, 0)
Screenshot: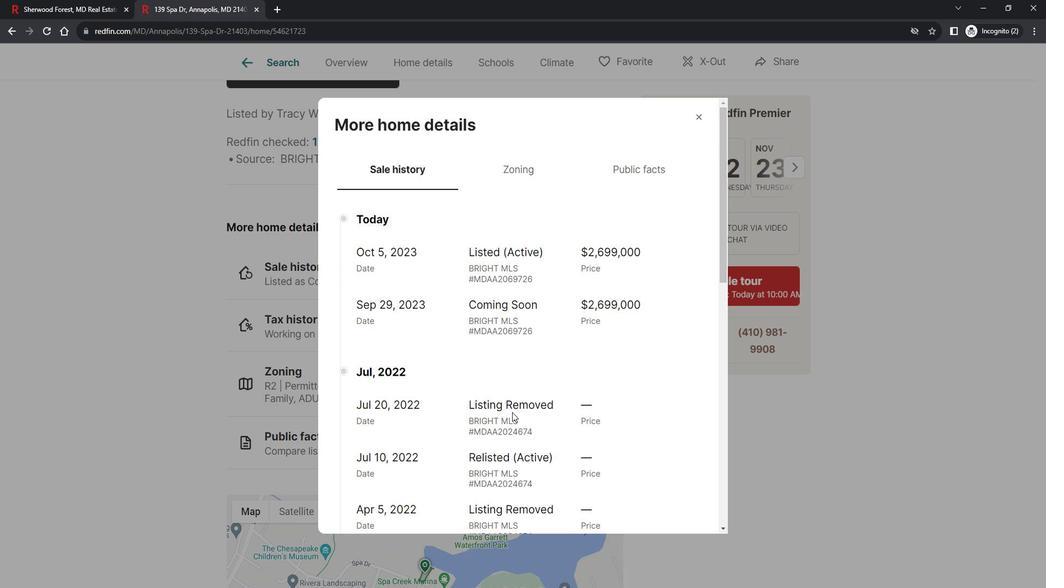 
Action: Mouse moved to (517, 404)
Screenshot: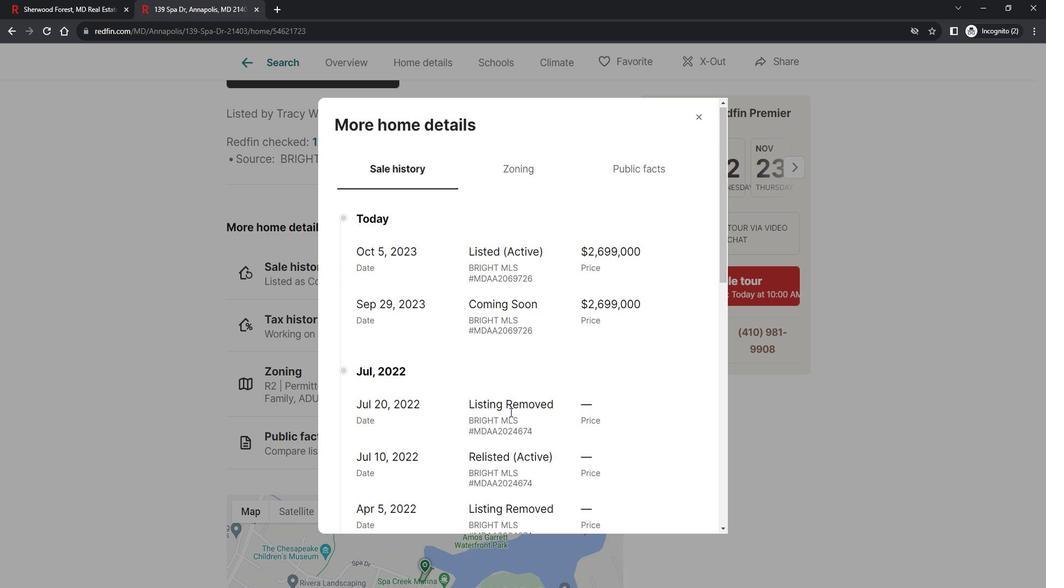 
Action: Mouse scrolled (517, 404) with delta (0, 0)
Screenshot: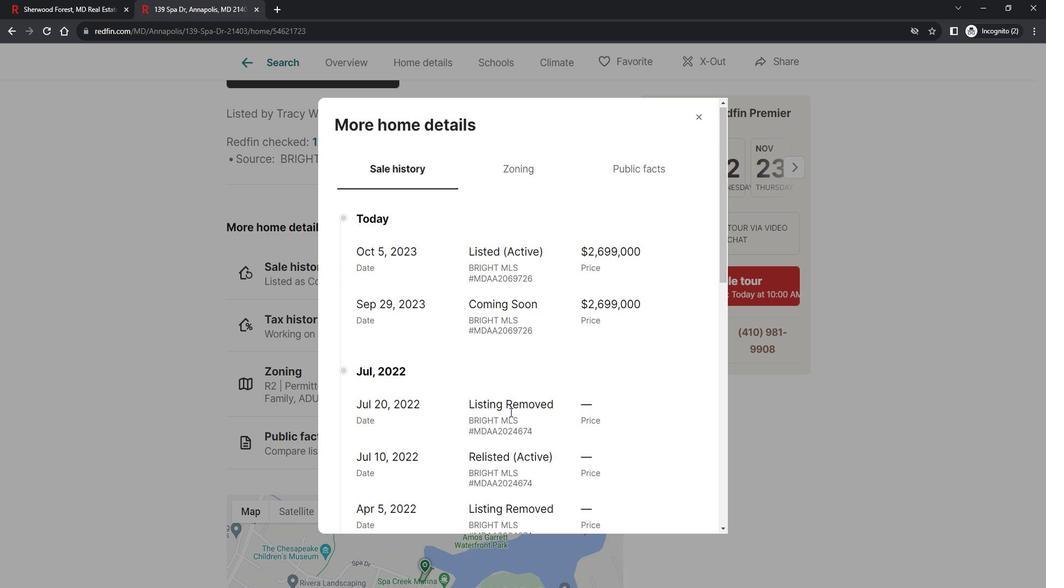 
Action: Mouse moved to (514, 400)
Screenshot: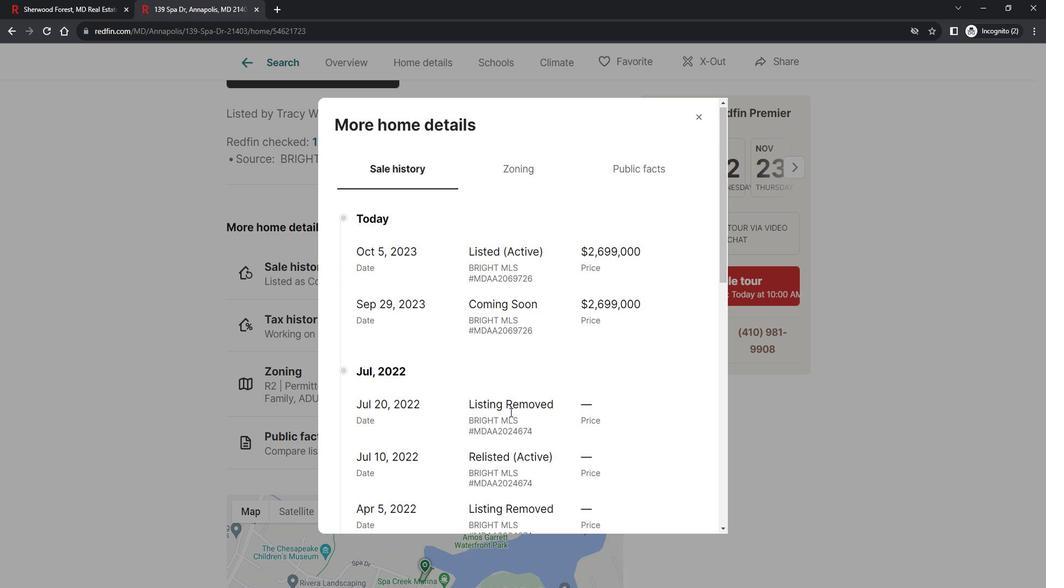 
Action: Mouse scrolled (514, 399) with delta (0, 0)
Screenshot: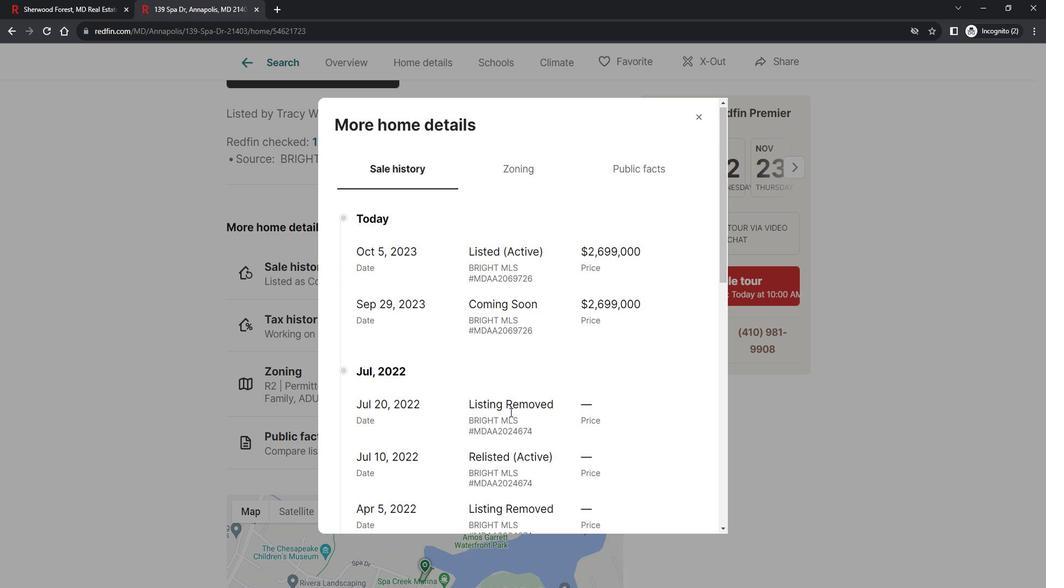 
Action: Mouse moved to (510, 393)
Screenshot: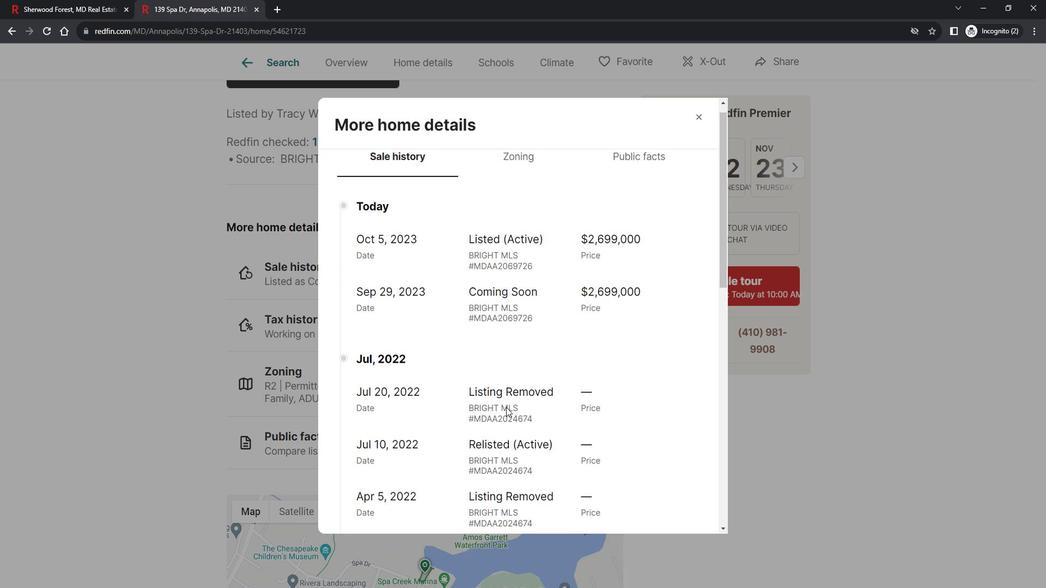 
Action: Mouse scrolled (510, 393) with delta (0, 0)
Screenshot: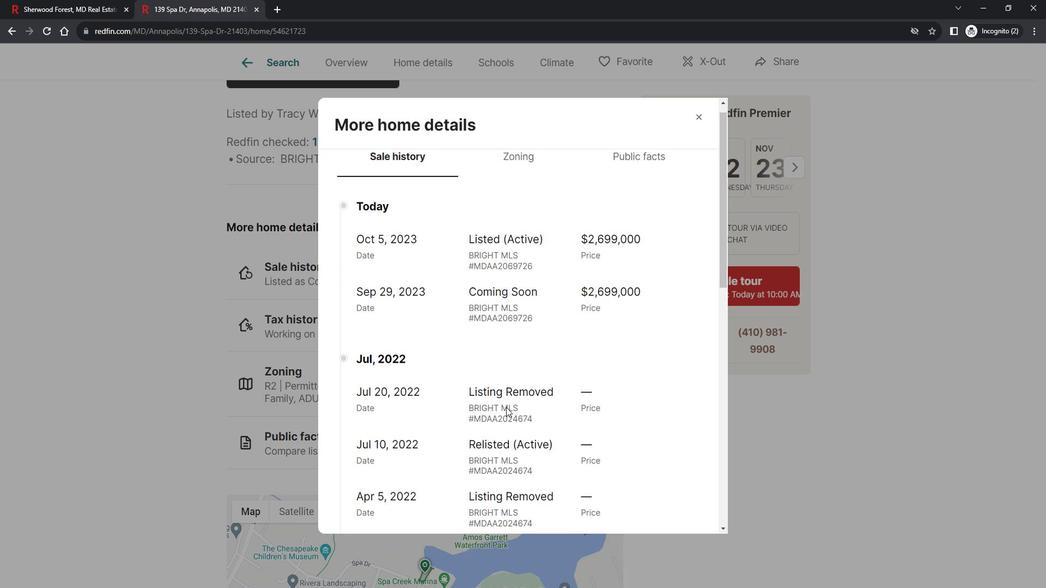 
Action: Mouse moved to (509, 392)
Screenshot: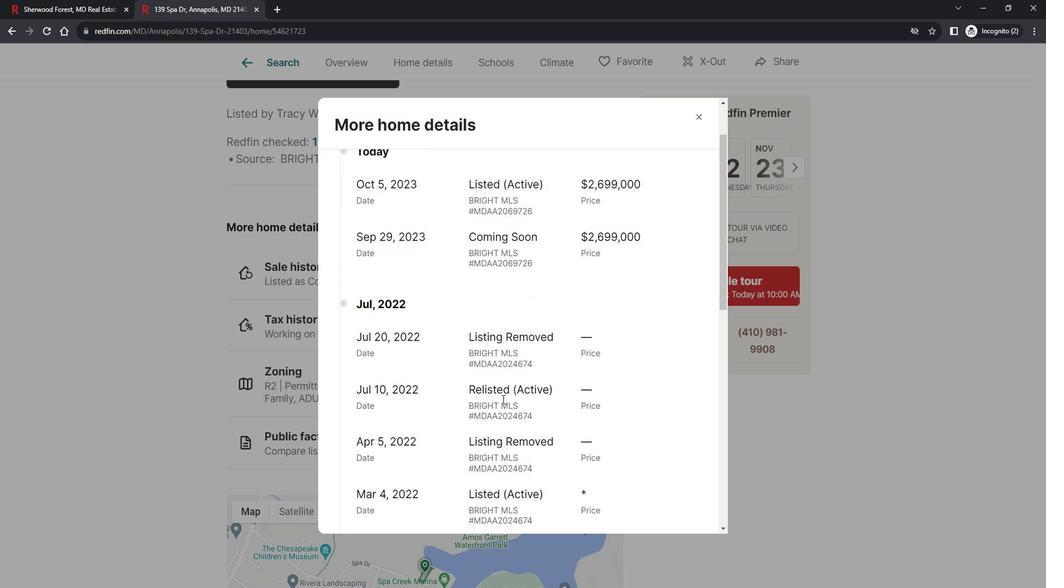 
Action: Mouse scrolled (509, 391) with delta (0, 0)
Screenshot: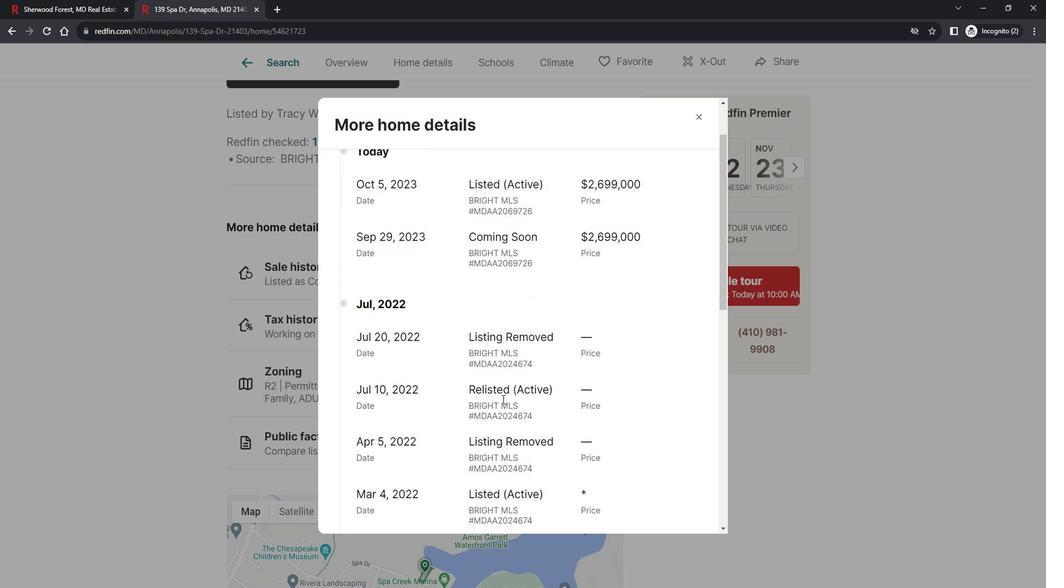 
Action: Mouse moved to (506, 389)
Screenshot: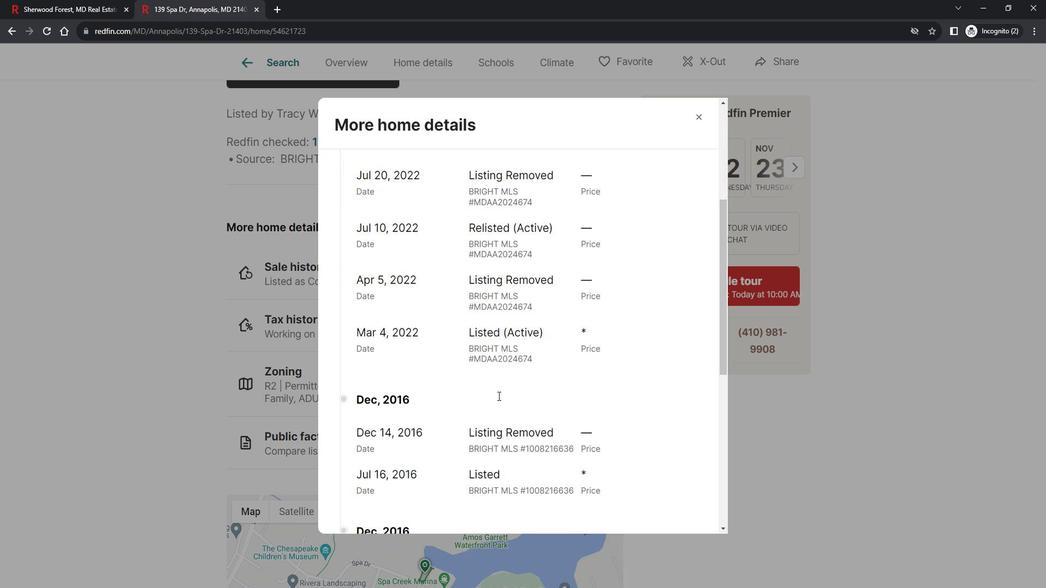 
Action: Mouse scrolled (506, 390) with delta (0, 0)
Screenshot: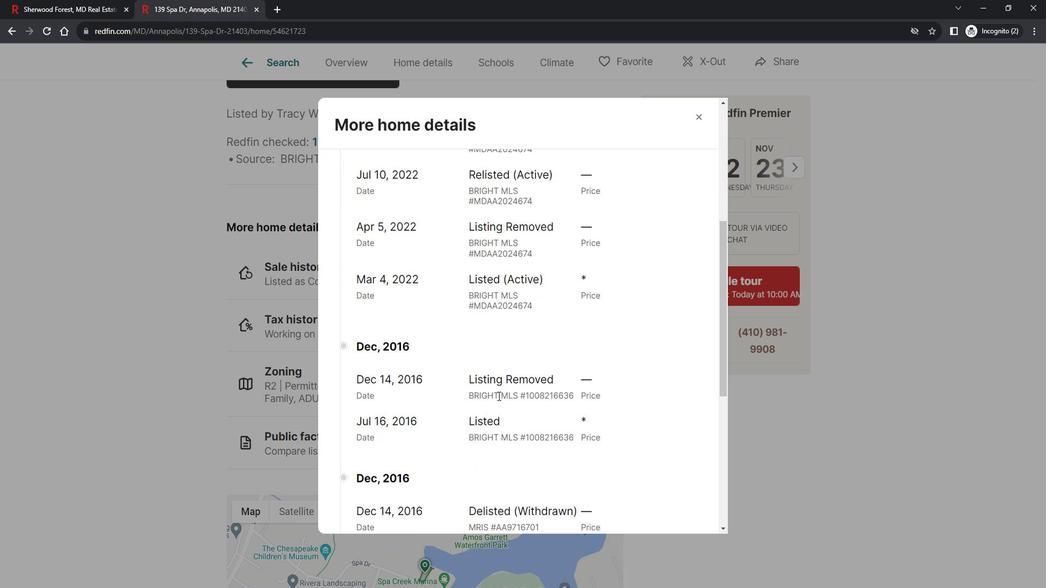 
Action: Mouse scrolled (506, 390) with delta (0, 0)
Screenshot: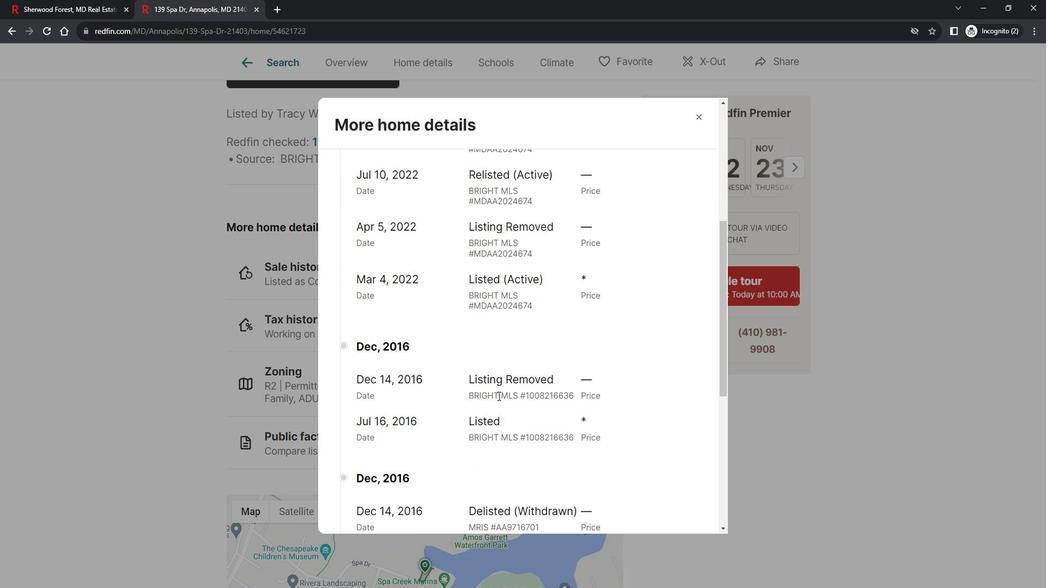 
Action: Mouse scrolled (506, 390) with delta (0, 0)
Screenshot: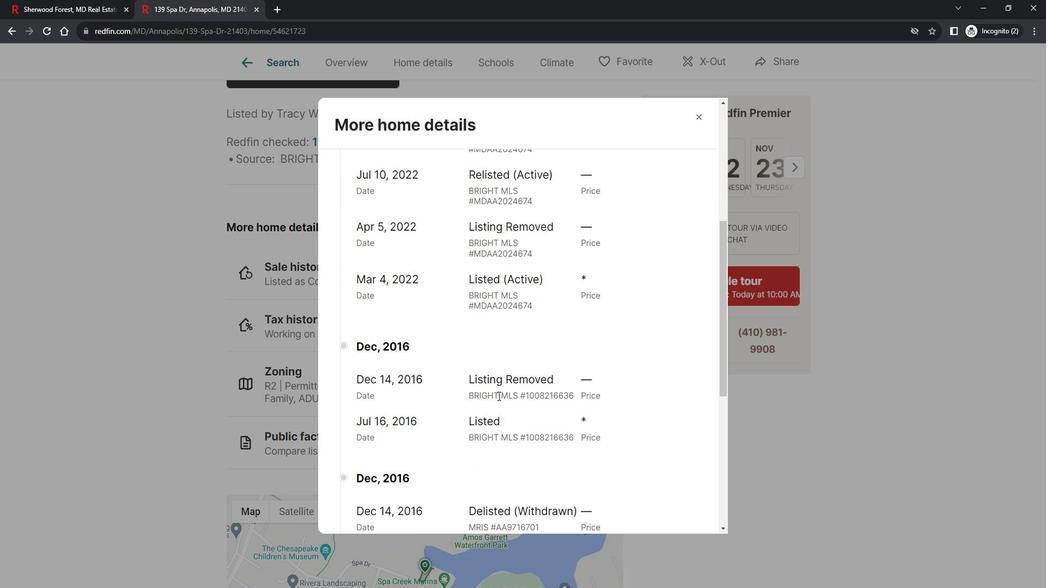 
Action: Mouse moved to (506, 389)
Screenshot: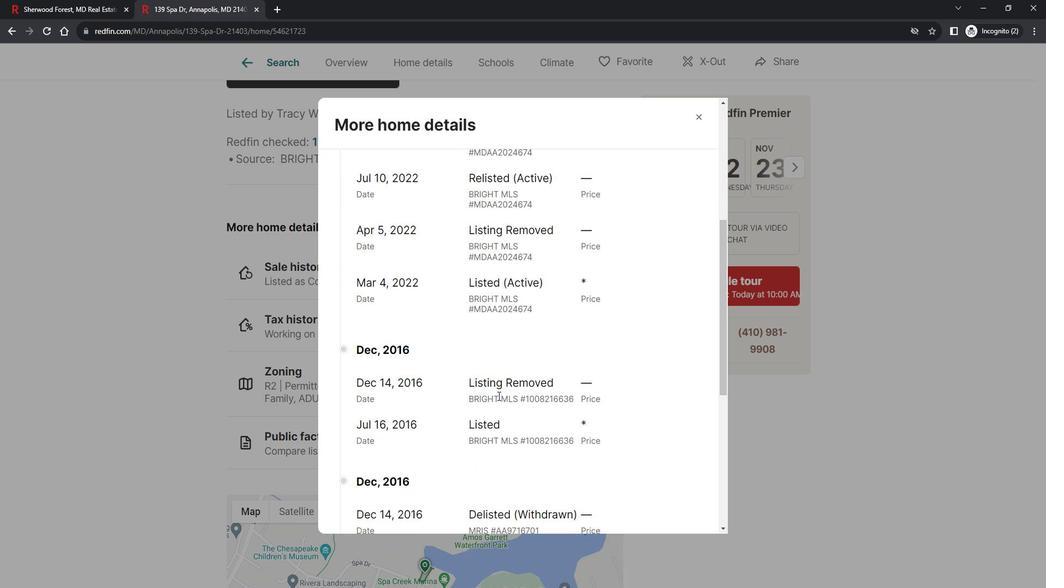 
Action: Mouse scrolled (506, 390) with delta (0, 0)
Screenshot: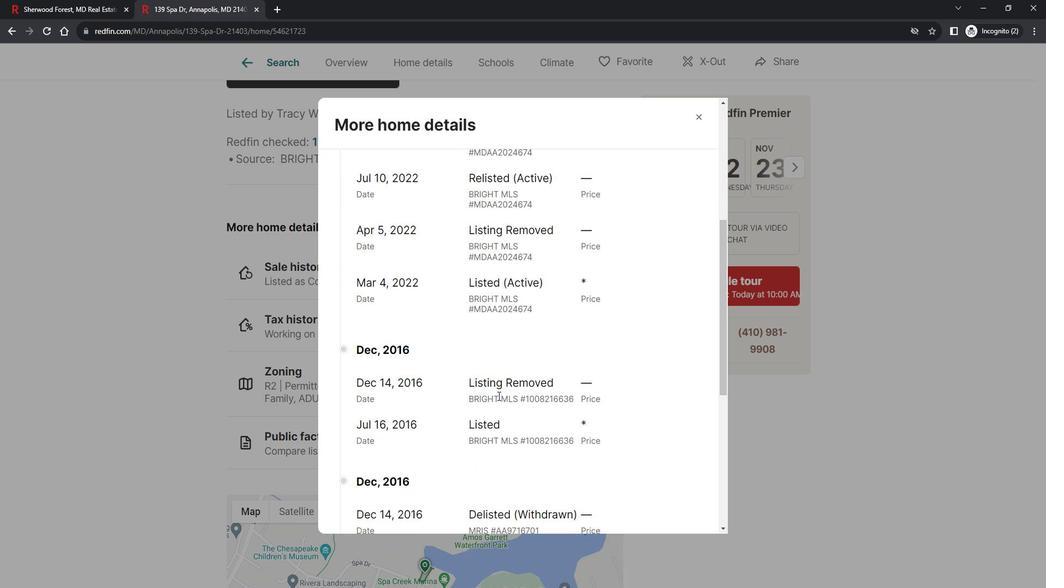 
Action: Mouse moved to (508, 389)
Screenshot: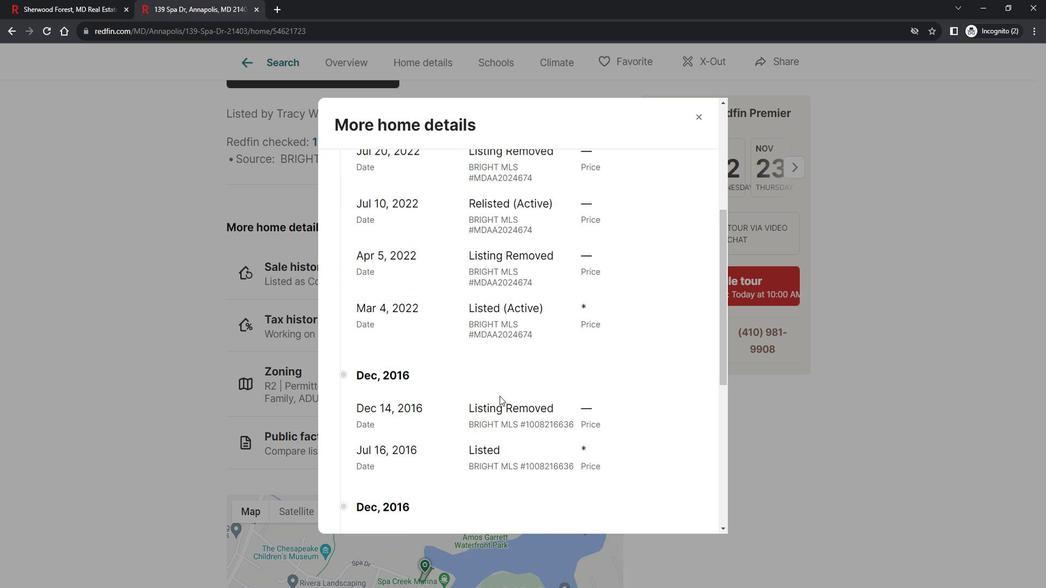 
Action: Mouse scrolled (508, 390) with delta (0, 0)
Screenshot: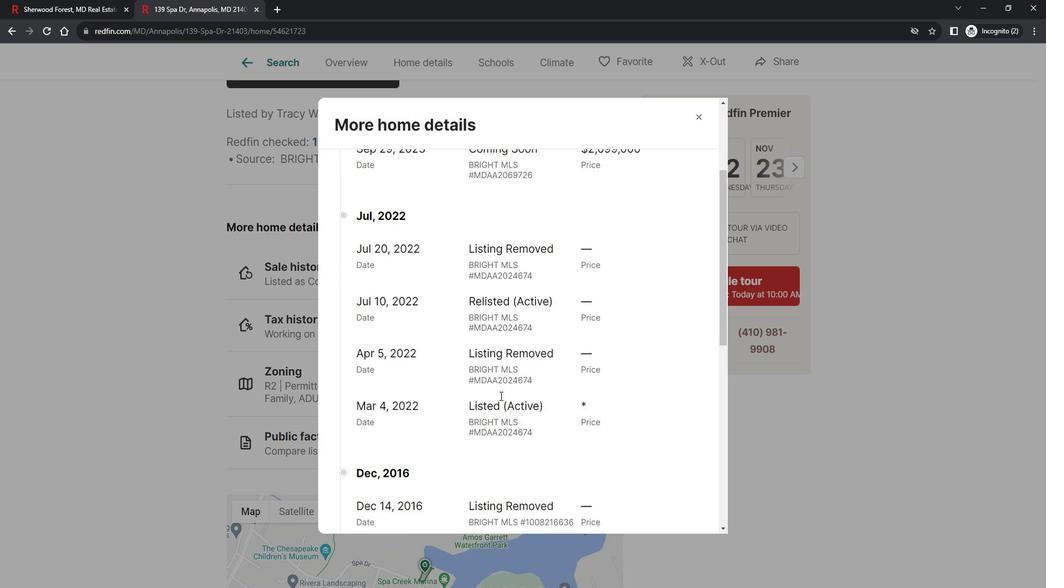 
Action: Mouse moved to (529, 178)
Screenshot: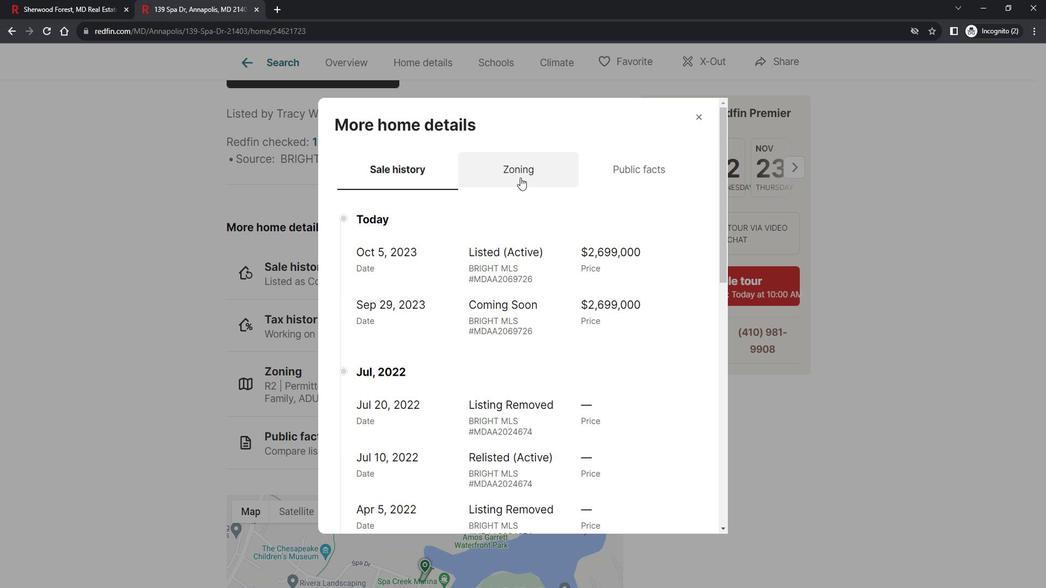 
Action: Mouse pressed left at (529, 178)
Screenshot: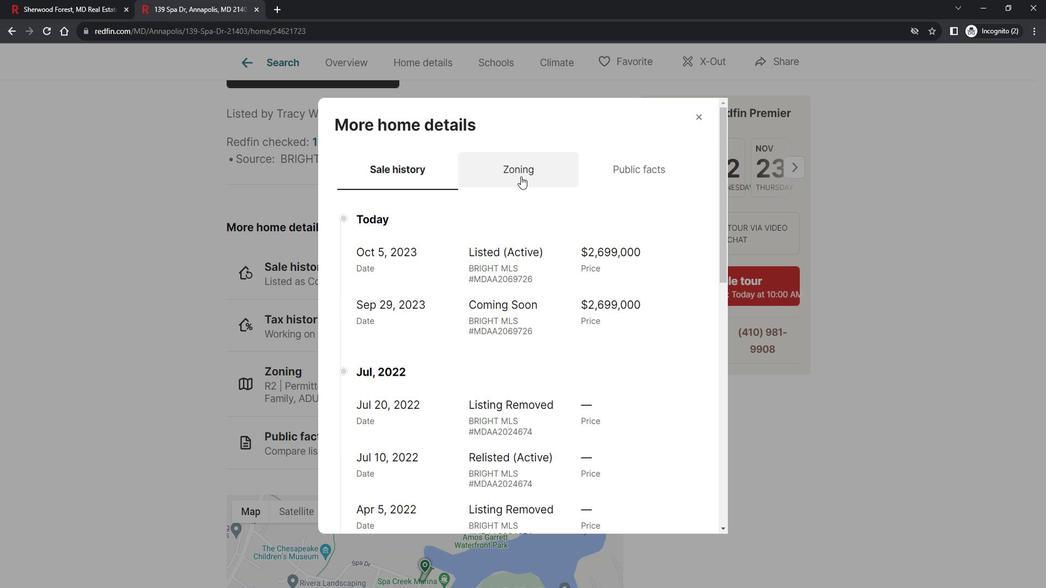 
Action: Mouse moved to (664, 163)
Screenshot: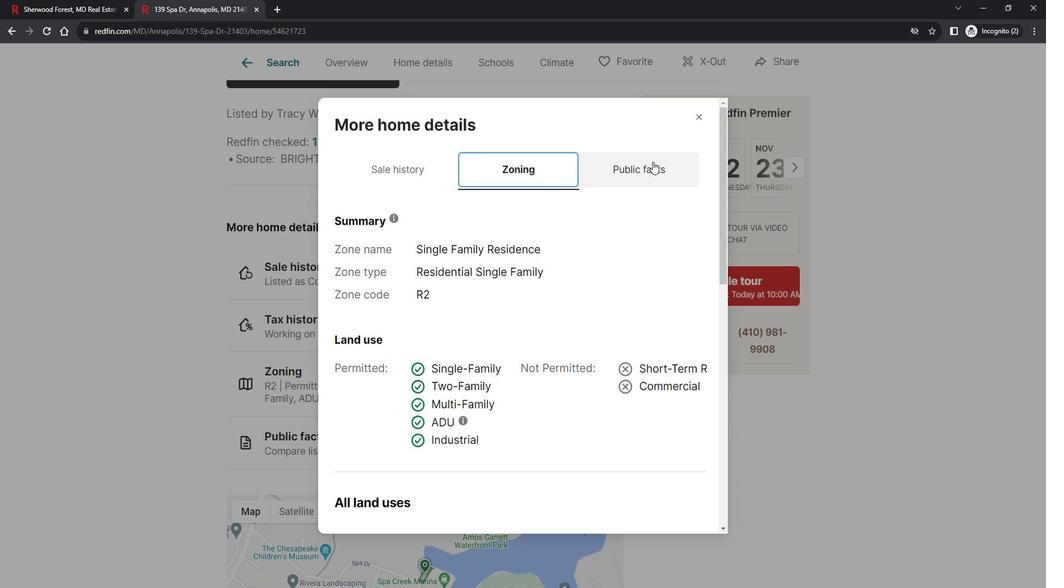 
Action: Mouse pressed left at (664, 163)
Screenshot: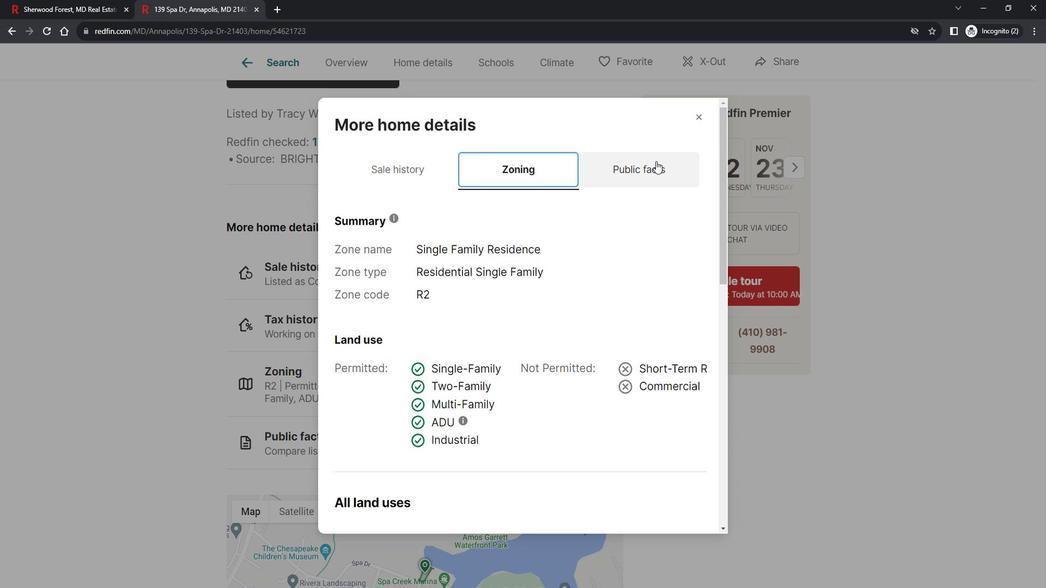 
Action: Mouse moved to (709, 123)
Screenshot: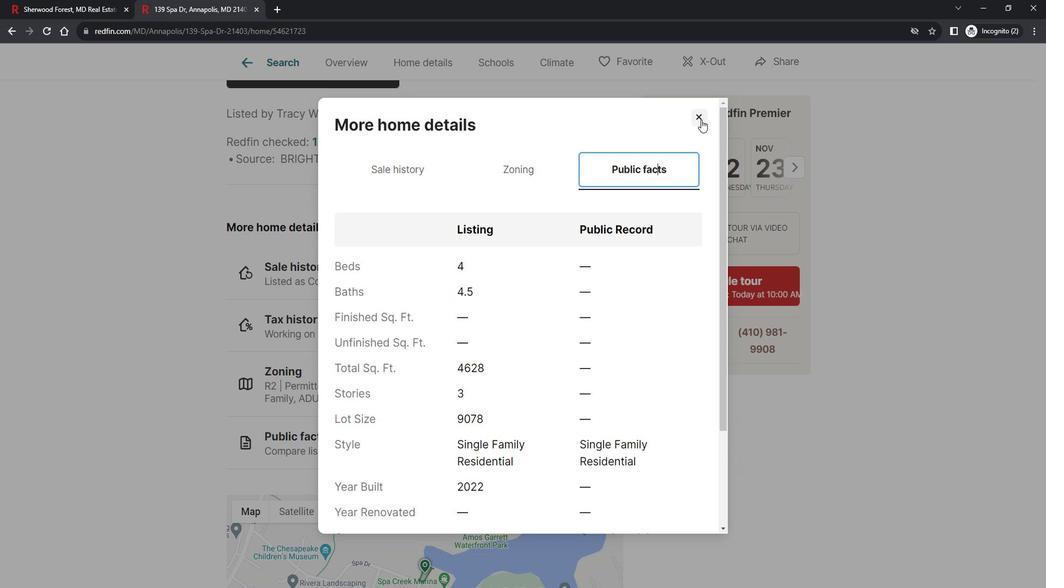 
Action: Mouse pressed left at (709, 123)
Screenshot: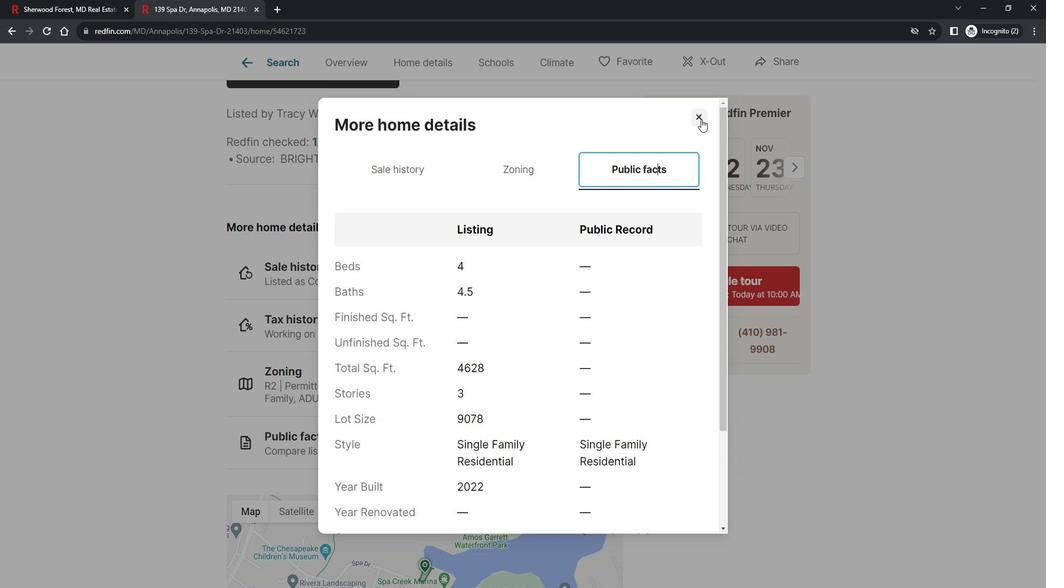 
Action: Mouse moved to (382, 373)
Screenshot: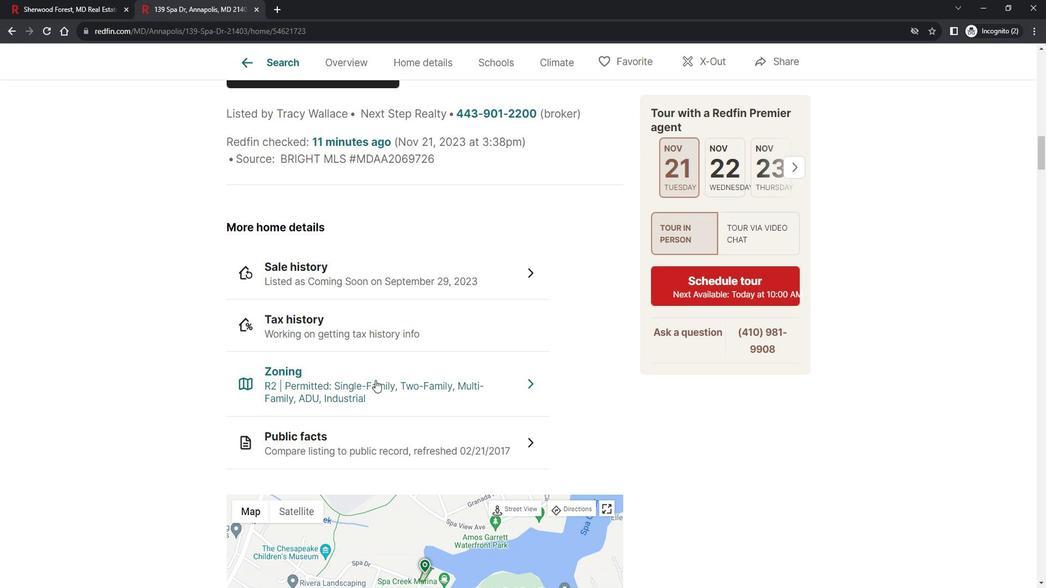 
Action: Mouse scrolled (382, 373) with delta (0, 0)
Screenshot: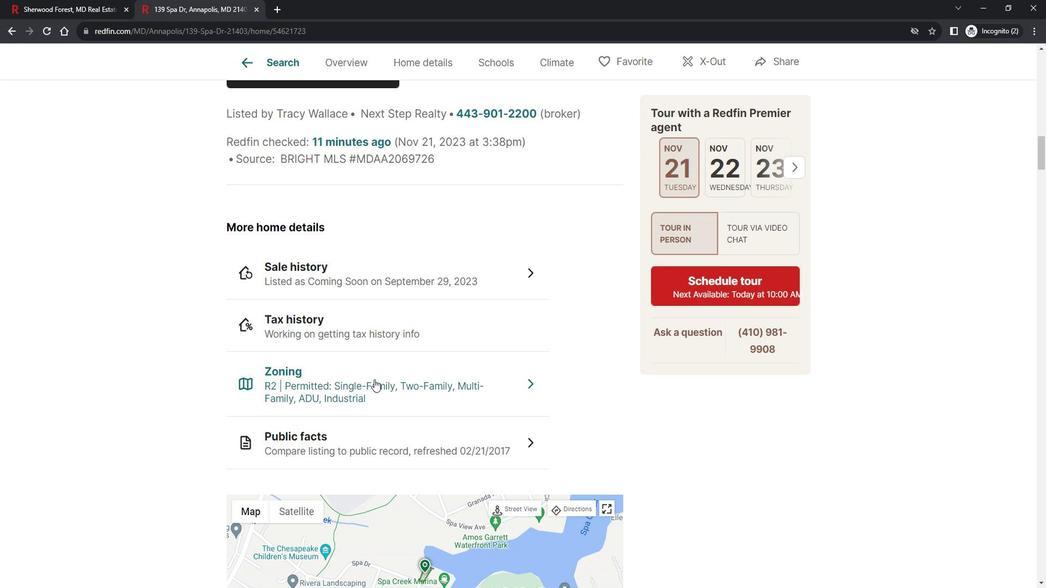 
Action: Mouse scrolled (382, 373) with delta (0, 0)
Screenshot: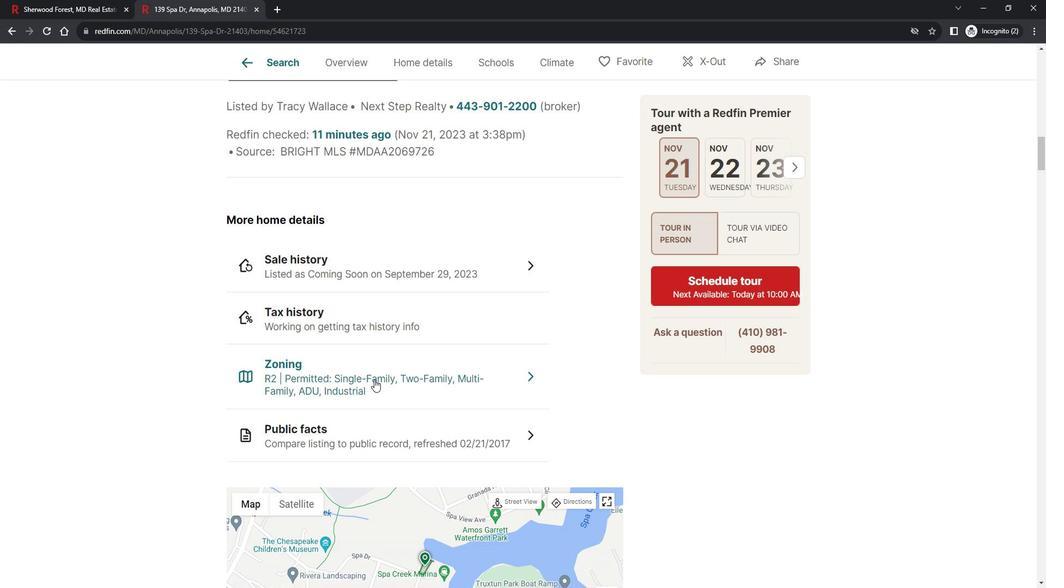 
Action: Mouse scrolled (382, 373) with delta (0, 0)
Screenshot: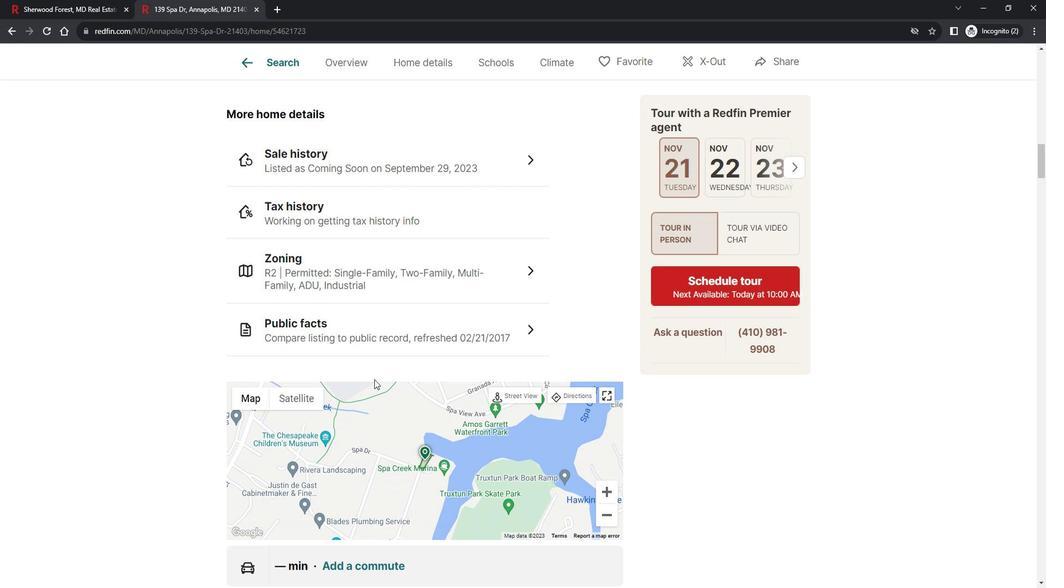 
Action: Mouse moved to (382, 371)
Screenshot: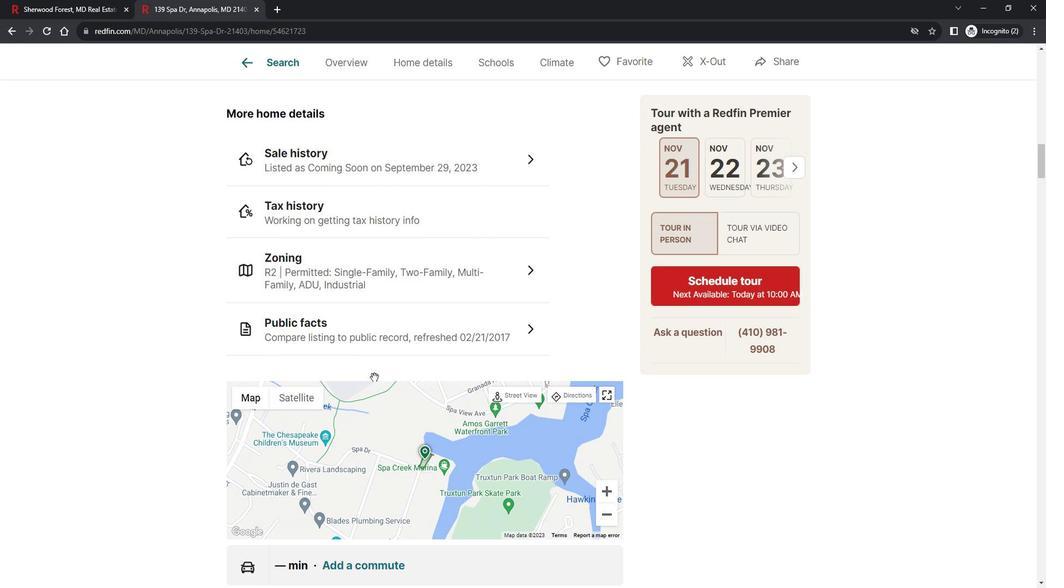 
Action: Mouse scrolled (382, 371) with delta (0, 0)
Screenshot: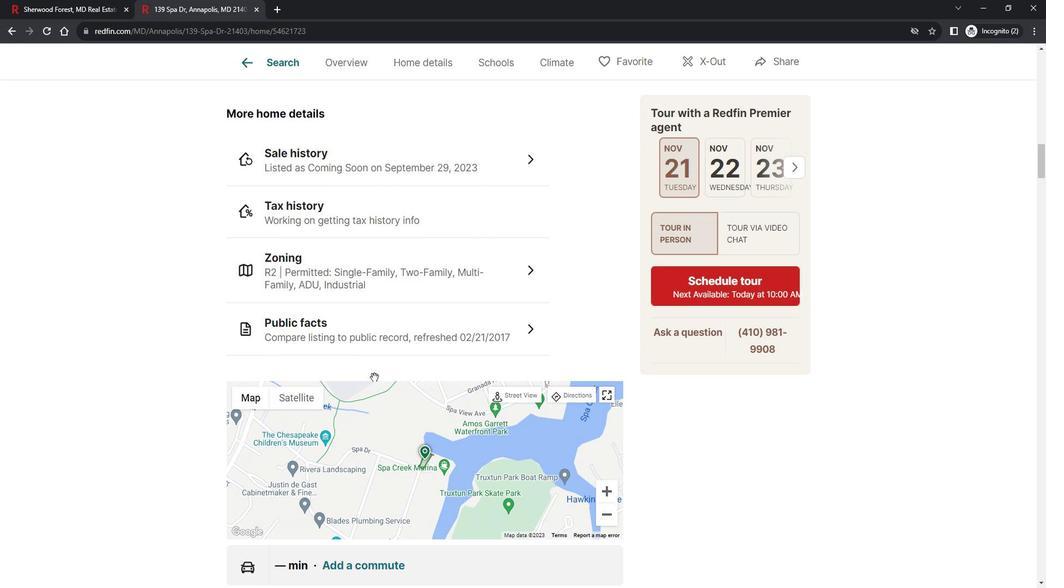 
Action: Mouse moved to (381, 369)
Screenshot: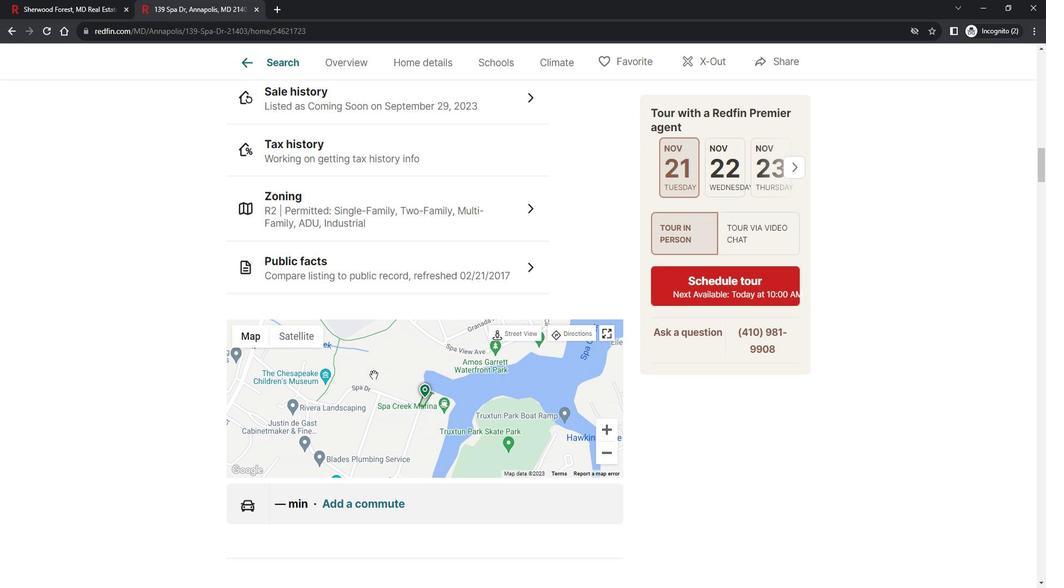 
Action: Mouse scrolled (381, 368) with delta (0, 0)
Screenshot: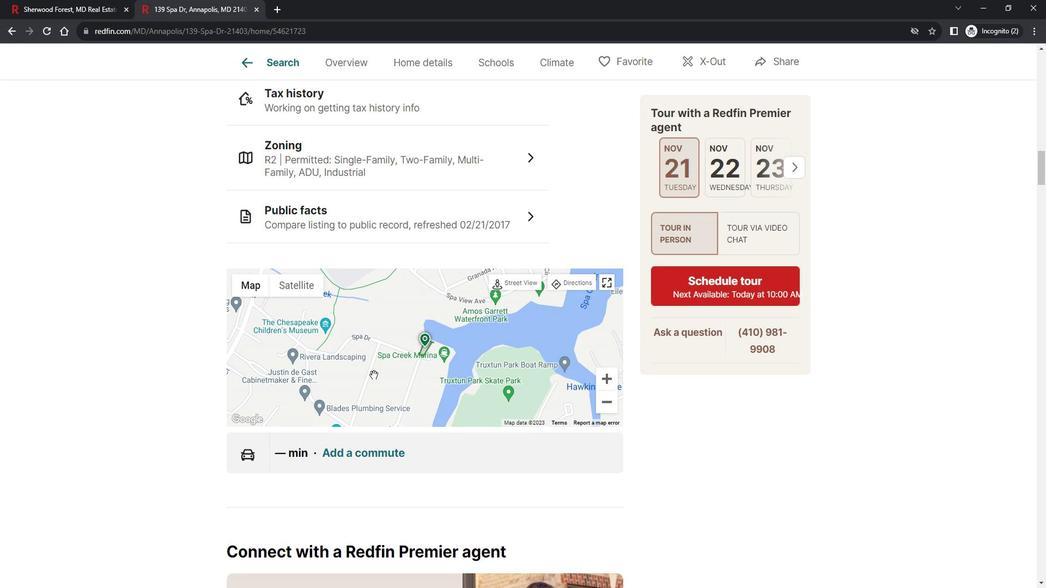 
Action: Mouse scrolled (381, 368) with delta (0, 0)
Screenshot: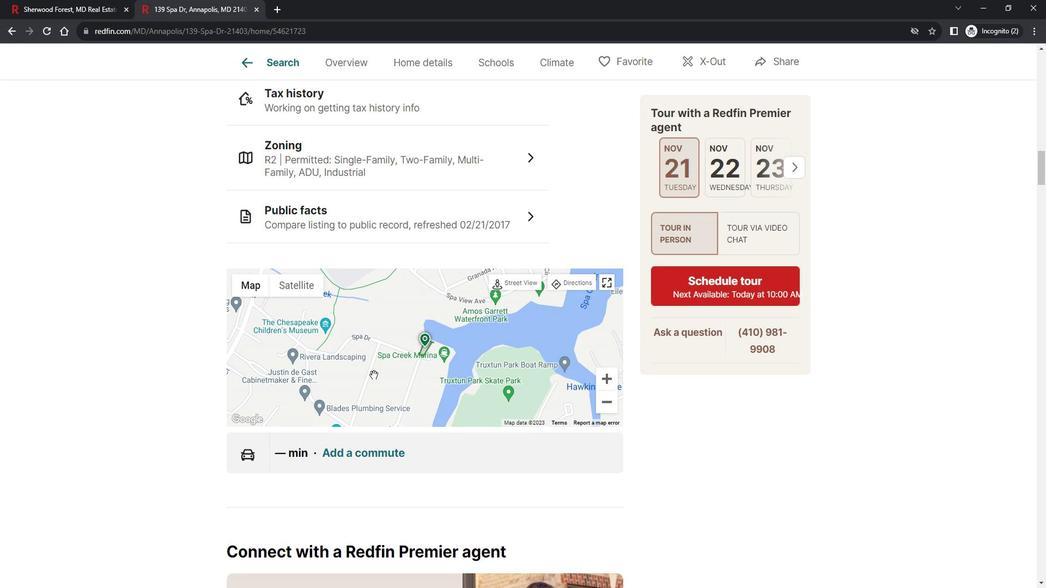 
Action: Mouse scrolled (381, 368) with delta (0, 0)
Screenshot: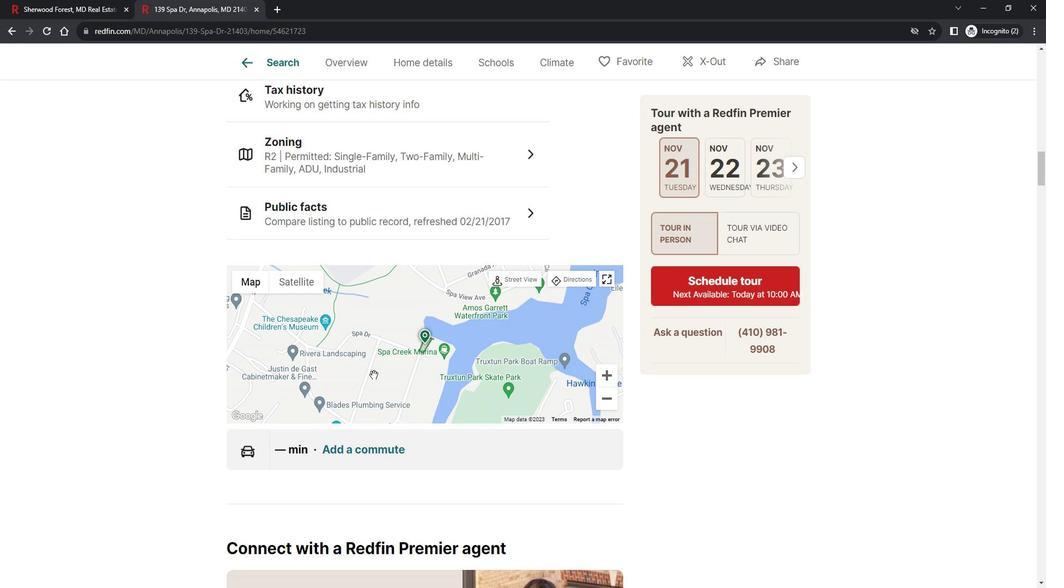 
Action: Mouse moved to (463, 245)
Screenshot: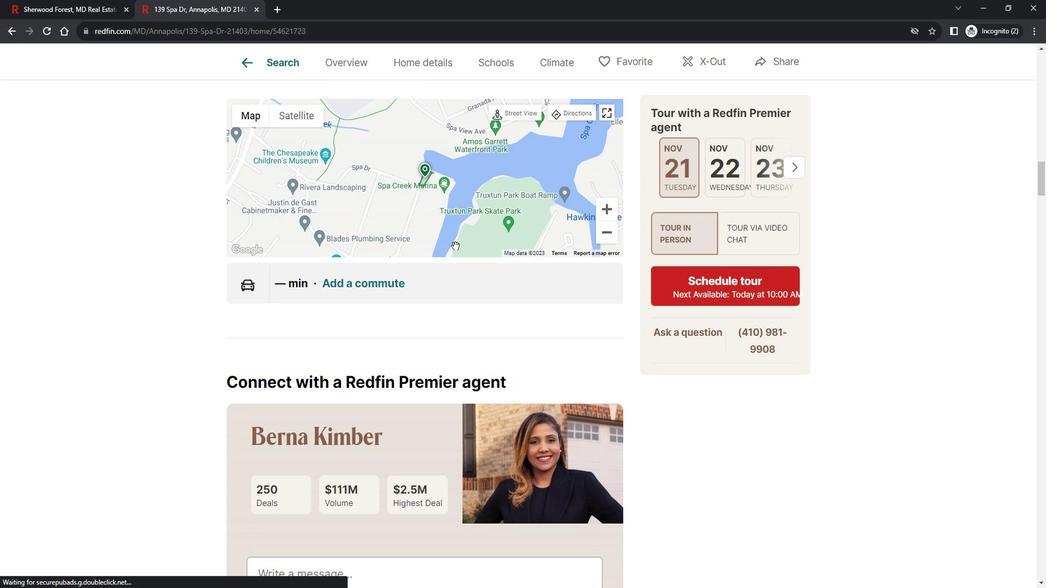 
Action: Mouse scrolled (463, 245) with delta (0, 0)
Screenshot: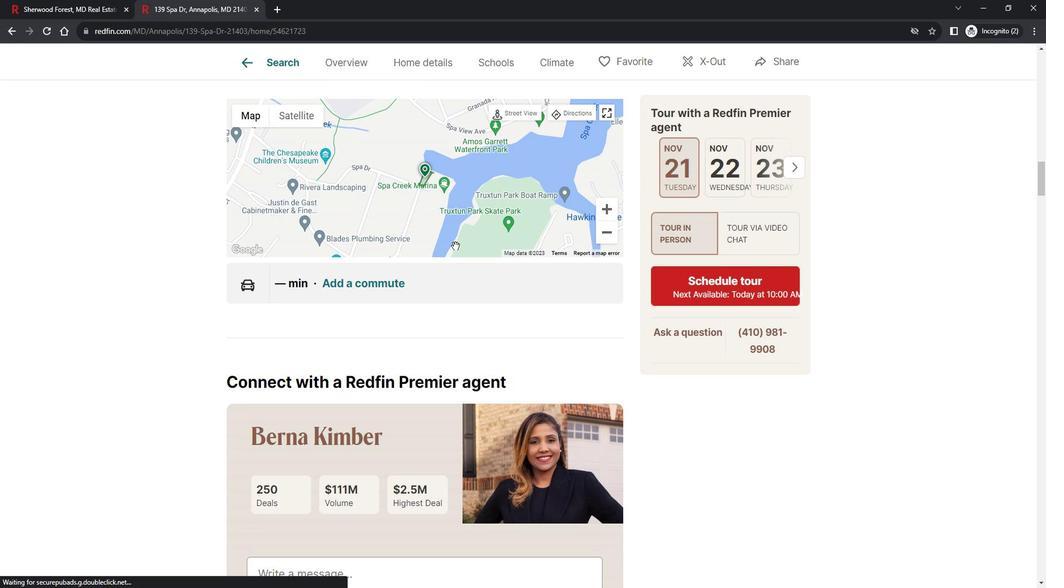 
Action: Mouse moved to (466, 247)
Screenshot: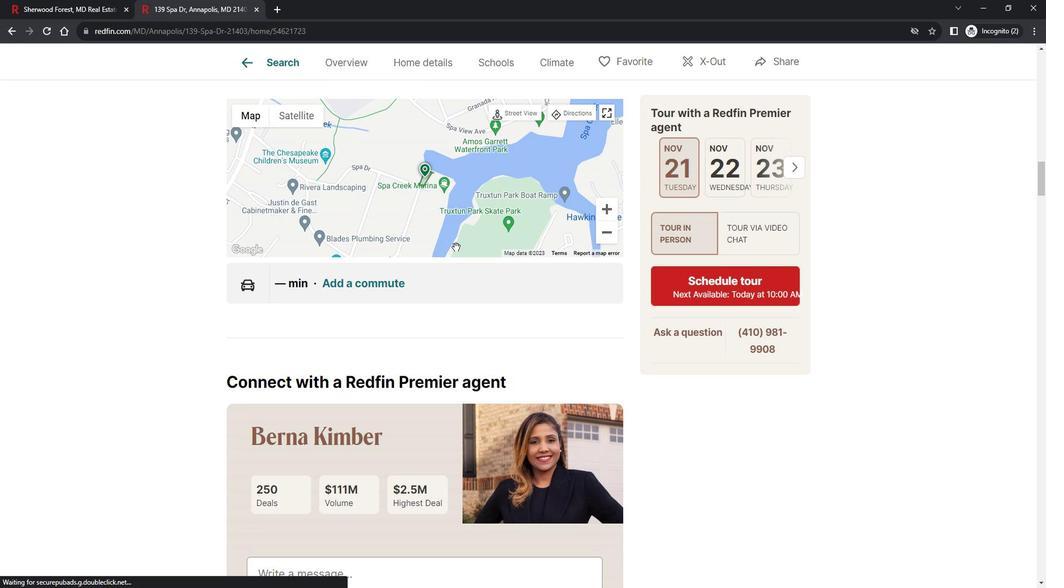 
Action: Mouse scrolled (466, 248) with delta (0, 0)
Screenshot: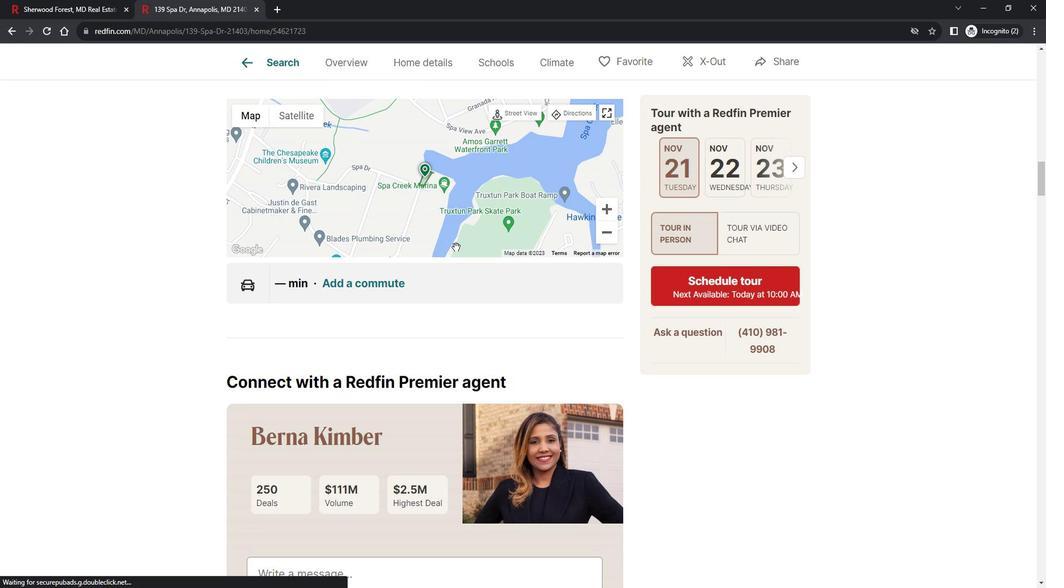 
Action: Mouse moved to (469, 248)
Screenshot: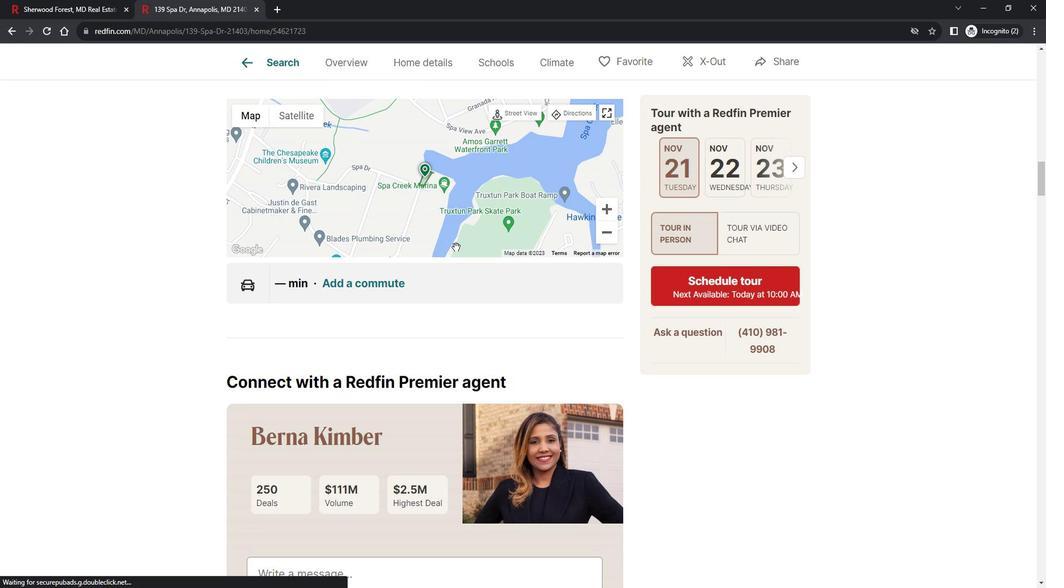 
Action: Mouse scrolled (469, 248) with delta (0, 0)
Screenshot: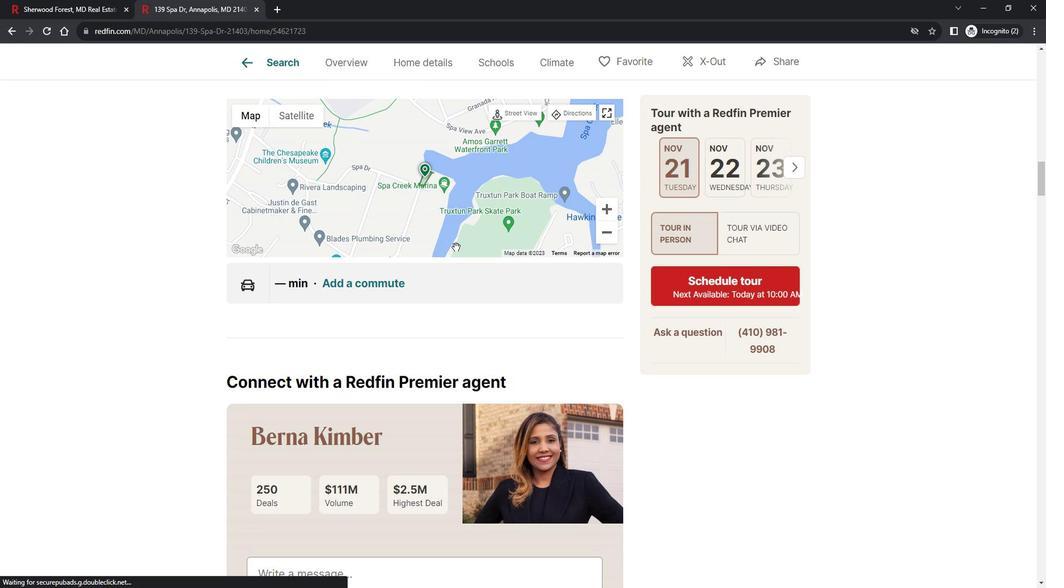 
Action: Mouse moved to (472, 250)
Screenshot: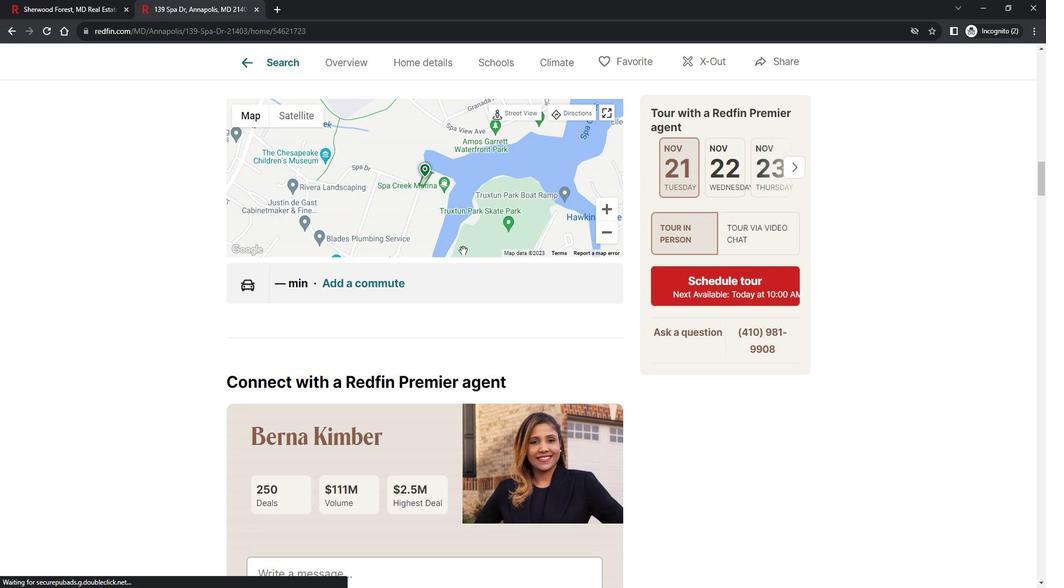 
Action: Mouse scrolled (472, 251) with delta (0, 0)
Screenshot: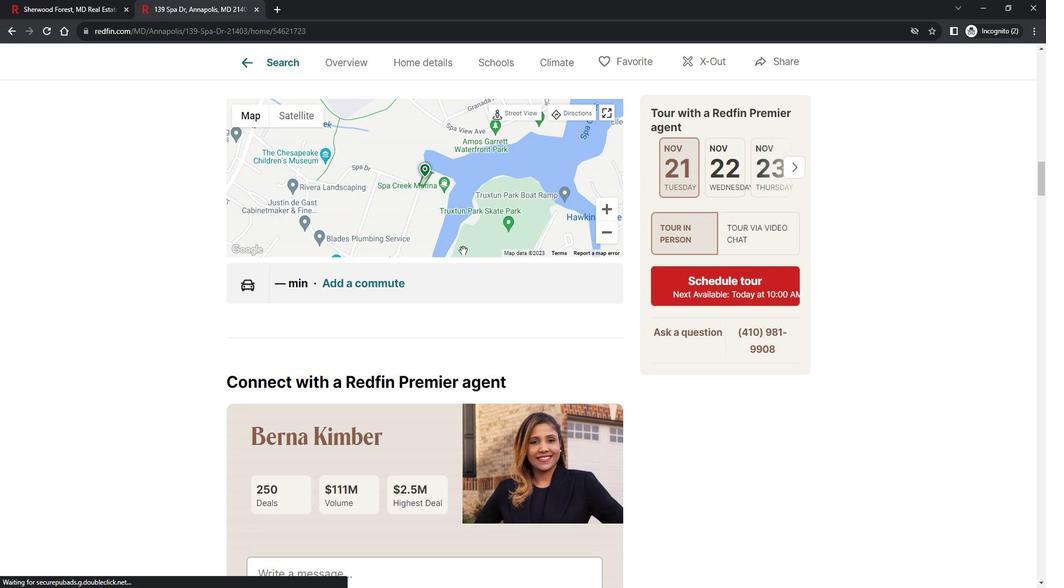 
Action: Mouse moved to (501, 67)
Screenshot: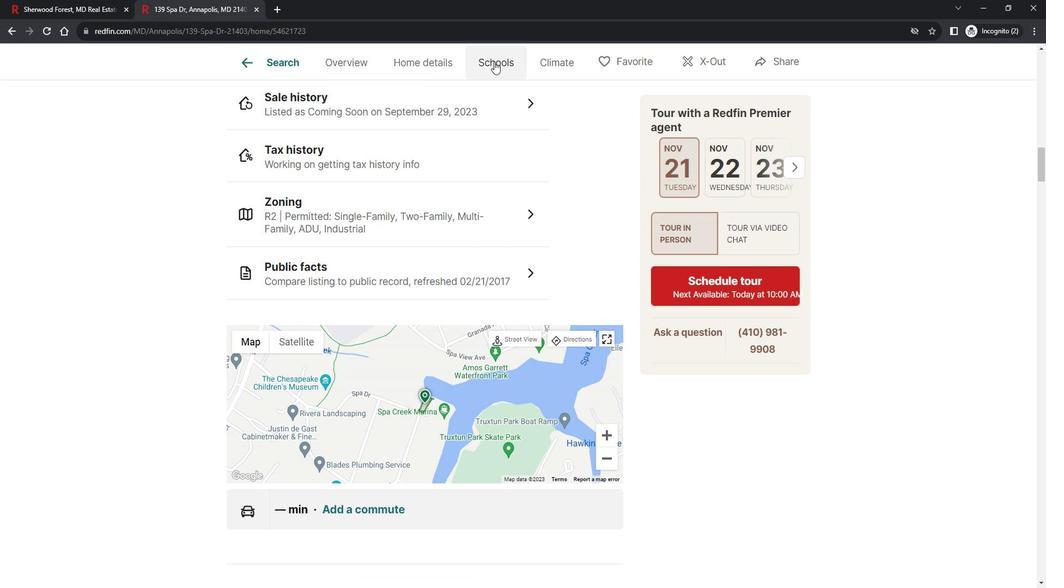 
Action: Mouse pressed left at (501, 67)
Screenshot: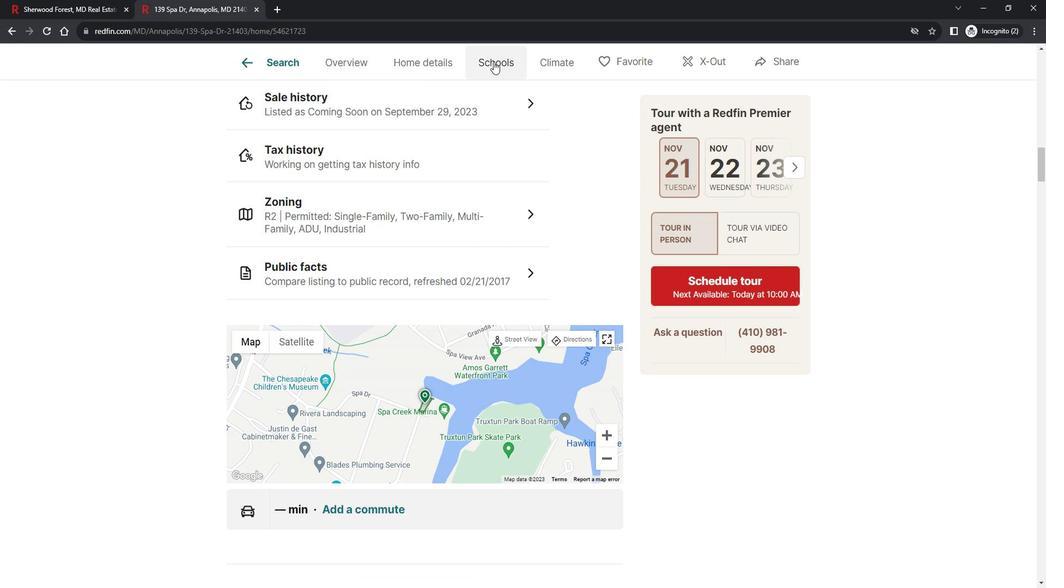 
Action: Mouse moved to (471, 266)
Screenshot: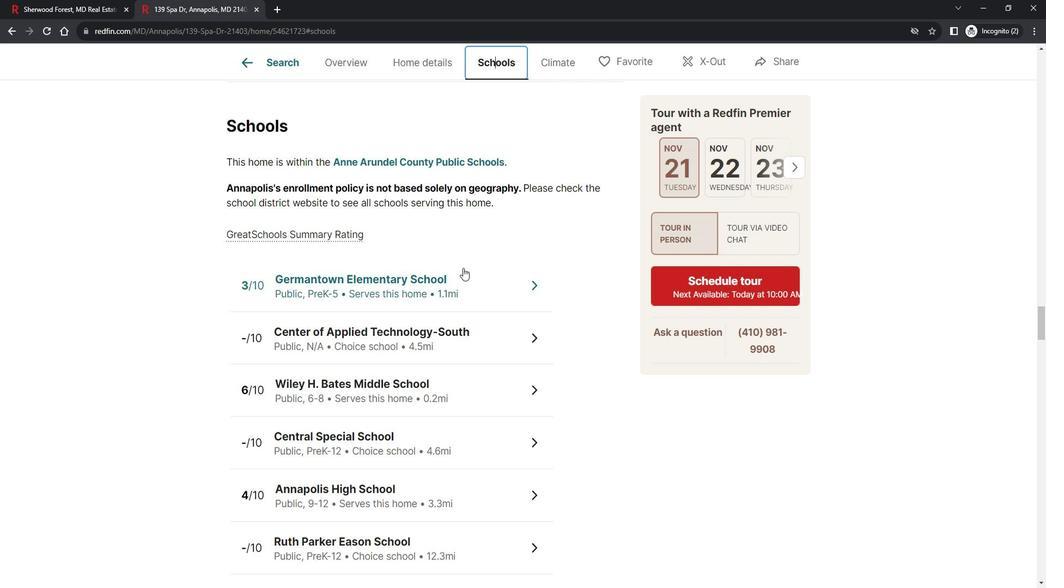 
Action: Mouse scrolled (471, 265) with delta (0, 0)
Screenshot: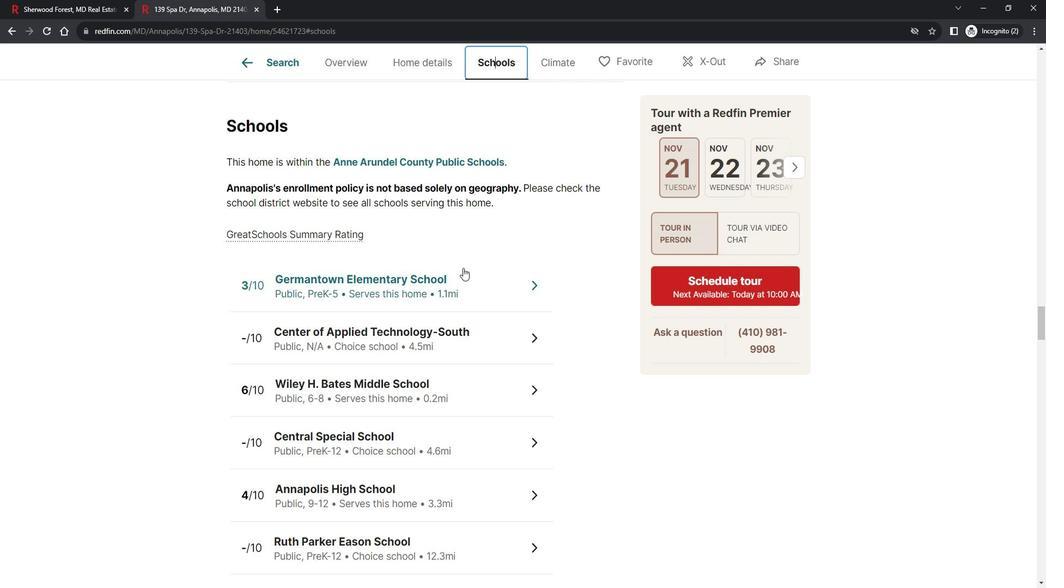 
Action: Mouse moved to (471, 265)
